 Task: Research Airbnb accommodation in Saku, Japan from 18th December, 2023 to 24th December, 2023 for 2 adults. Place can be private room with 1  bedroom having 1 bed and 1 bathroom. Property type can be flathotel.
Action: Mouse moved to (512, 97)
Screenshot: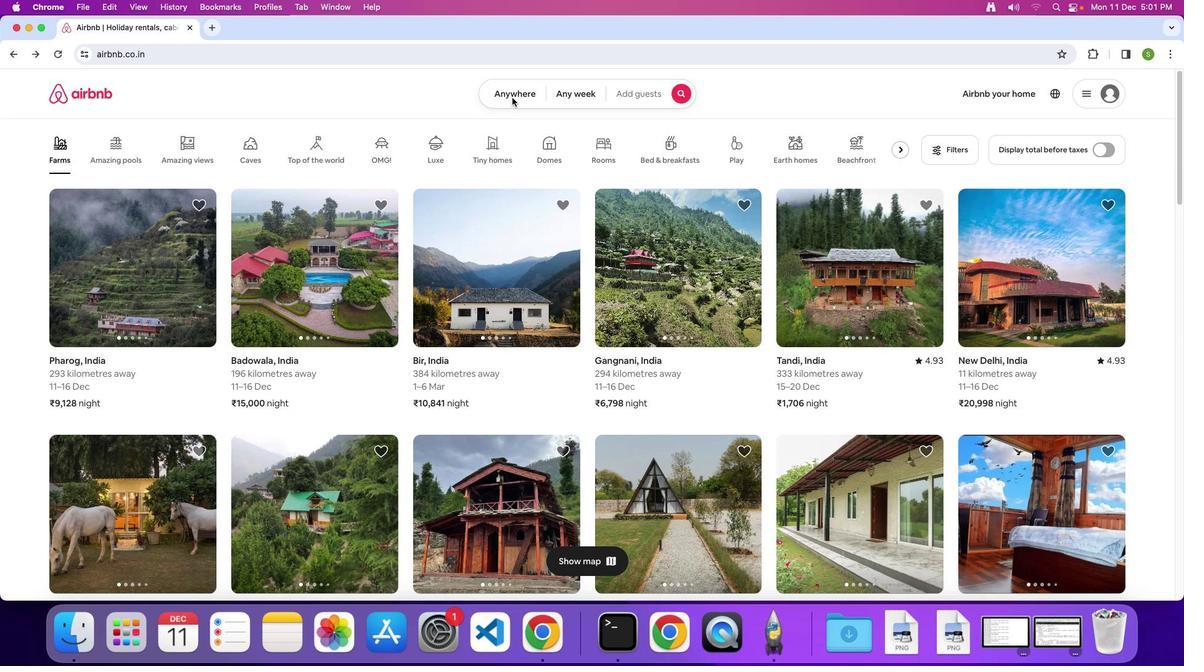 
Action: Mouse pressed left at (512, 97)
Screenshot: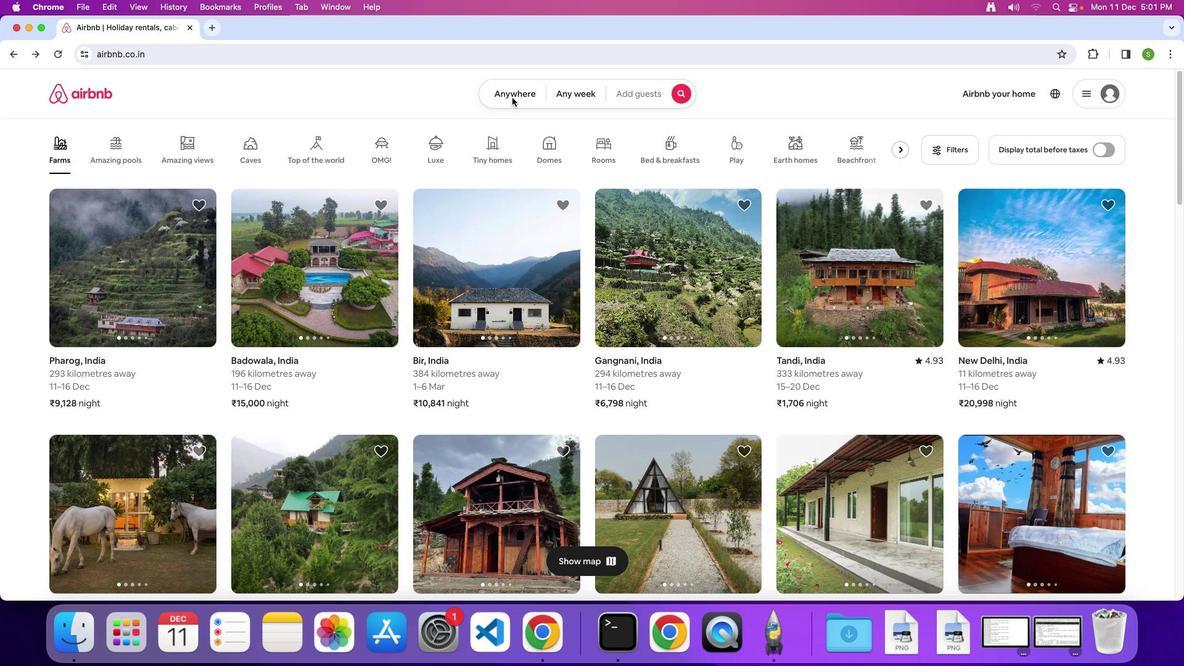 
Action: Mouse moved to (510, 94)
Screenshot: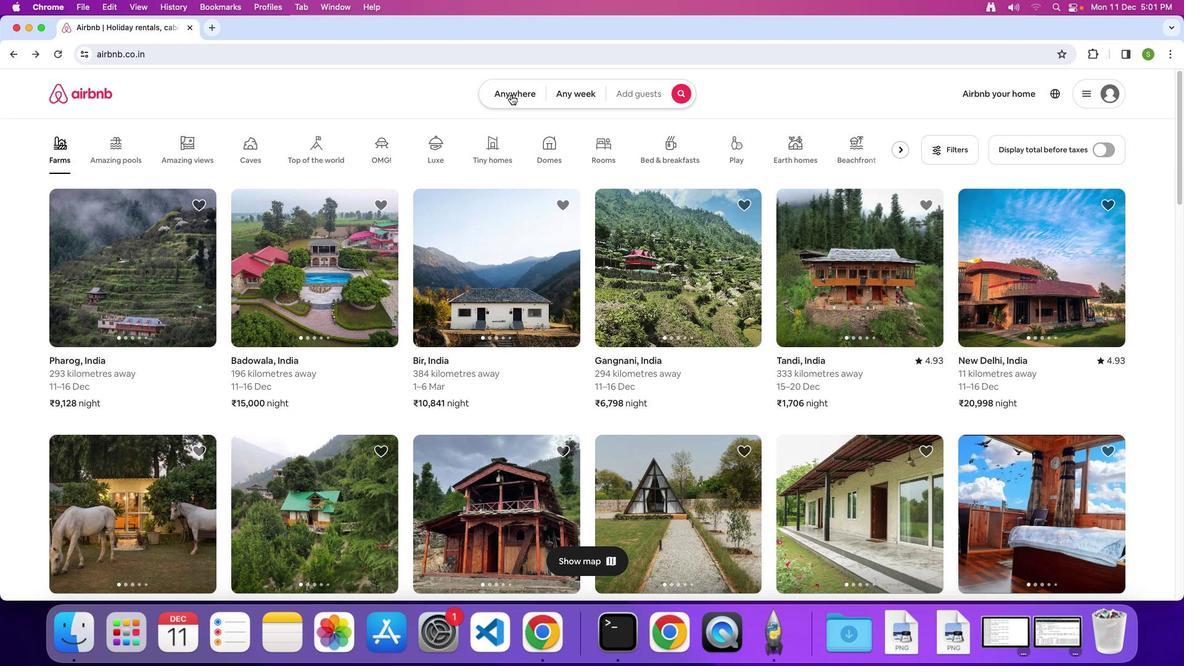 
Action: Mouse pressed left at (510, 94)
Screenshot: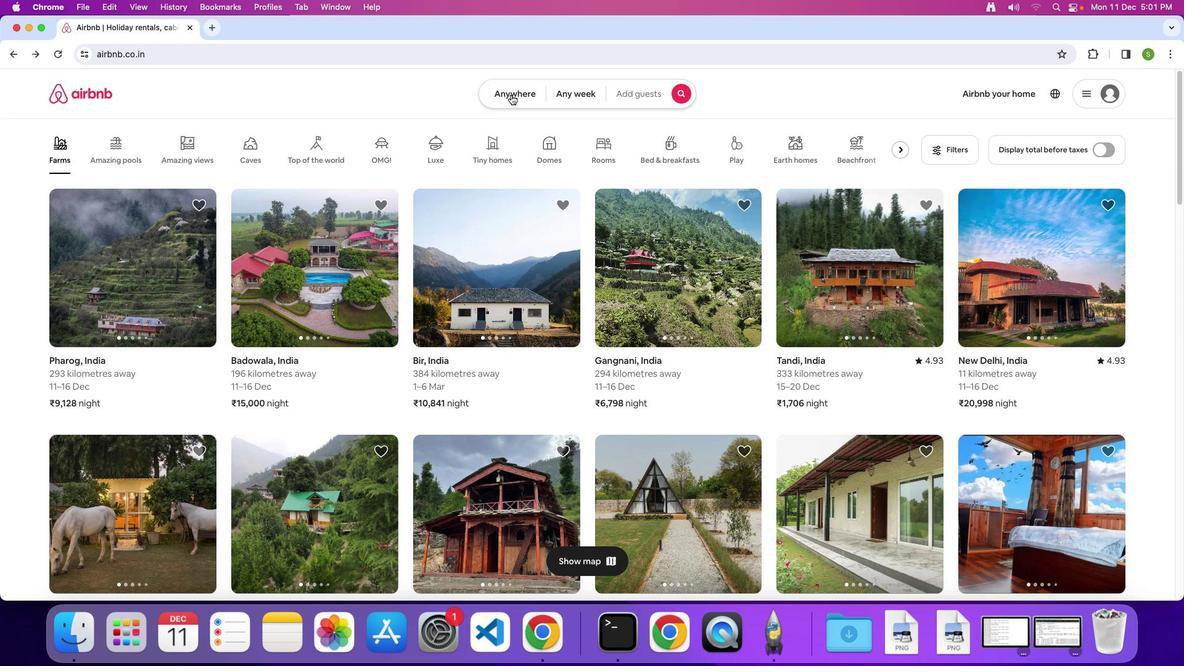 
Action: Mouse moved to (463, 143)
Screenshot: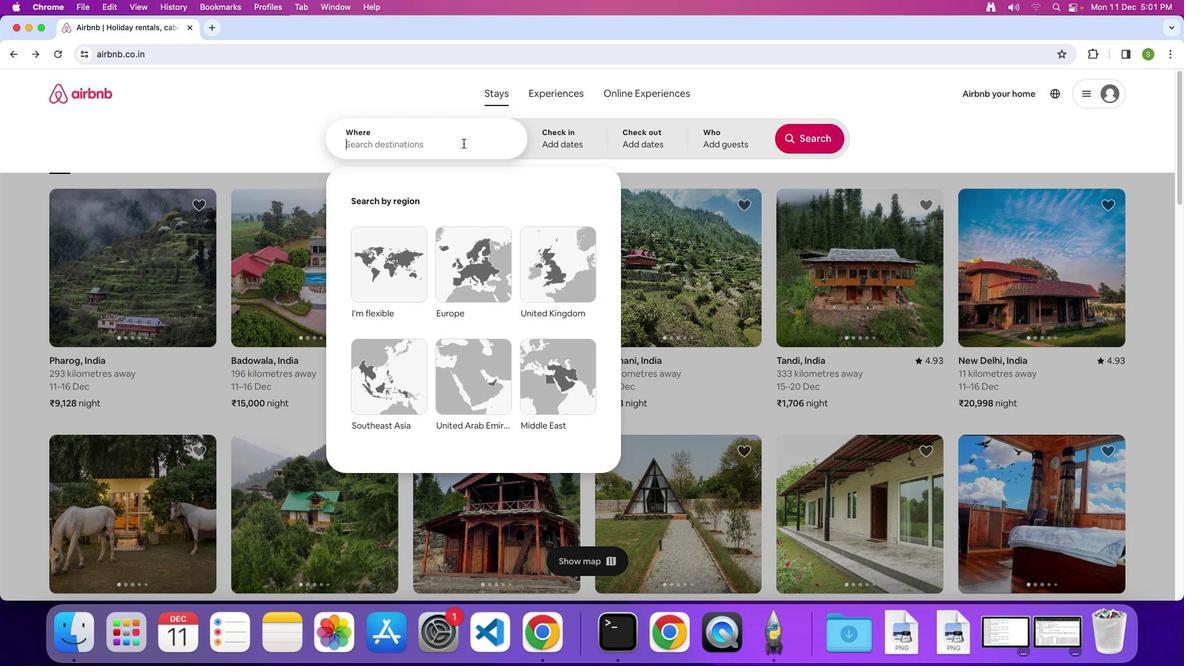 
Action: Key pressed 'S'Key.caps_lock'a''k''u'','Key.spaceKey.shift'J''a''p''a''n'Key.enter
Screenshot: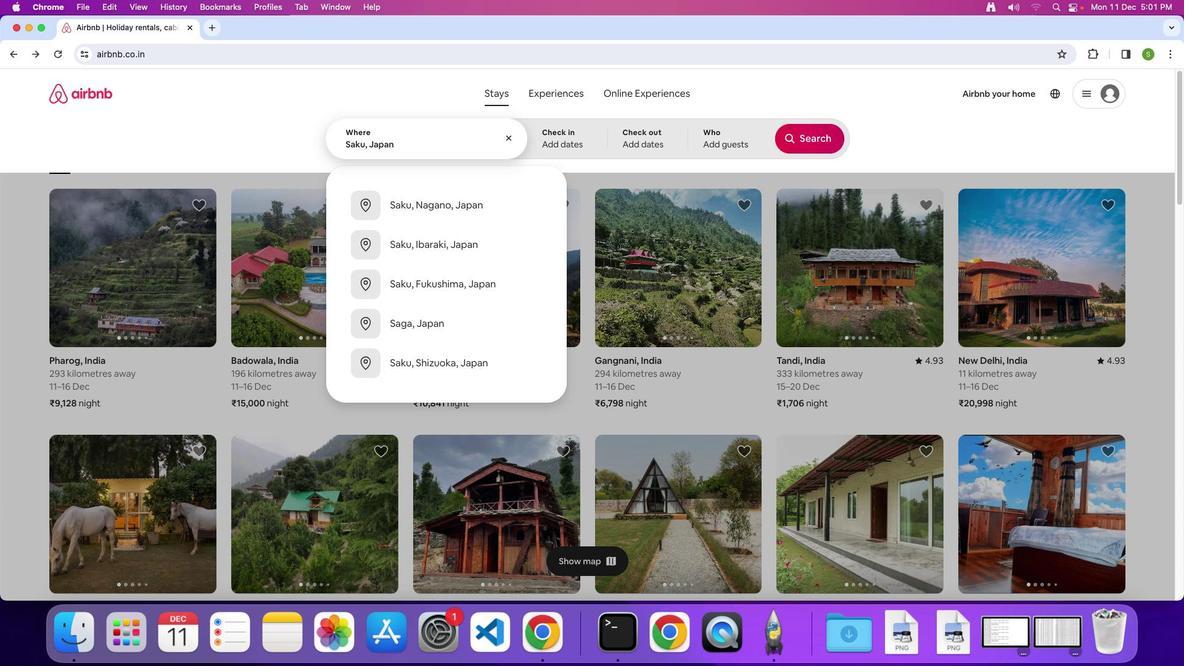 
Action: Mouse moved to (413, 381)
Screenshot: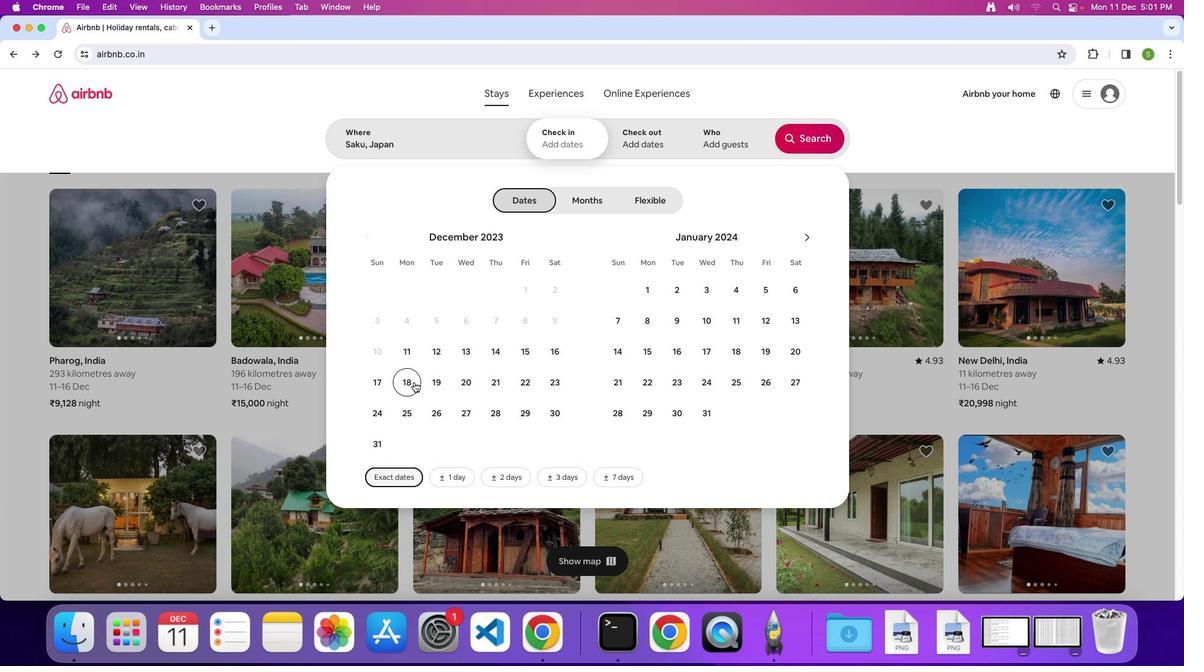 
Action: Mouse pressed left at (413, 381)
Screenshot: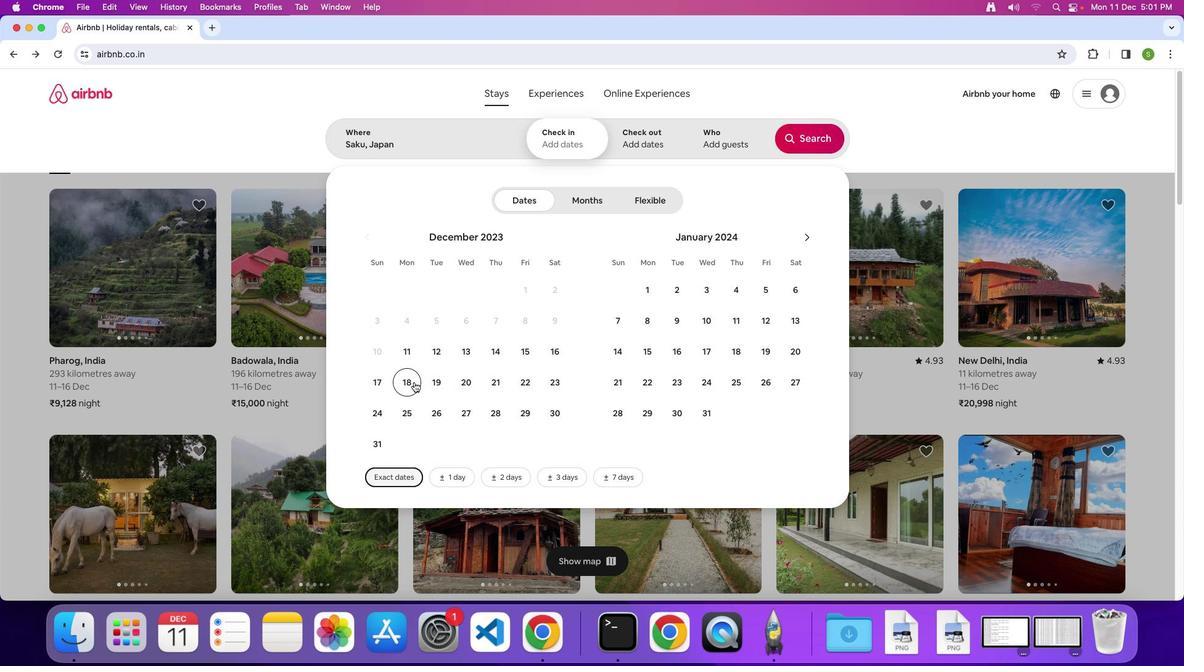 
Action: Mouse moved to (381, 411)
Screenshot: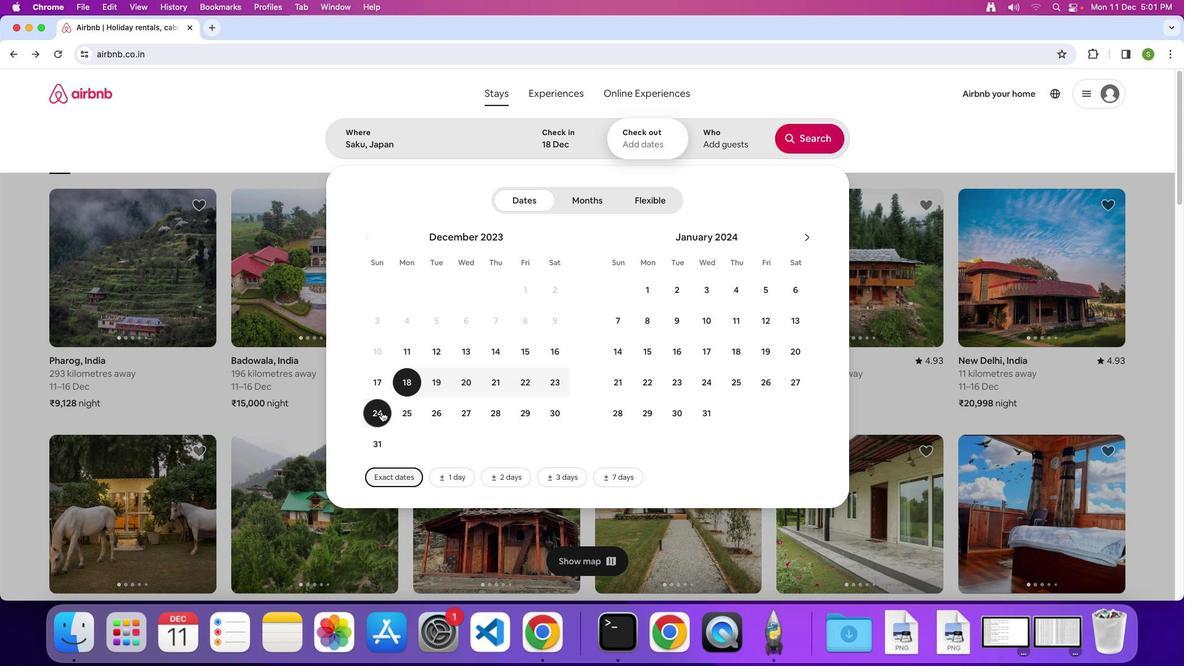 
Action: Mouse pressed left at (381, 411)
Screenshot: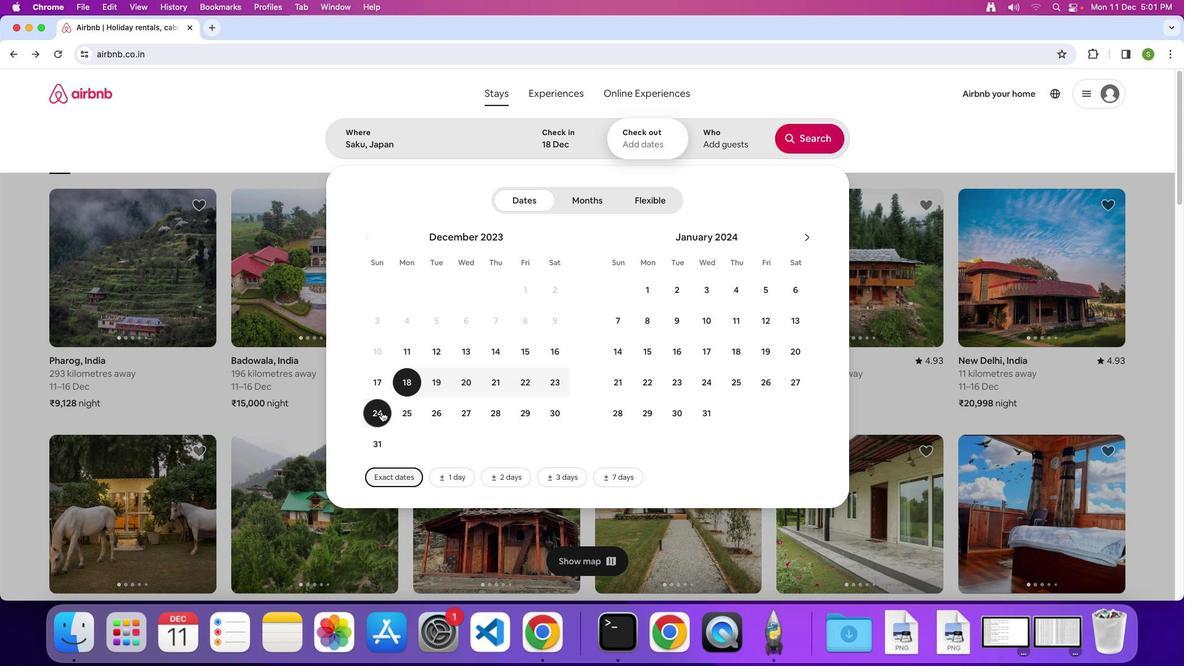
Action: Mouse moved to (713, 143)
Screenshot: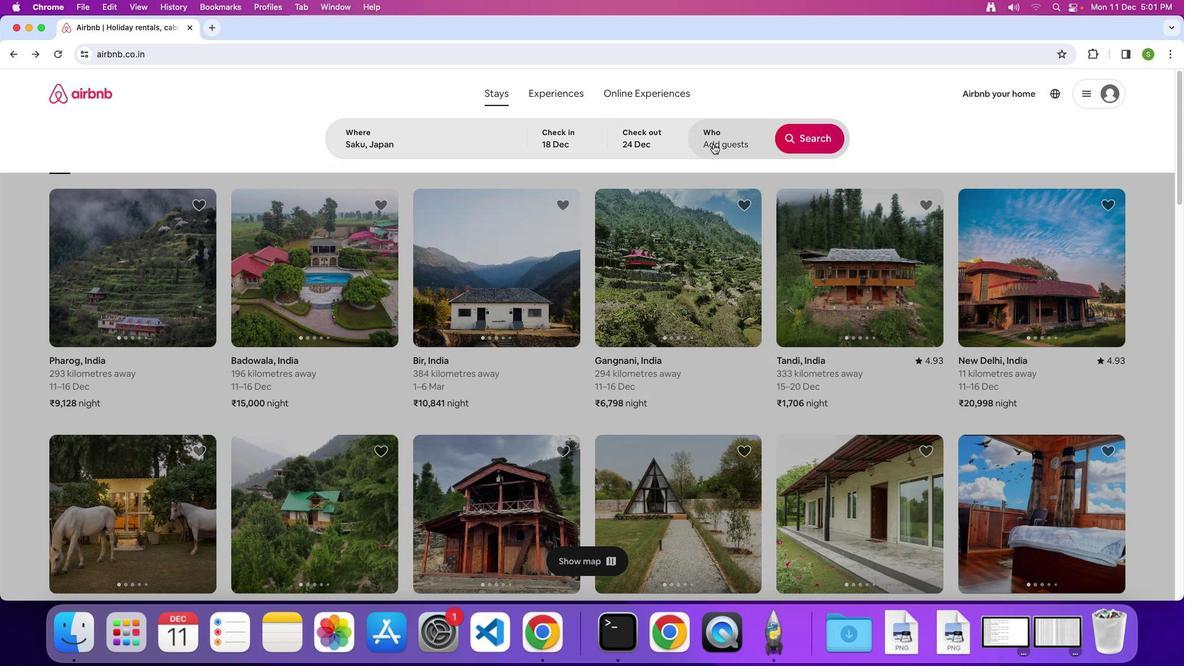 
Action: Mouse pressed left at (713, 143)
Screenshot: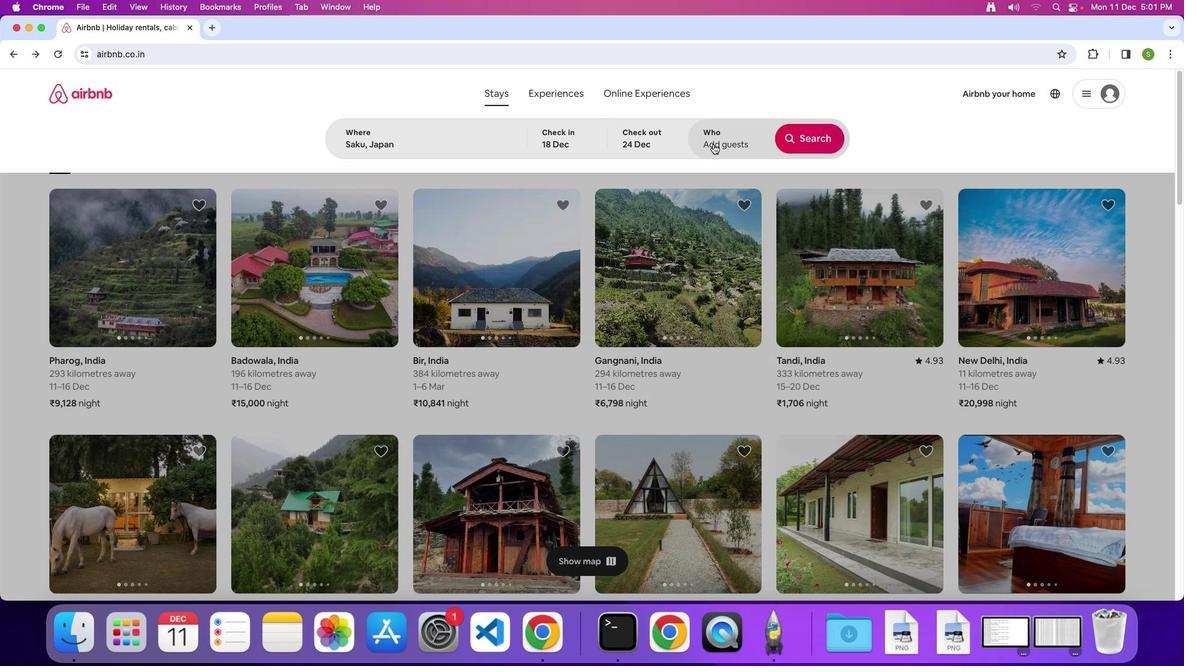
Action: Mouse moved to (820, 199)
Screenshot: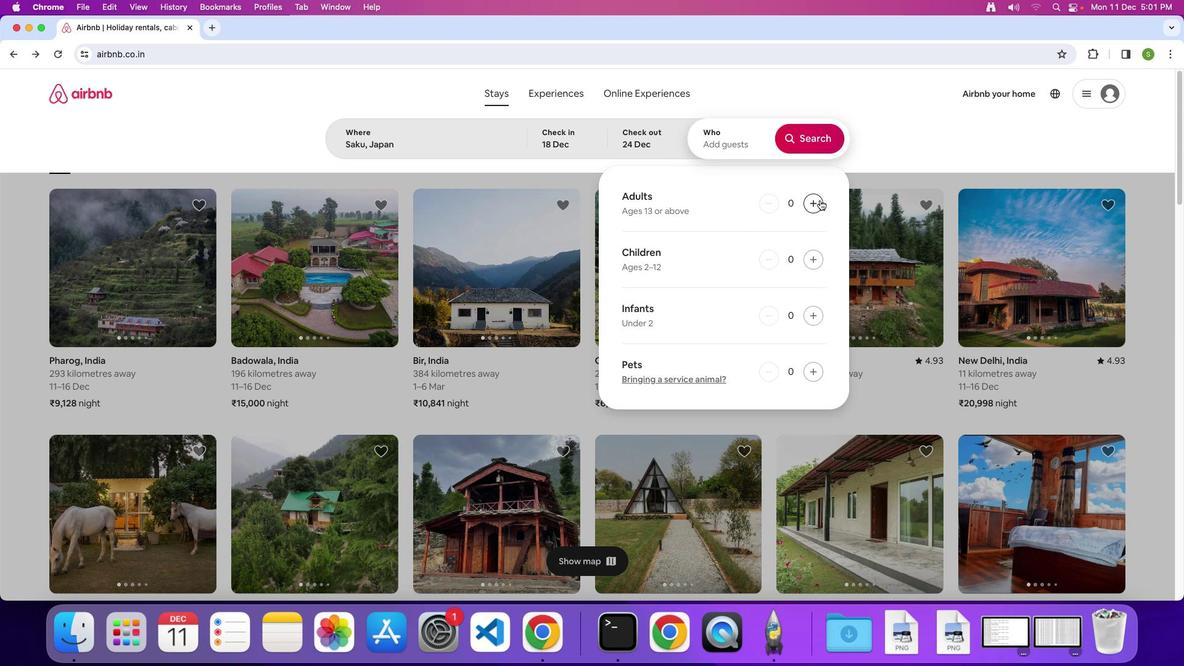 
Action: Mouse pressed left at (820, 199)
Screenshot: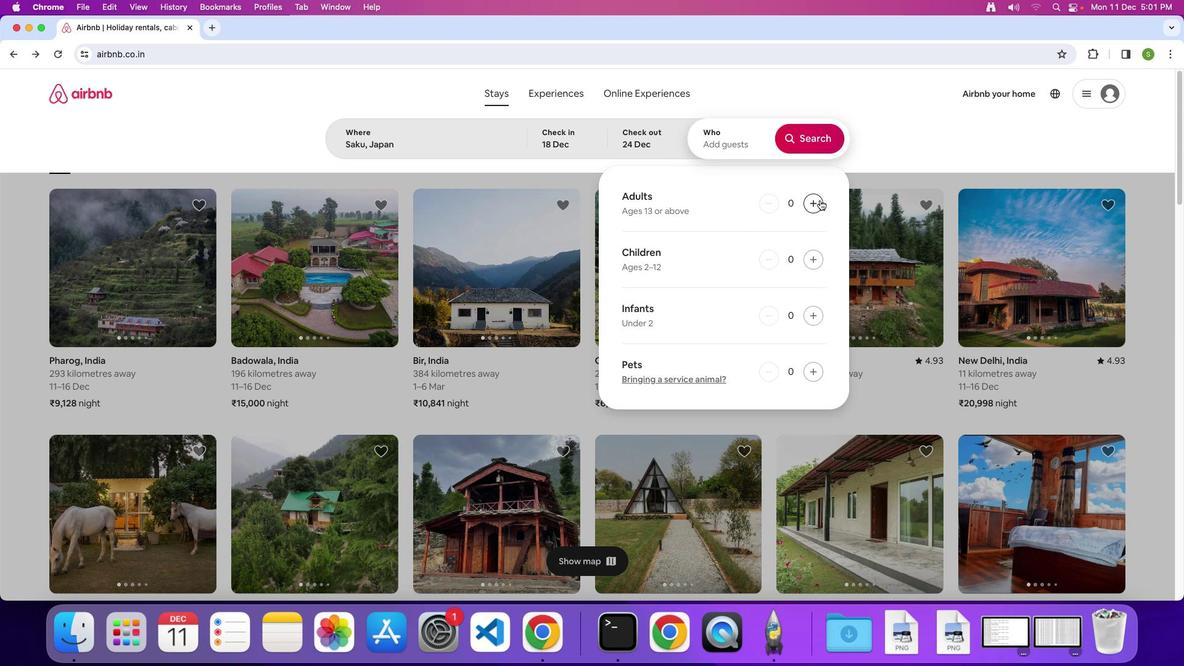 
Action: Mouse moved to (803, 201)
Screenshot: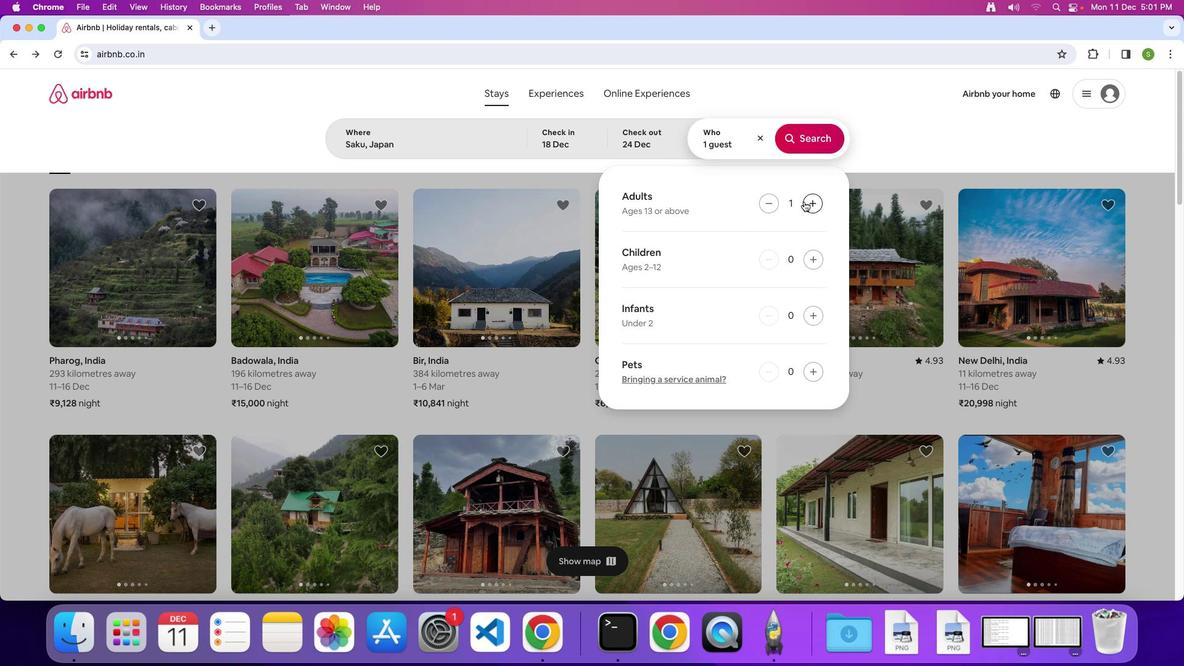
Action: Mouse pressed left at (803, 201)
Screenshot: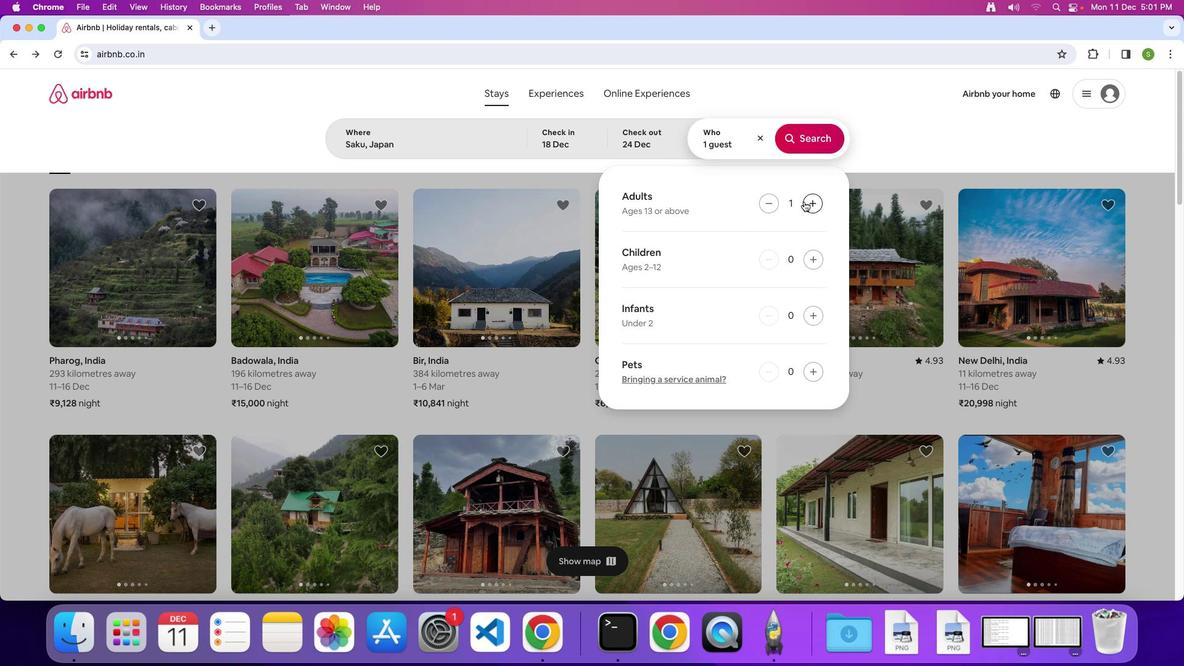 
Action: Mouse moved to (823, 135)
Screenshot: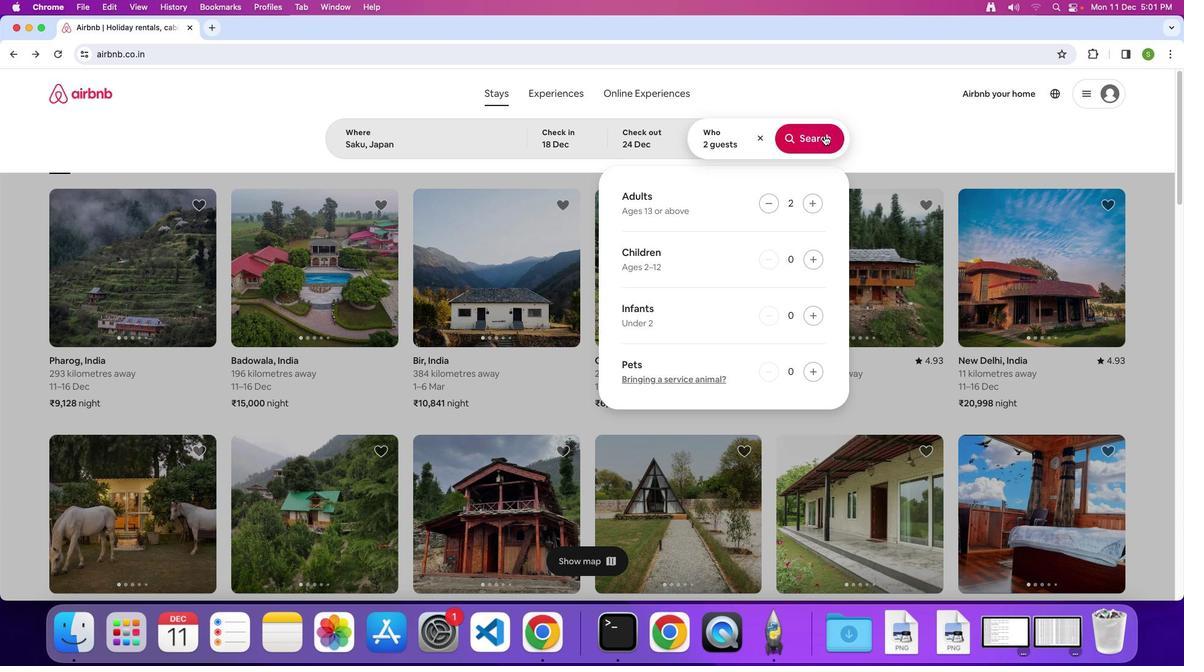 
Action: Mouse pressed left at (823, 135)
Screenshot: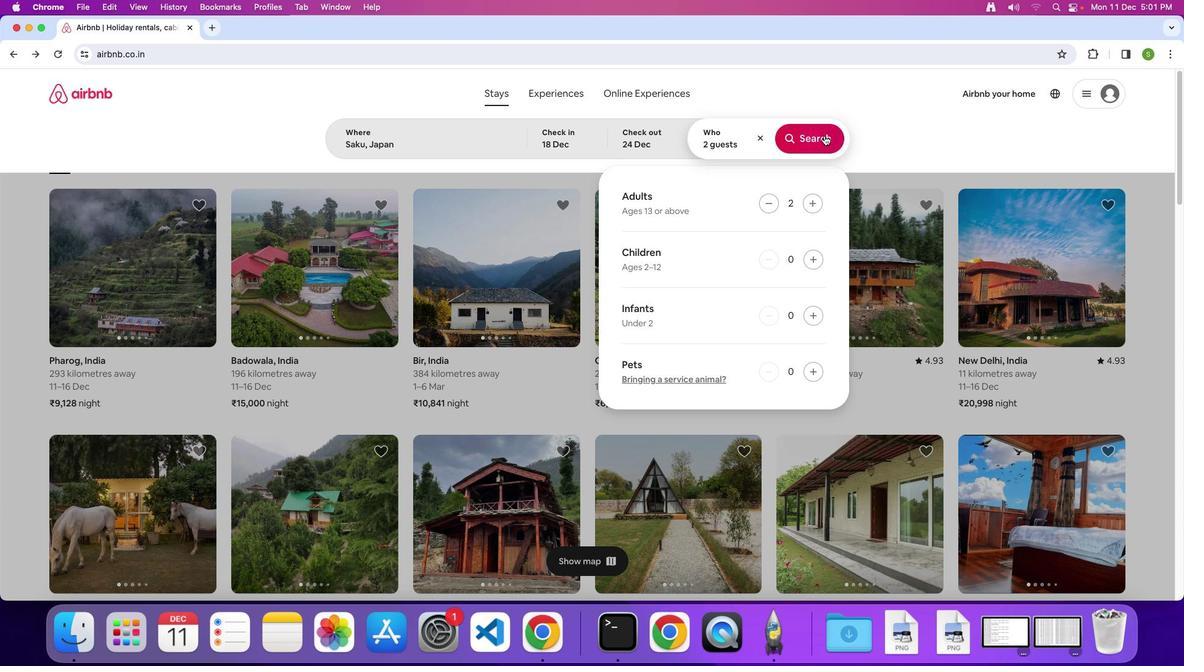 
Action: Mouse moved to (998, 144)
Screenshot: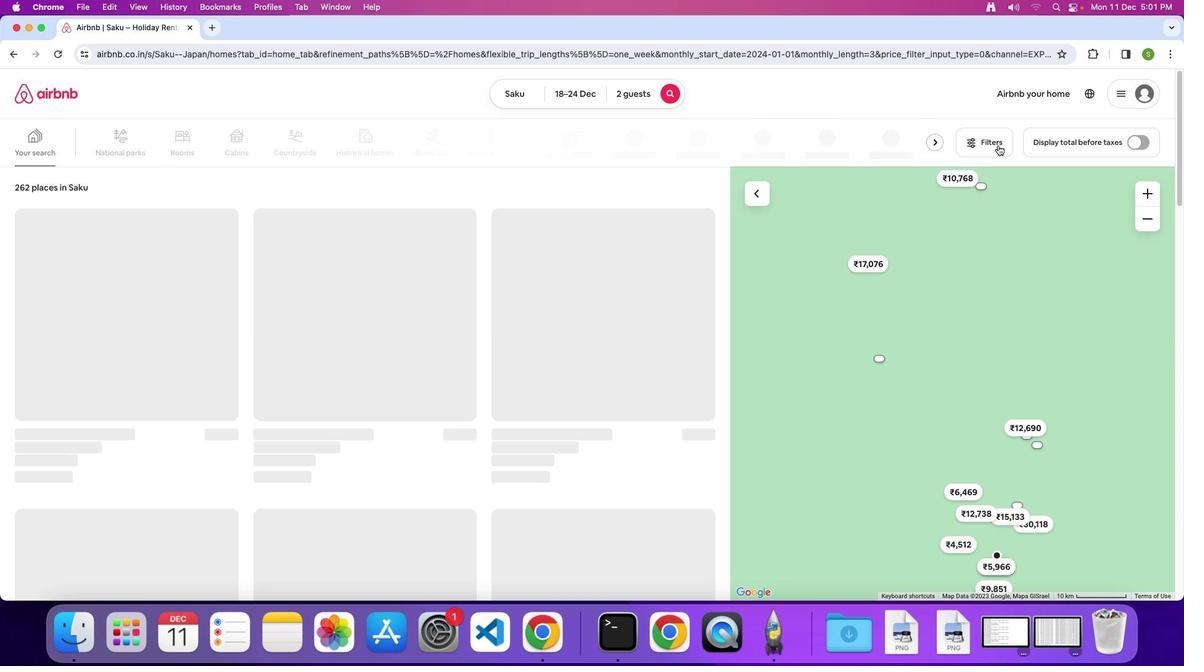 
Action: Mouse pressed left at (998, 144)
Screenshot: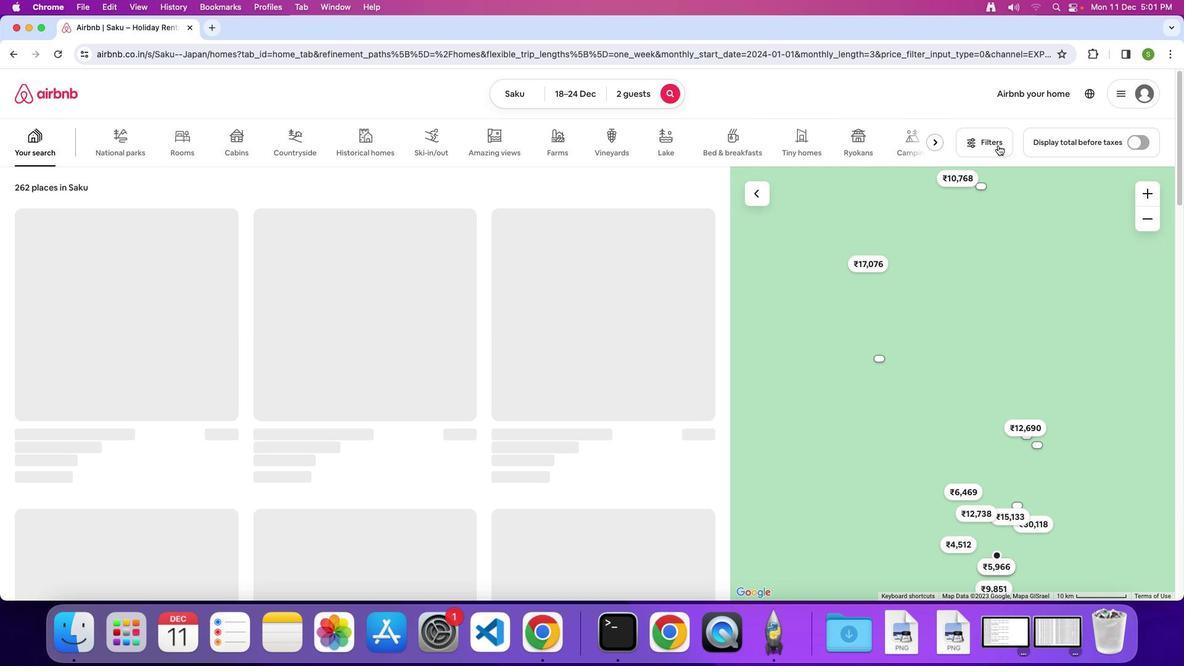 
Action: Mouse moved to (992, 145)
Screenshot: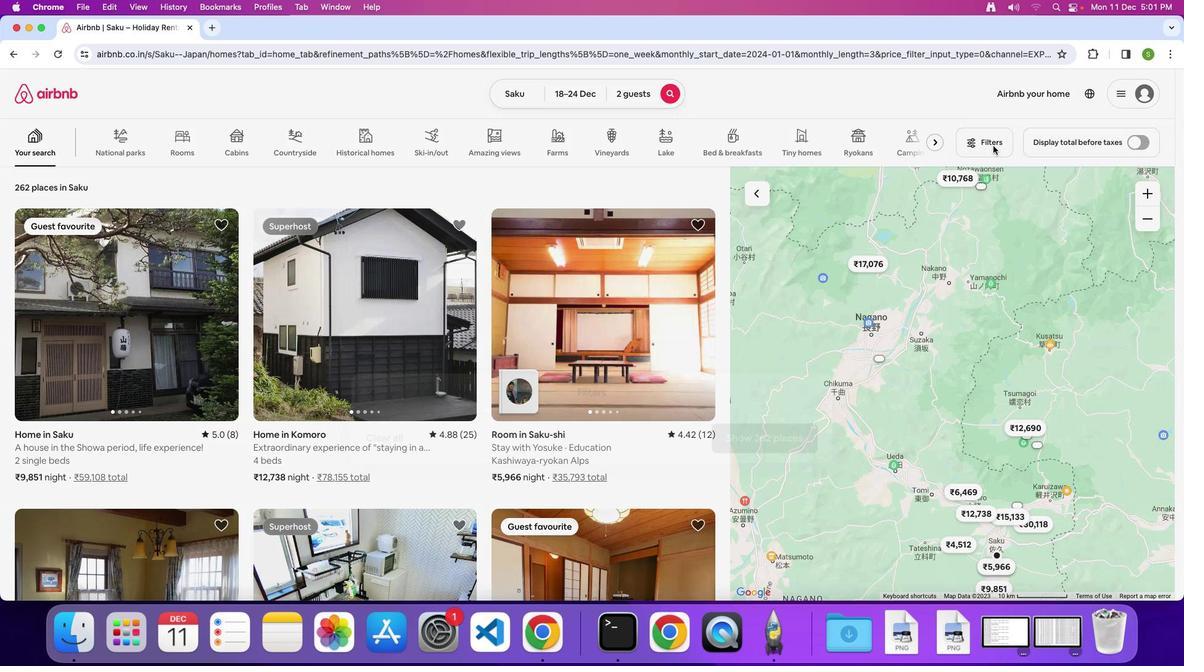 
Action: Mouse pressed left at (992, 145)
Screenshot: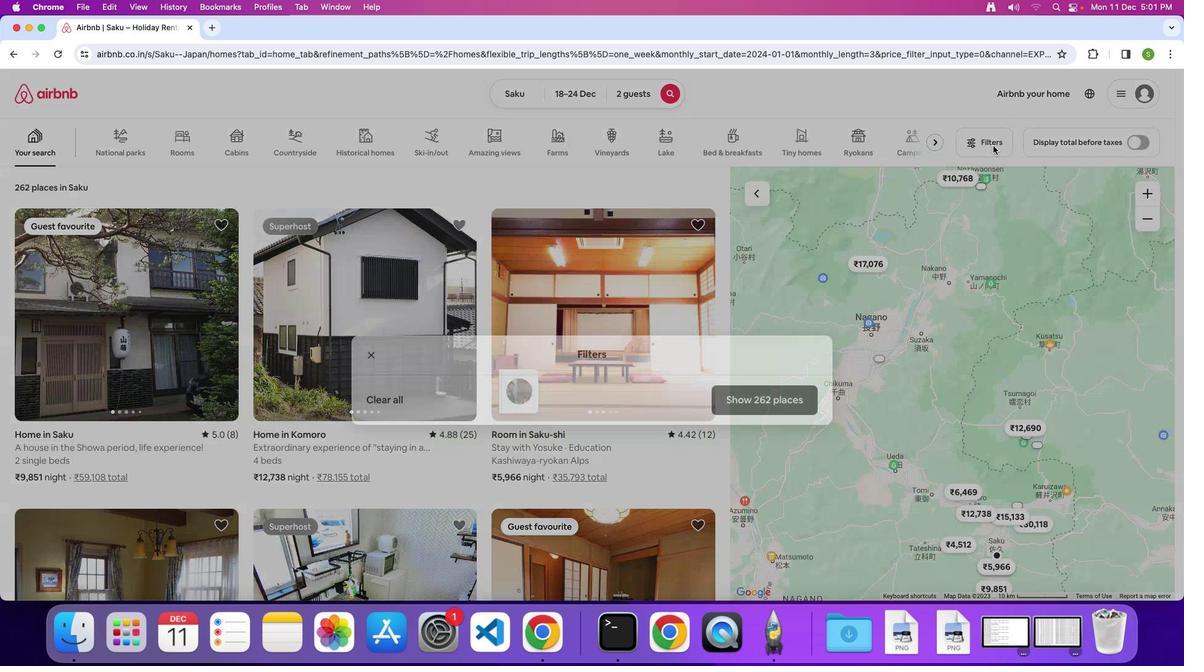 
Action: Mouse pressed left at (992, 145)
Screenshot: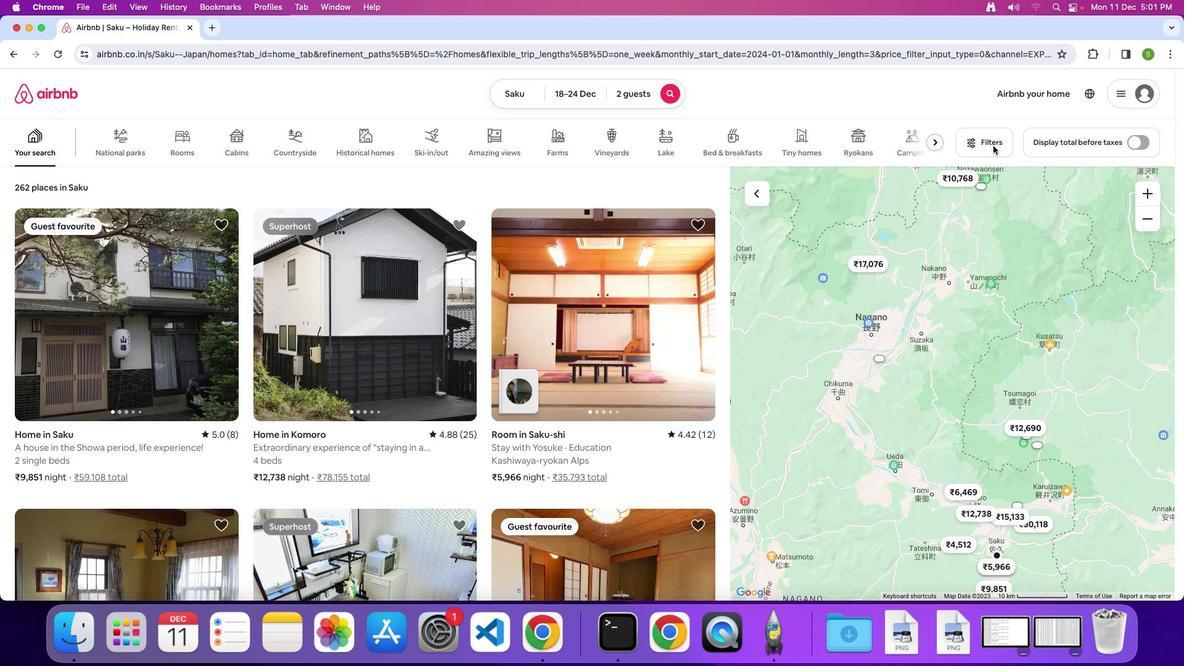 
Action: Mouse moved to (550, 343)
Screenshot: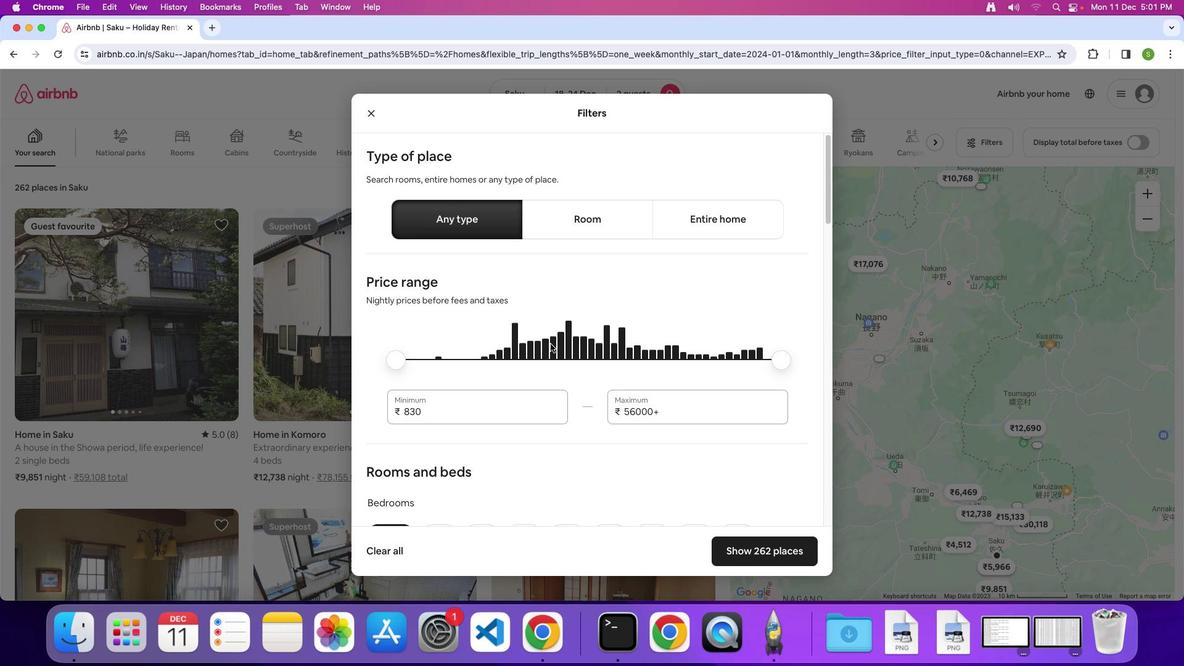
Action: Mouse scrolled (550, 343) with delta (0, 0)
Screenshot: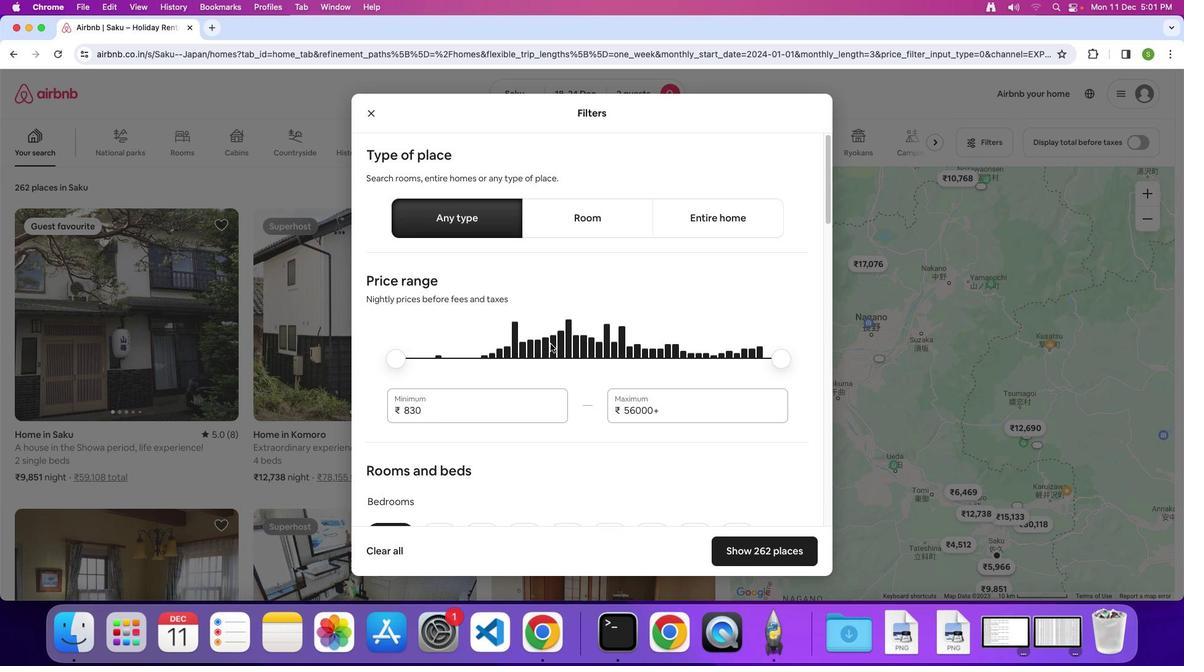 
Action: Mouse scrolled (550, 343) with delta (0, 0)
Screenshot: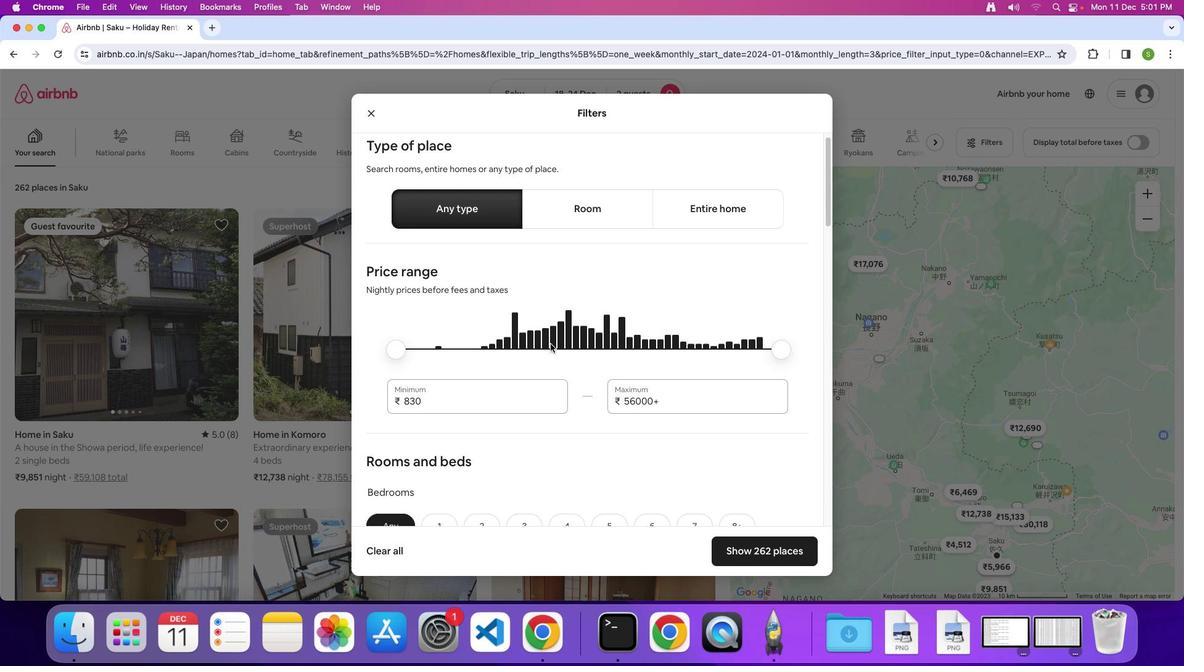 
Action: Mouse scrolled (550, 343) with delta (0, 0)
Screenshot: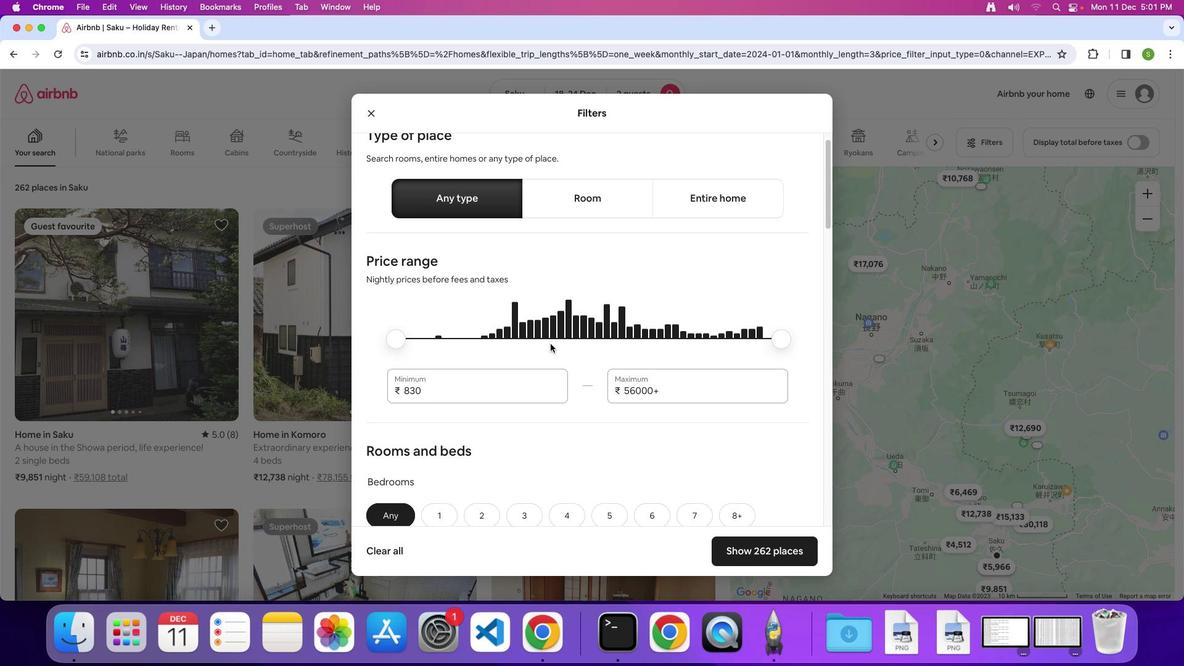 
Action: Mouse scrolled (550, 343) with delta (0, 0)
Screenshot: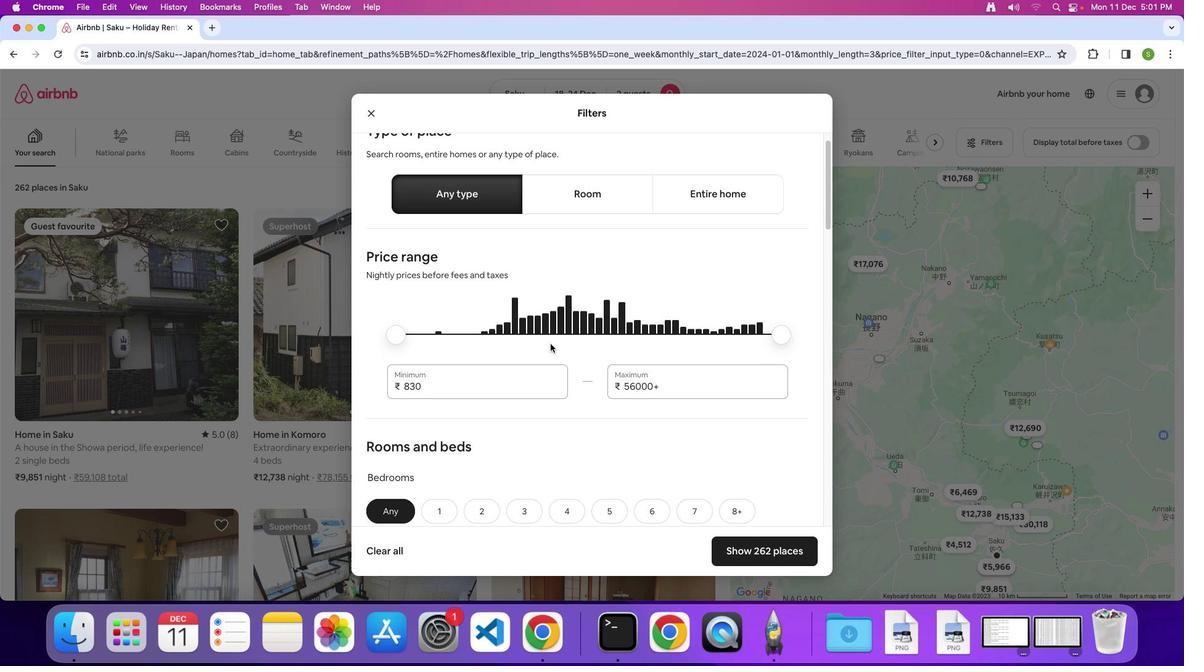 
Action: Mouse scrolled (550, 343) with delta (0, 0)
Screenshot: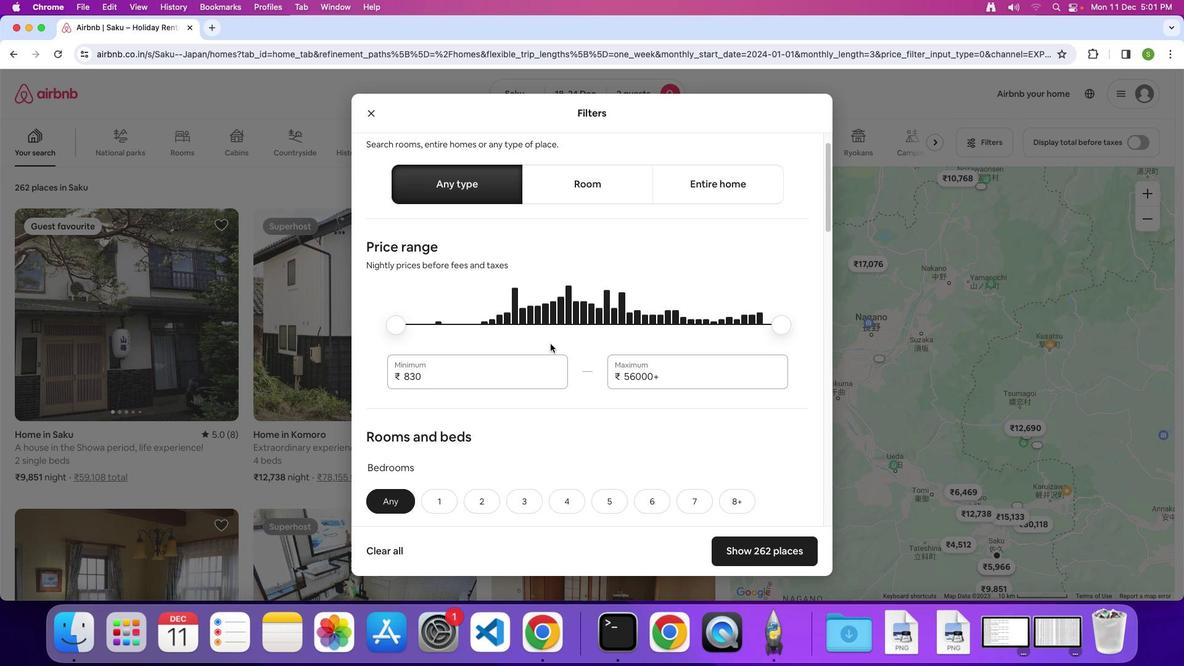 
Action: Mouse scrolled (550, 343) with delta (0, 0)
Screenshot: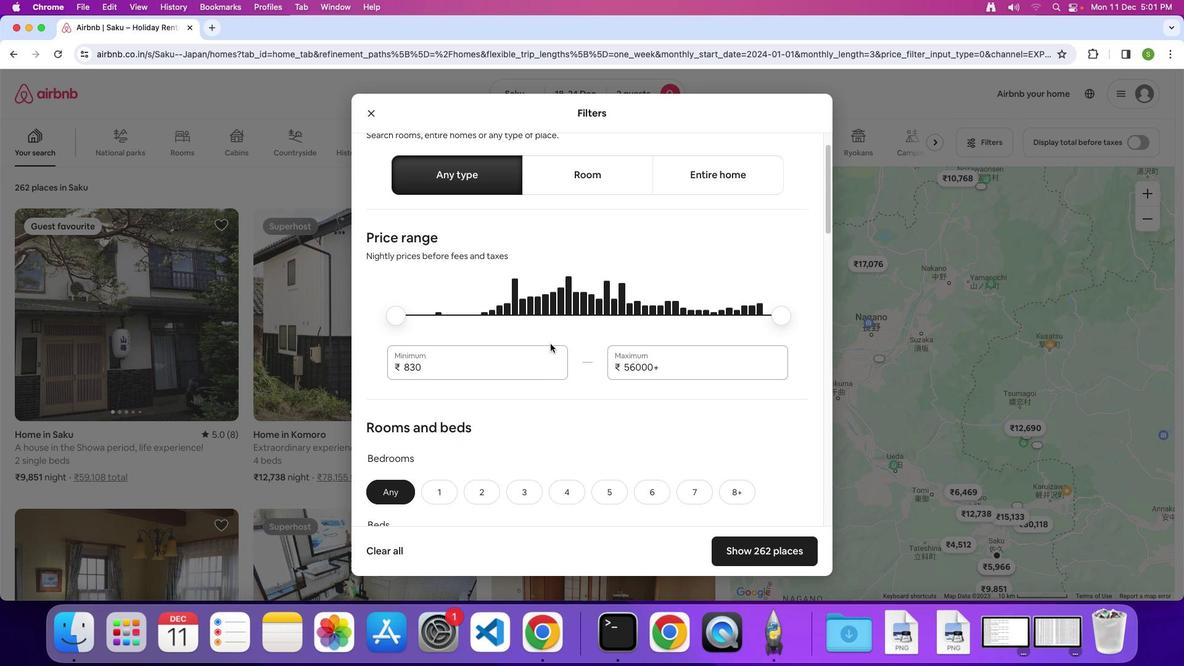 
Action: Mouse scrolled (550, 343) with delta (0, 0)
Screenshot: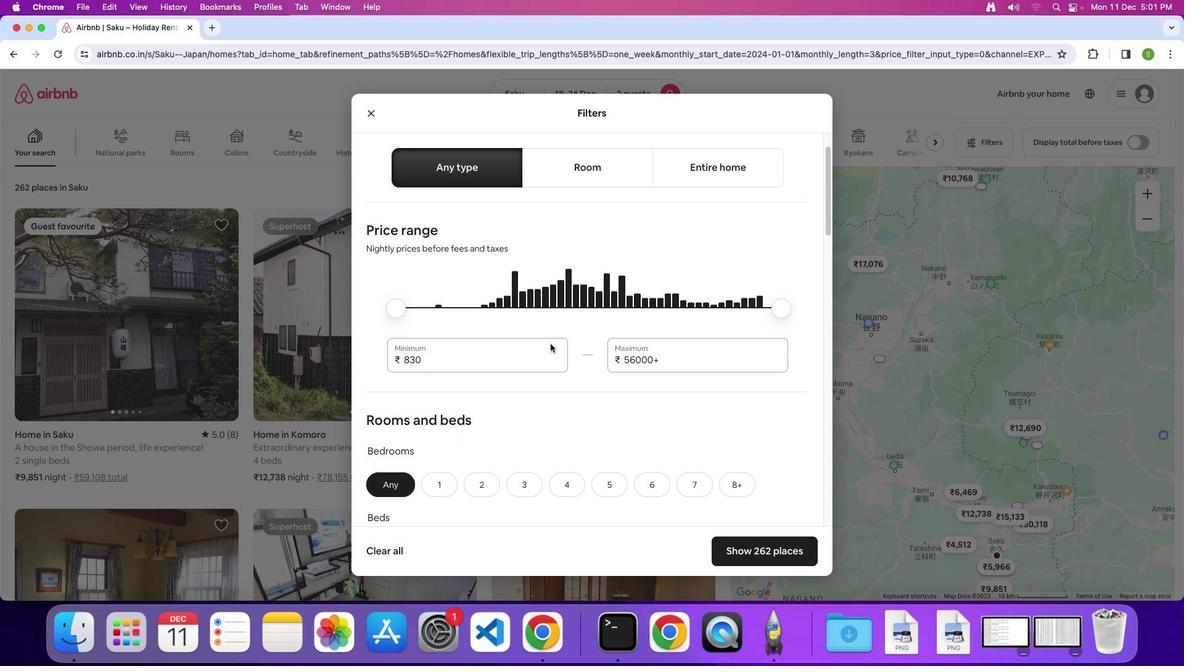 
Action: Mouse scrolled (550, 343) with delta (0, 0)
Screenshot: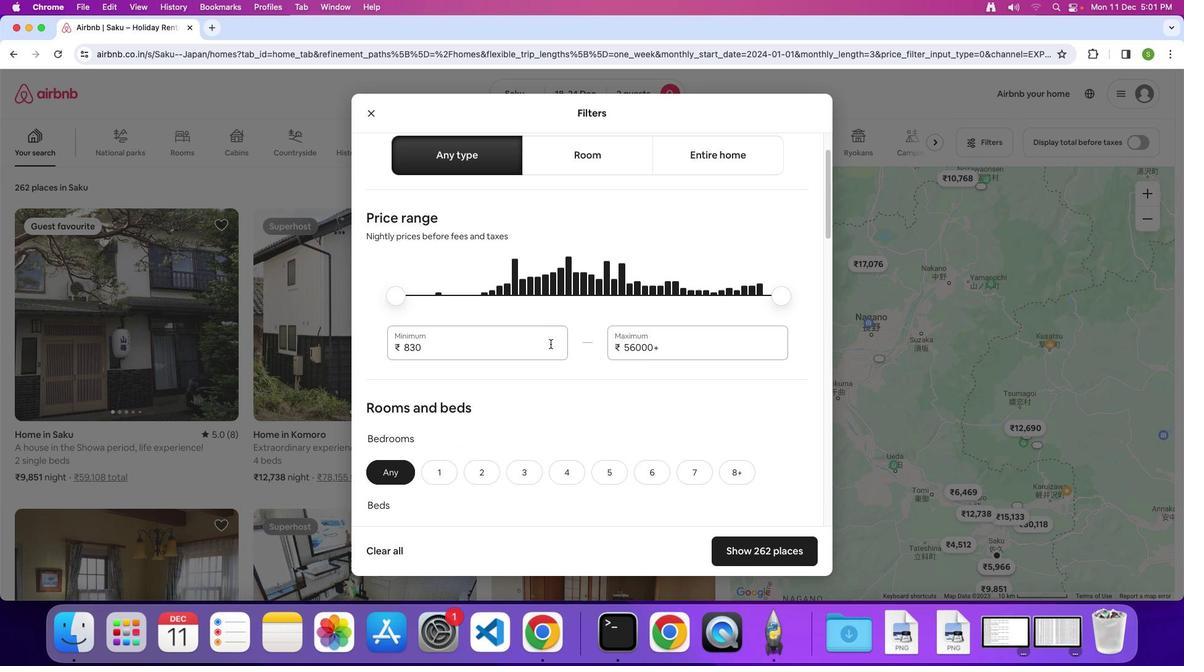 
Action: Mouse scrolled (550, 343) with delta (0, 0)
Screenshot: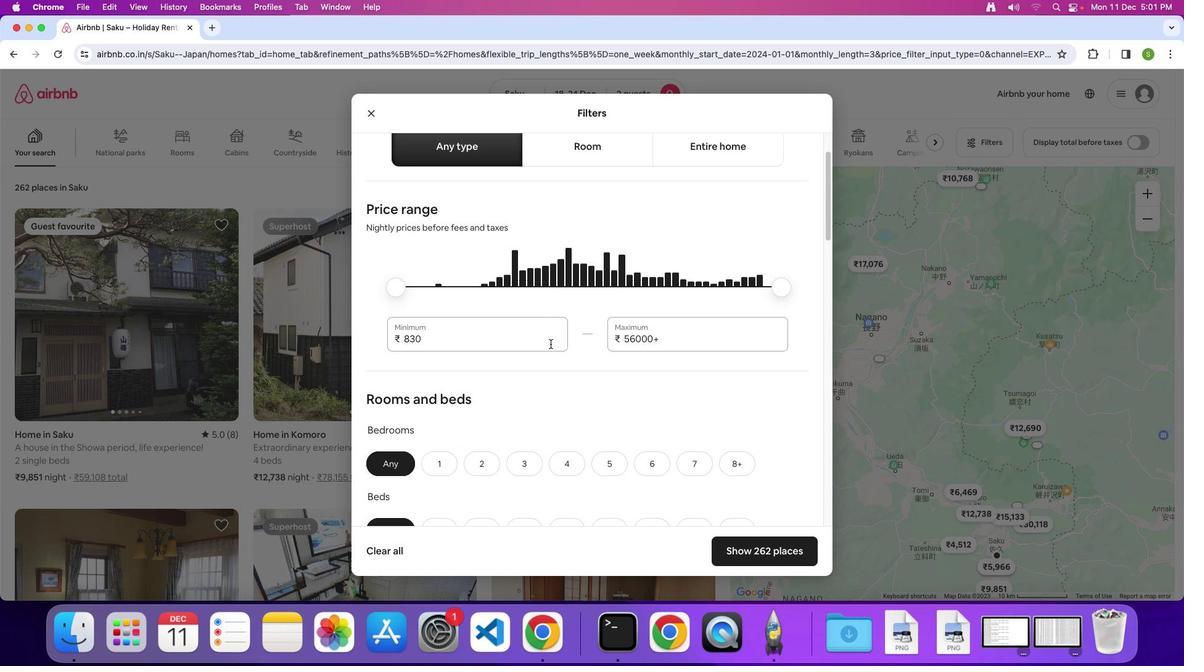 
Action: Mouse scrolled (550, 343) with delta (0, 0)
Screenshot: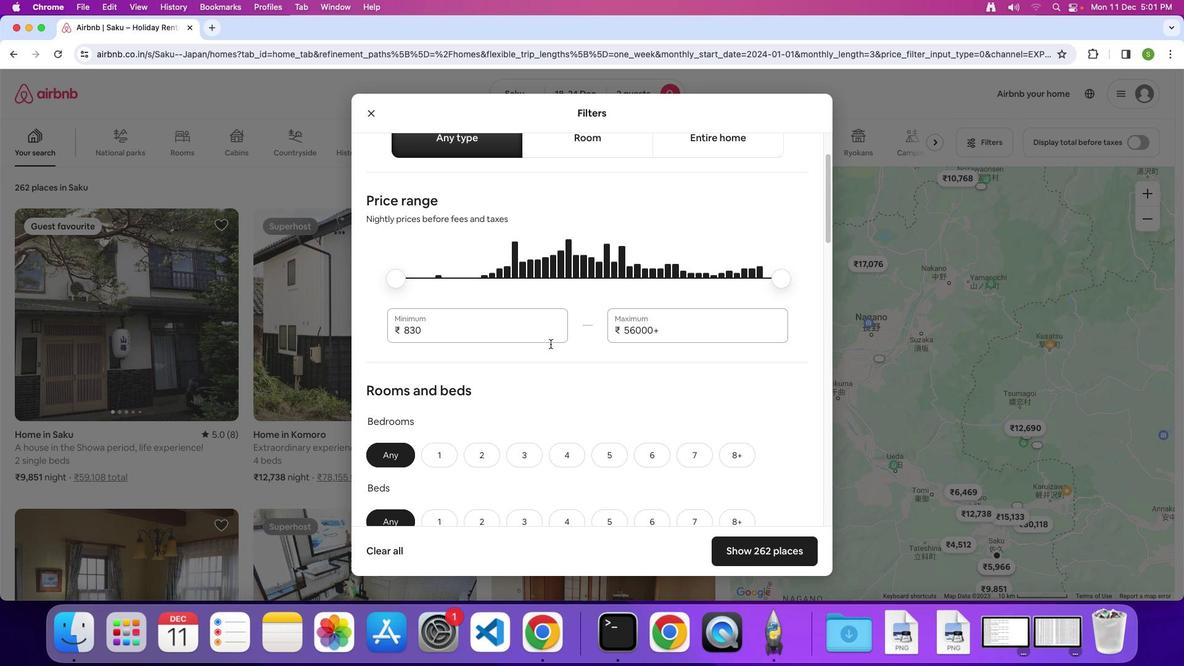 
Action: Mouse scrolled (550, 343) with delta (0, 0)
Screenshot: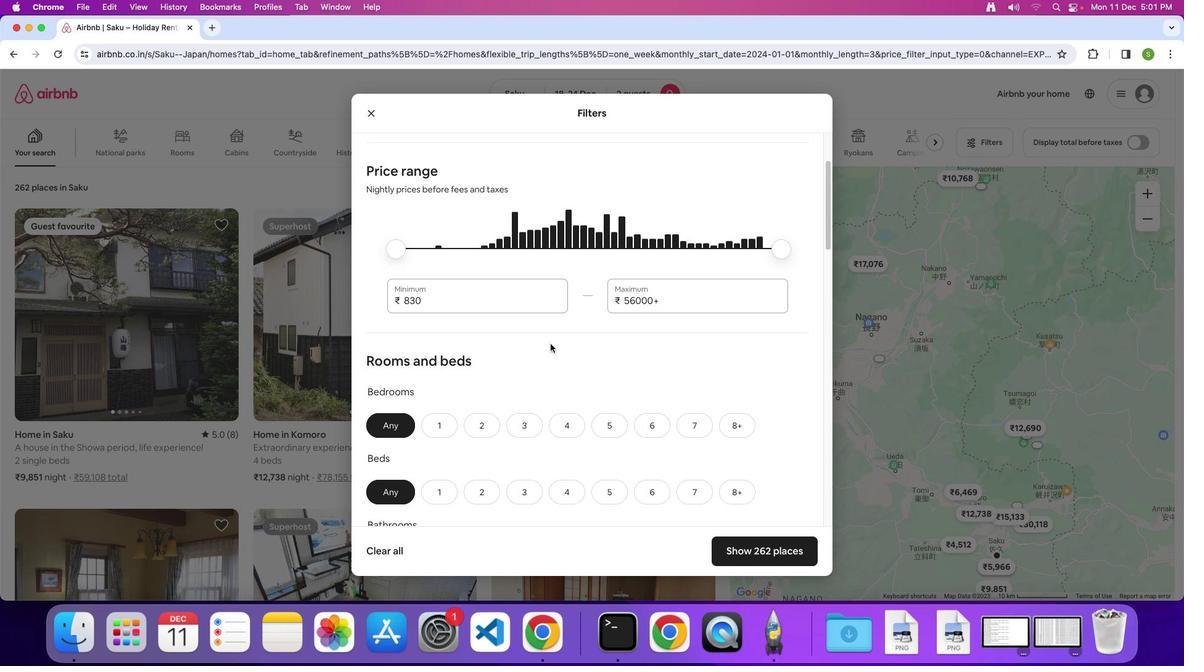 
Action: Mouse scrolled (550, 343) with delta (0, 0)
Screenshot: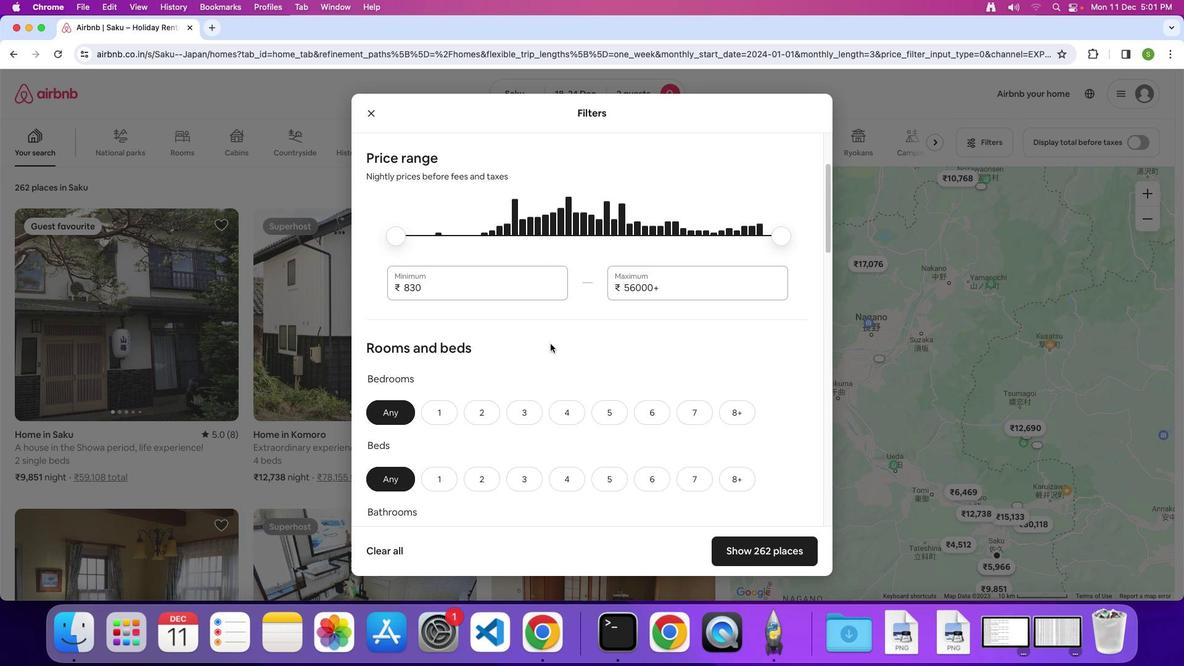 
Action: Mouse scrolled (550, 343) with delta (0, 0)
Screenshot: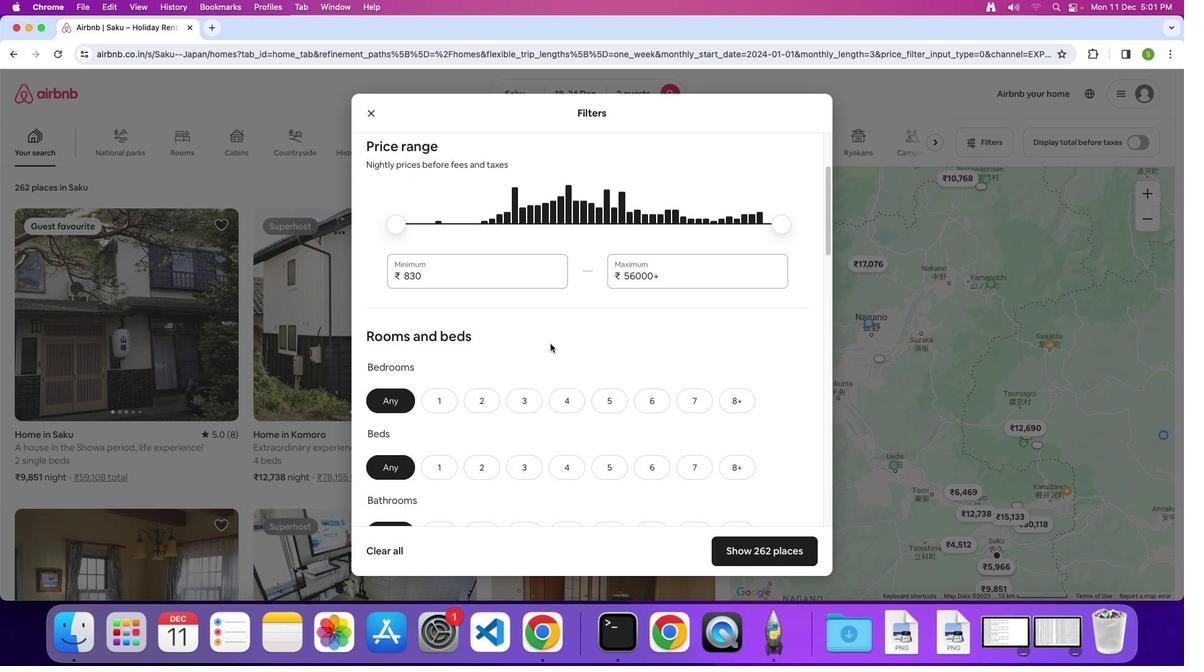 
Action: Mouse scrolled (550, 343) with delta (0, 0)
Screenshot: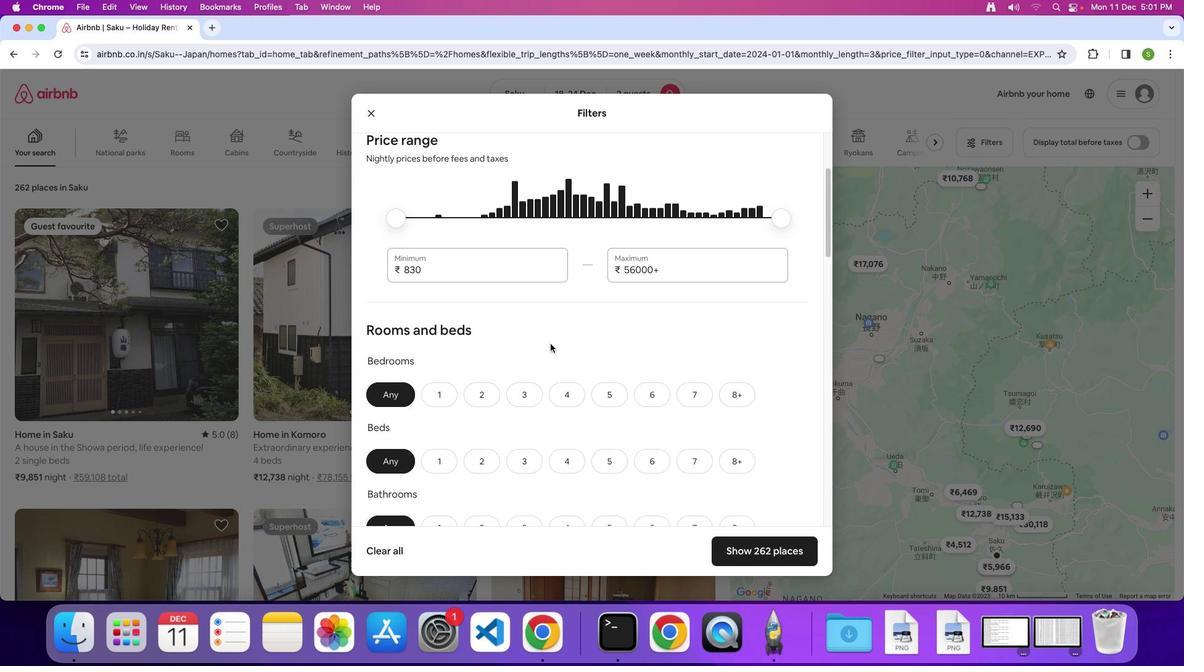 
Action: Mouse scrolled (550, 343) with delta (0, 0)
Screenshot: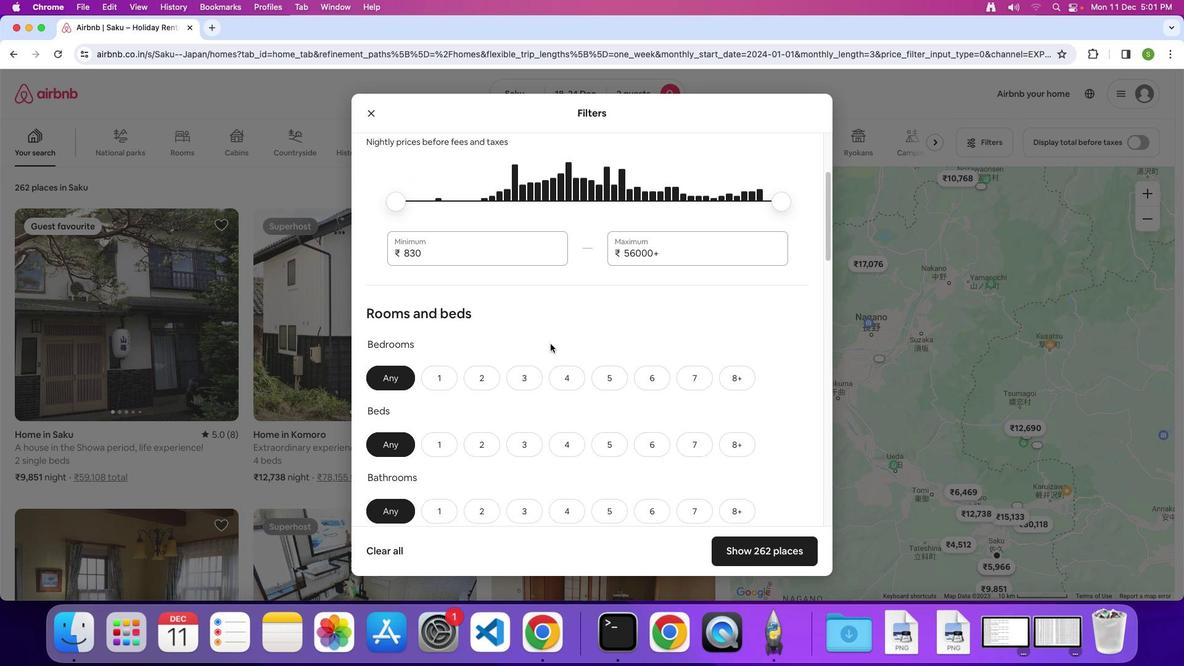 
Action: Mouse scrolled (550, 343) with delta (0, 0)
Screenshot: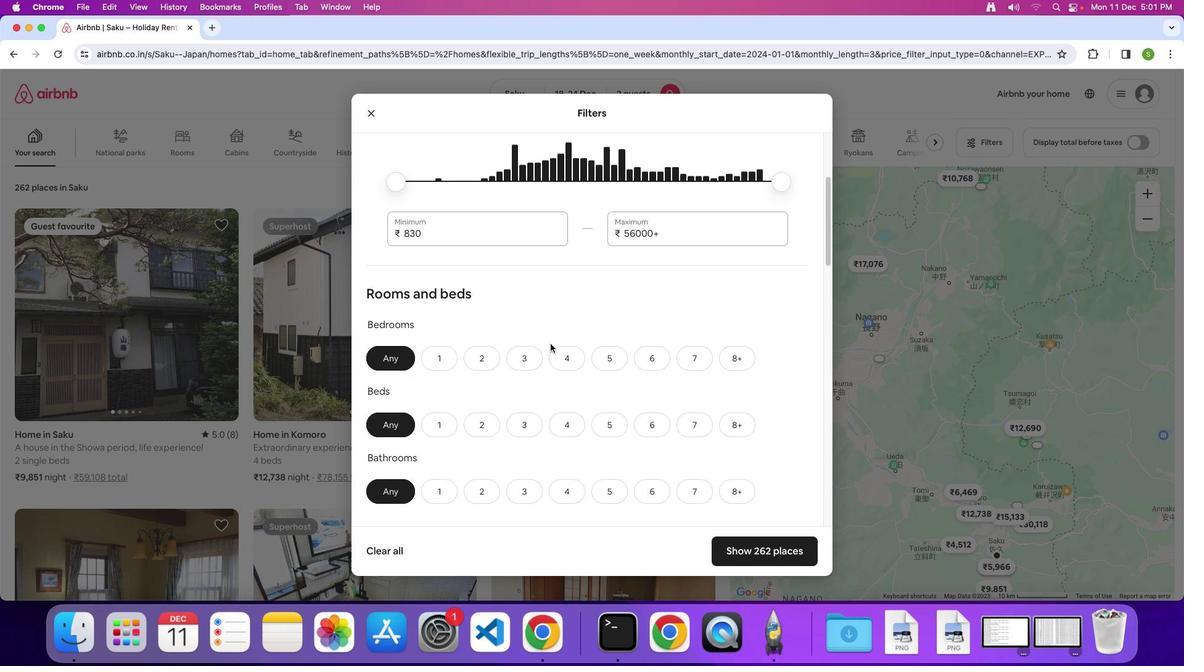 
Action: Mouse scrolled (550, 343) with delta (0, 0)
Screenshot: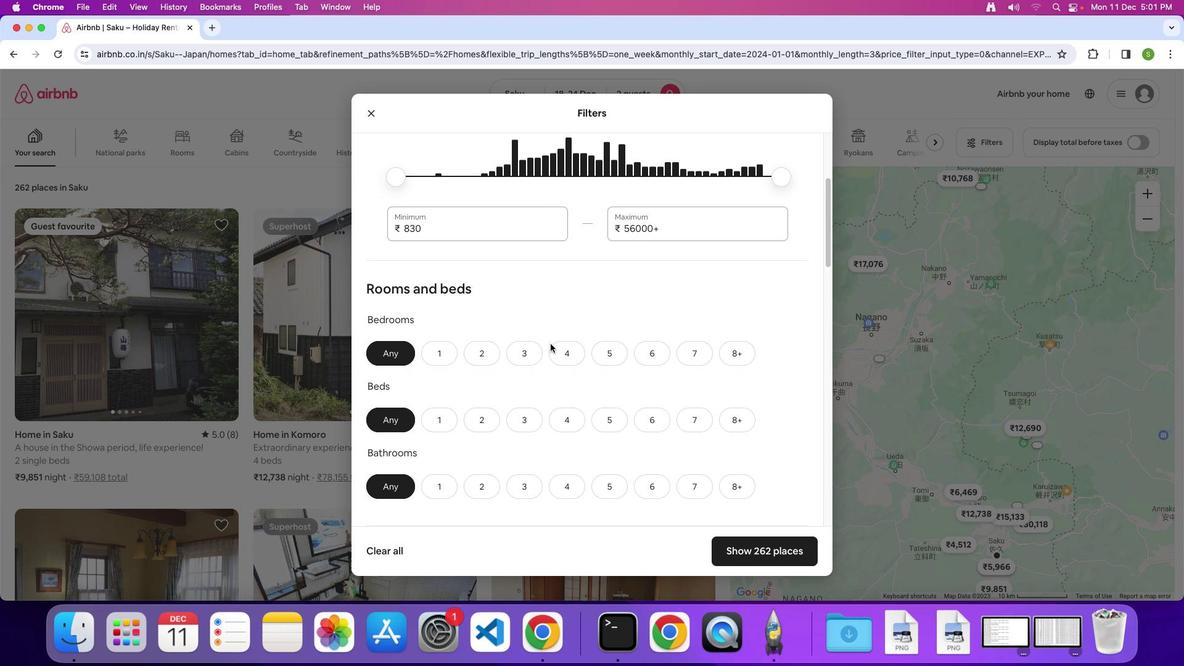 
Action: Mouse scrolled (550, 343) with delta (0, 0)
Screenshot: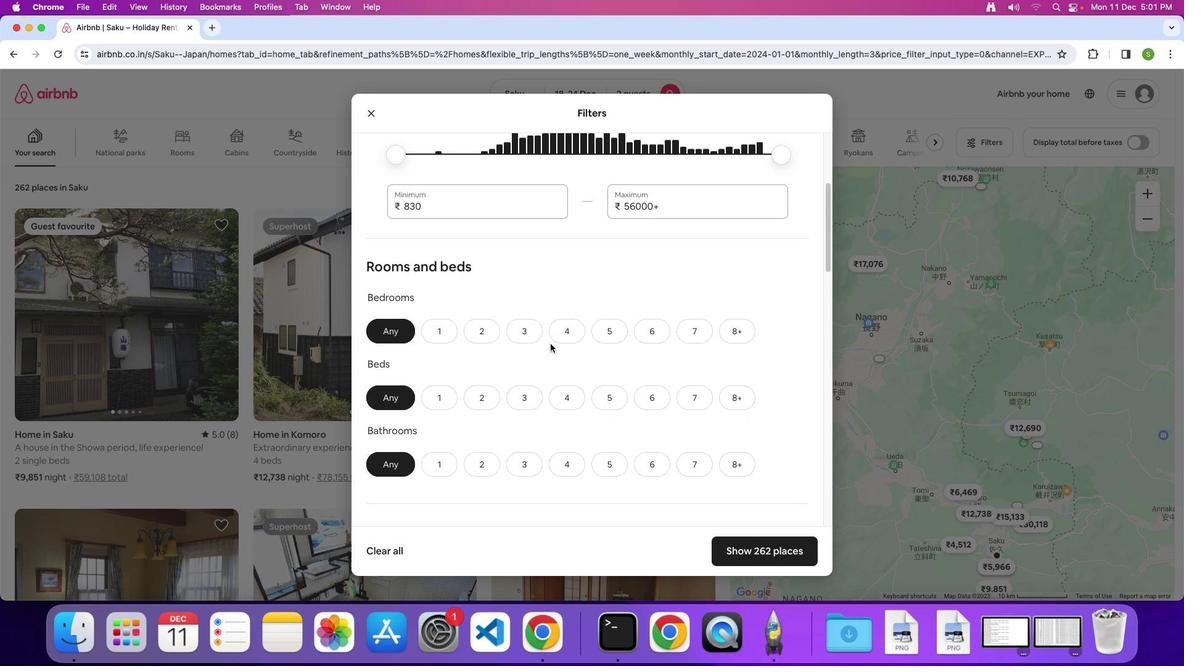 
Action: Mouse scrolled (550, 343) with delta (0, 0)
Screenshot: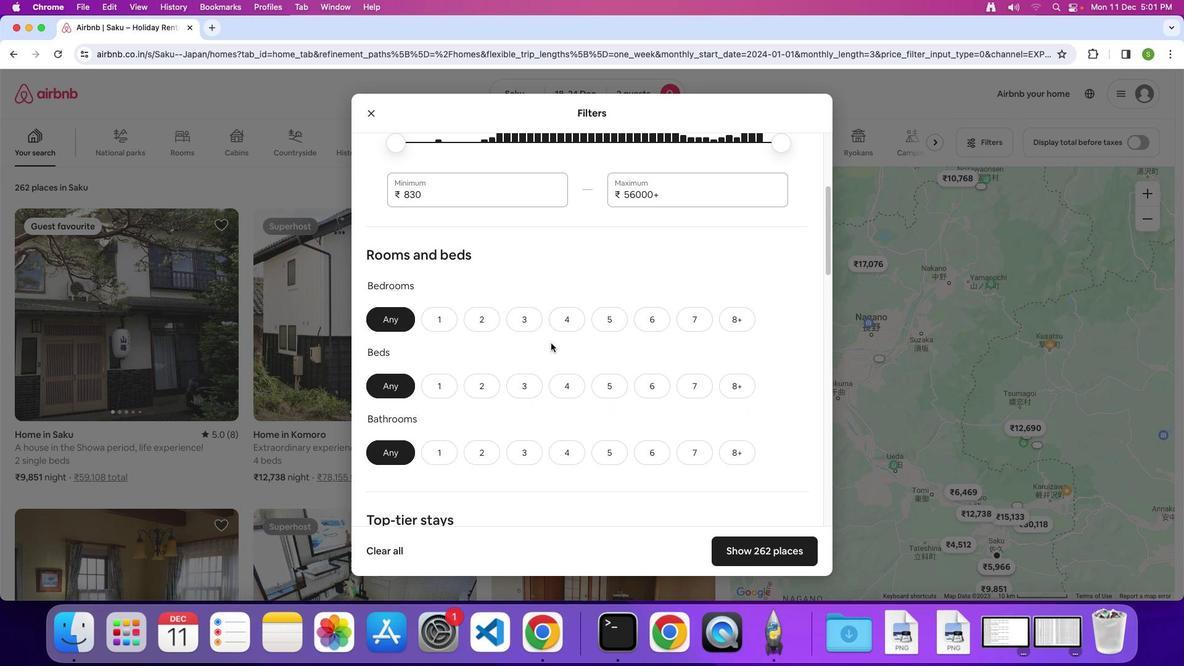 
Action: Mouse moved to (550, 342)
Screenshot: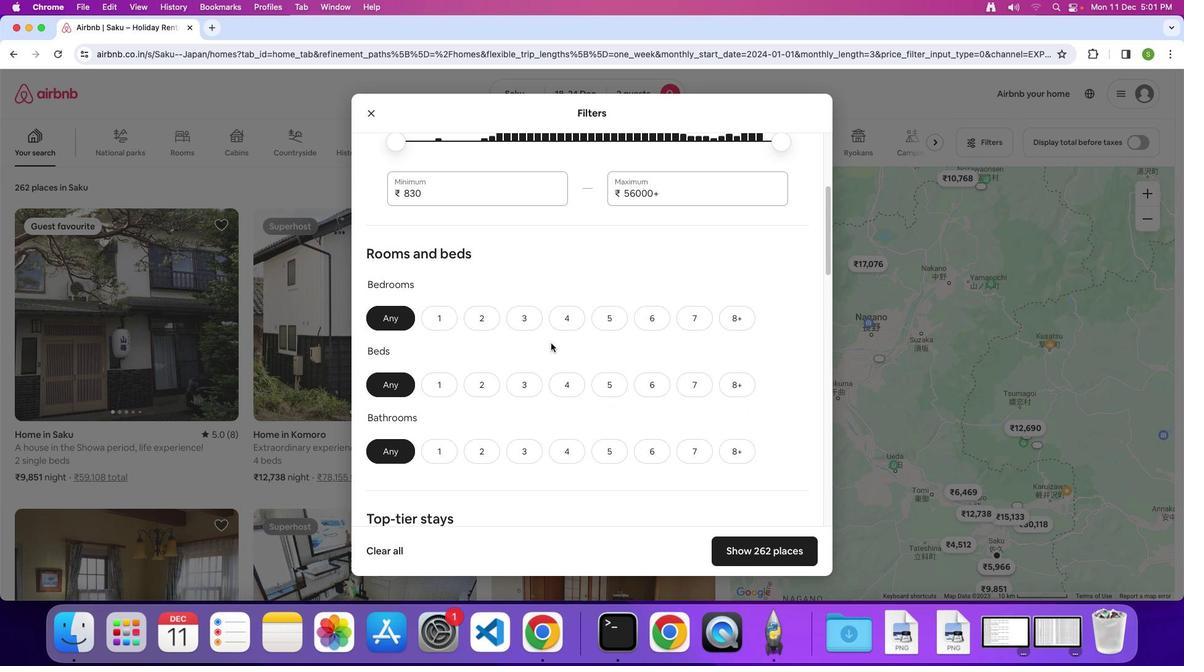 
Action: Mouse scrolled (550, 342) with delta (0, 0)
Screenshot: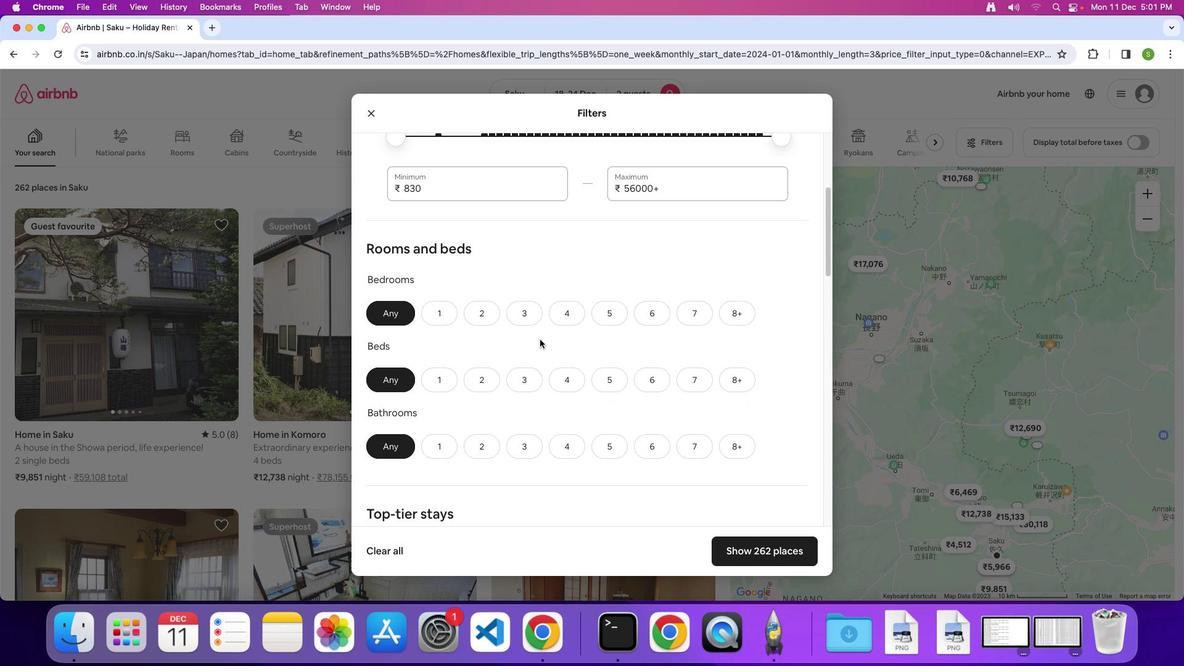 
Action: Mouse moved to (451, 316)
Screenshot: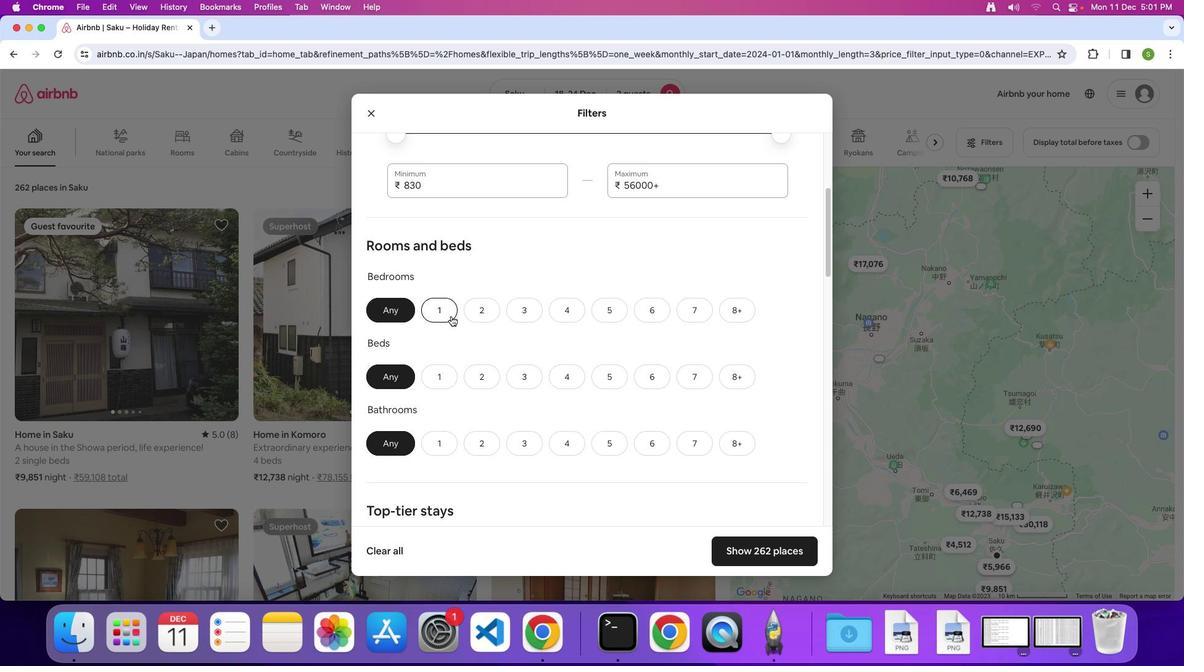 
Action: Mouse pressed left at (451, 316)
Screenshot: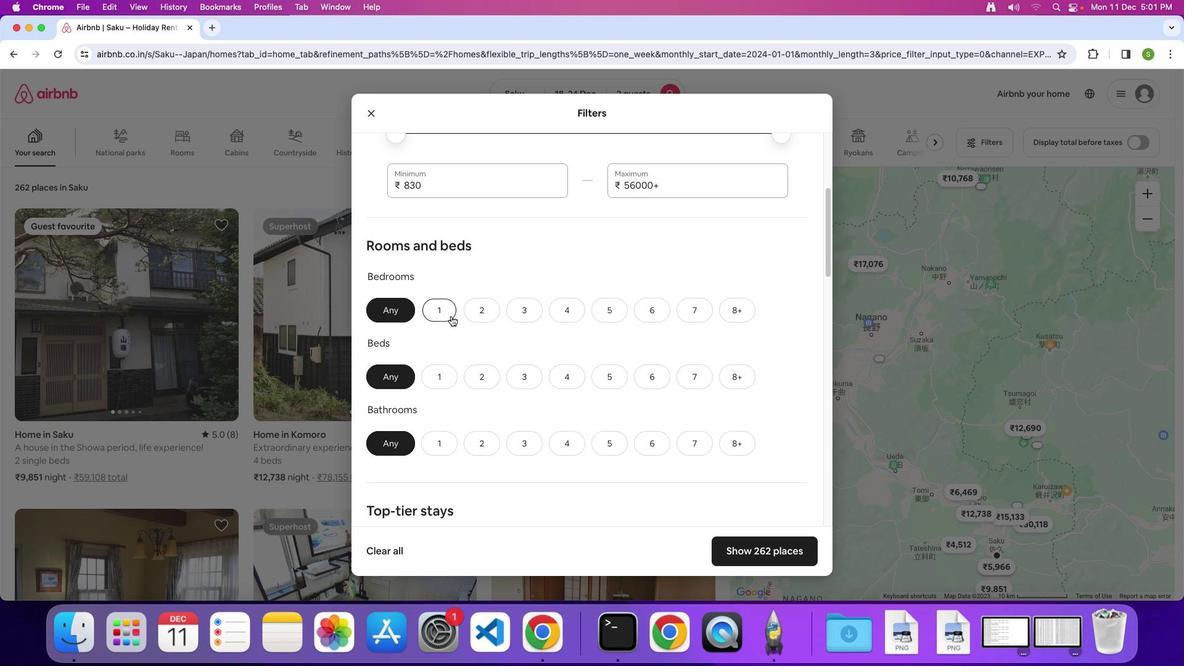
Action: Mouse moved to (445, 379)
Screenshot: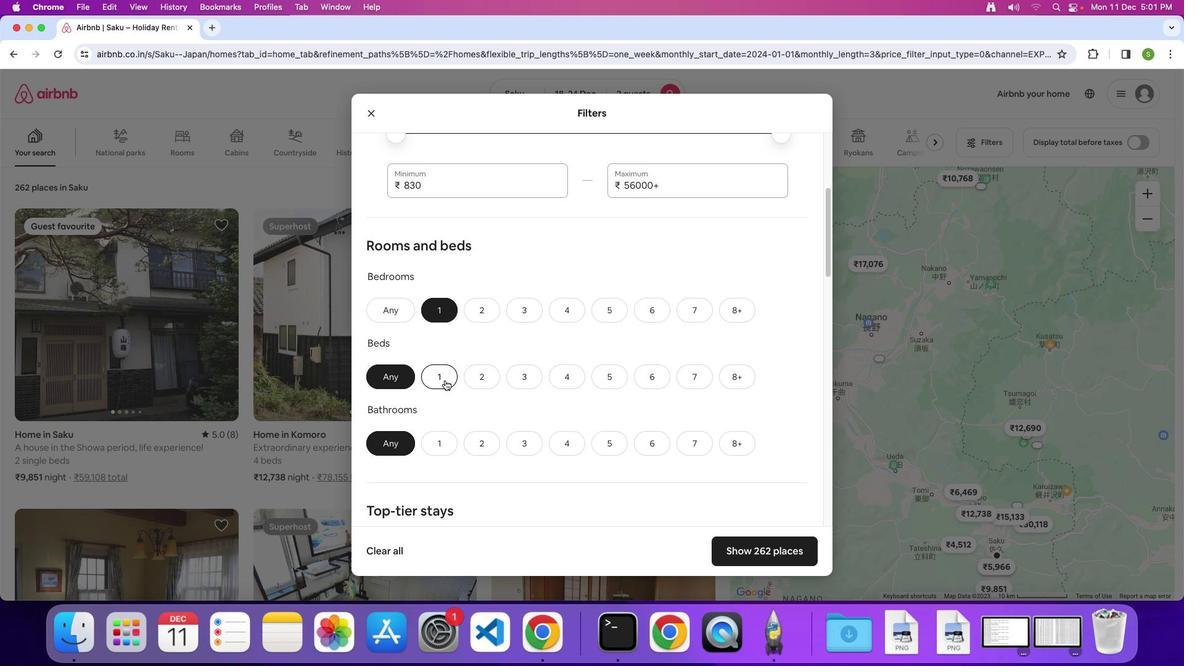 
Action: Mouse pressed left at (445, 379)
Screenshot: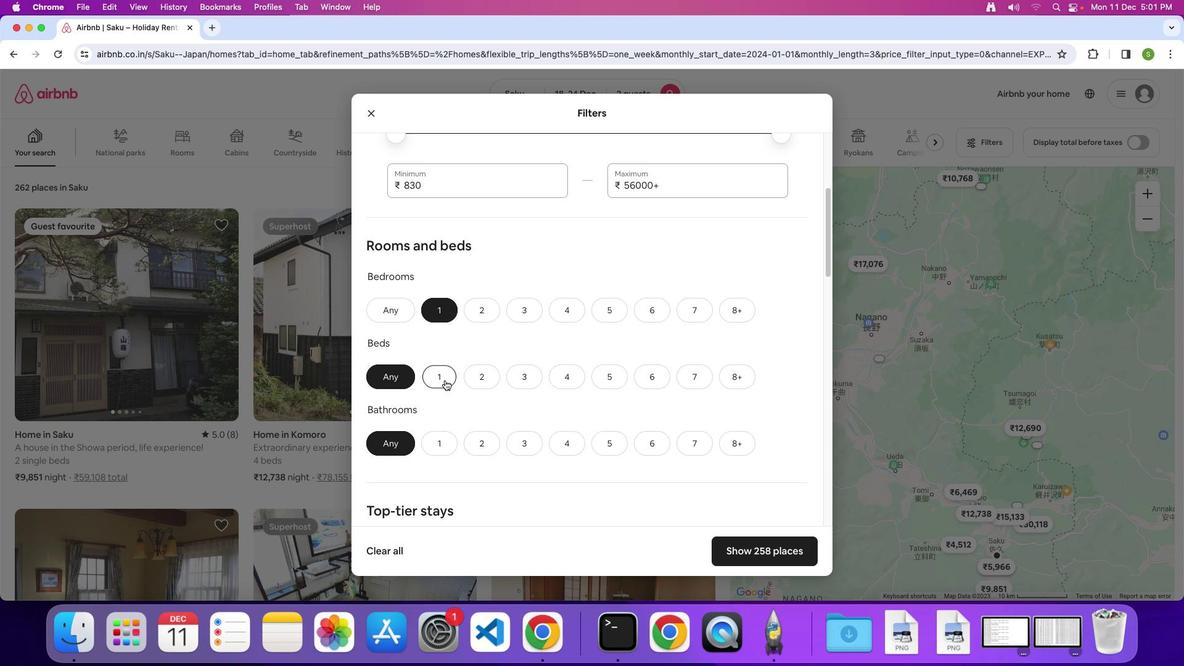 
Action: Mouse moved to (444, 450)
Screenshot: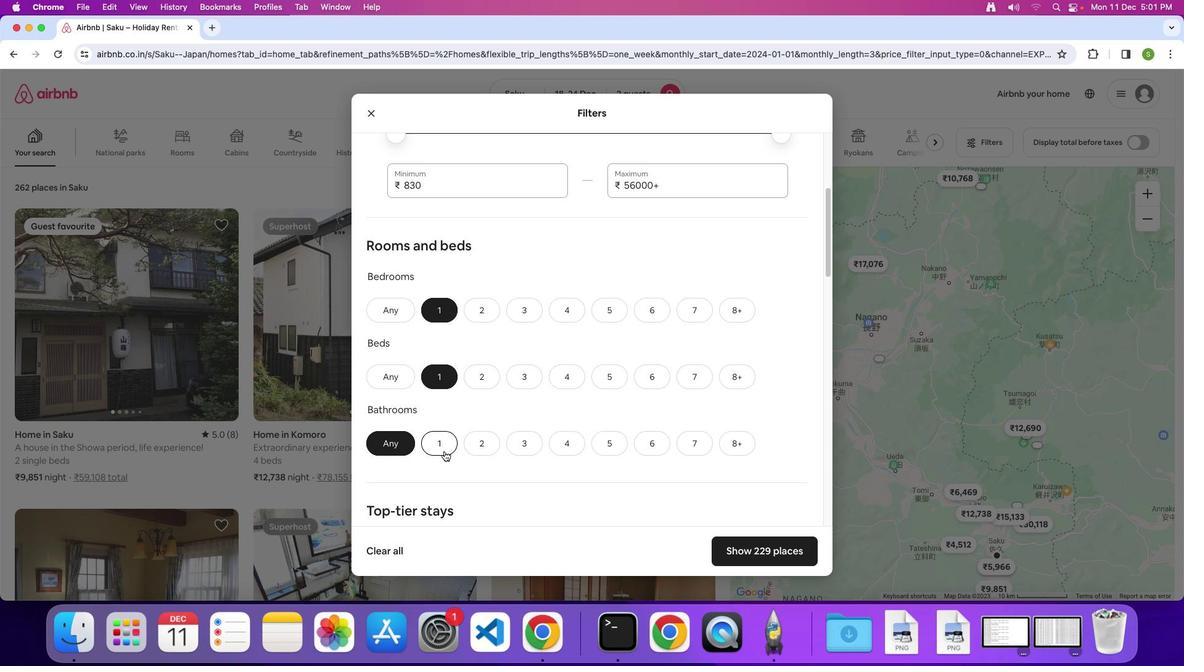 
Action: Mouse pressed left at (444, 450)
Screenshot: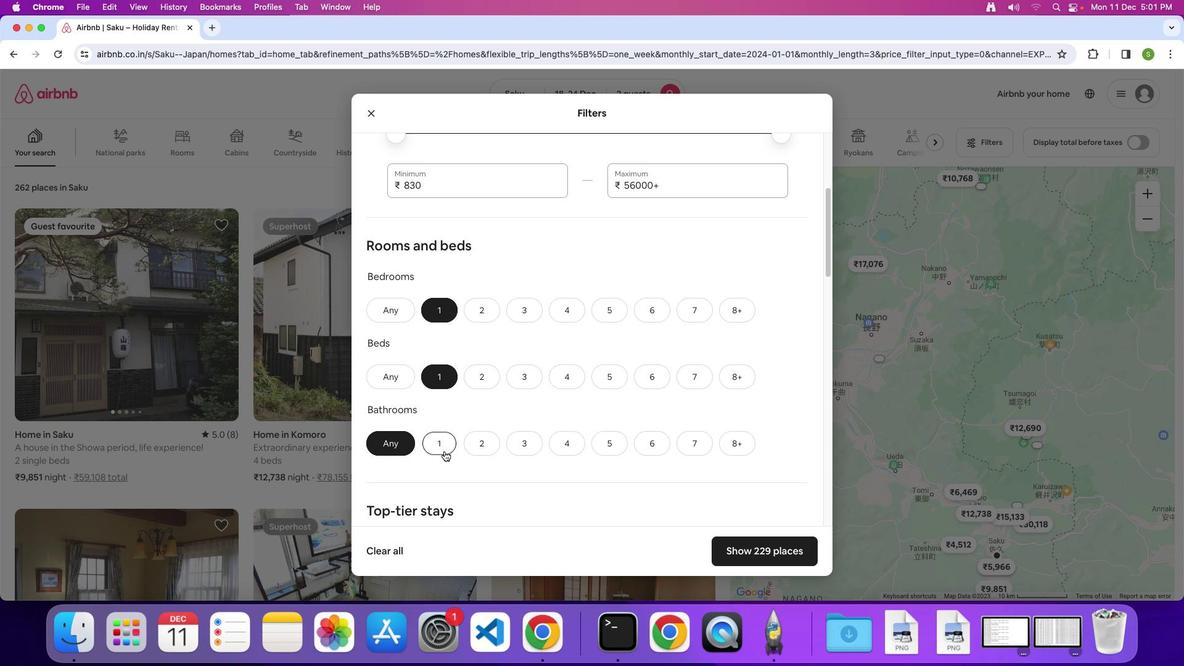 
Action: Mouse moved to (583, 384)
Screenshot: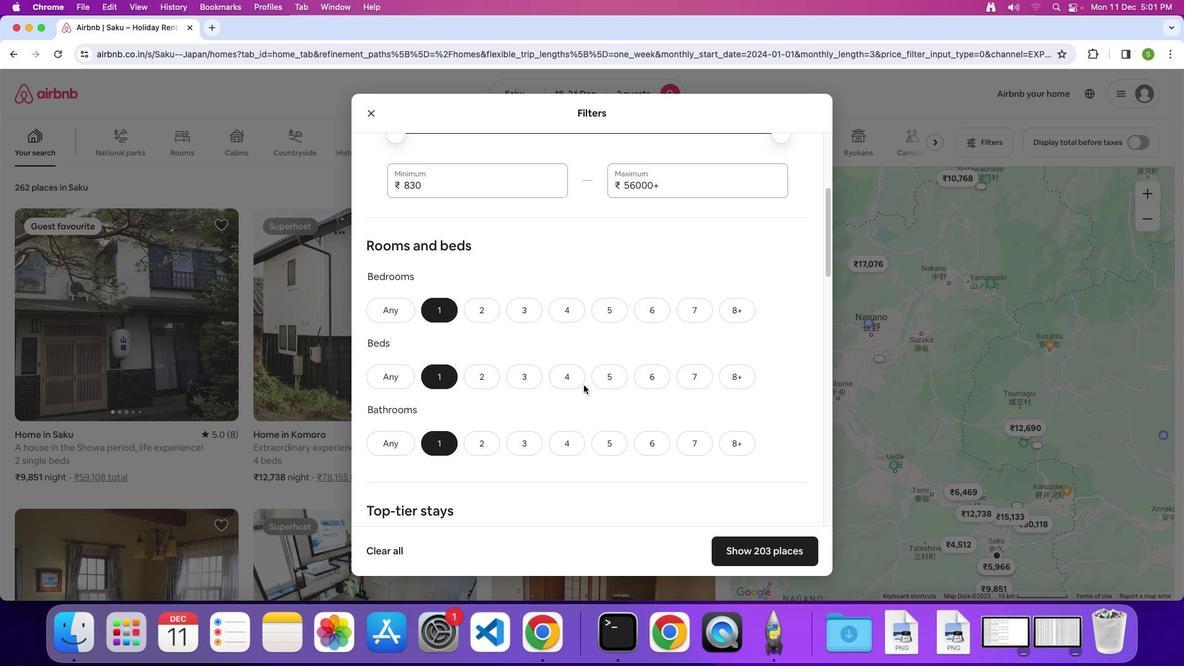 
Action: Mouse scrolled (583, 384) with delta (0, 0)
Screenshot: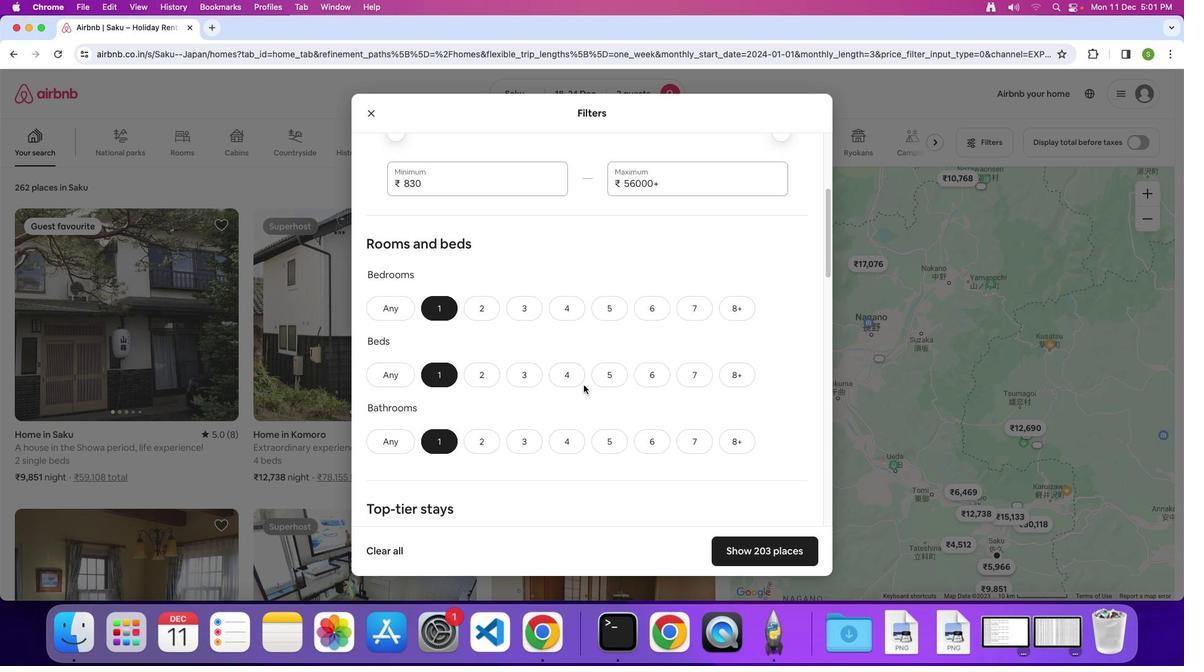 
Action: Mouse scrolled (583, 384) with delta (0, 0)
Screenshot: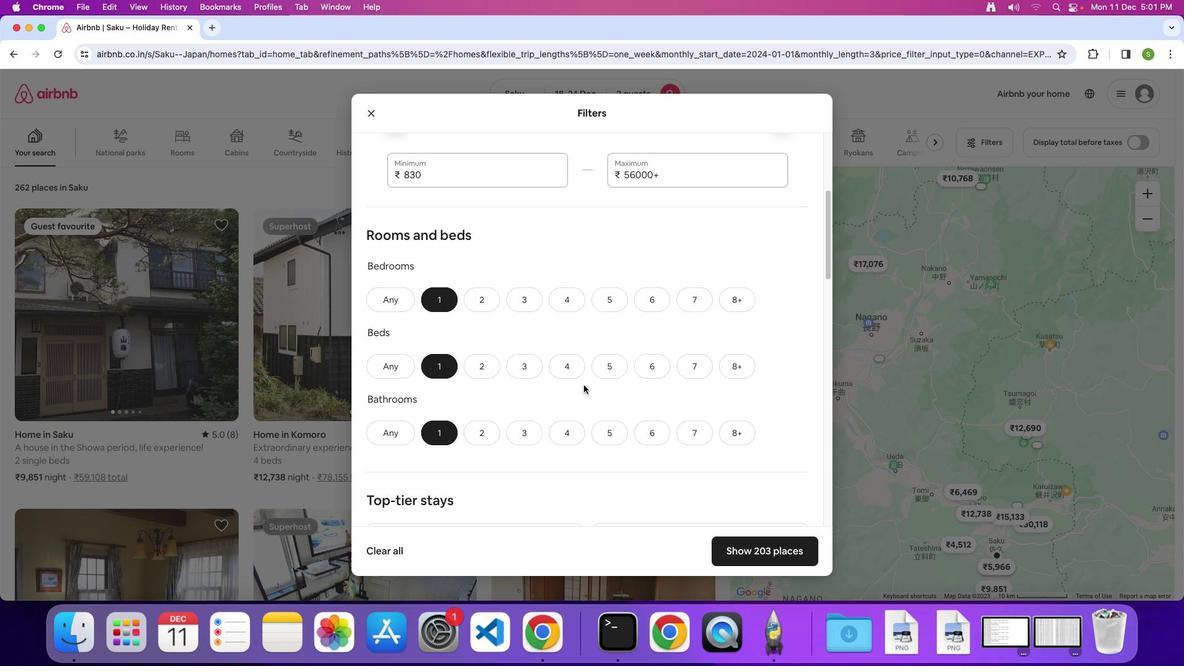 
Action: Mouse scrolled (583, 384) with delta (0, 0)
Screenshot: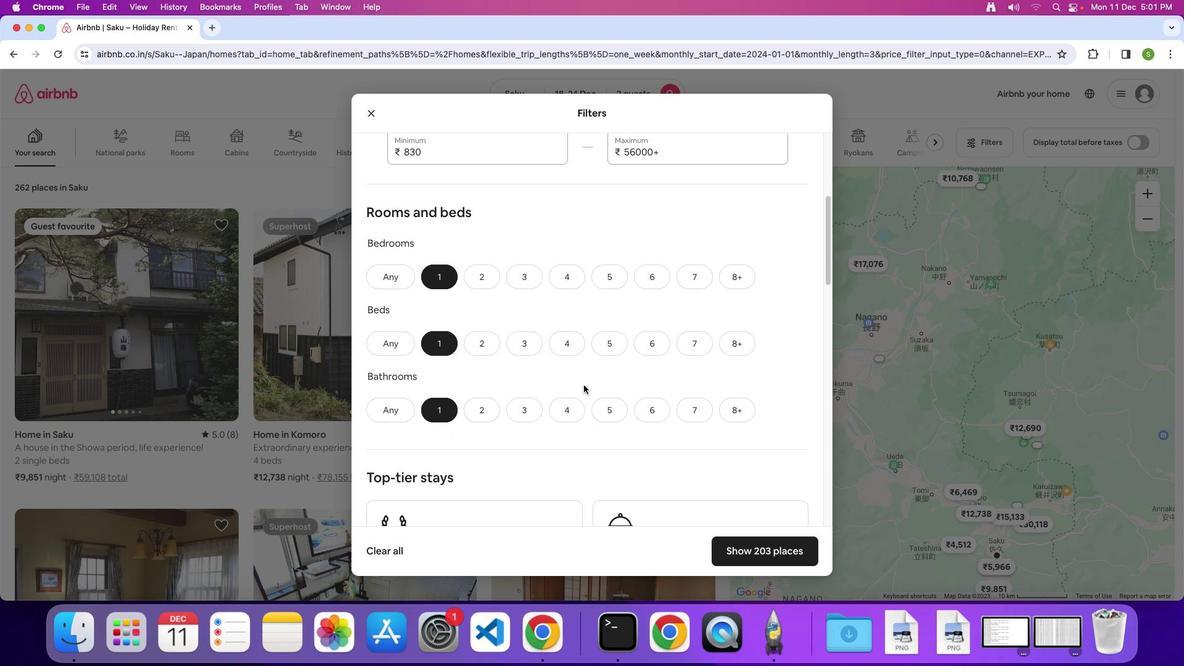 
Action: Mouse scrolled (583, 384) with delta (0, 0)
Screenshot: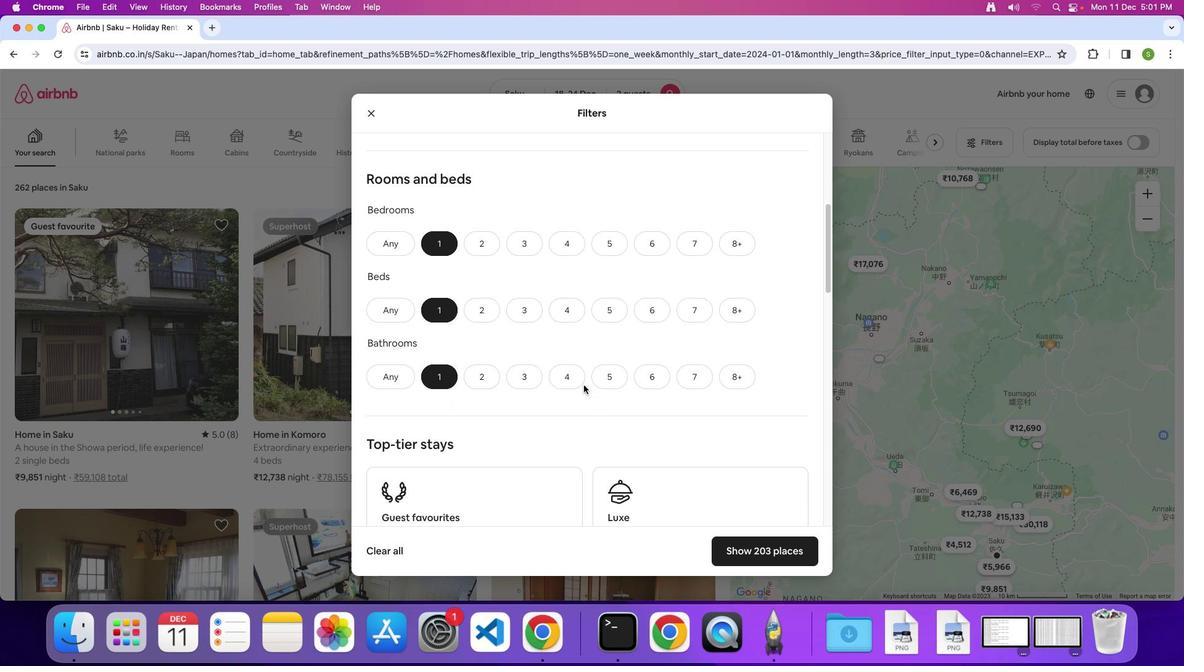 
Action: Mouse scrolled (583, 384) with delta (0, 0)
Screenshot: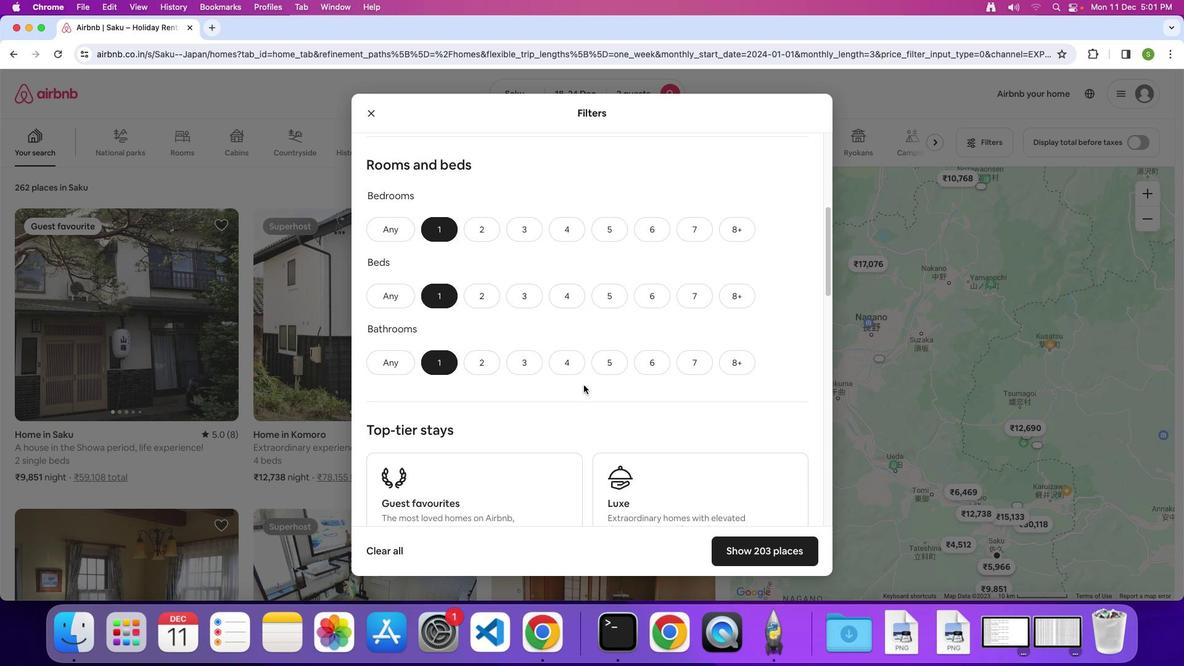 
Action: Mouse moved to (585, 384)
Screenshot: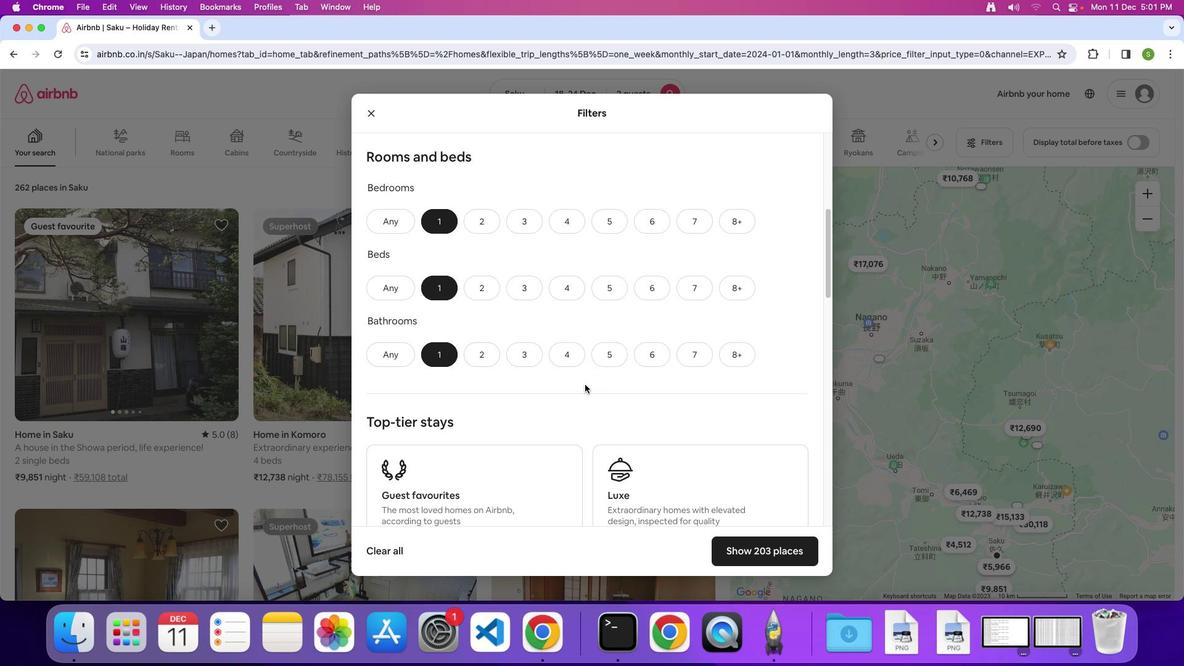 
Action: Mouse scrolled (585, 384) with delta (0, 0)
Screenshot: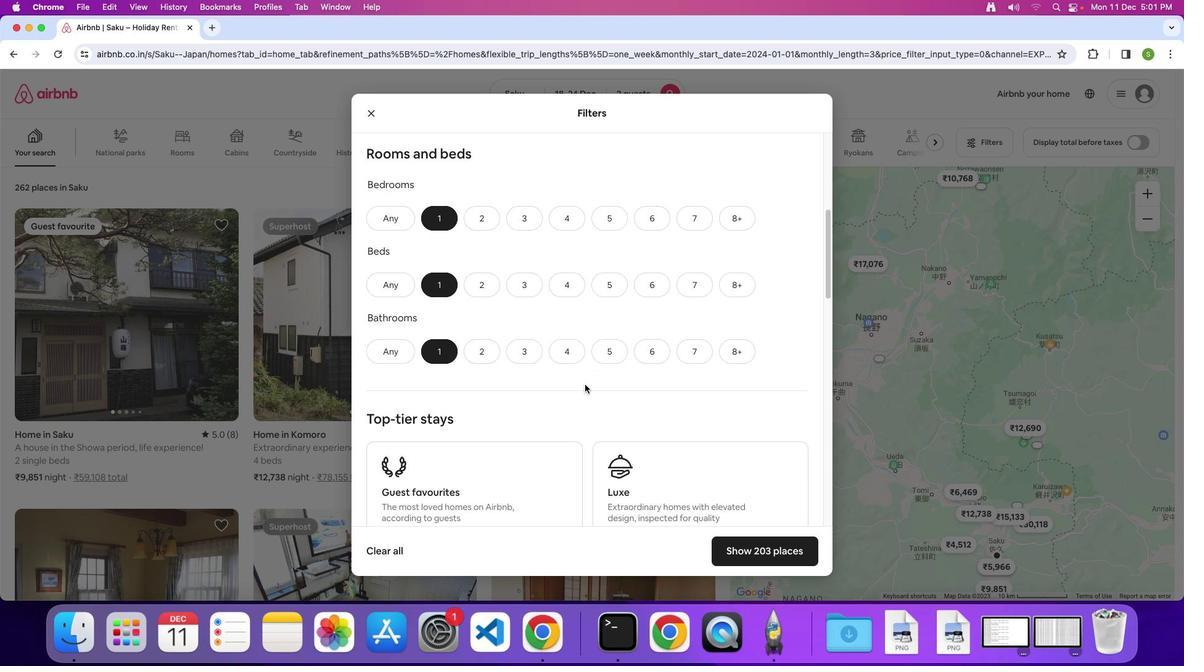 
Action: Mouse scrolled (585, 384) with delta (0, 0)
Screenshot: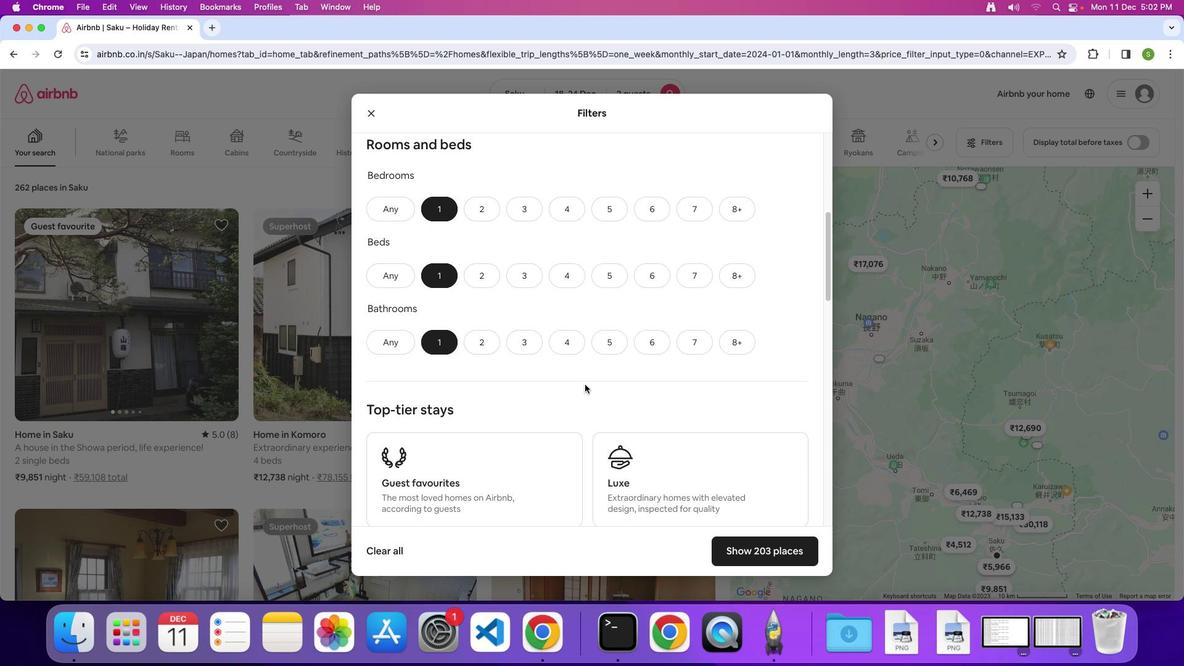 
Action: Mouse scrolled (585, 384) with delta (0, -1)
Screenshot: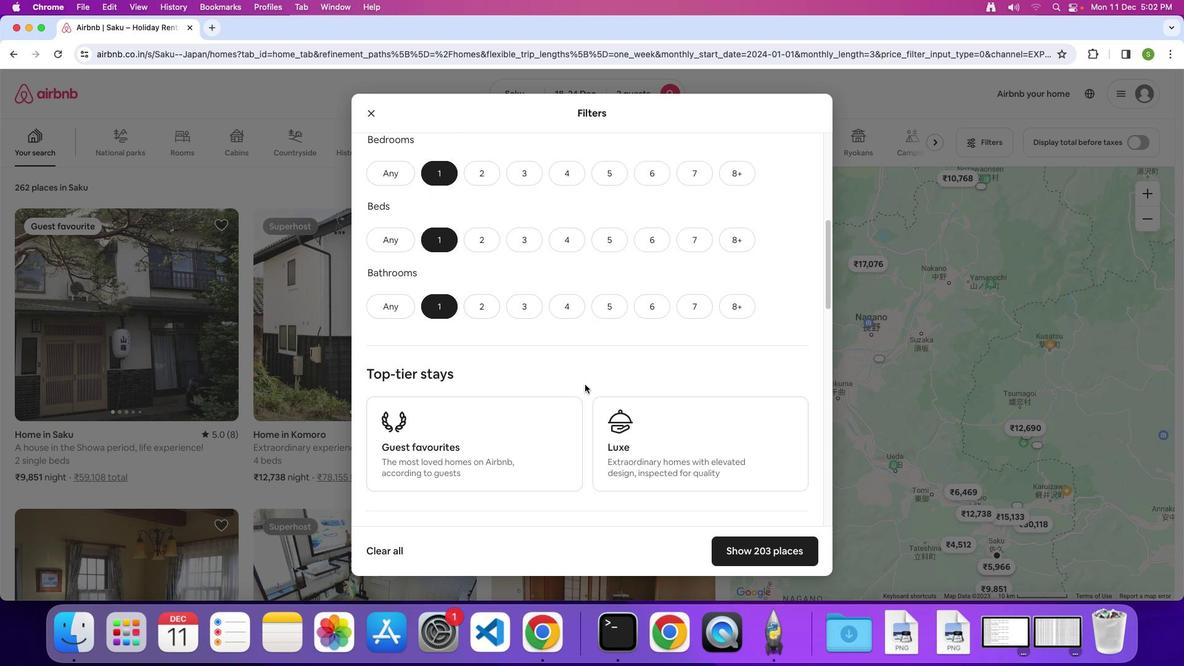 
Action: Mouse scrolled (585, 384) with delta (0, 0)
Screenshot: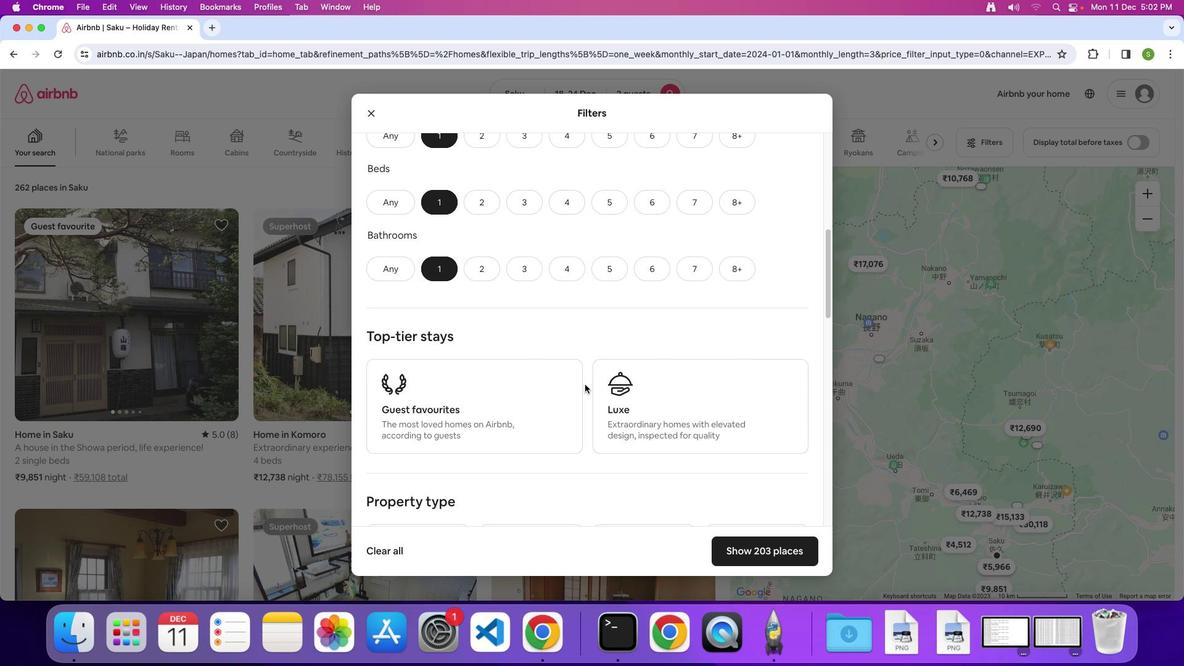 
Action: Mouse scrolled (585, 384) with delta (0, 0)
Screenshot: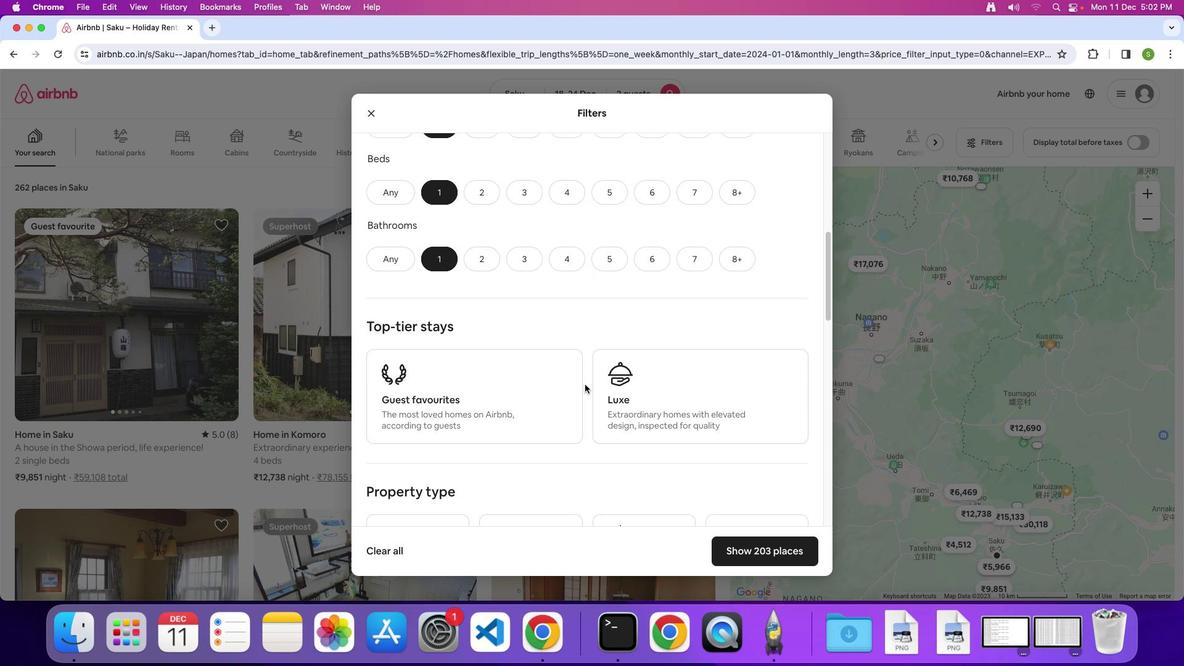 
Action: Mouse scrolled (585, 384) with delta (0, 0)
Screenshot: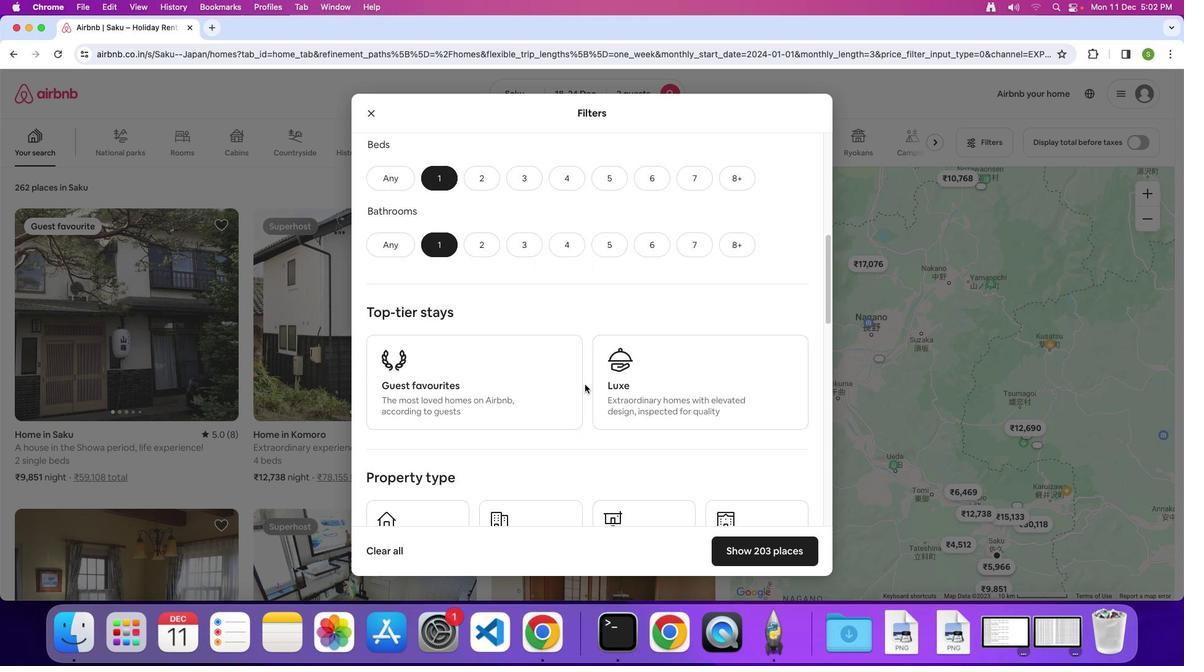 
Action: Mouse scrolled (585, 384) with delta (0, 0)
Screenshot: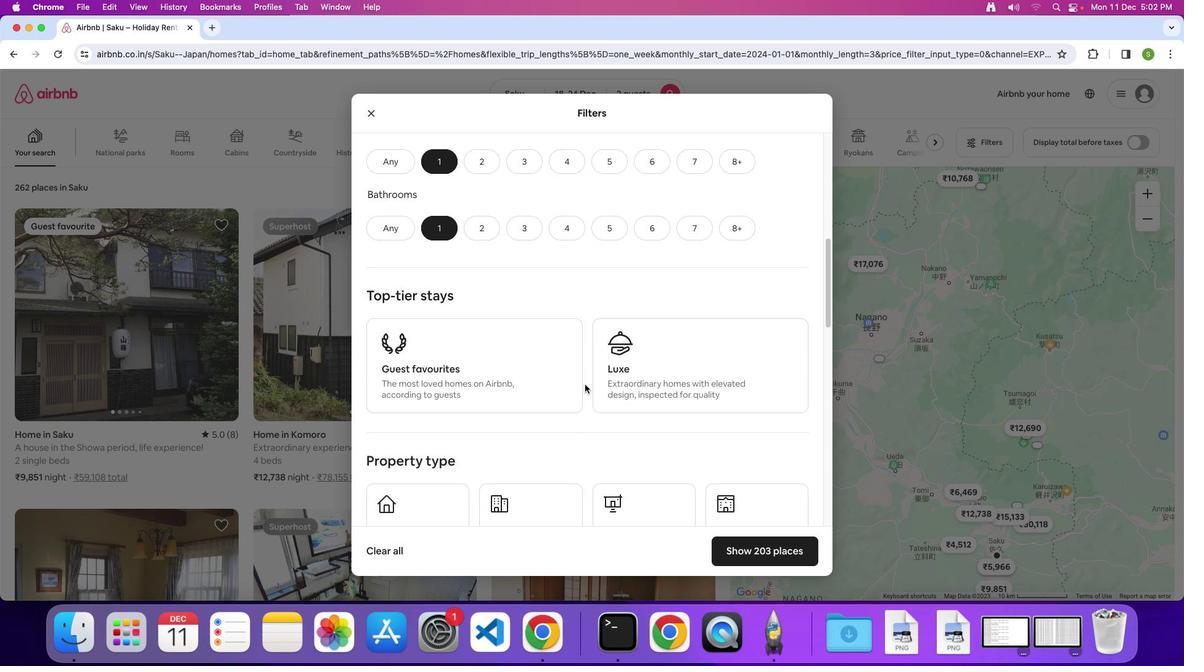 
Action: Mouse scrolled (585, 384) with delta (0, -1)
Screenshot: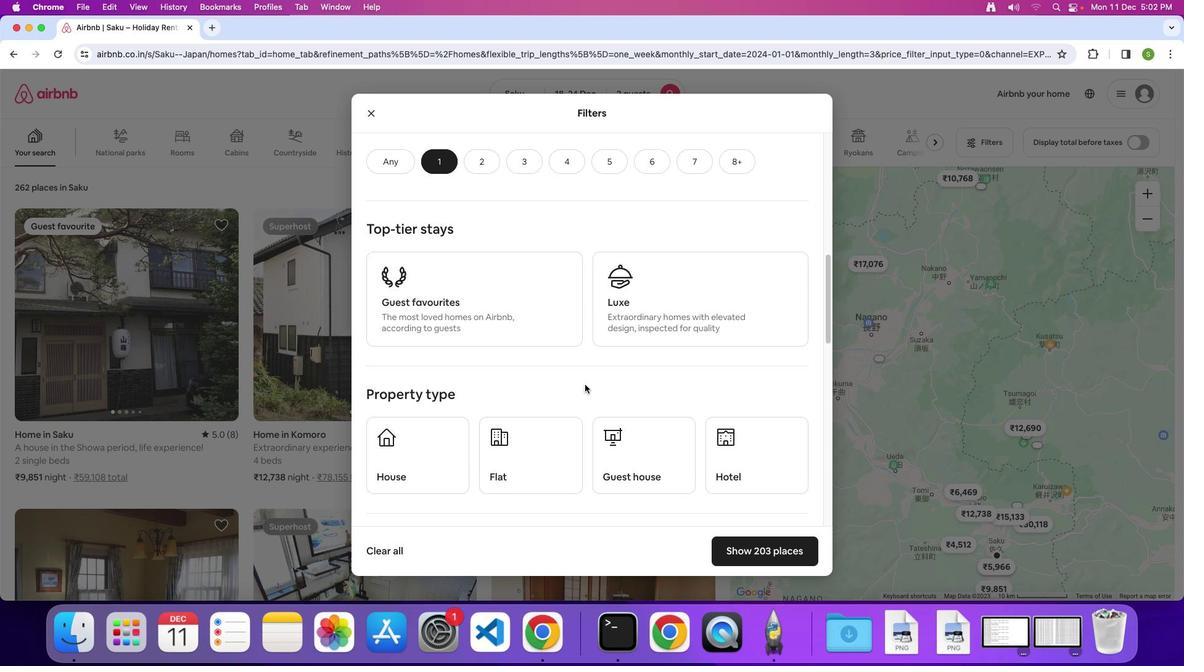 
Action: Mouse scrolled (585, 384) with delta (0, 0)
Screenshot: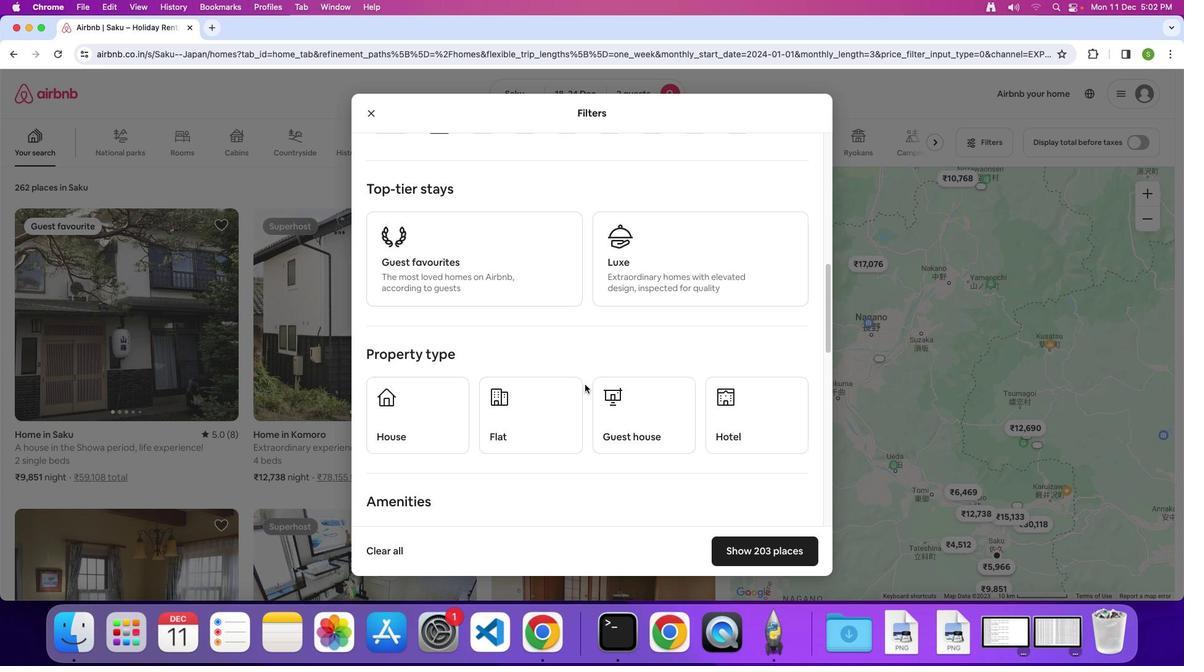 
Action: Mouse scrolled (585, 384) with delta (0, 0)
Screenshot: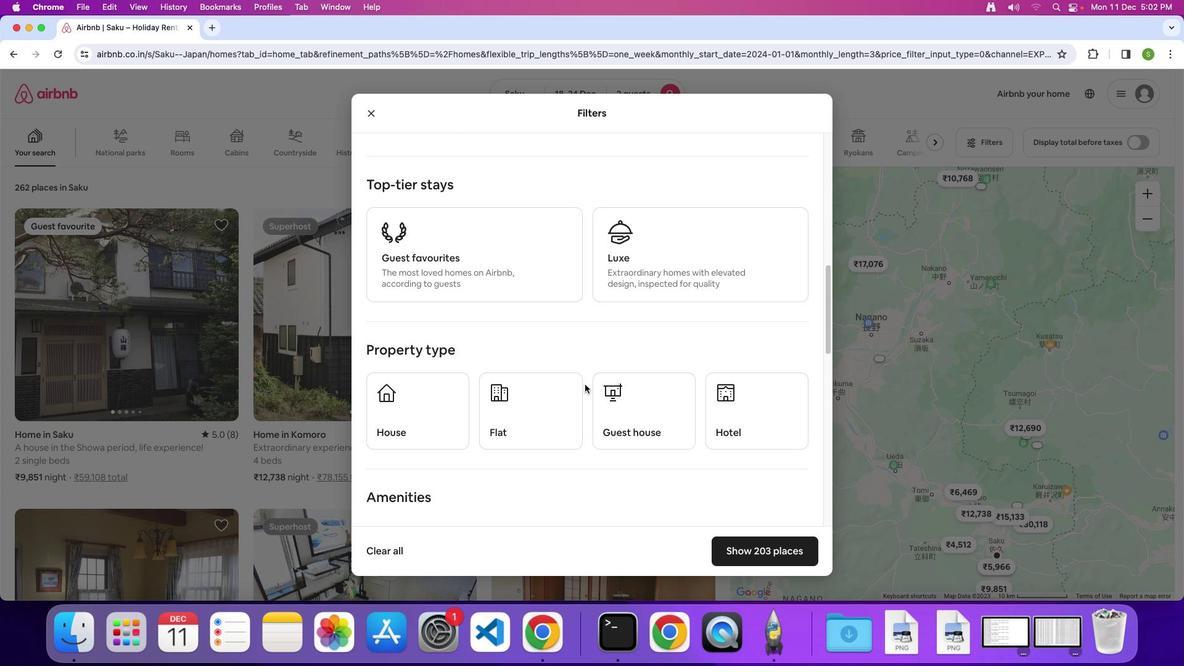 
Action: Mouse scrolled (585, 384) with delta (0, 0)
Screenshot: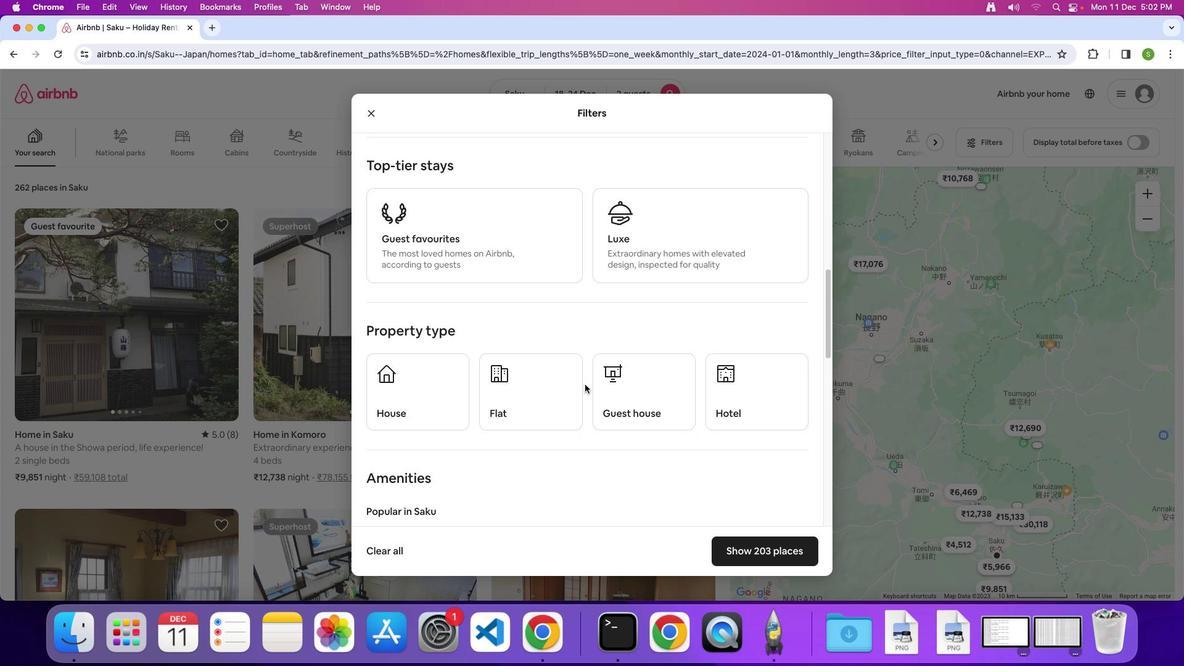 
Action: Mouse scrolled (585, 384) with delta (0, 0)
Screenshot: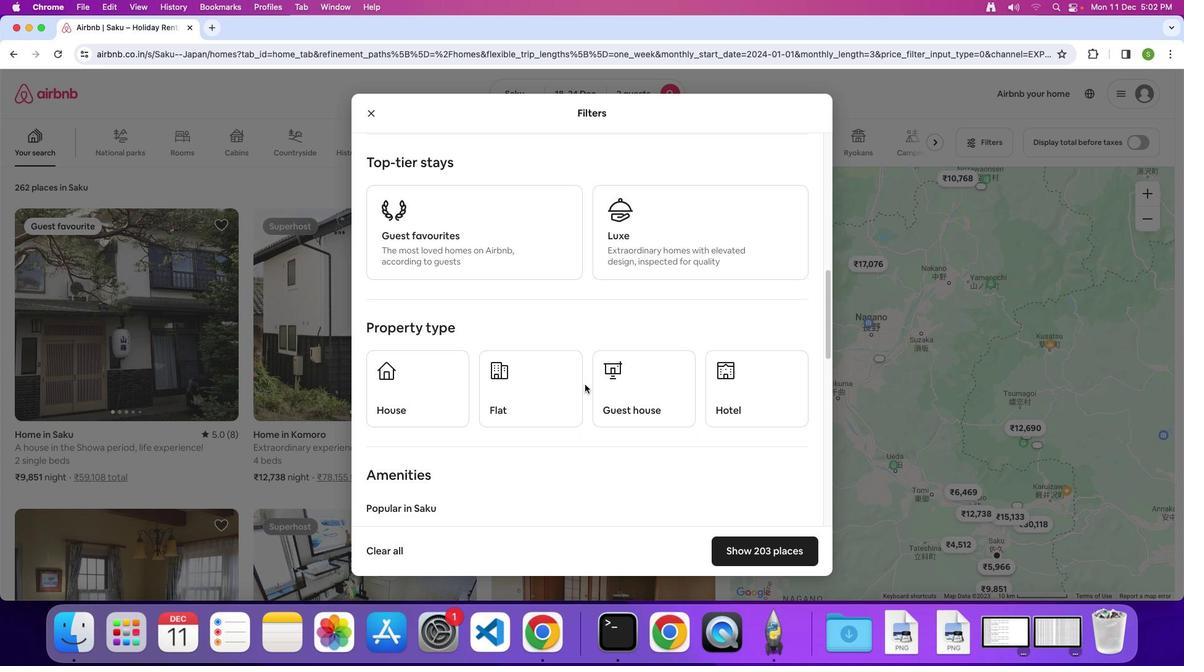 
Action: Mouse scrolled (585, 384) with delta (0, -1)
Screenshot: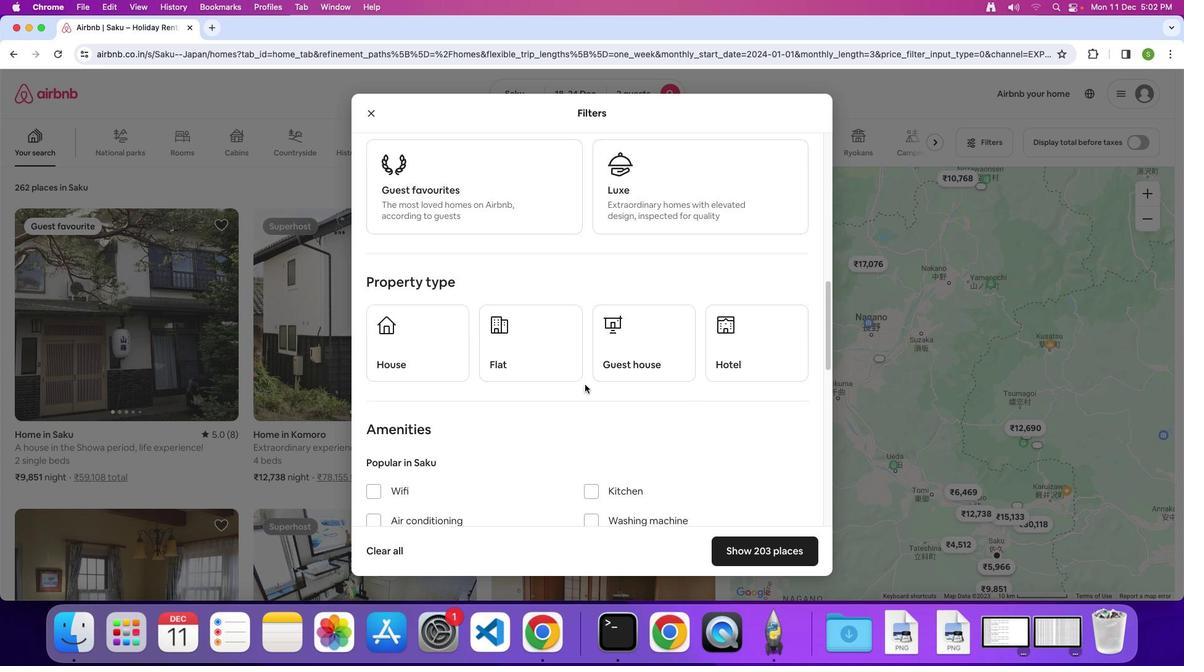 
Action: Mouse moved to (515, 319)
Screenshot: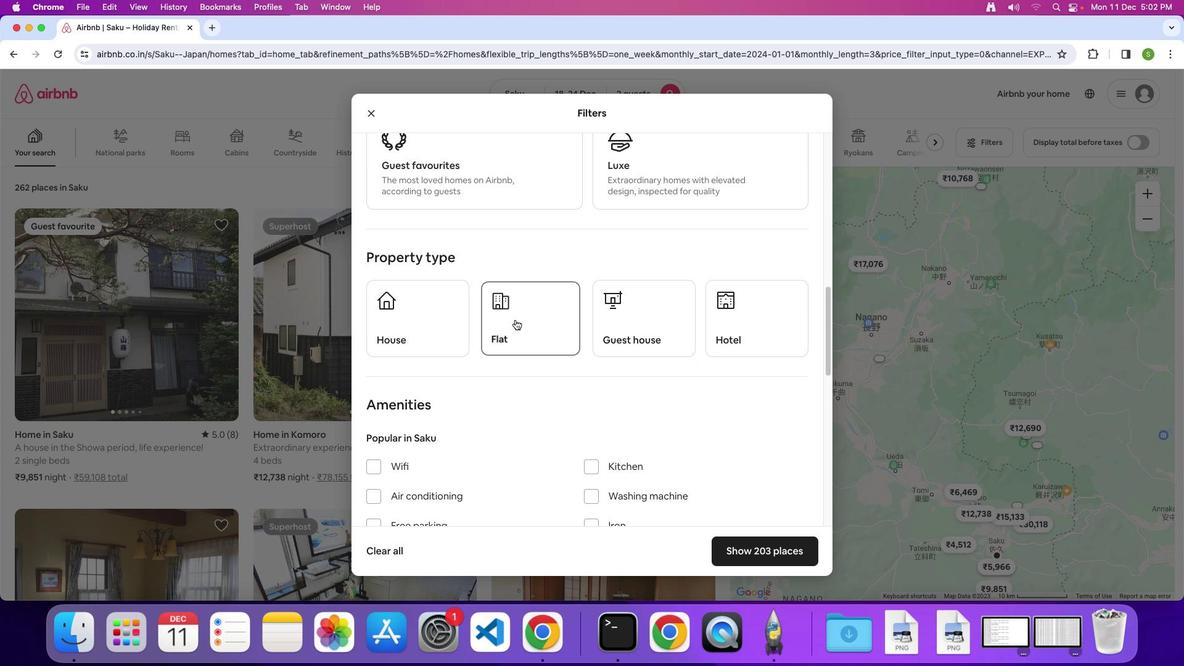 
Action: Mouse pressed left at (515, 319)
Screenshot: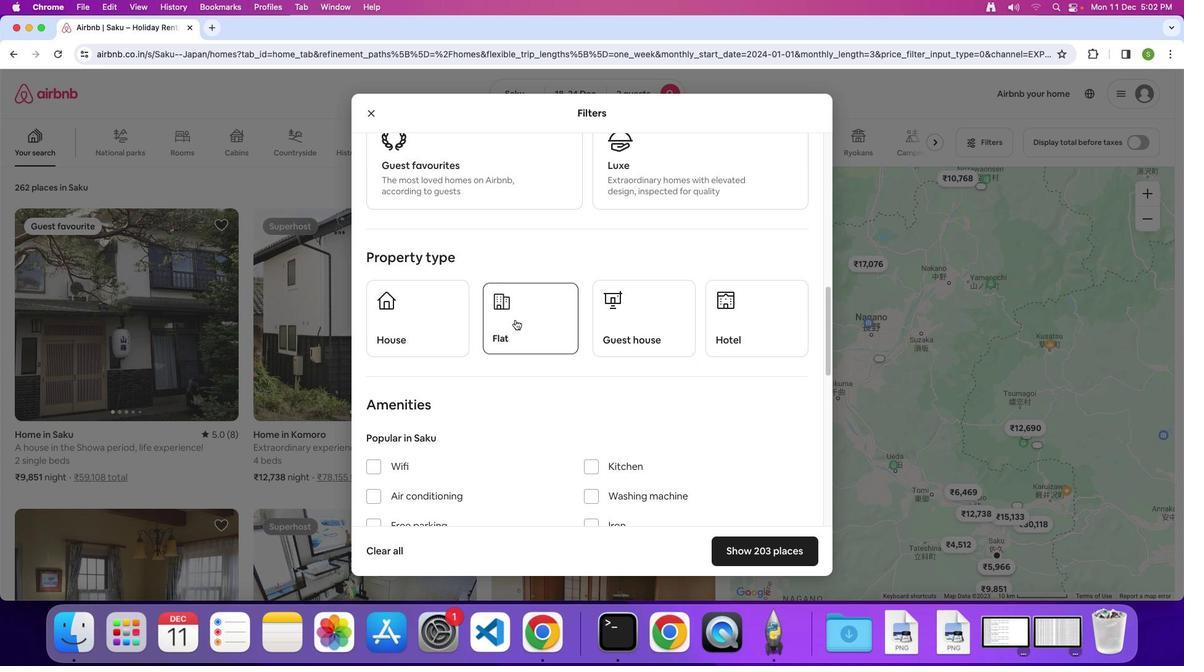 
Action: Mouse moved to (732, 320)
Screenshot: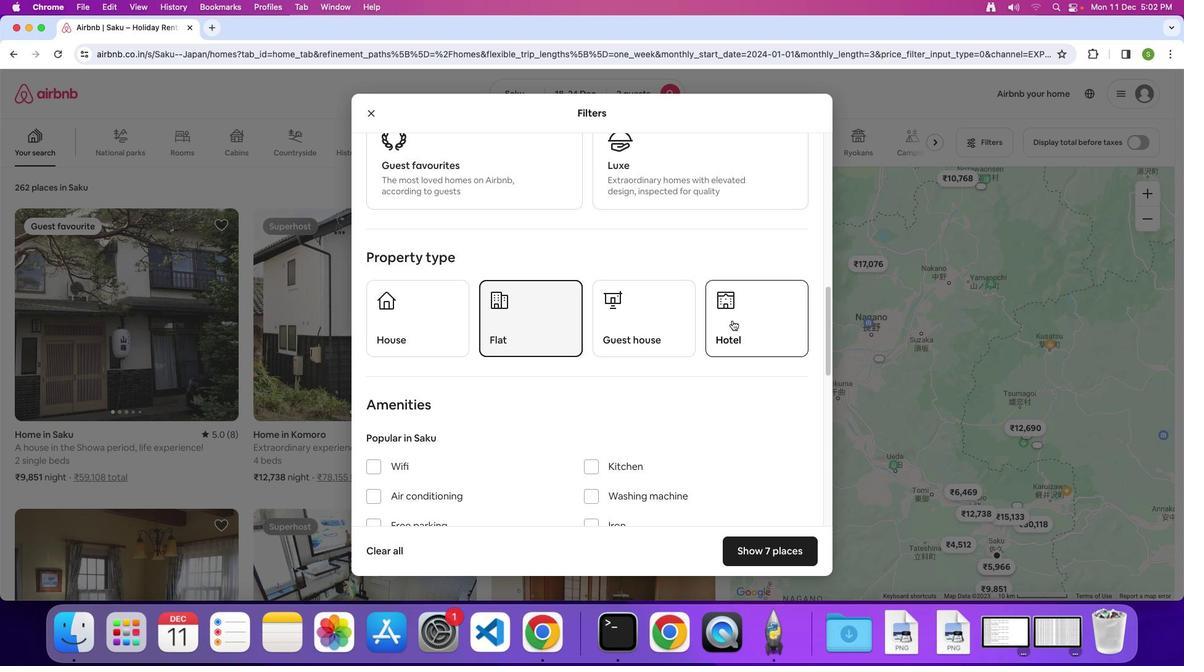 
Action: Mouse pressed left at (732, 320)
Screenshot: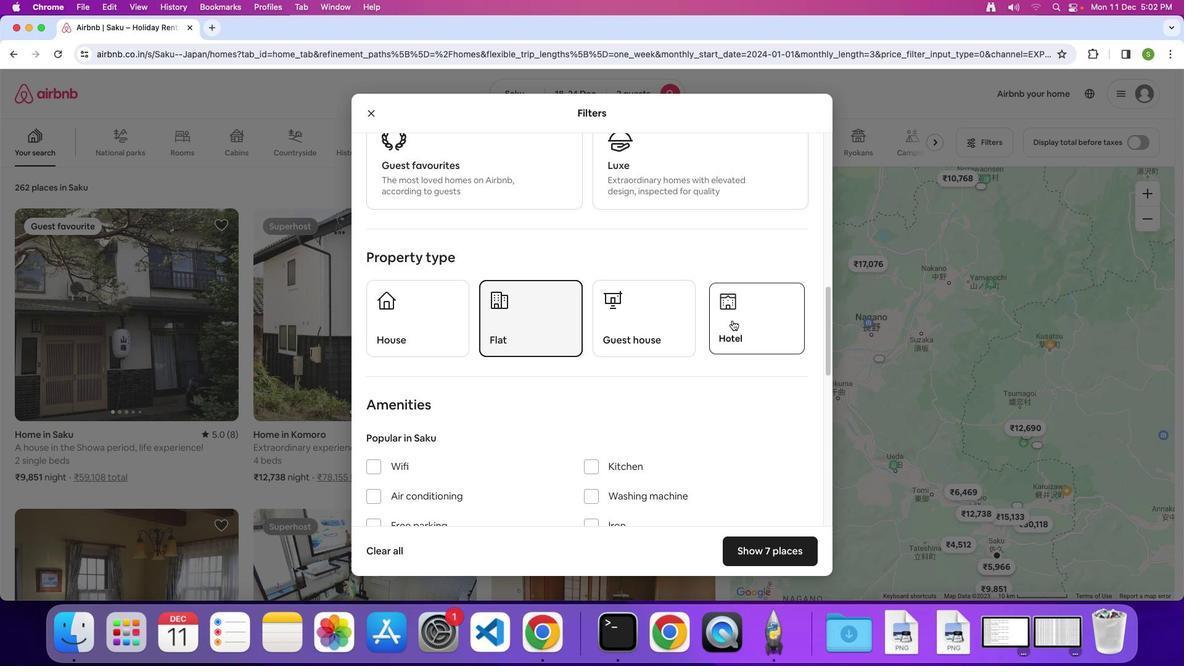 
Action: Mouse moved to (556, 368)
Screenshot: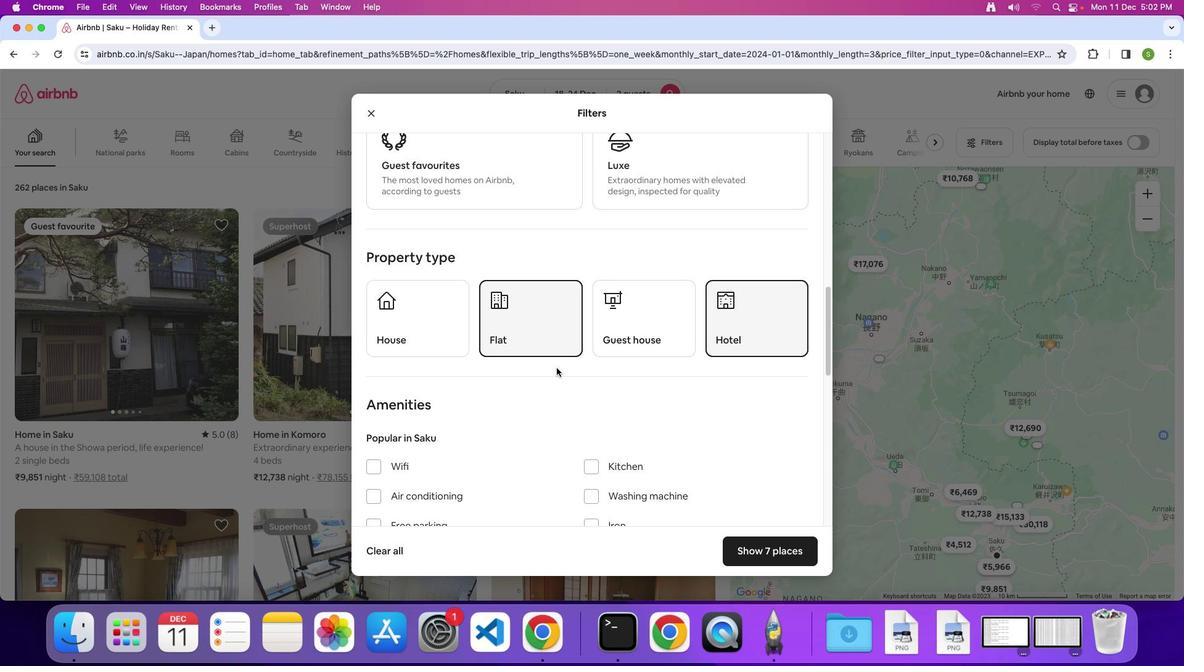 
Action: Mouse scrolled (556, 368) with delta (0, 0)
Screenshot: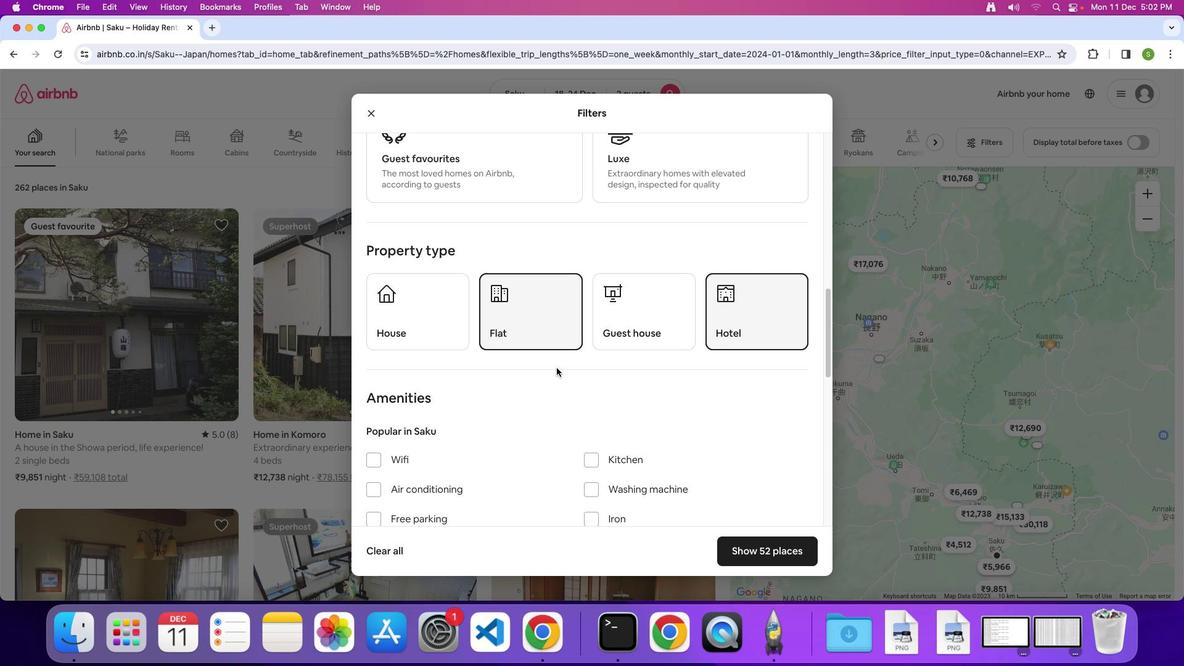 
Action: Mouse scrolled (556, 368) with delta (0, 0)
Screenshot: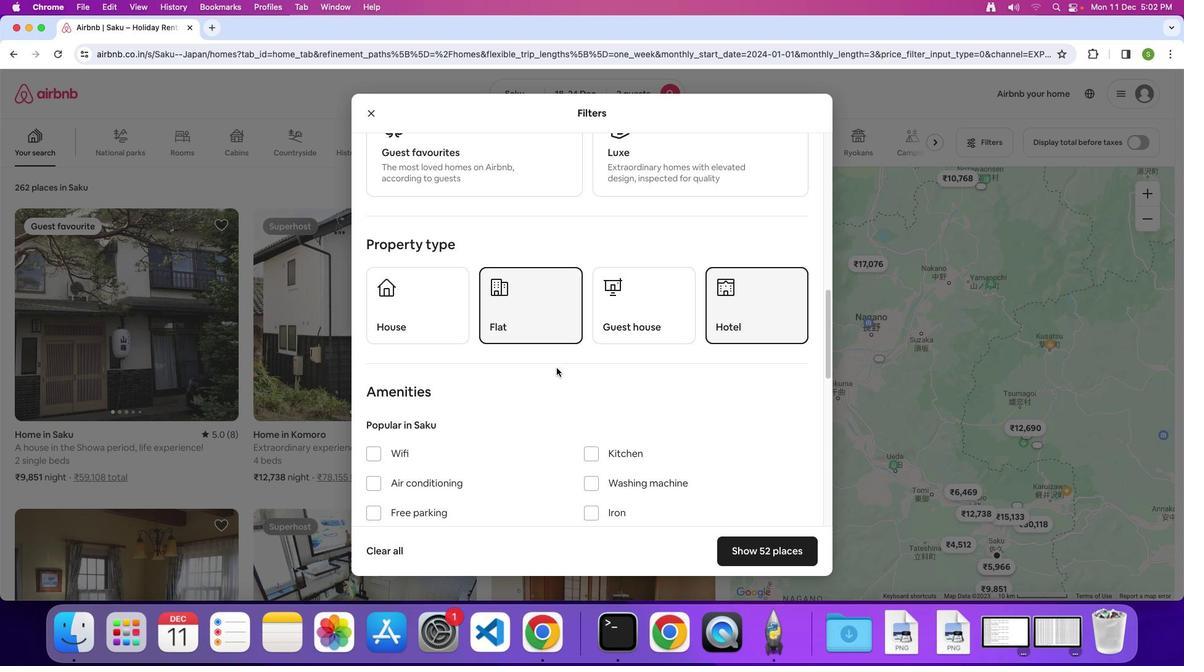 
Action: Mouse scrolled (556, 368) with delta (0, 0)
Screenshot: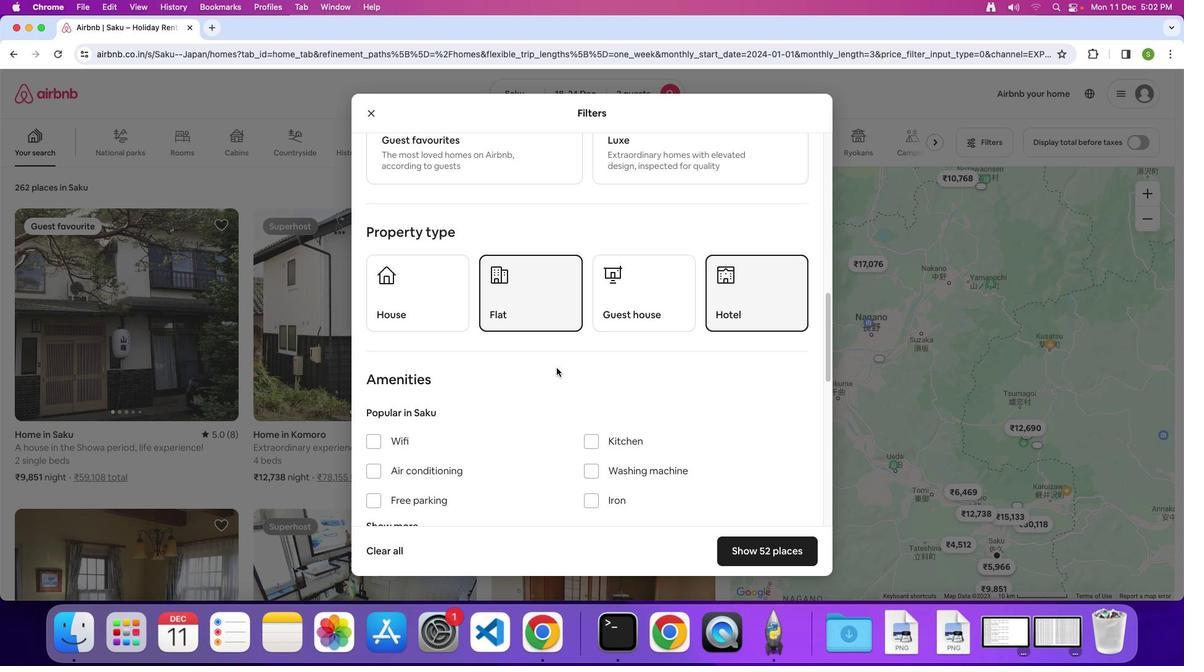 
Action: Mouse scrolled (556, 368) with delta (0, 0)
Screenshot: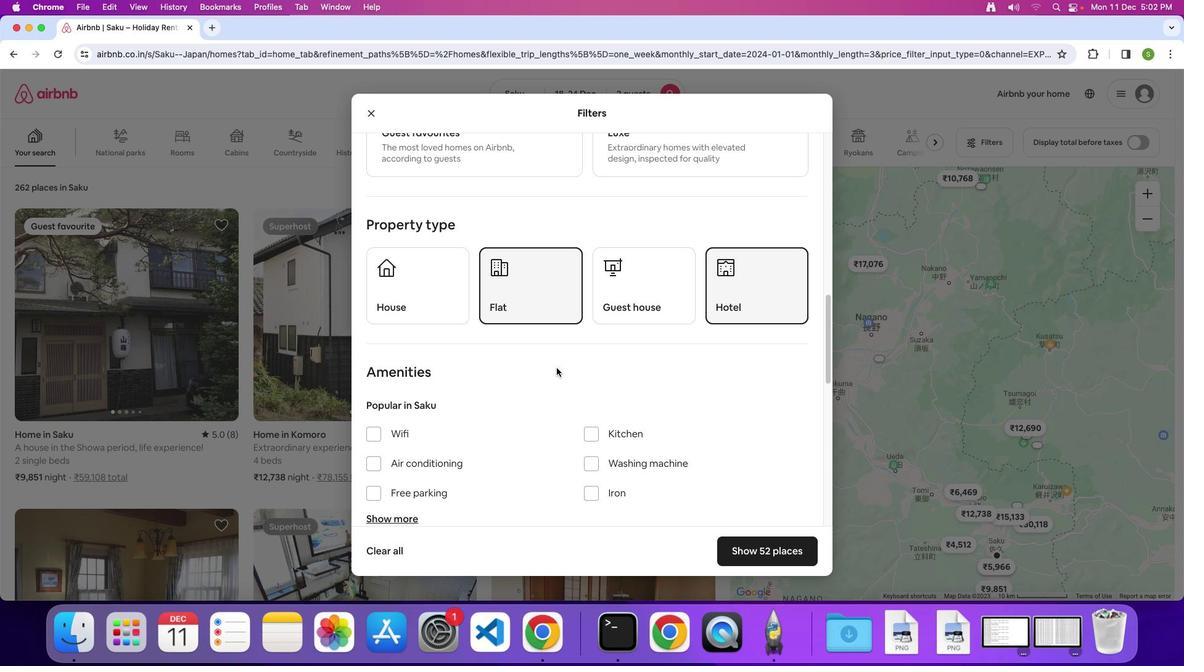 
Action: Mouse scrolled (556, 368) with delta (0, 0)
Screenshot: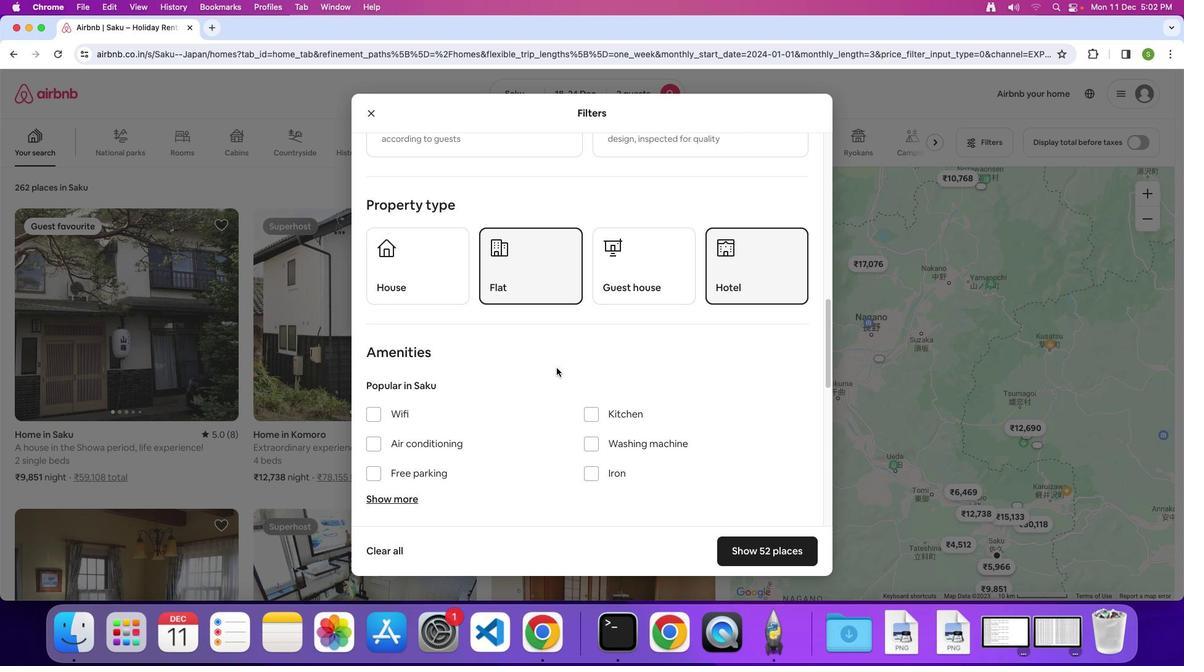 
Action: Mouse scrolled (556, 368) with delta (0, 0)
Screenshot: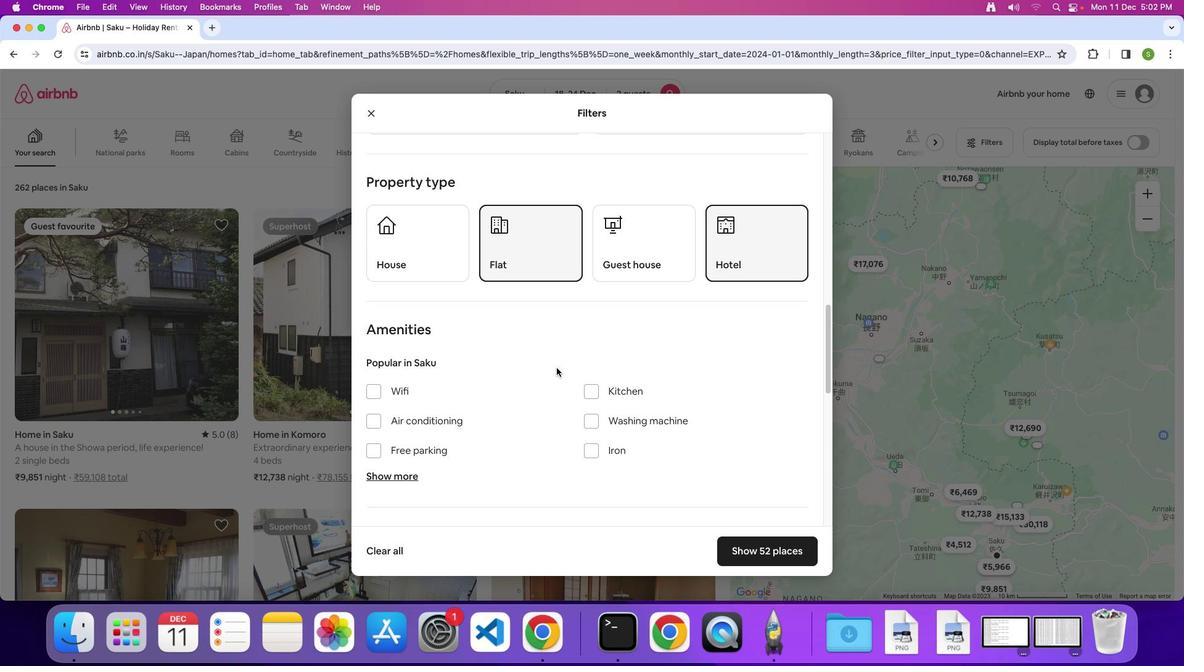 
Action: Mouse scrolled (556, 368) with delta (0, 0)
Screenshot: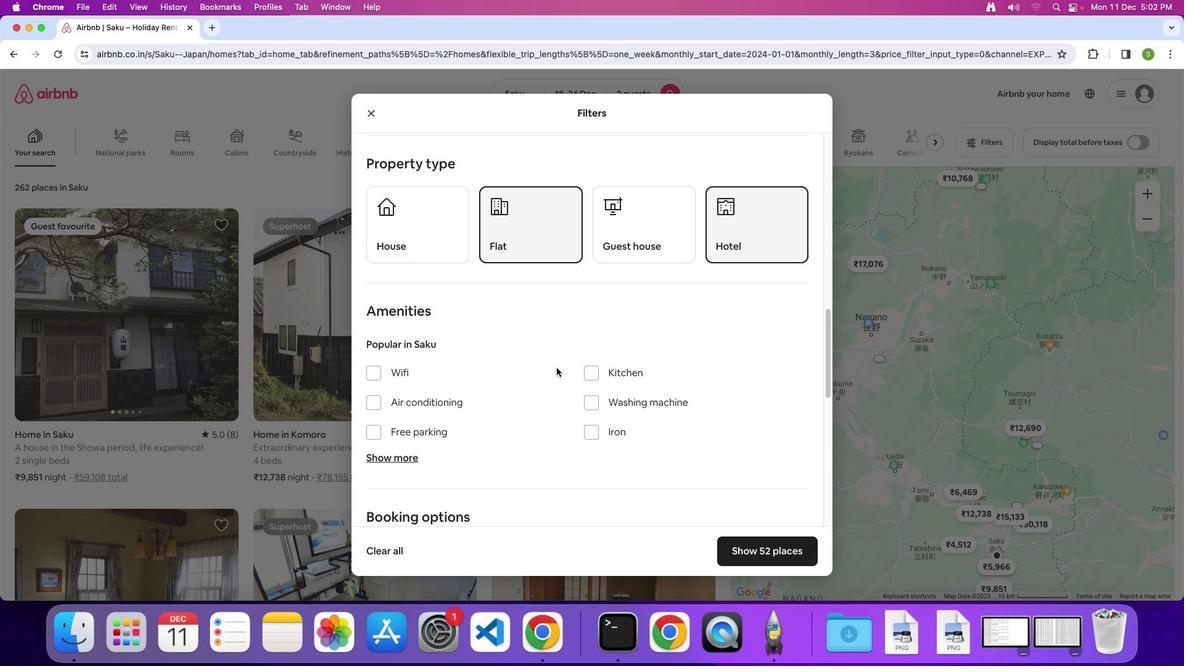 
Action: Mouse scrolled (556, 368) with delta (0, -1)
Screenshot: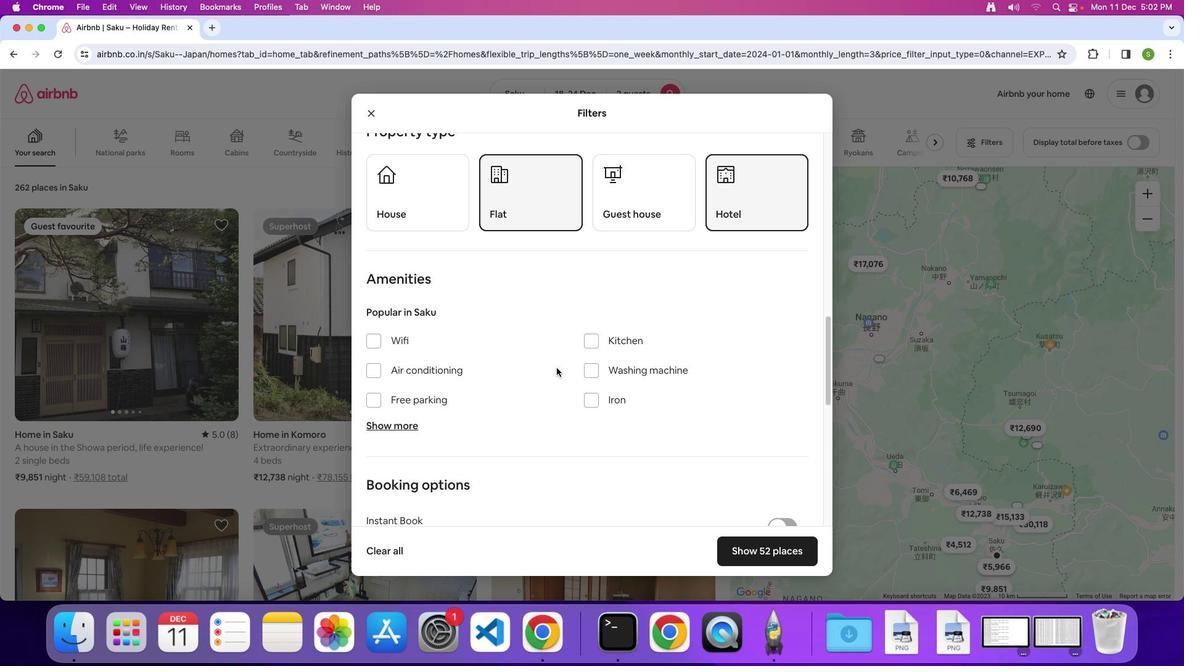 
Action: Mouse scrolled (556, 368) with delta (0, 0)
Screenshot: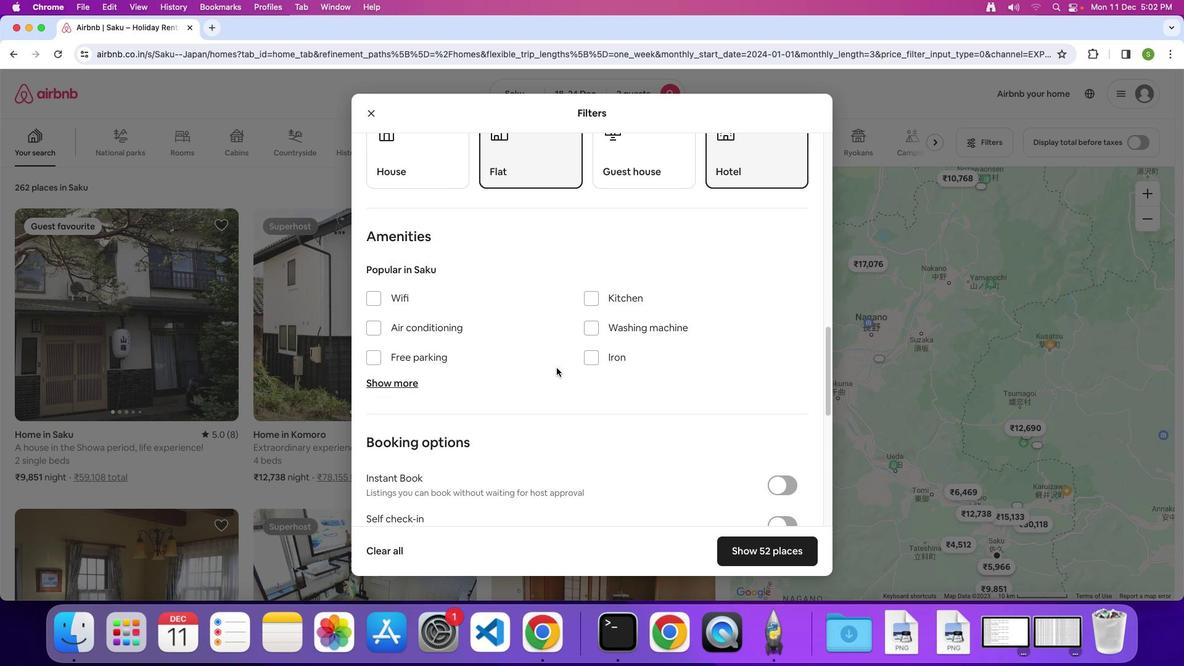 
Action: Mouse scrolled (556, 368) with delta (0, 0)
Screenshot: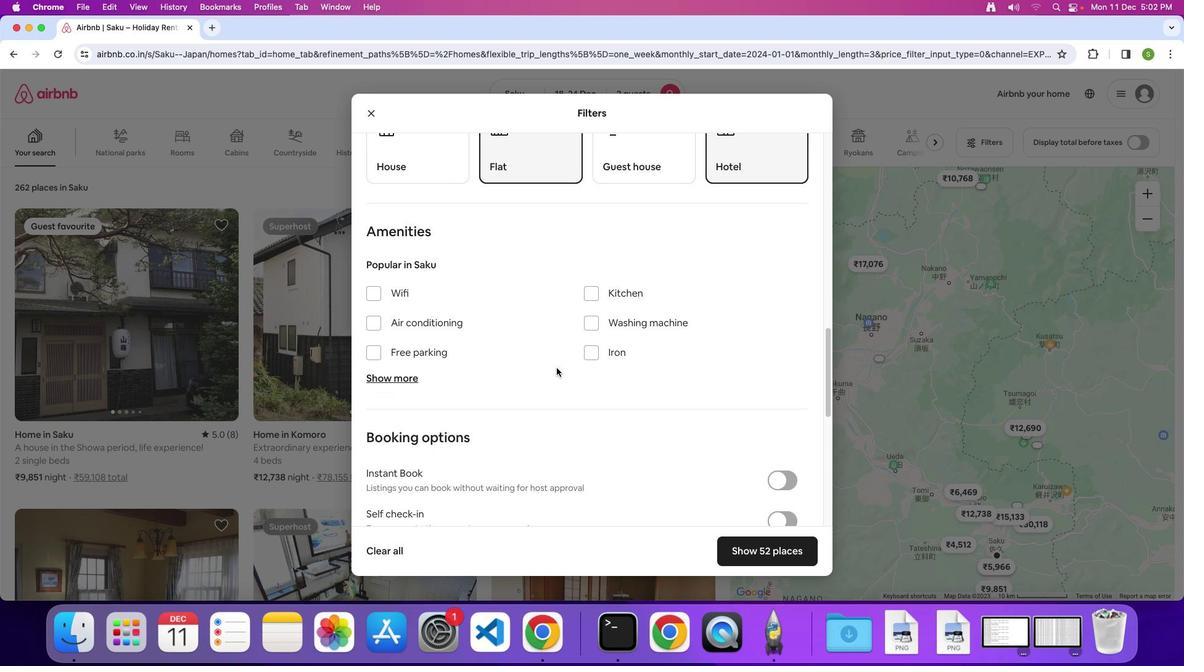 
Action: Mouse scrolled (556, 368) with delta (0, 0)
Screenshot: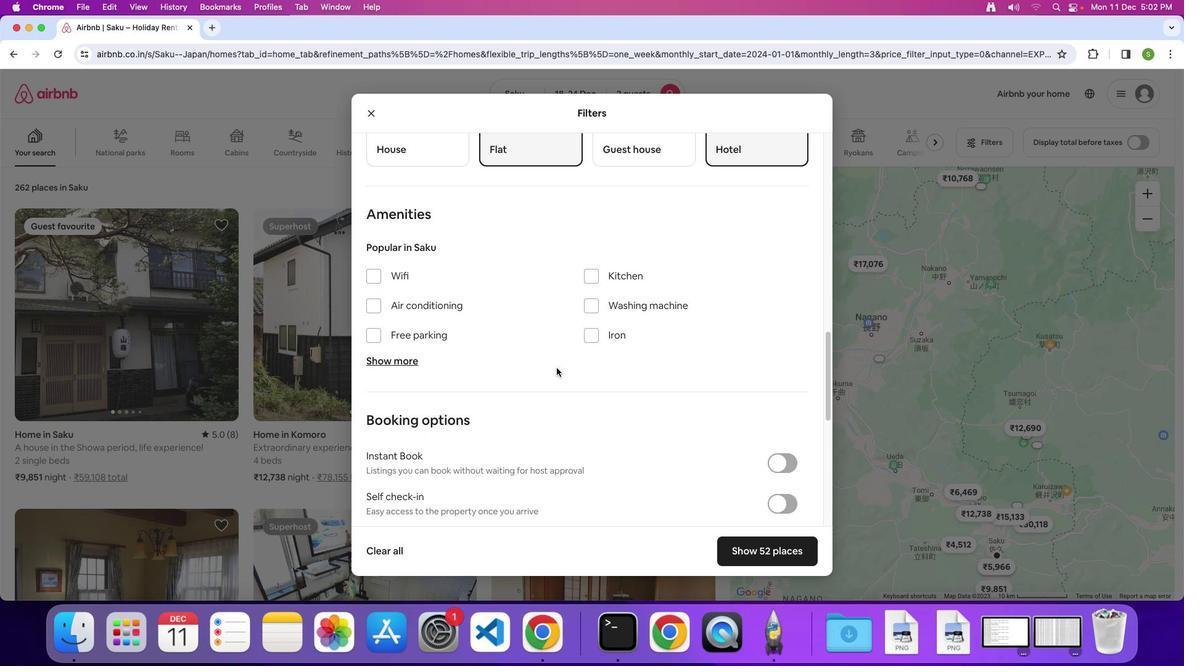 
Action: Mouse scrolled (556, 368) with delta (0, 0)
Screenshot: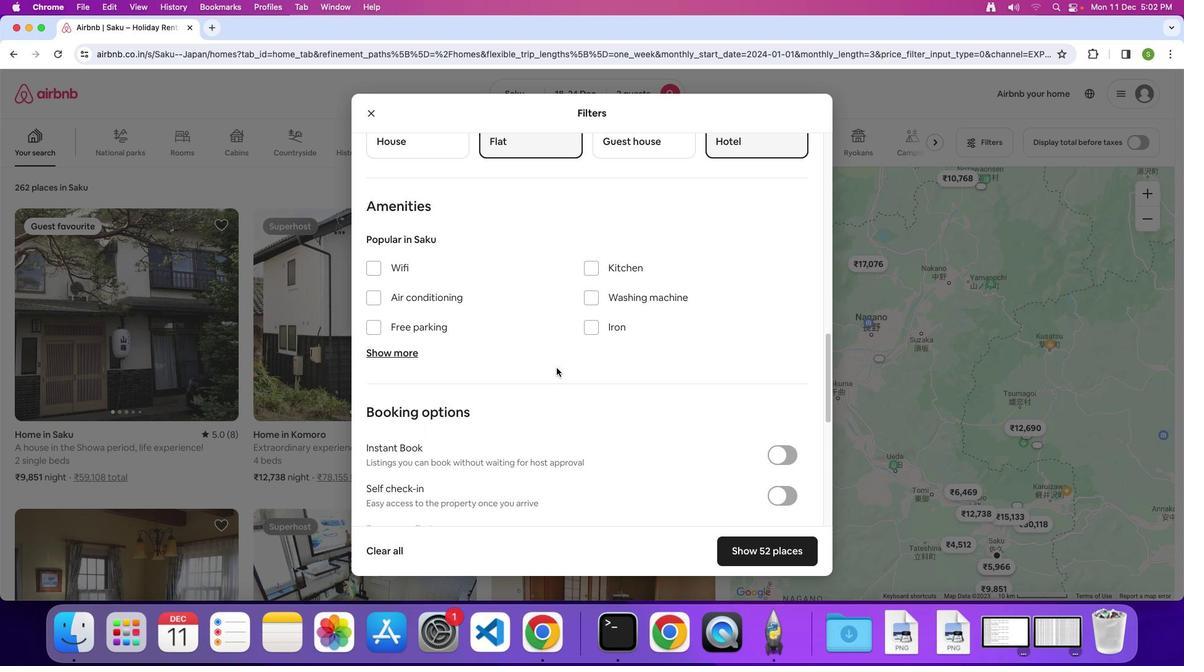 
Action: Mouse scrolled (556, 368) with delta (0, 0)
Screenshot: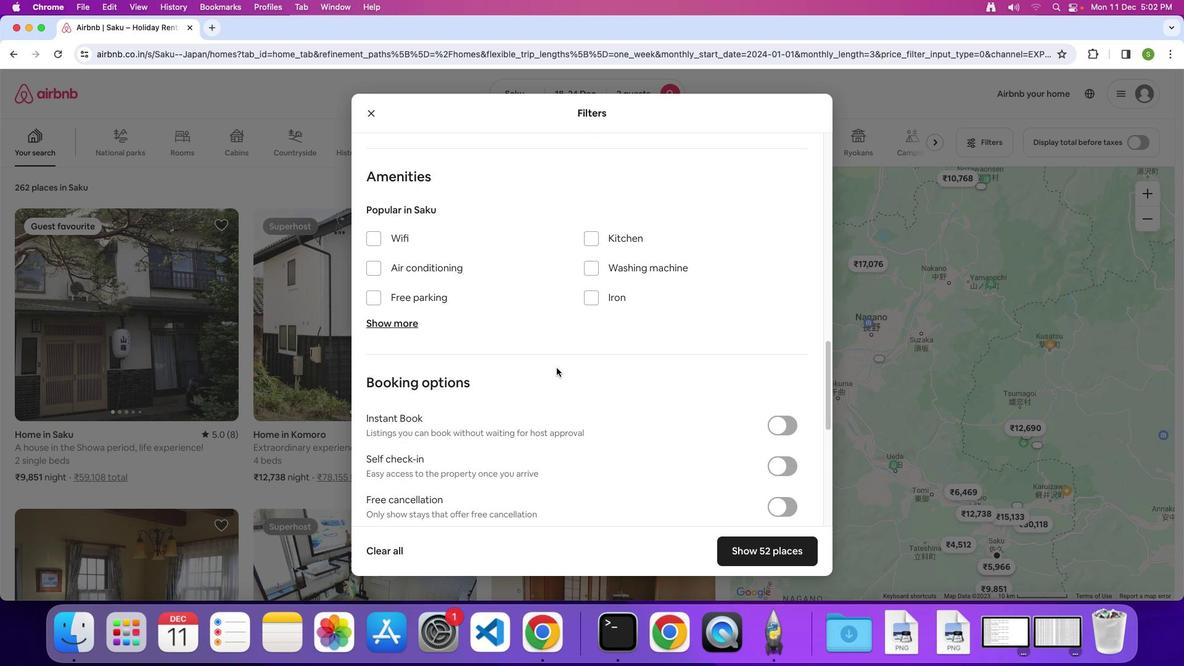
Action: Mouse scrolled (556, 368) with delta (0, 0)
Screenshot: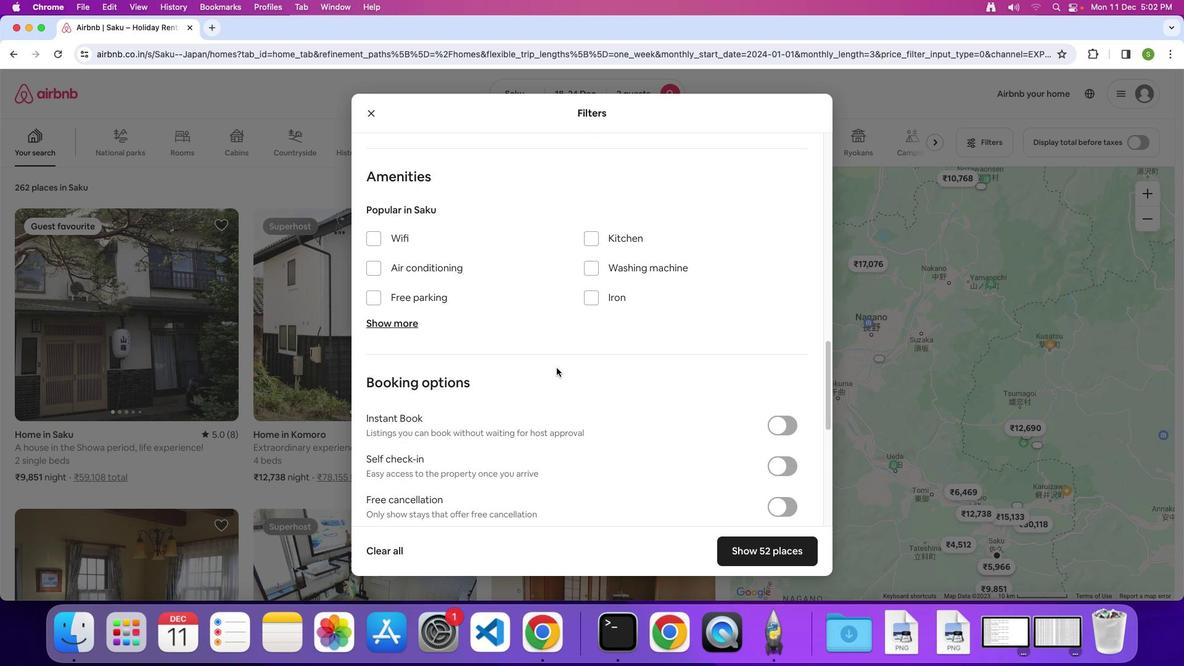 
Action: Mouse scrolled (556, 368) with delta (0, -2)
Screenshot: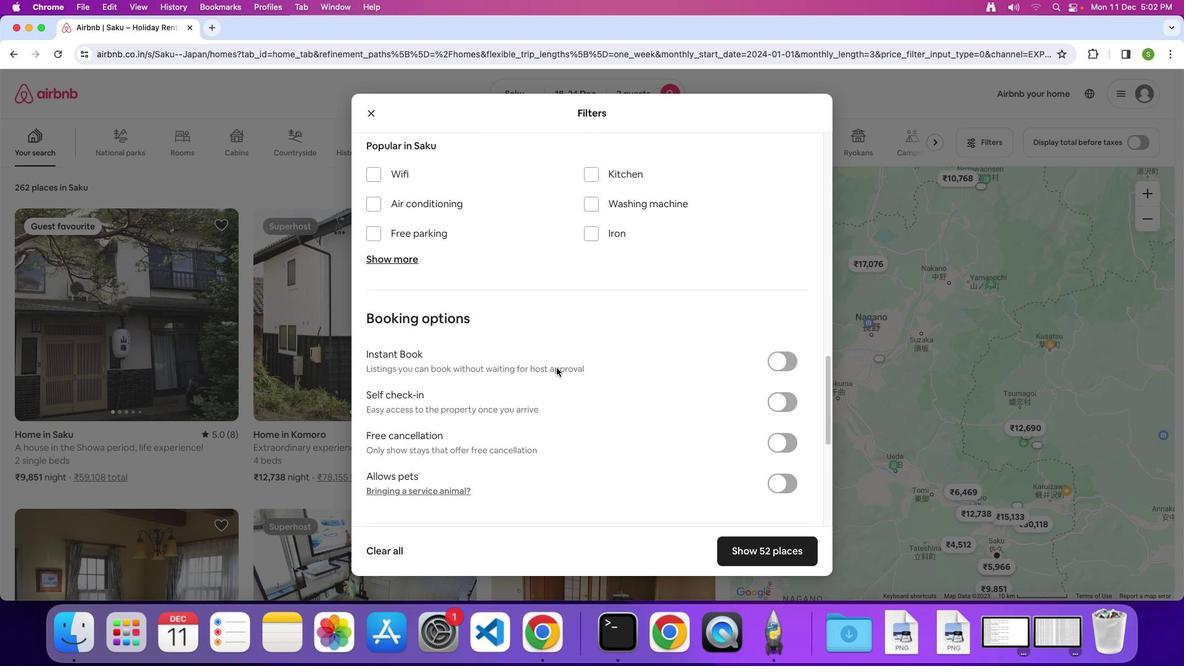 
Action: Mouse scrolled (556, 368) with delta (0, 0)
Screenshot: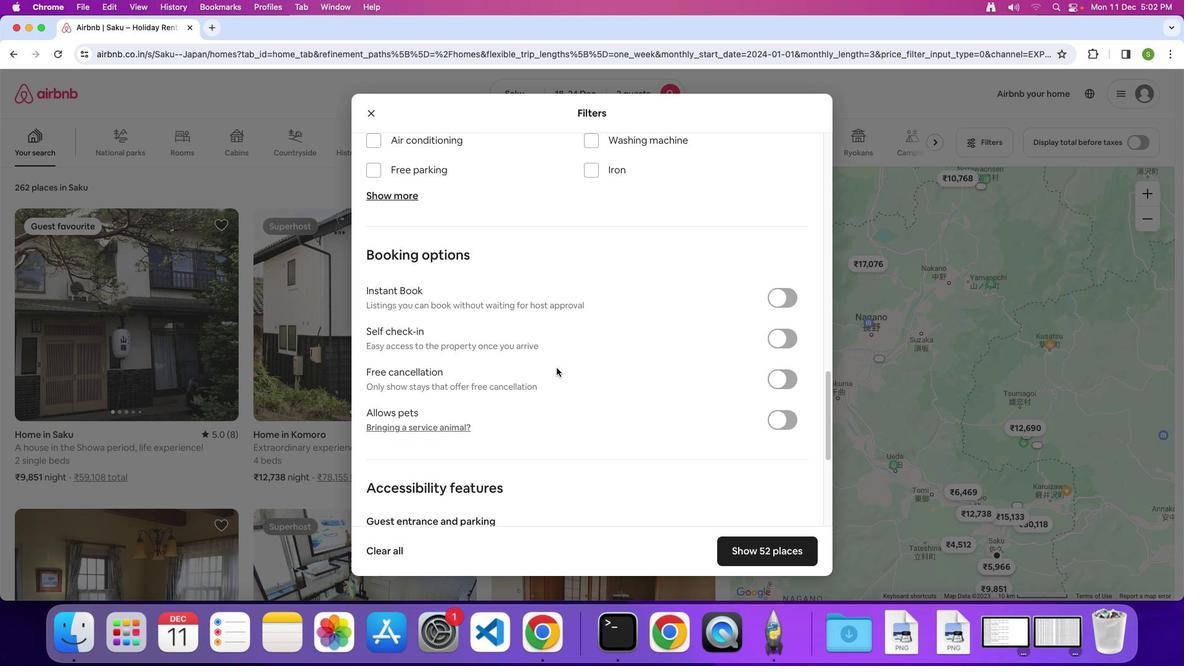 
Action: Mouse scrolled (556, 368) with delta (0, 0)
Screenshot: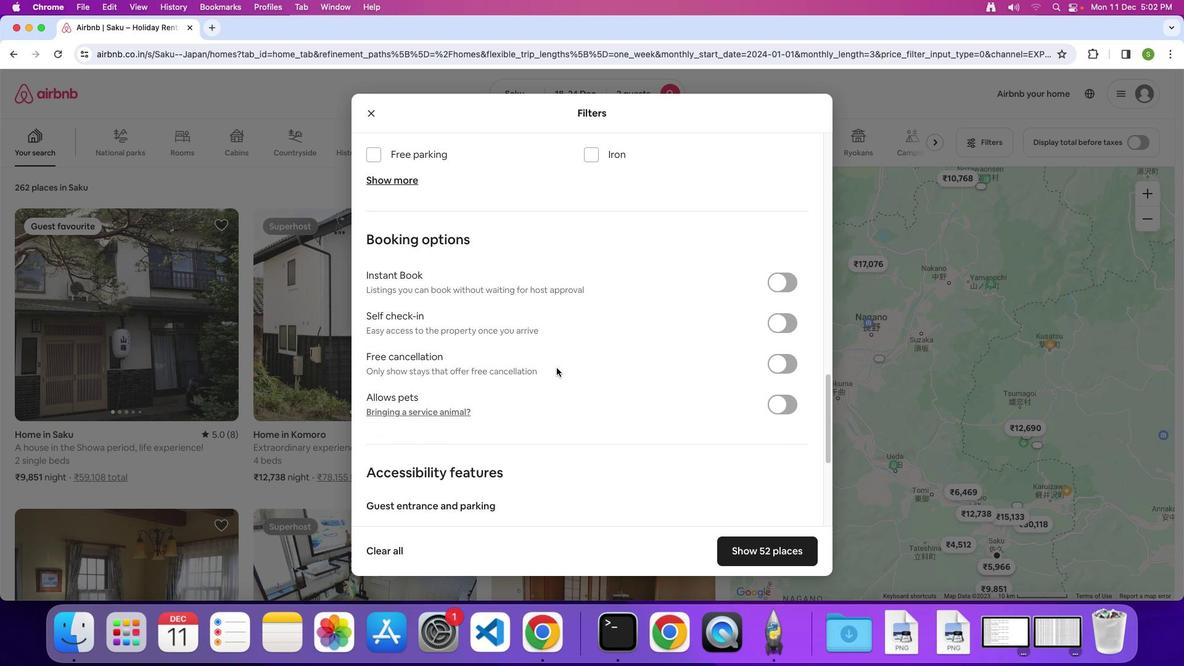 
Action: Mouse scrolled (556, 368) with delta (0, -1)
Screenshot: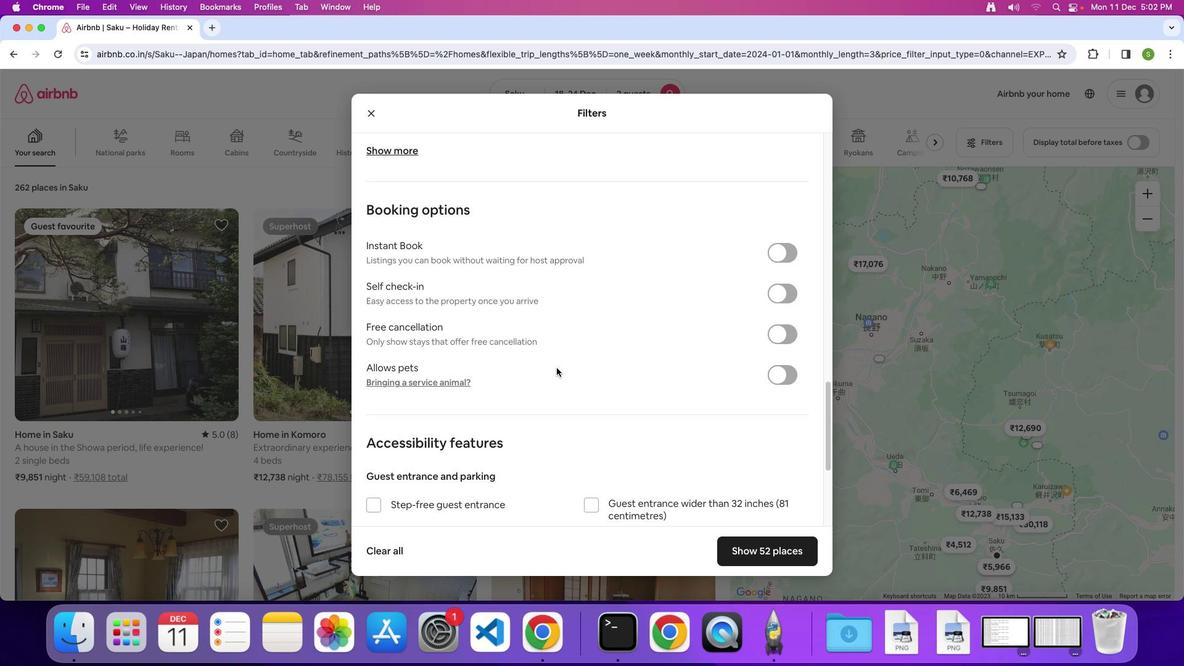 
Action: Mouse scrolled (556, 368) with delta (0, 0)
Screenshot: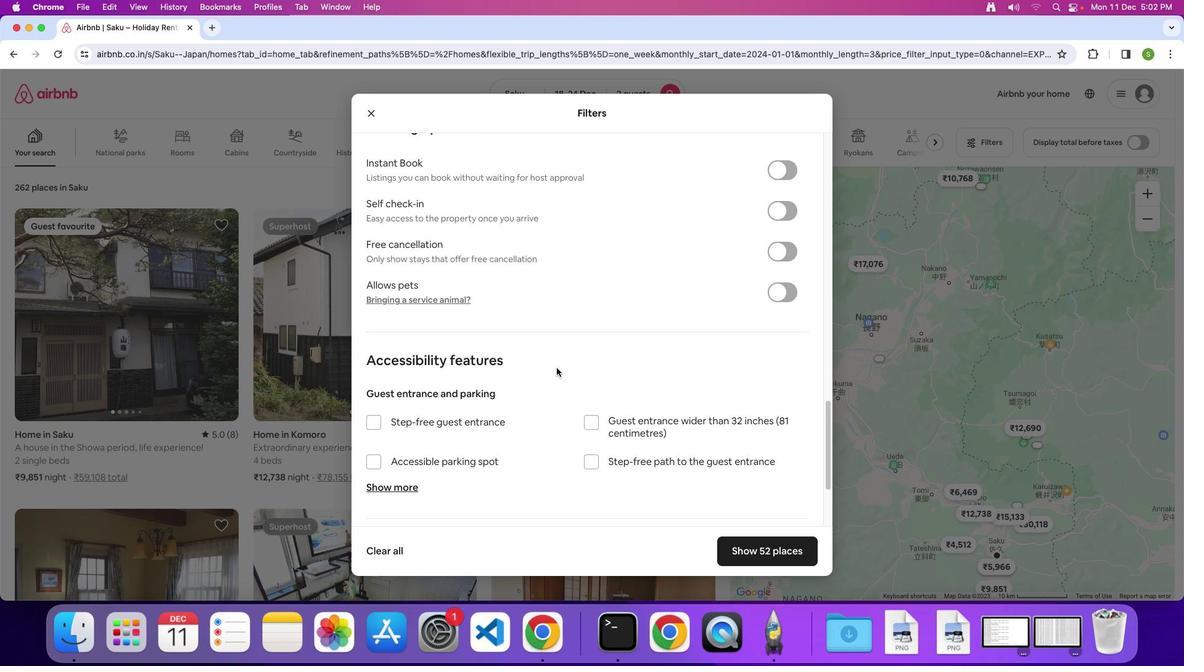 
Action: Mouse scrolled (556, 368) with delta (0, 0)
Screenshot: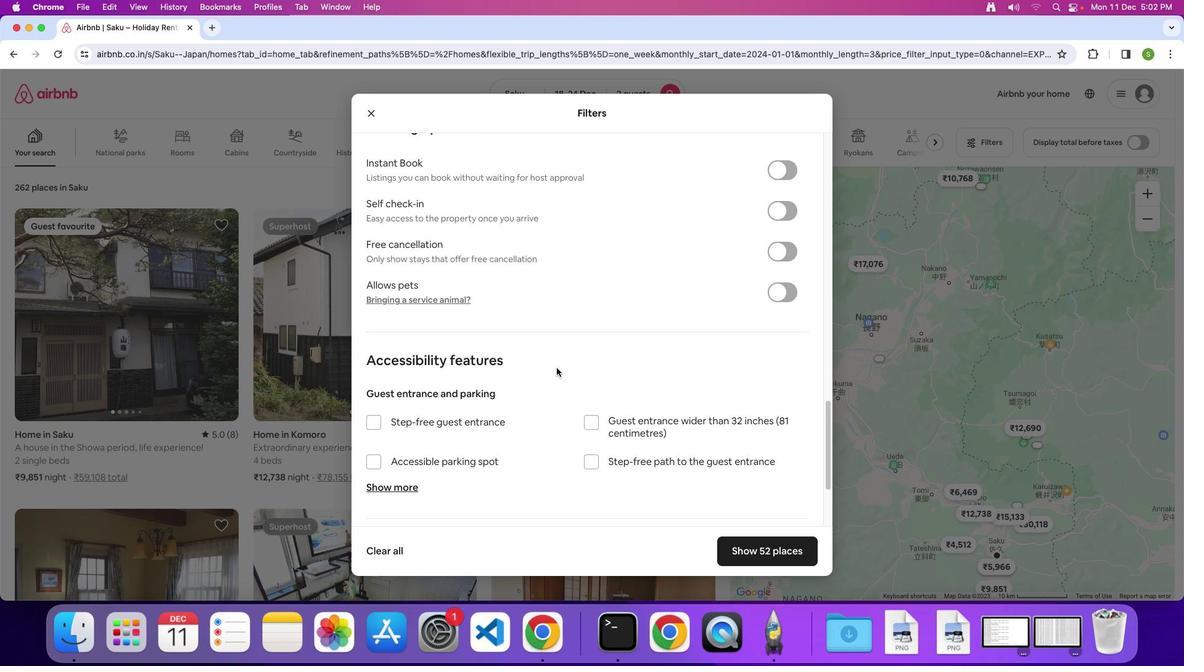 
Action: Mouse scrolled (556, 368) with delta (0, 0)
Screenshot: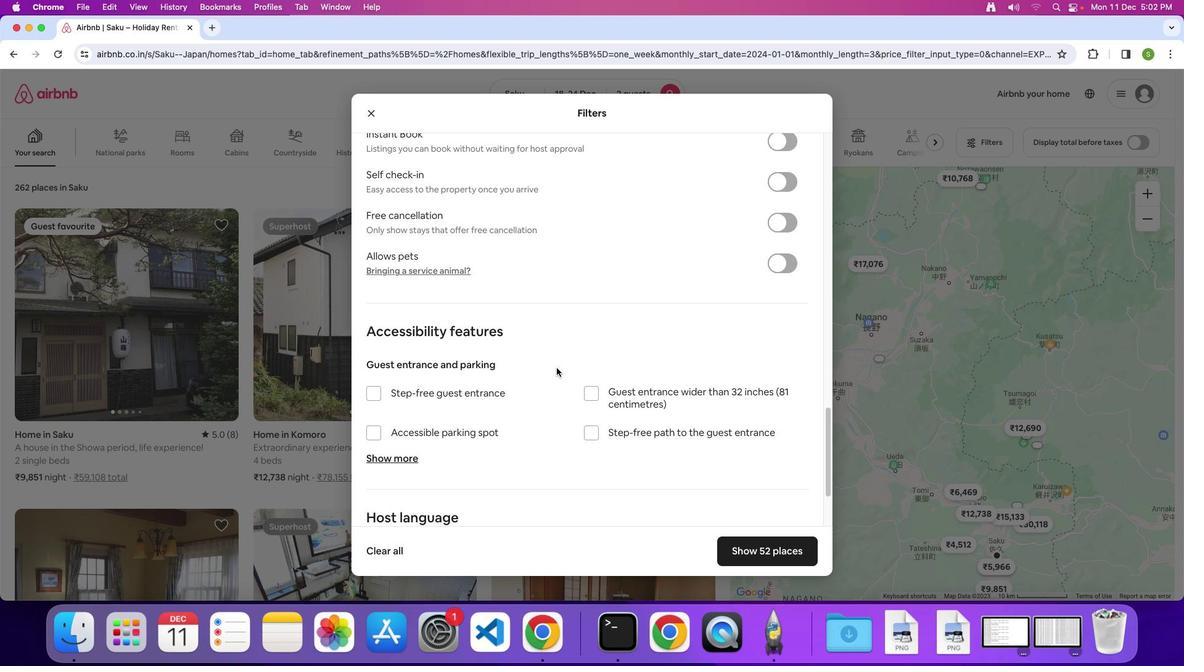 
Action: Mouse scrolled (556, 368) with delta (0, 0)
Screenshot: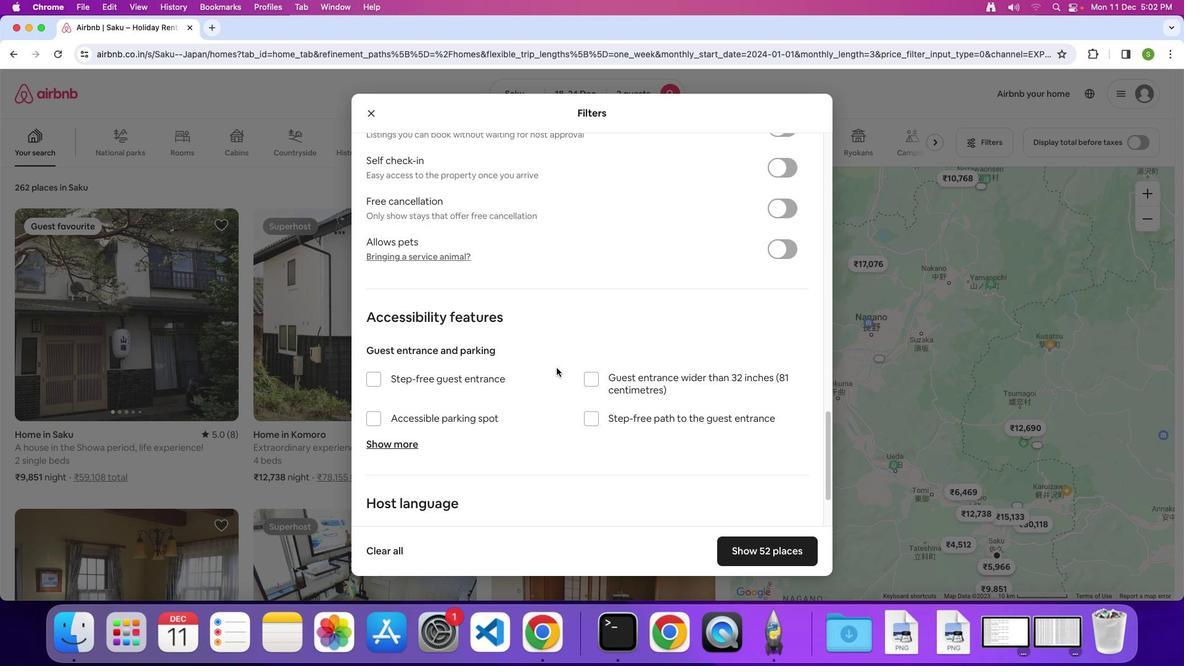 
Action: Mouse scrolled (556, 368) with delta (0, -1)
Screenshot: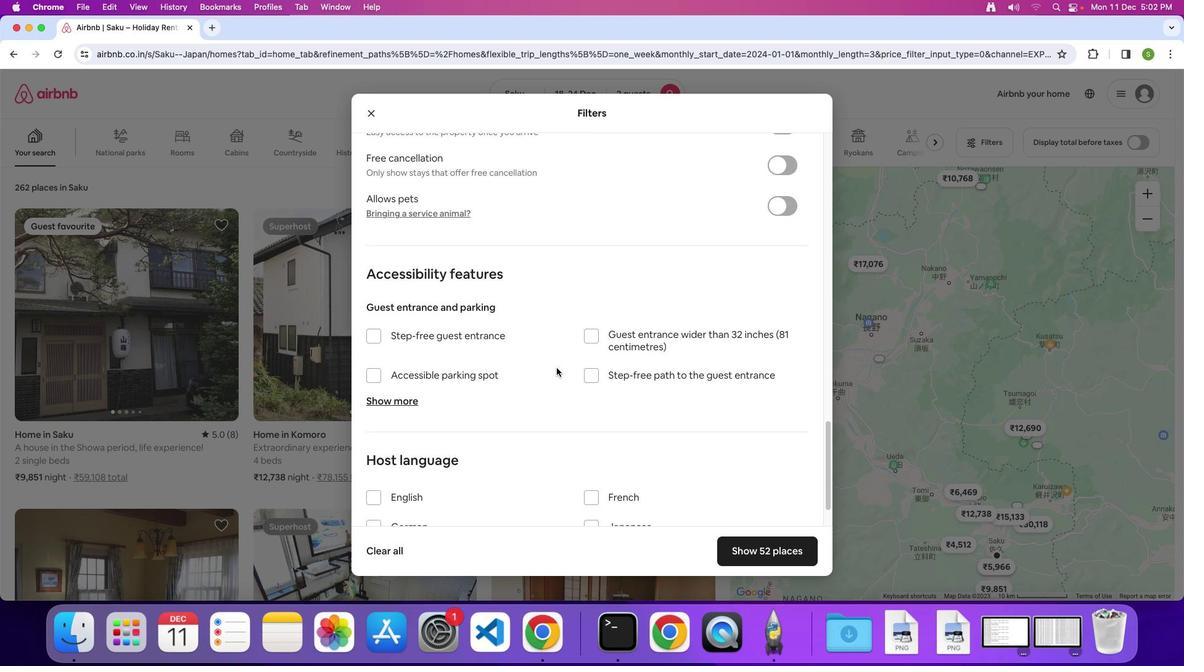 
Action: Mouse scrolled (556, 368) with delta (0, 0)
Screenshot: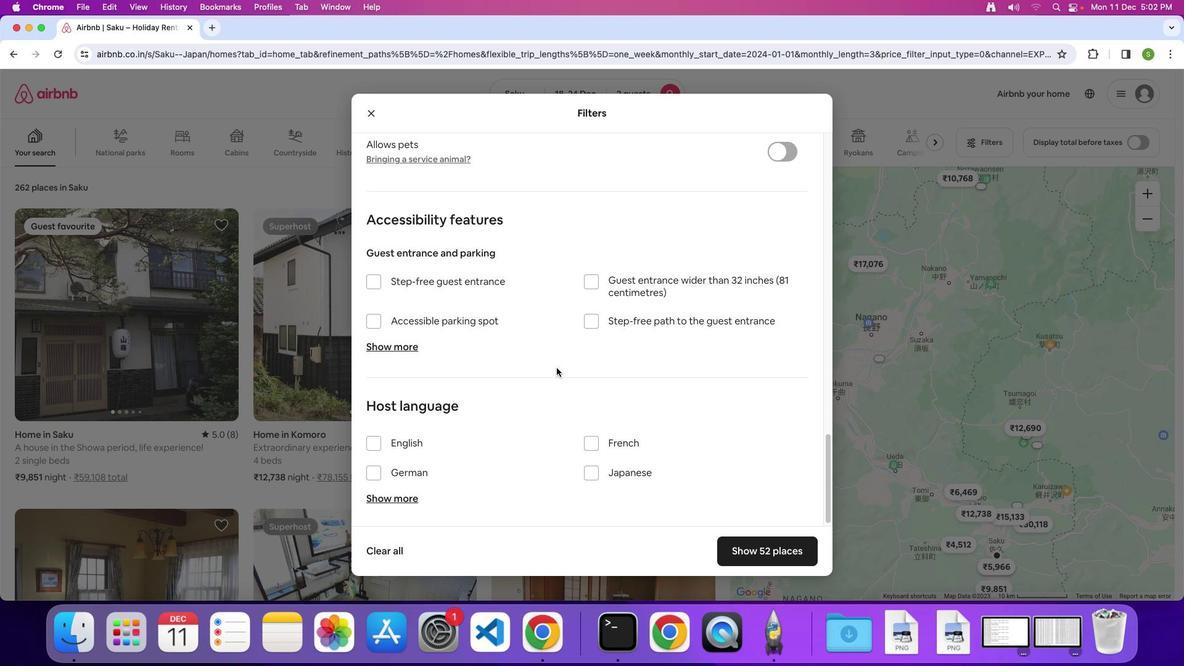 
Action: Mouse scrolled (556, 368) with delta (0, 0)
Screenshot: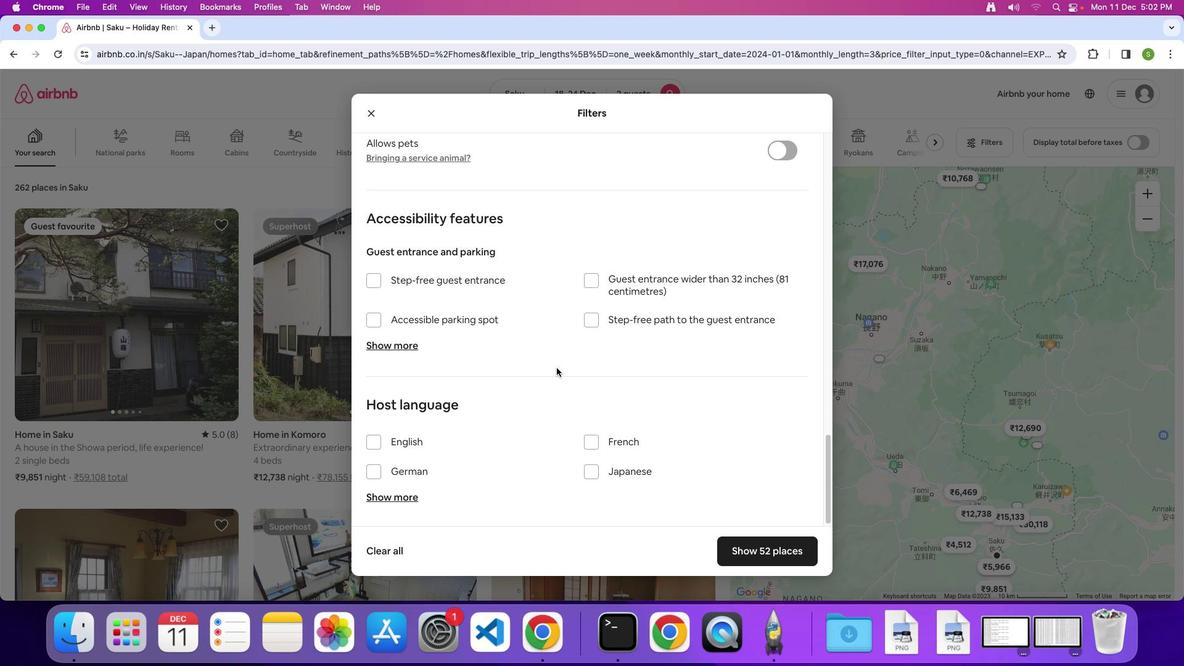 
Action: Mouse scrolled (556, 368) with delta (0, -1)
Screenshot: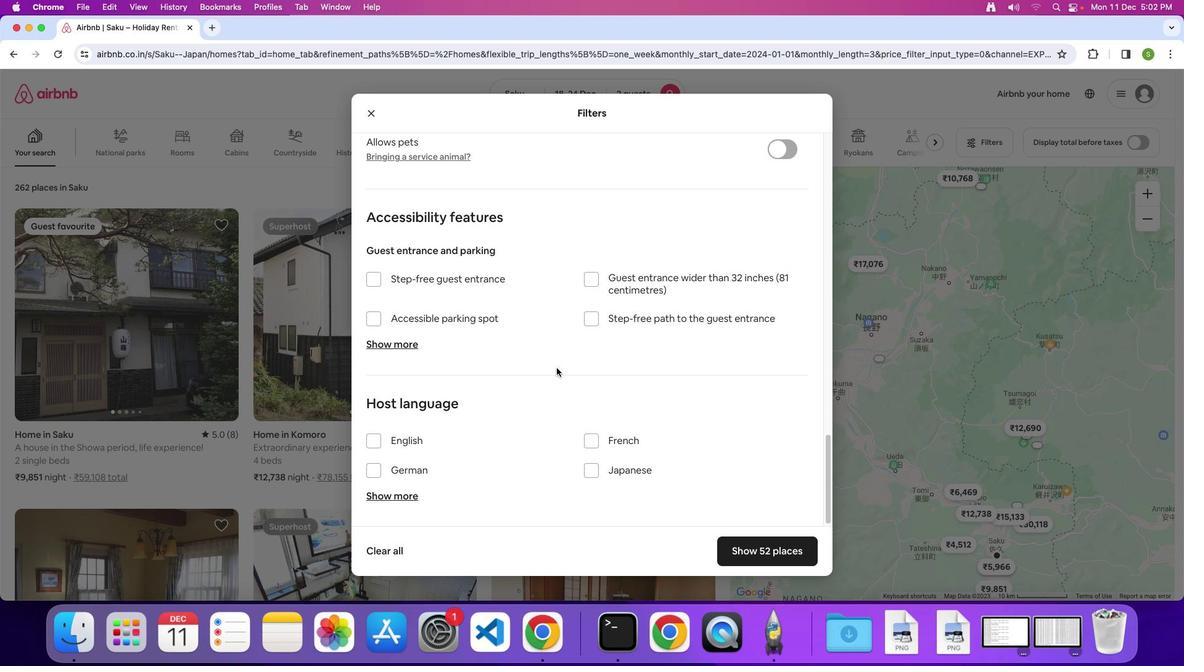 
Action: Mouse scrolled (556, 368) with delta (0, 0)
Screenshot: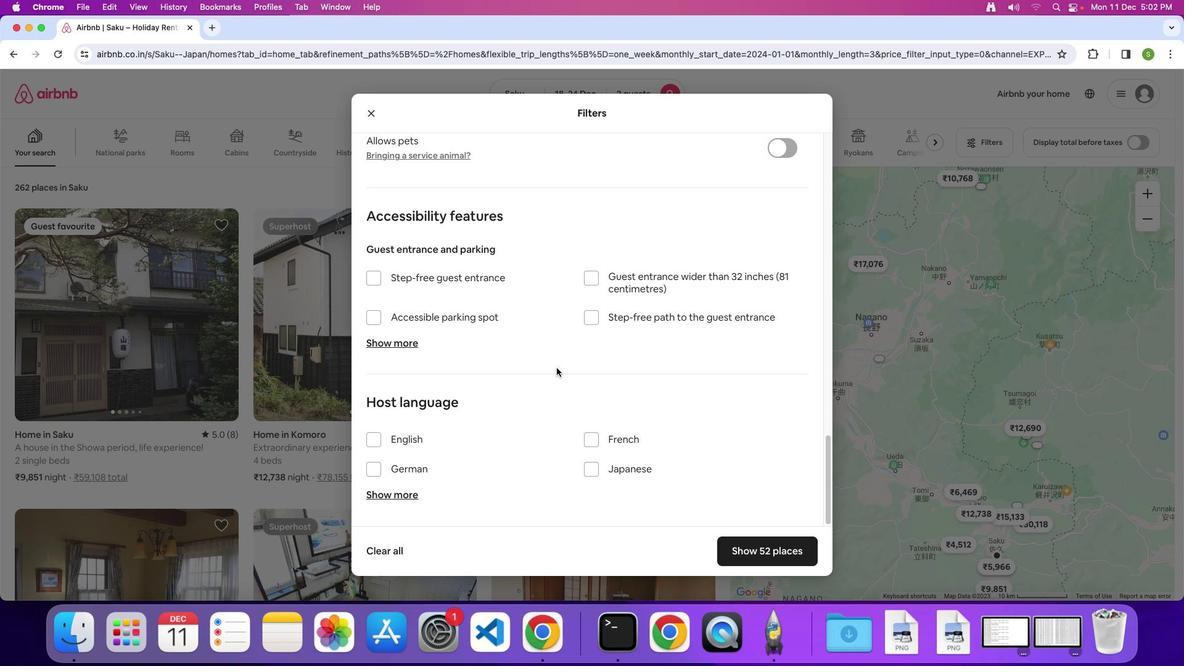 
Action: Mouse scrolled (556, 368) with delta (0, 0)
Screenshot: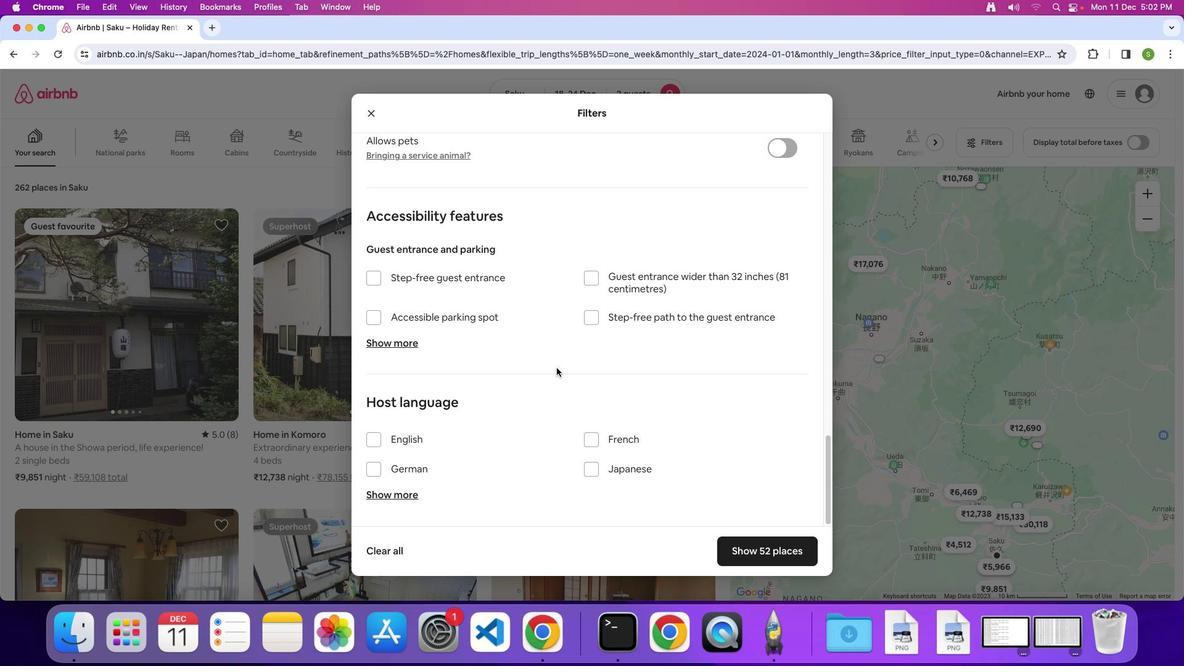 
Action: Mouse scrolled (556, 368) with delta (0, -1)
Screenshot: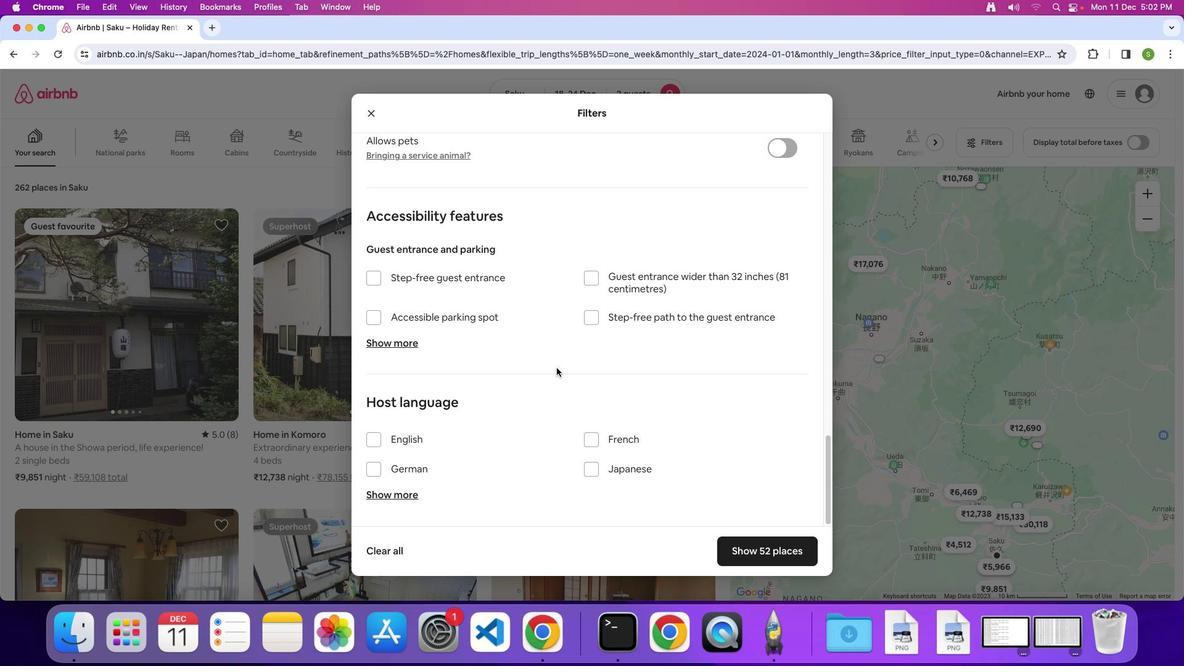 
Action: Mouse moved to (760, 546)
Screenshot: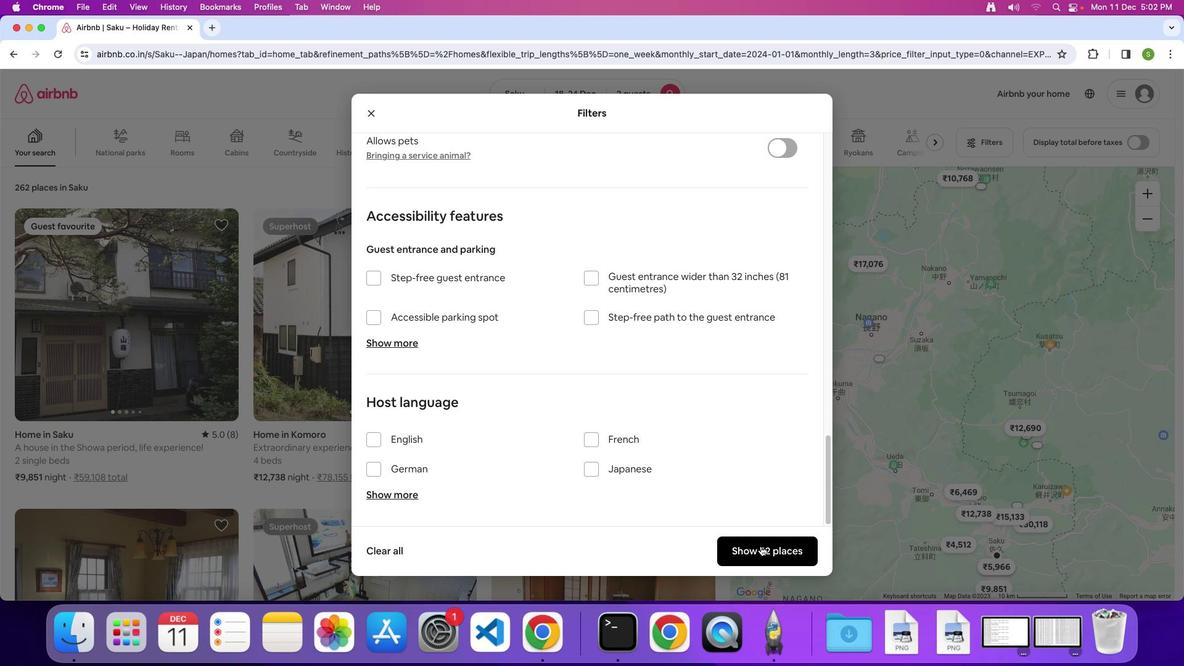 
Action: Mouse pressed left at (760, 546)
Screenshot: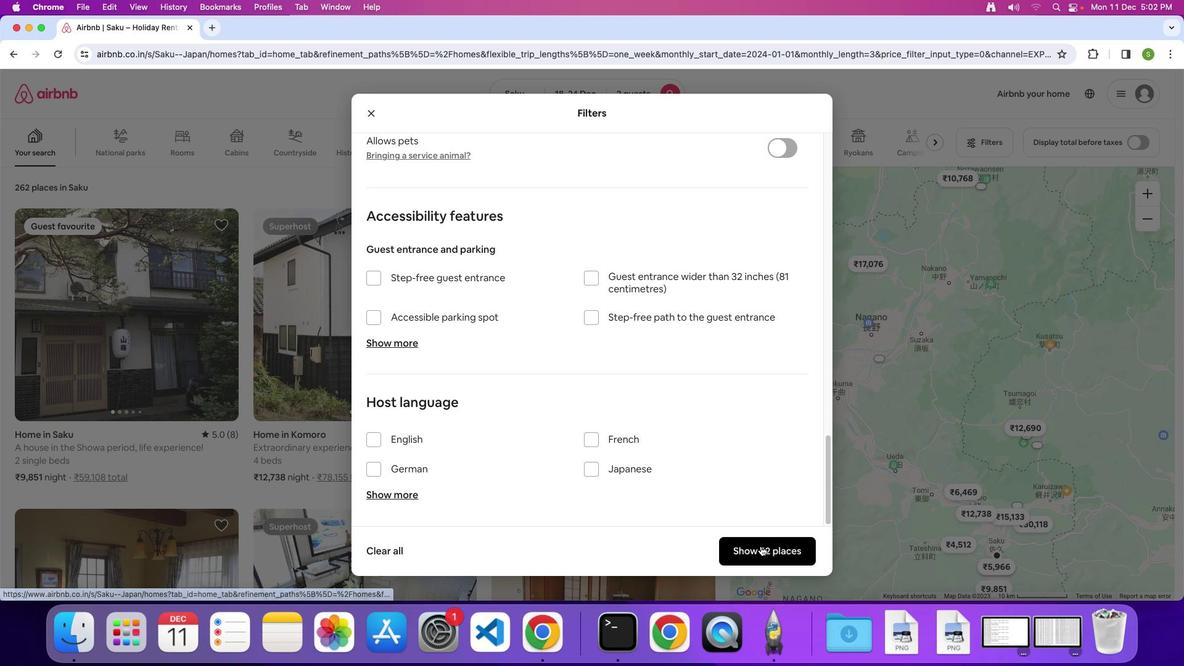 
Action: Mouse moved to (146, 313)
Screenshot: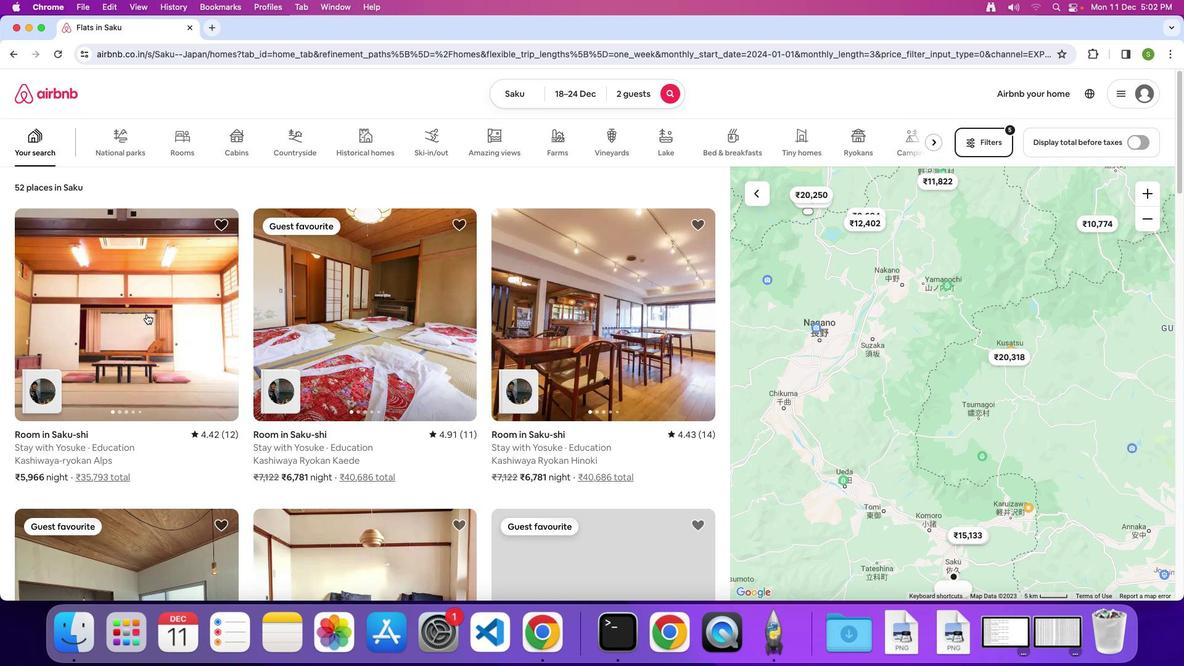 
Action: Mouse pressed left at (146, 313)
Screenshot: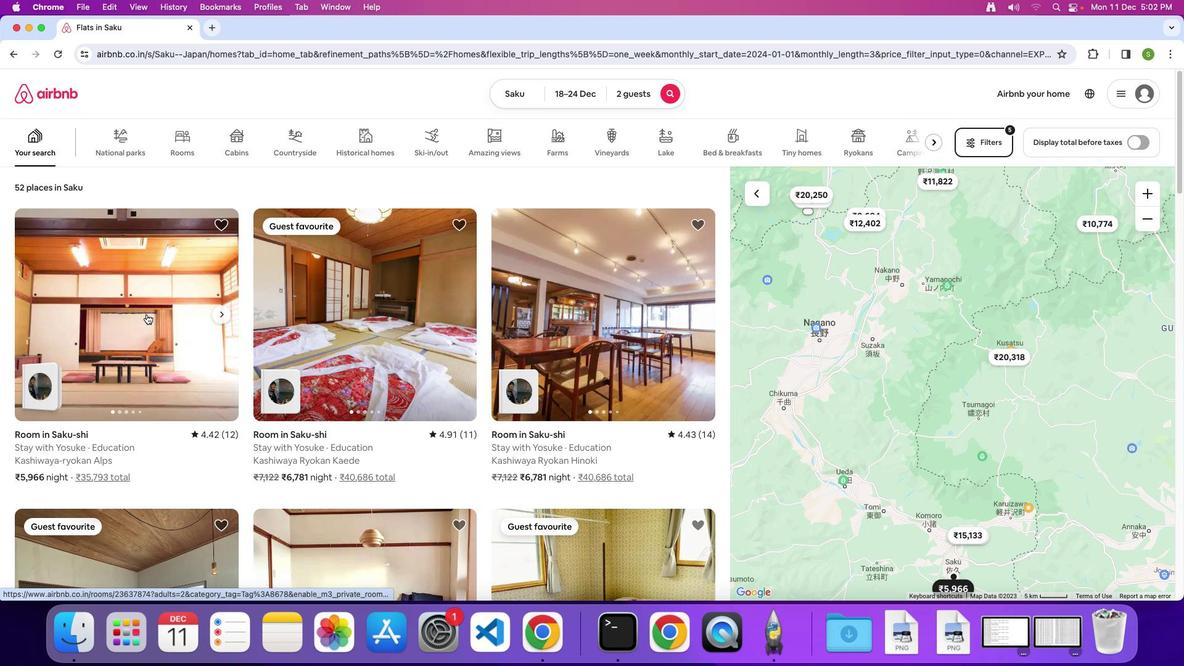
Action: Mouse moved to (457, 324)
Screenshot: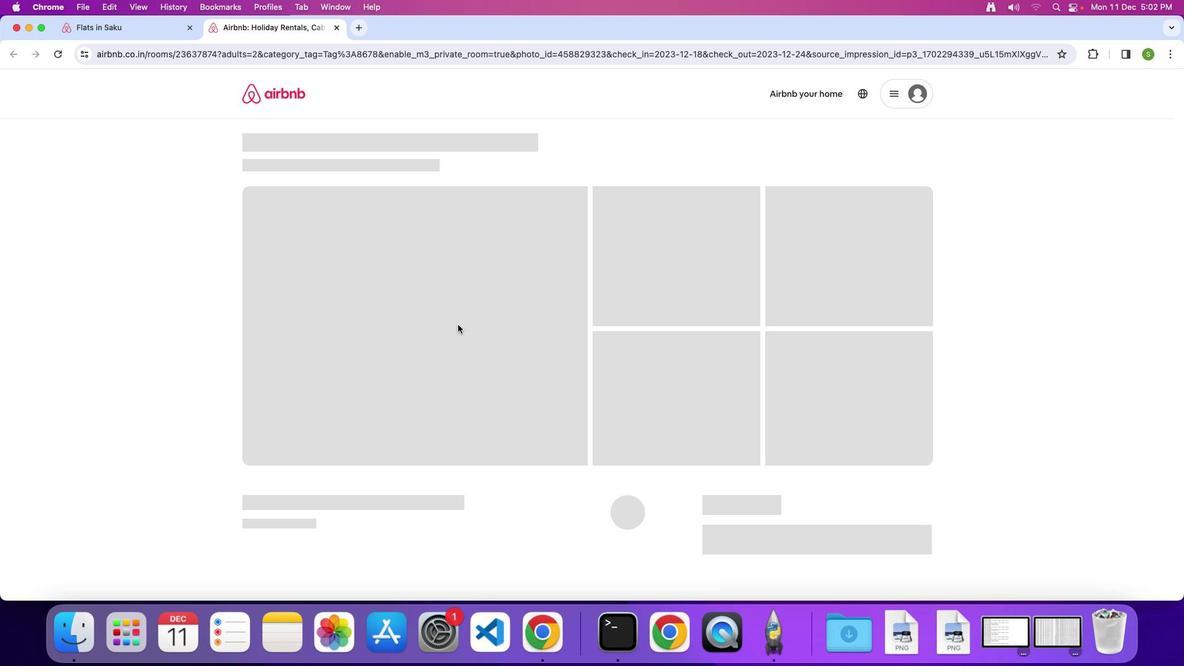 
Action: Mouse pressed left at (457, 324)
Screenshot: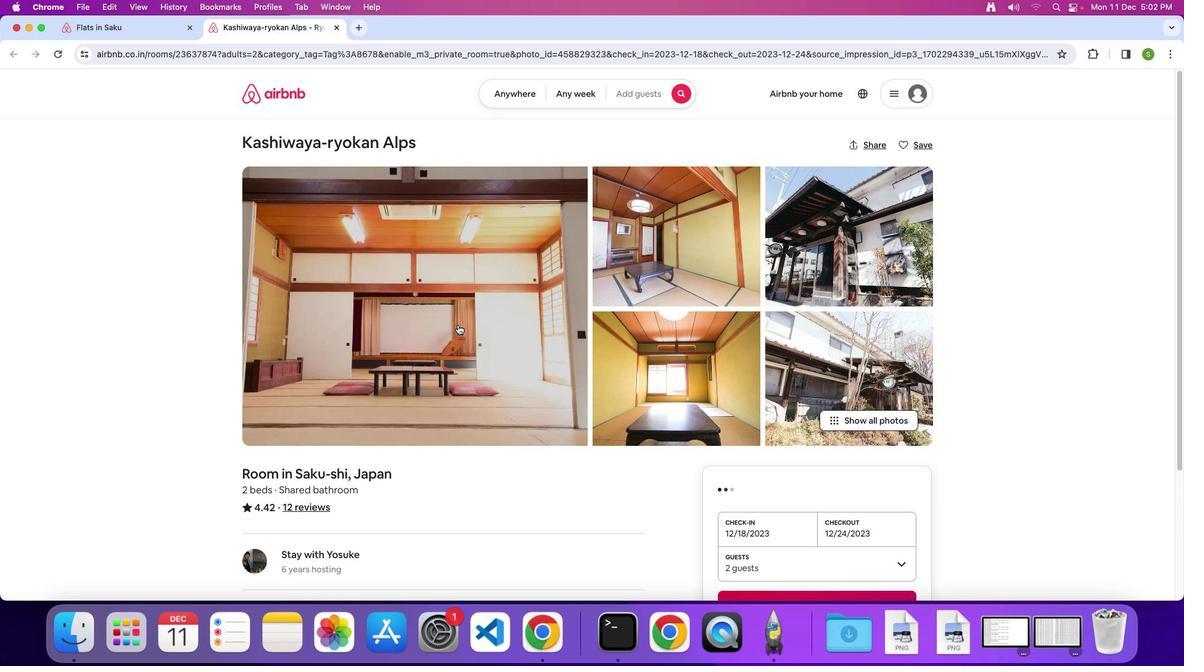 
Action: Mouse moved to (688, 368)
Screenshot: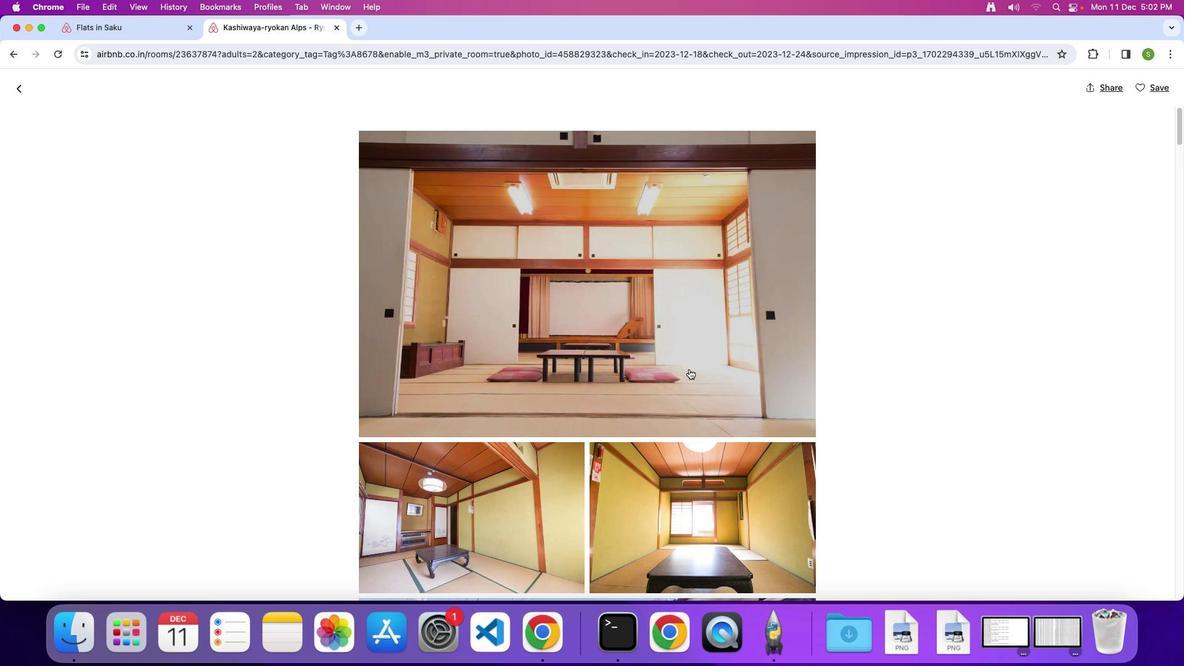 
Action: Mouse scrolled (688, 368) with delta (0, 0)
Screenshot: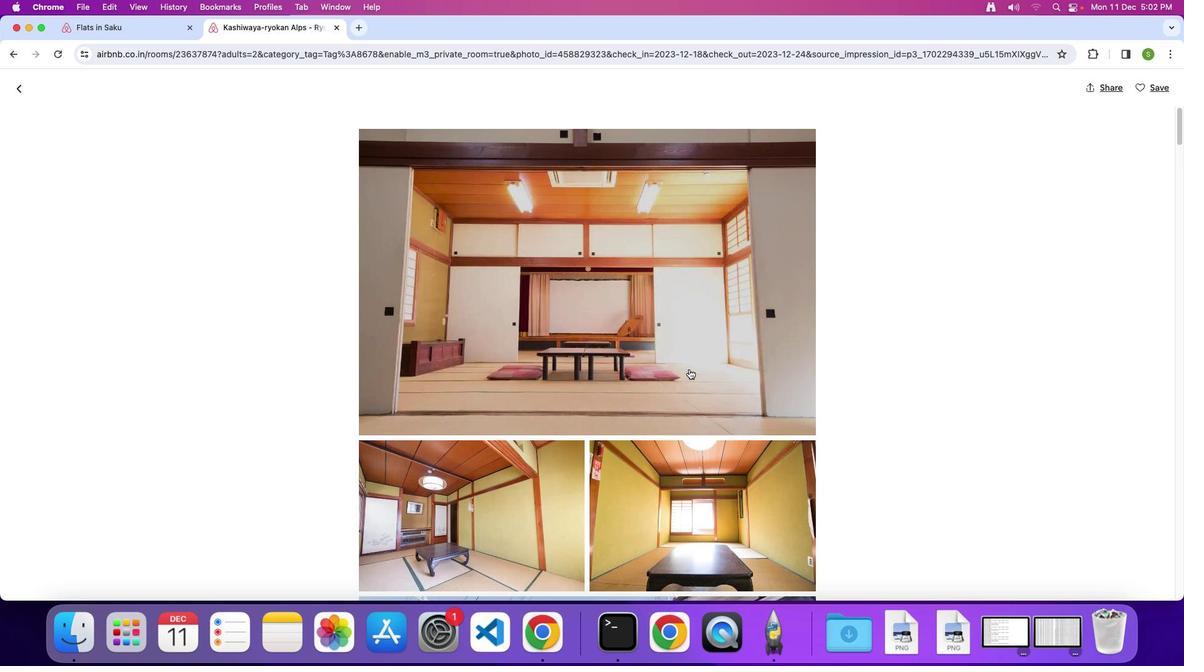 
Action: Mouse scrolled (688, 368) with delta (0, 0)
Screenshot: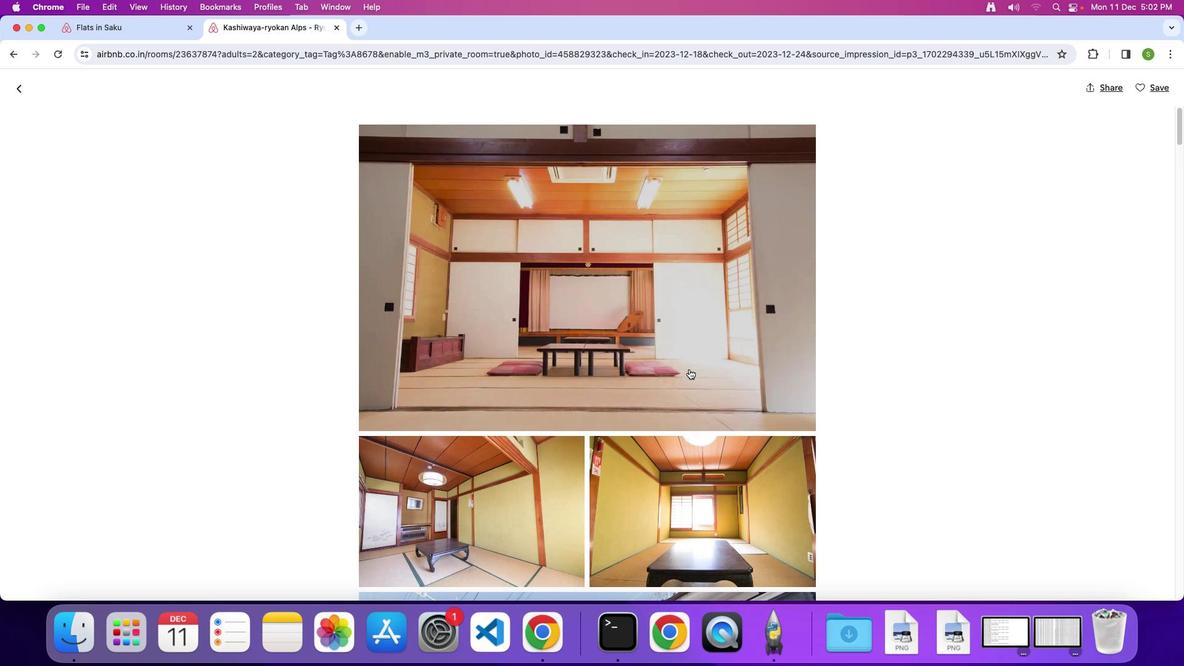 
Action: Mouse scrolled (688, 368) with delta (0, -1)
Screenshot: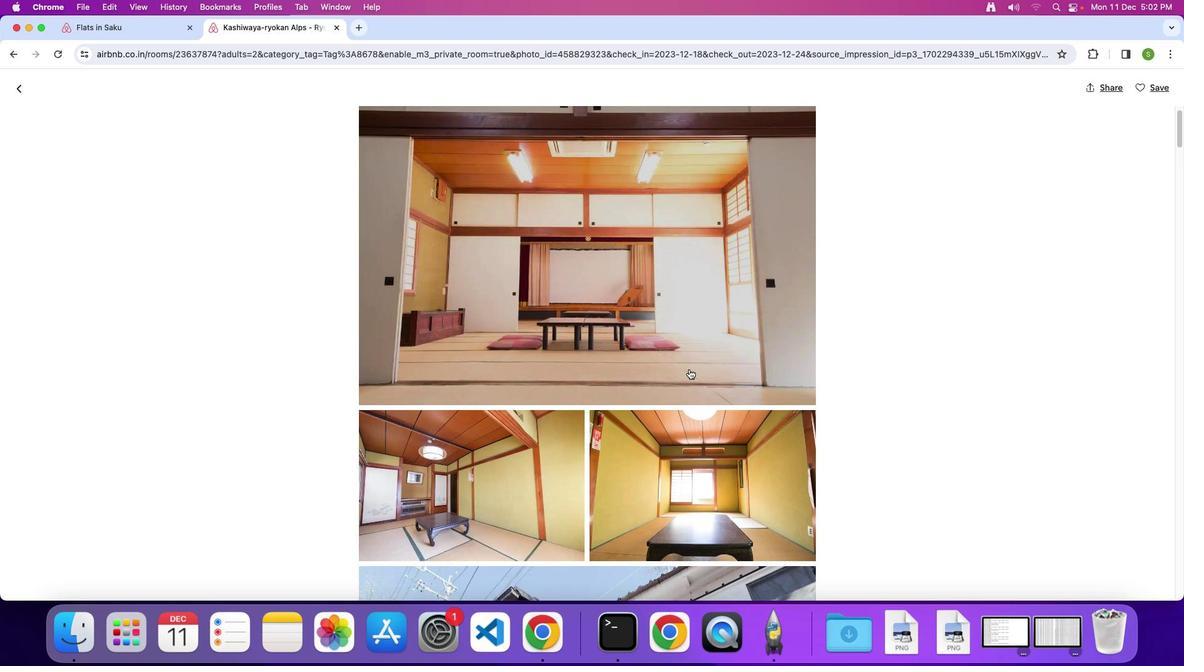 
Action: Mouse scrolled (688, 368) with delta (0, 0)
Screenshot: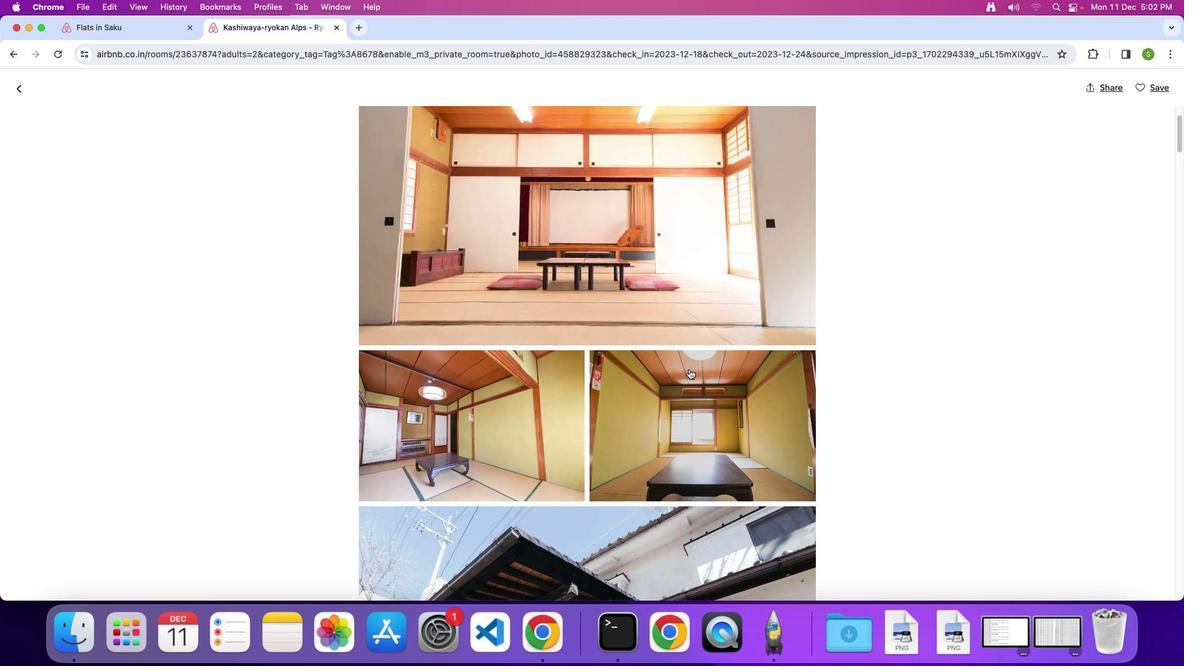 
Action: Mouse scrolled (688, 368) with delta (0, 0)
Screenshot: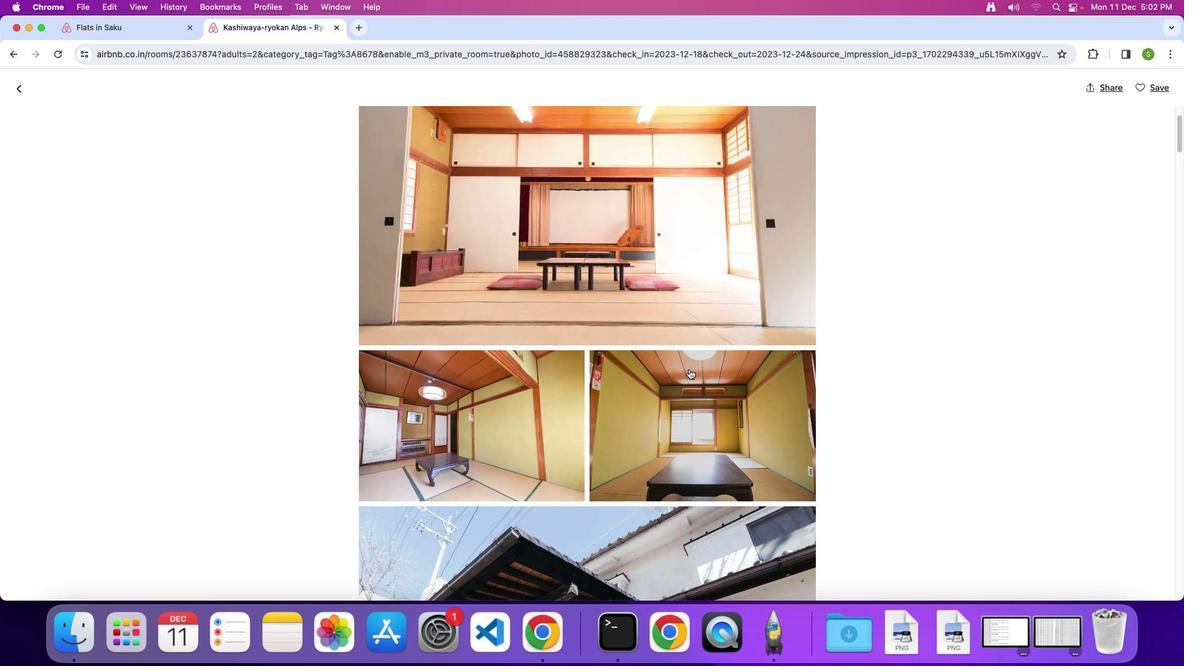 
Action: Mouse scrolled (688, 368) with delta (0, 0)
Screenshot: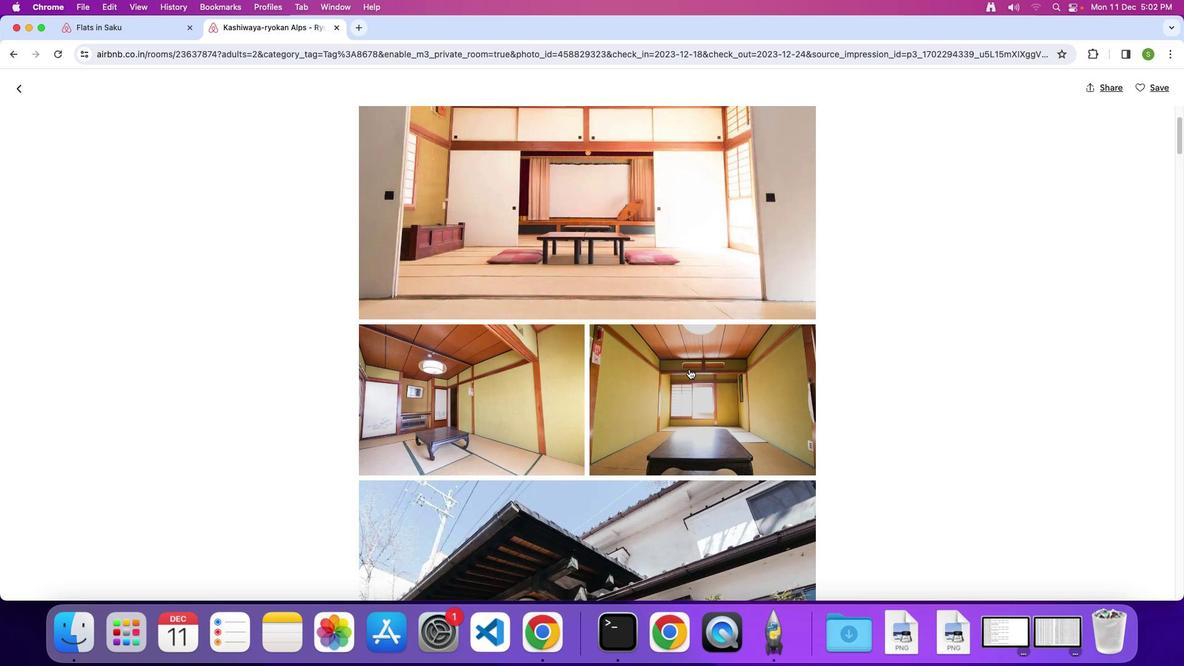 
Action: Mouse scrolled (688, 368) with delta (0, 0)
Screenshot: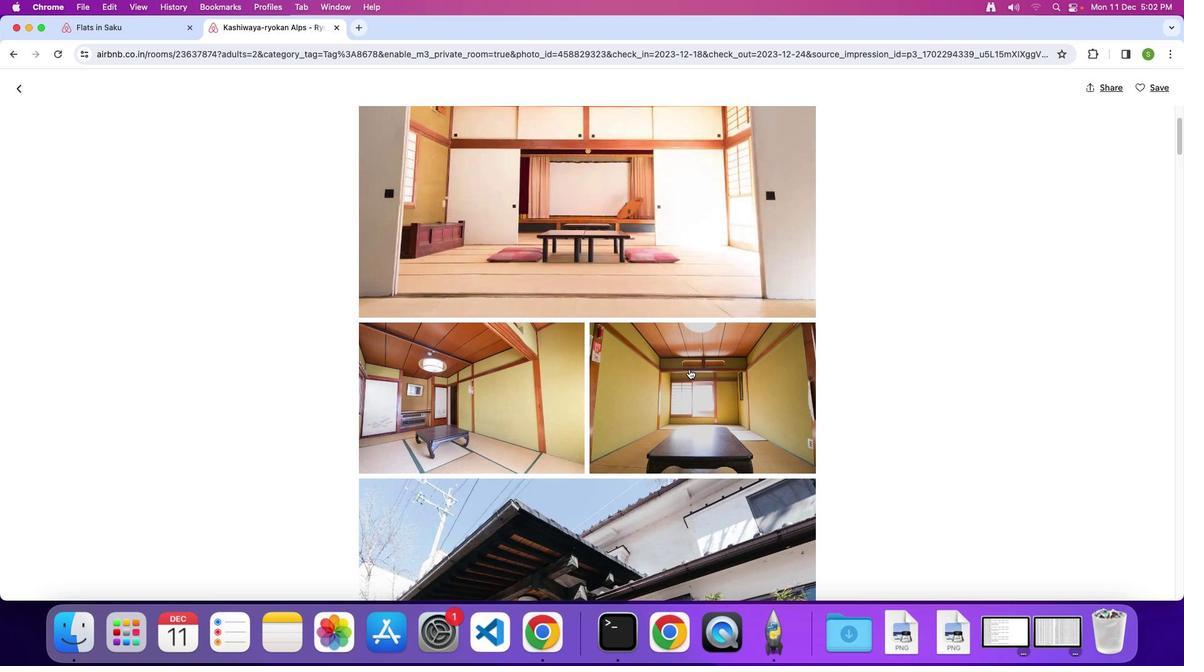 
Action: Mouse scrolled (688, 368) with delta (0, 0)
Screenshot: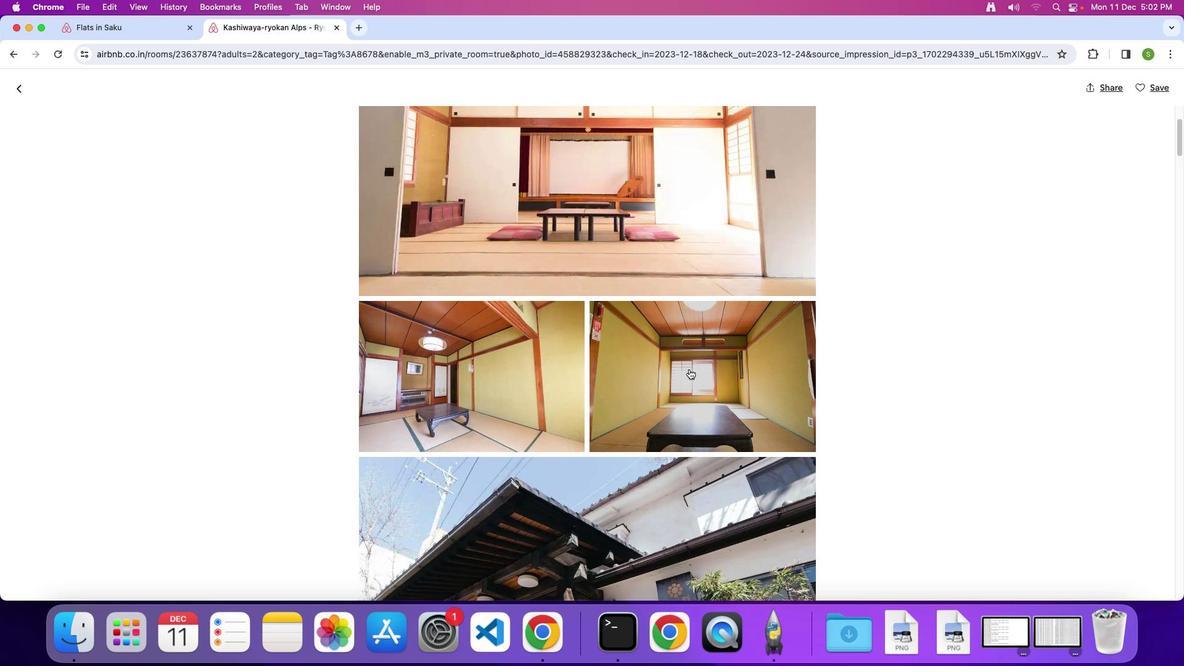 
Action: Mouse scrolled (688, 368) with delta (0, 0)
Screenshot: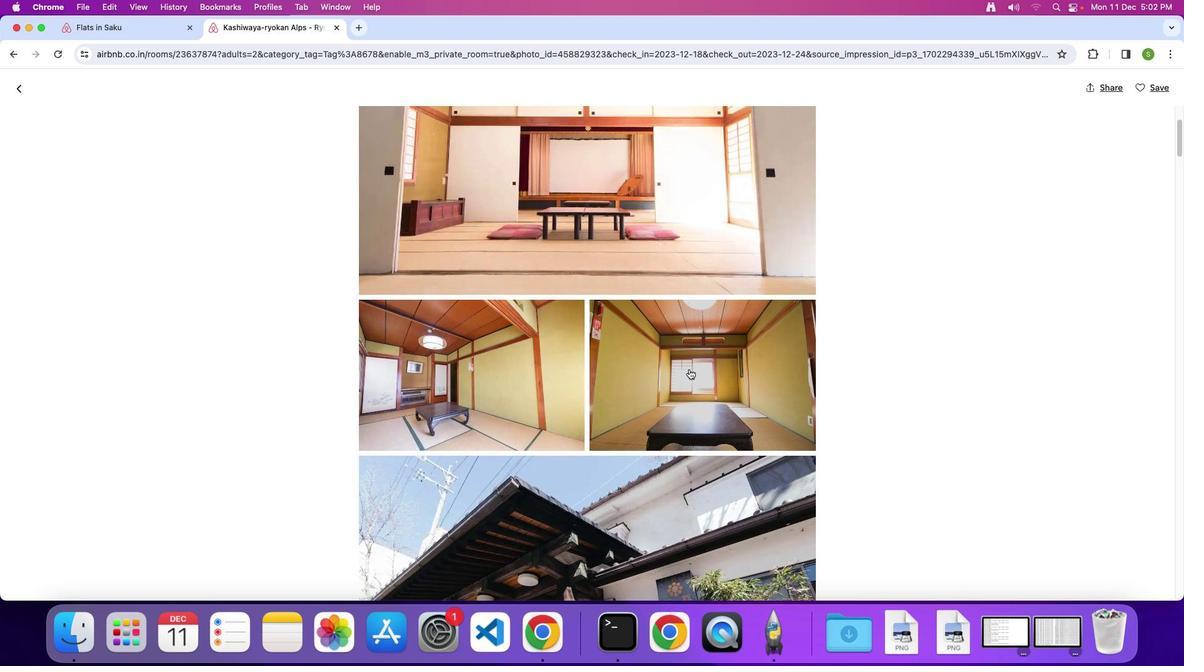 
Action: Mouse scrolled (688, 368) with delta (0, 0)
Screenshot: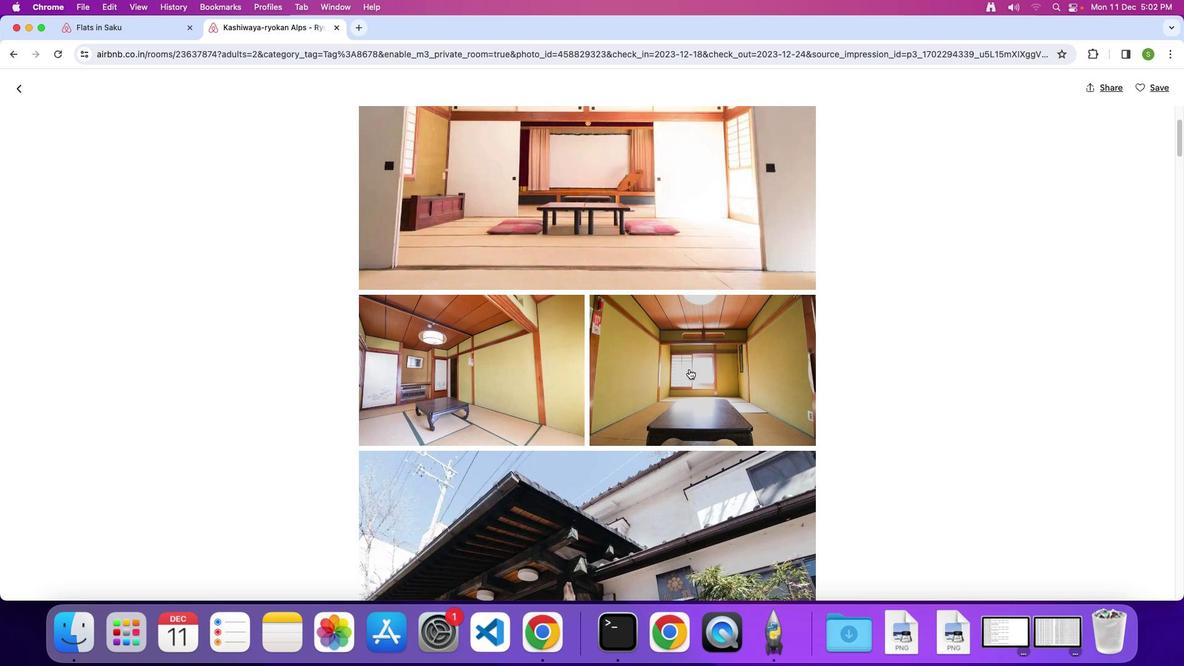 
Action: Mouse scrolled (688, 368) with delta (0, 0)
Screenshot: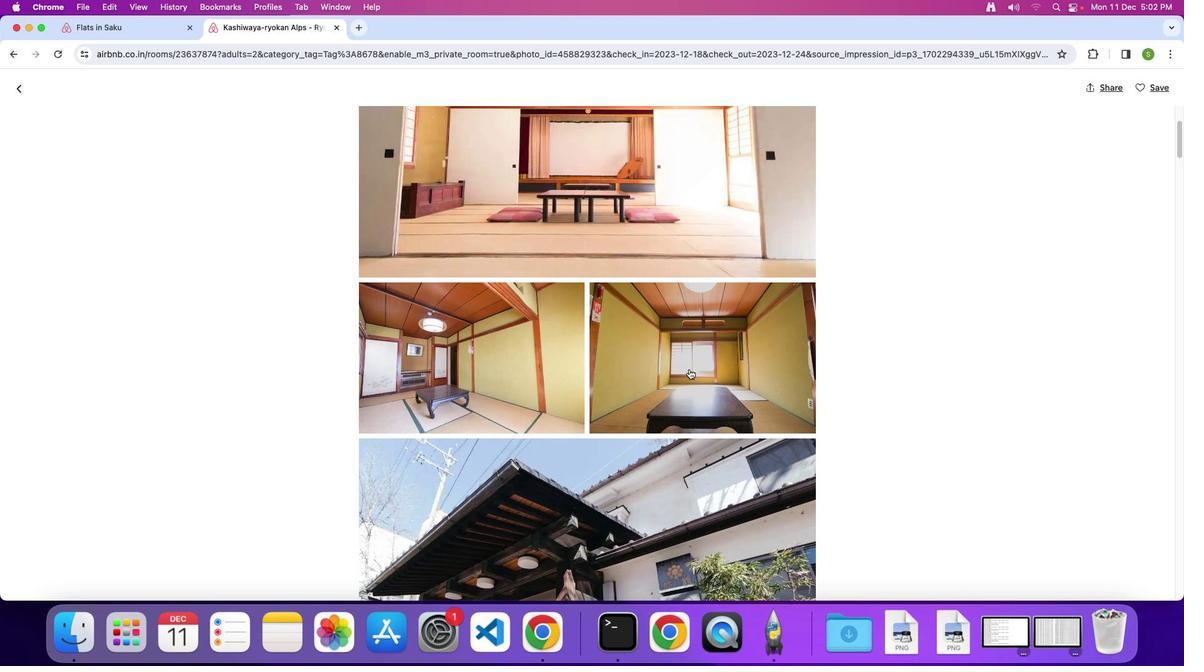 
Action: Mouse scrolled (688, 368) with delta (0, 0)
Screenshot: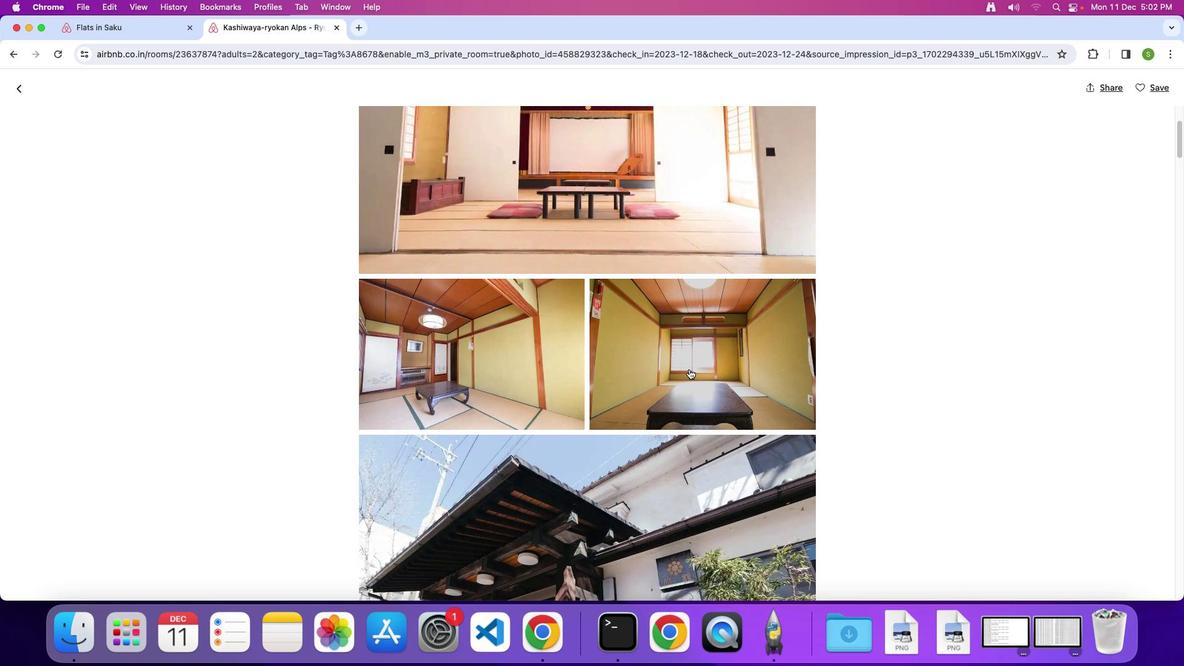 
Action: Mouse scrolled (688, 368) with delta (0, 0)
Screenshot: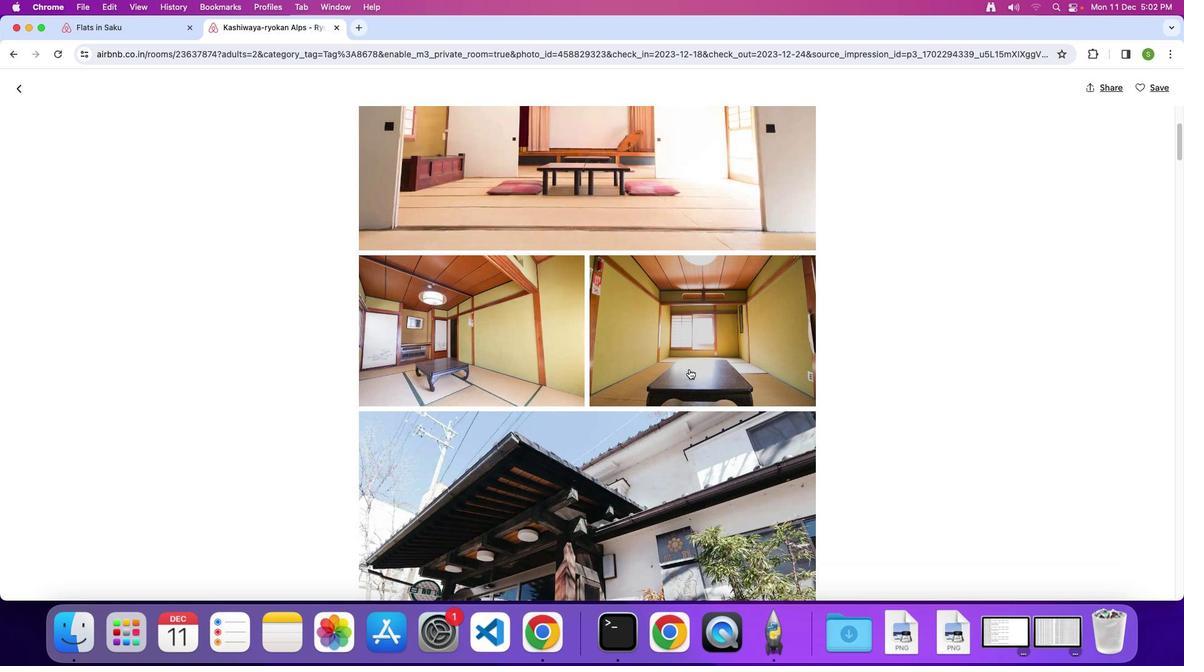 
Action: Mouse scrolled (688, 368) with delta (0, 0)
Screenshot: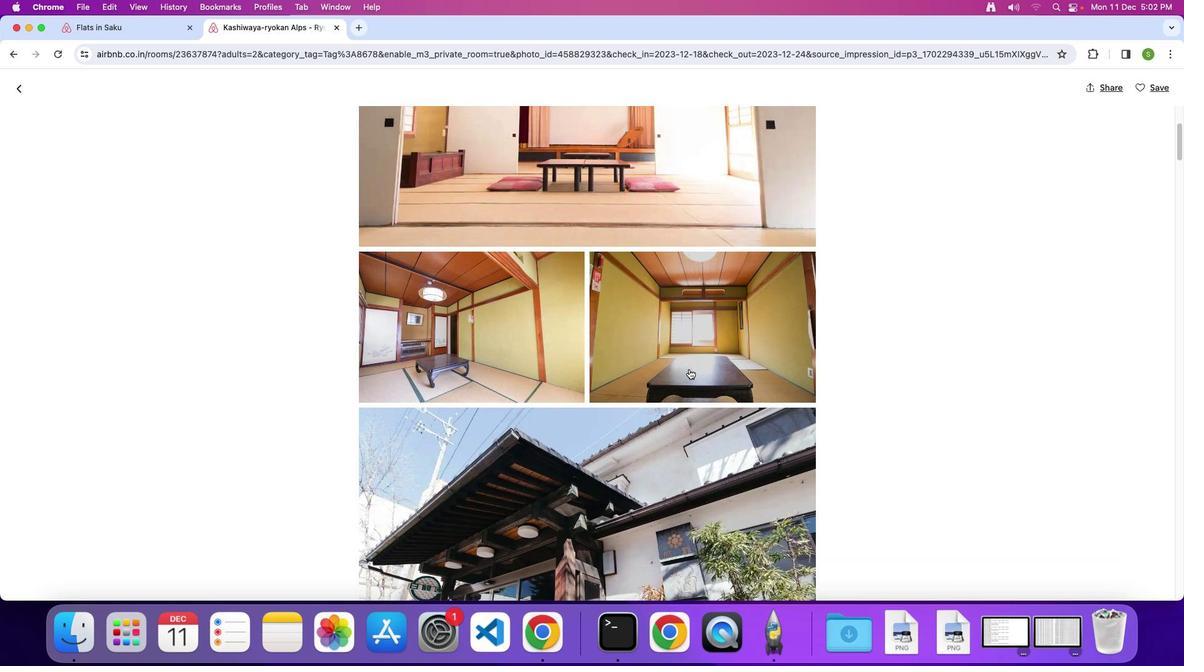 
Action: Mouse scrolled (688, 368) with delta (0, 0)
Screenshot: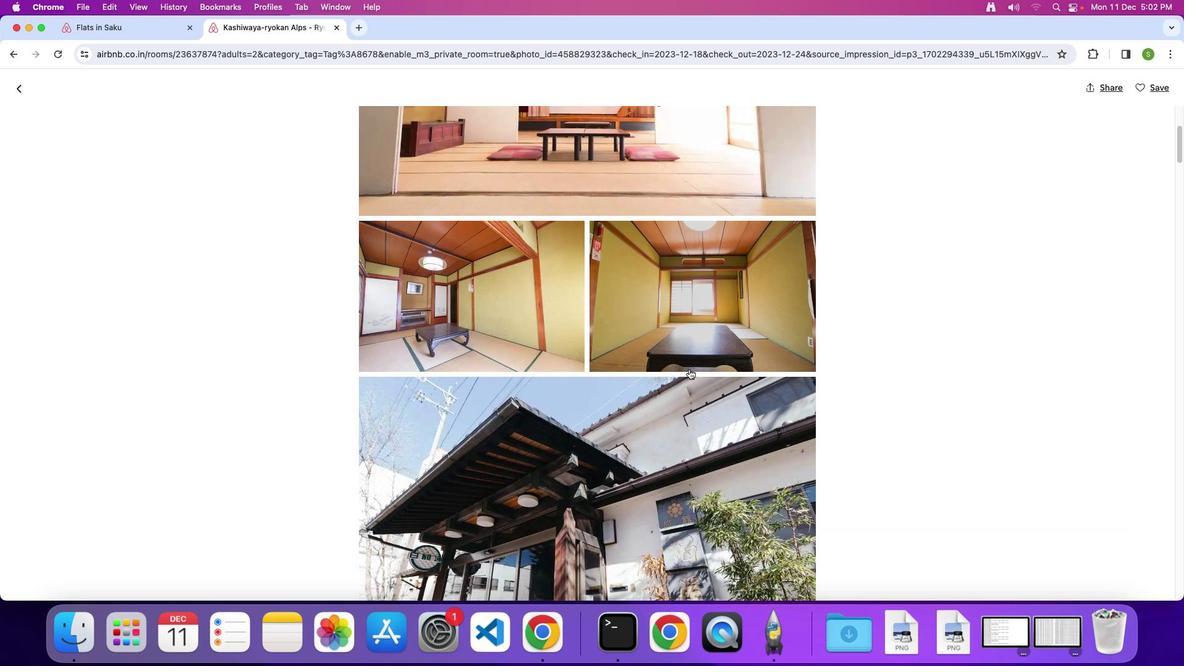 
Action: Mouse scrolled (688, 368) with delta (0, 0)
Screenshot: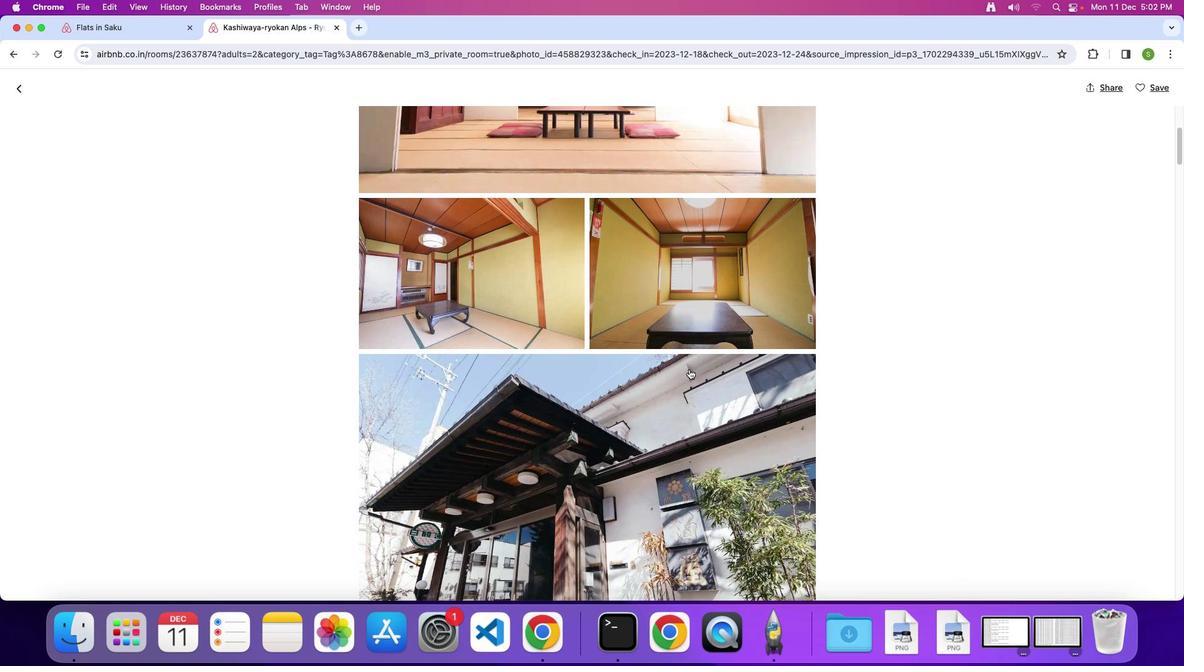 
Action: Mouse scrolled (688, 368) with delta (0, 0)
Screenshot: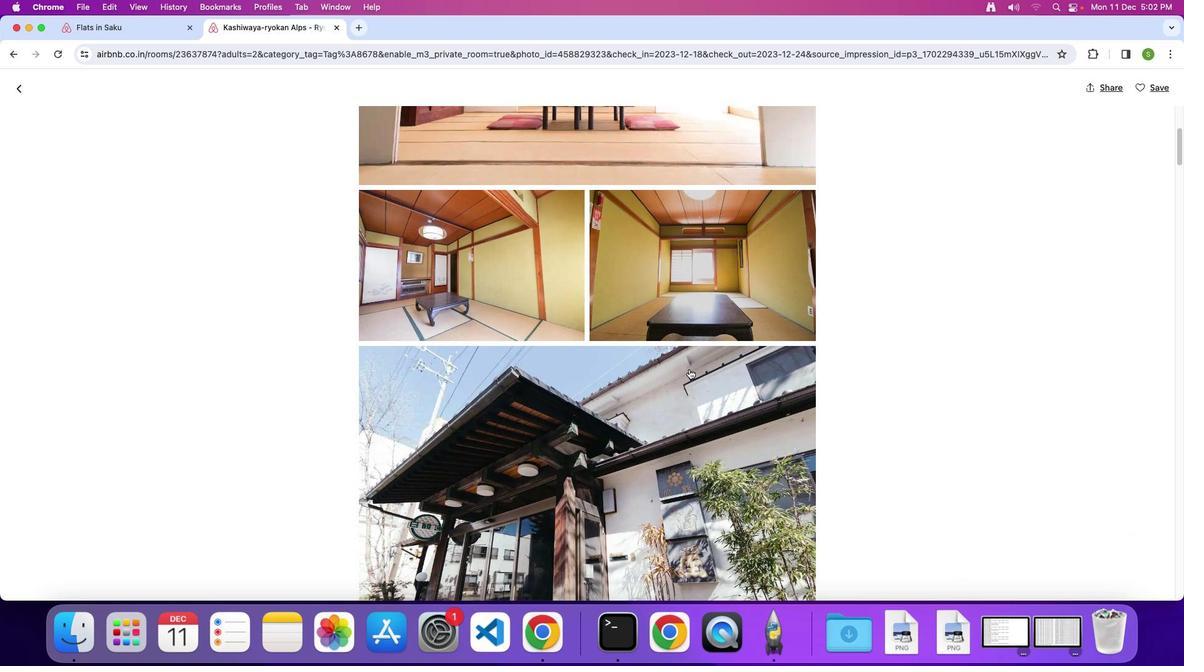 
Action: Mouse scrolled (688, 368) with delta (0, 0)
Screenshot: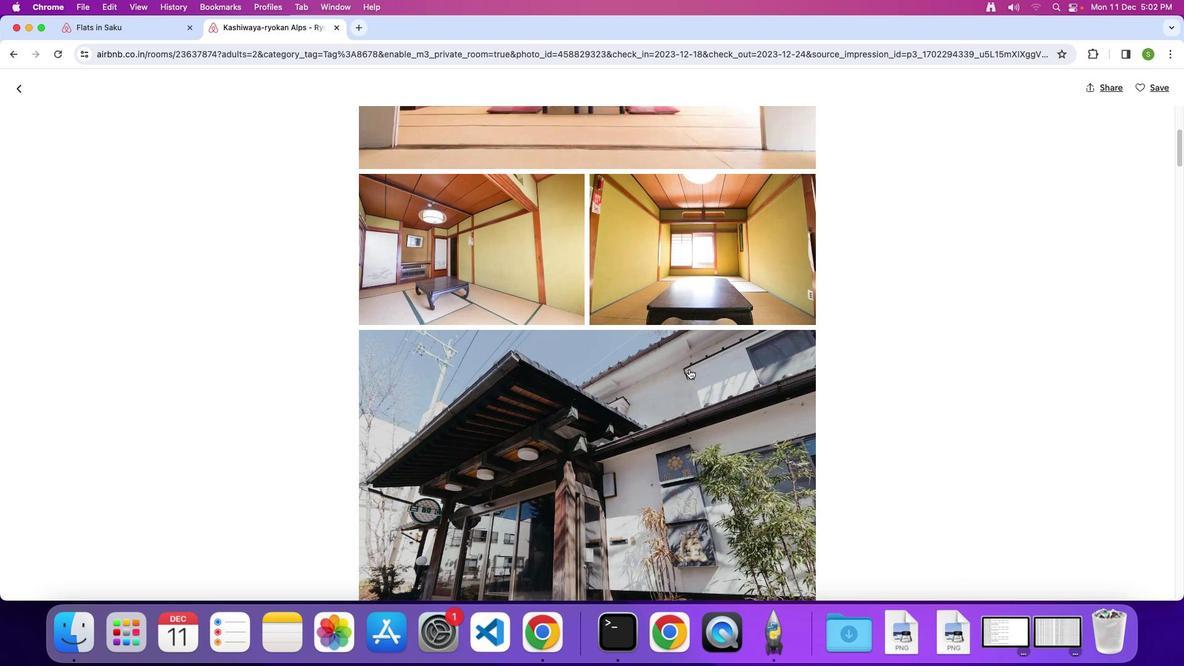 
Action: Mouse scrolled (688, 368) with delta (0, 0)
Screenshot: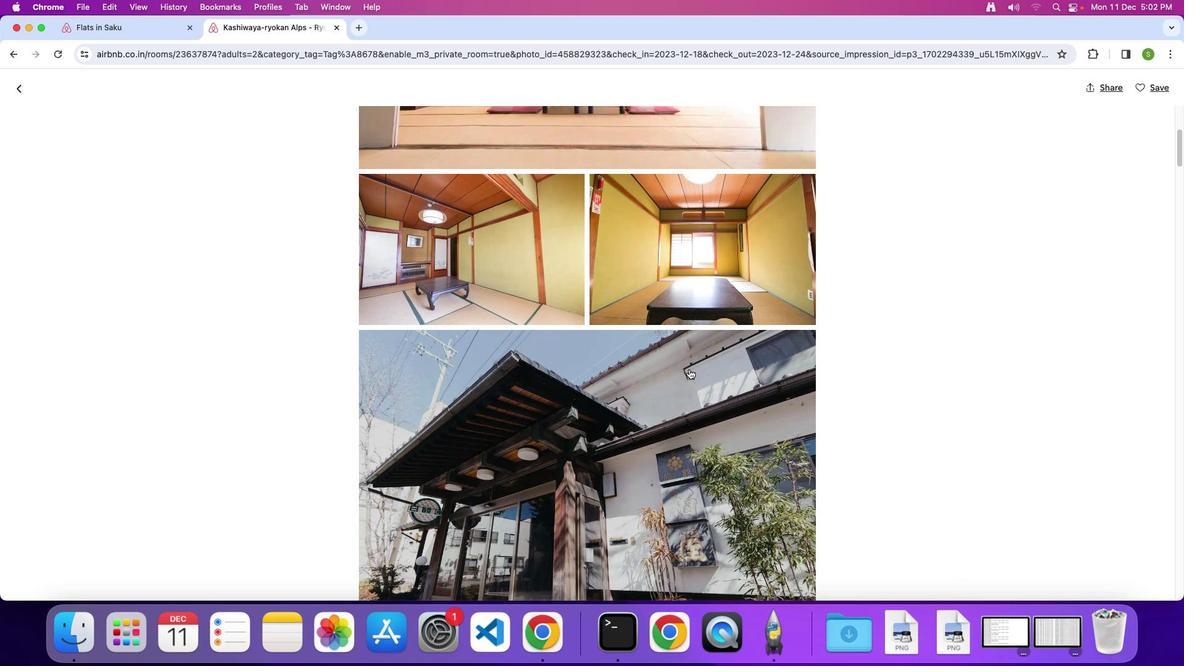 
Action: Mouse scrolled (688, 368) with delta (0, 0)
Screenshot: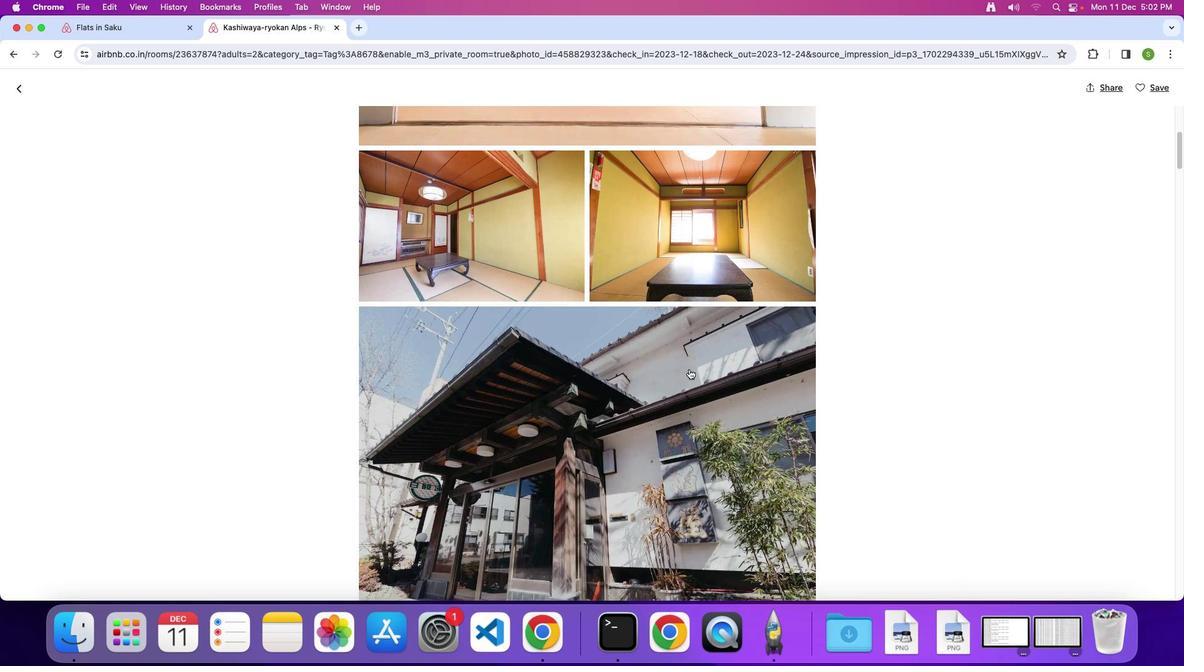 
Action: Mouse scrolled (688, 368) with delta (0, 0)
Screenshot: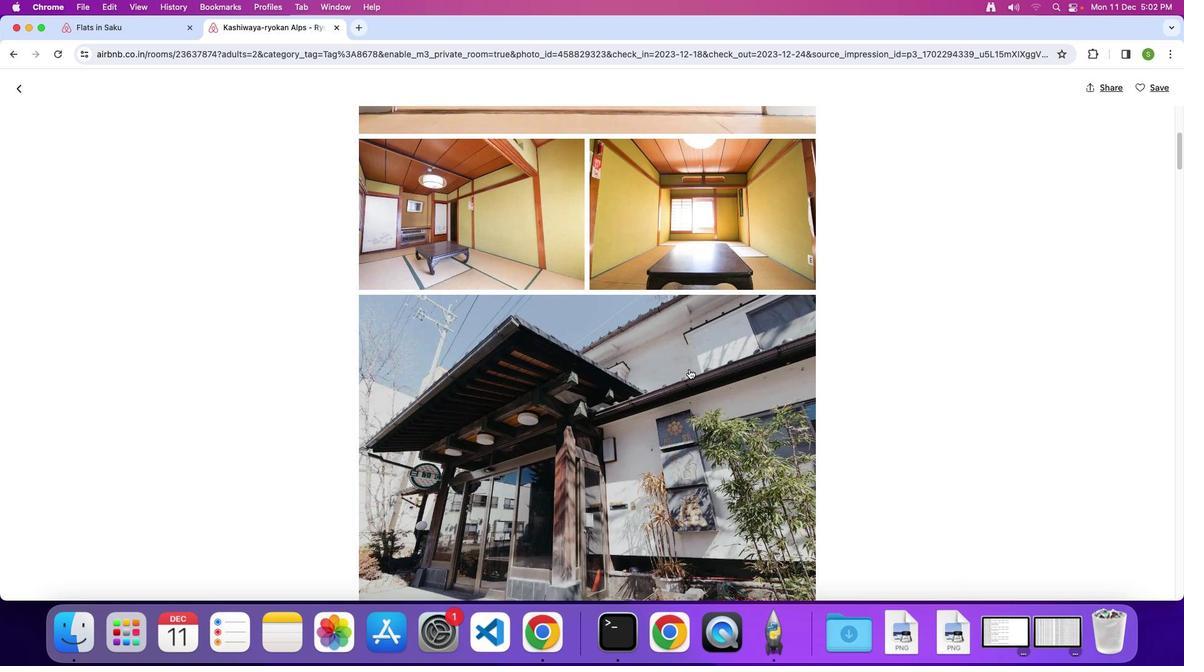 
Action: Mouse scrolled (688, 368) with delta (0, 0)
Screenshot: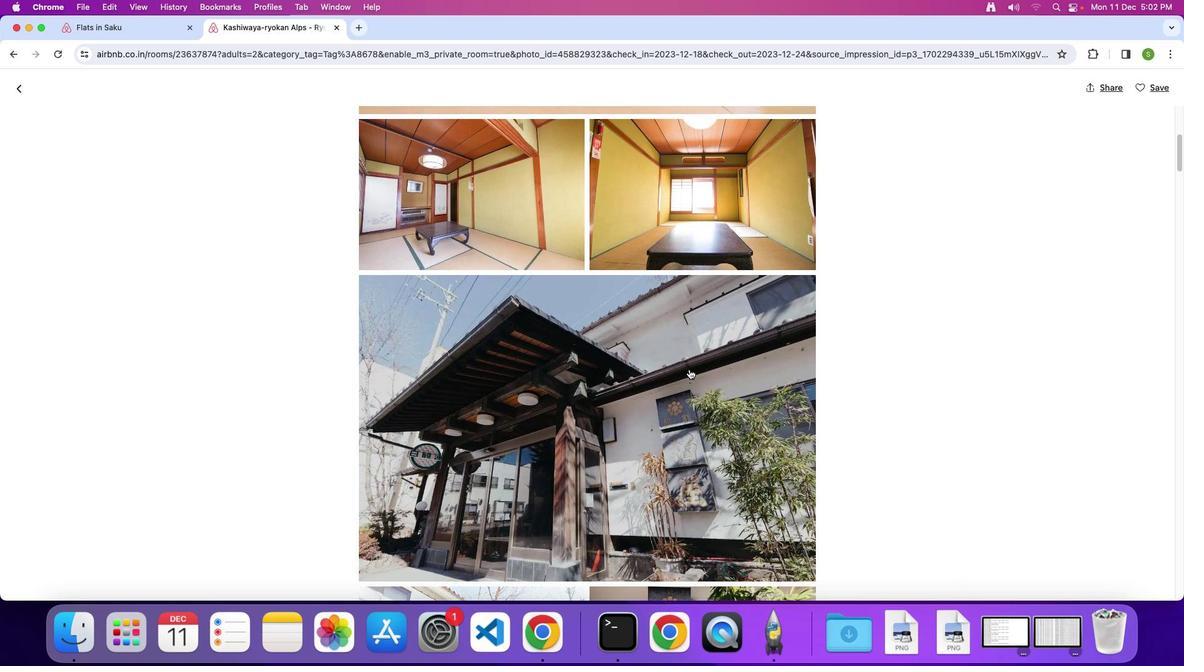 
Action: Mouse scrolled (688, 368) with delta (0, 0)
Screenshot: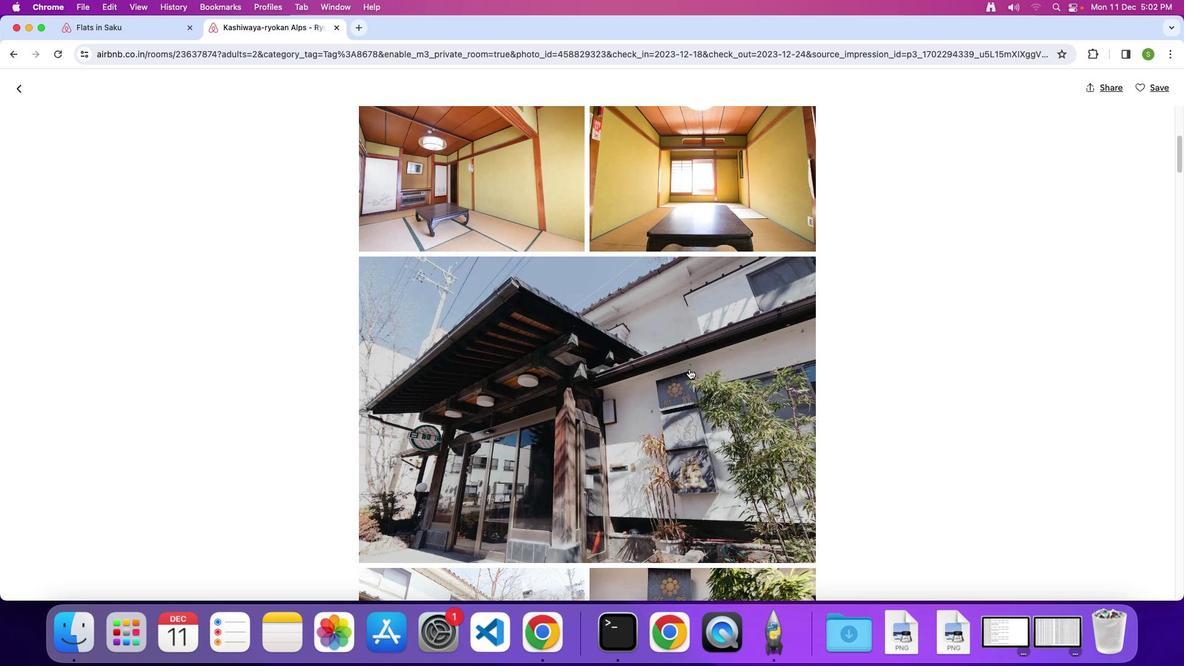 
Action: Mouse scrolled (688, 368) with delta (0, 0)
Screenshot: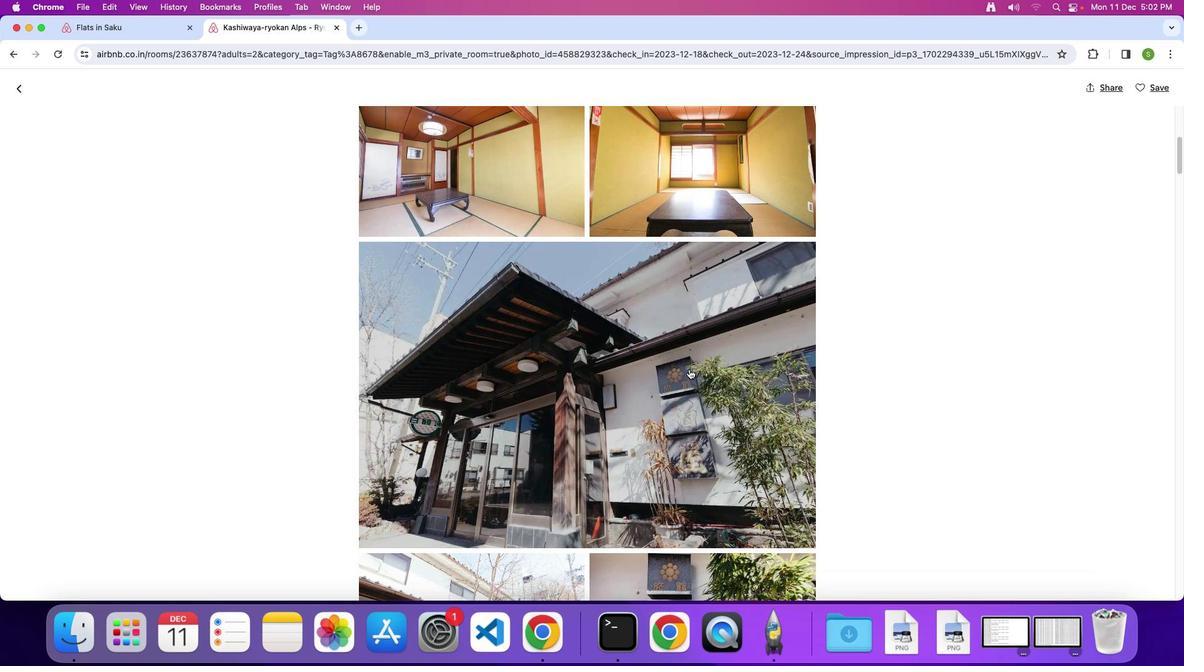 
Action: Mouse scrolled (688, 368) with delta (0, 0)
Screenshot: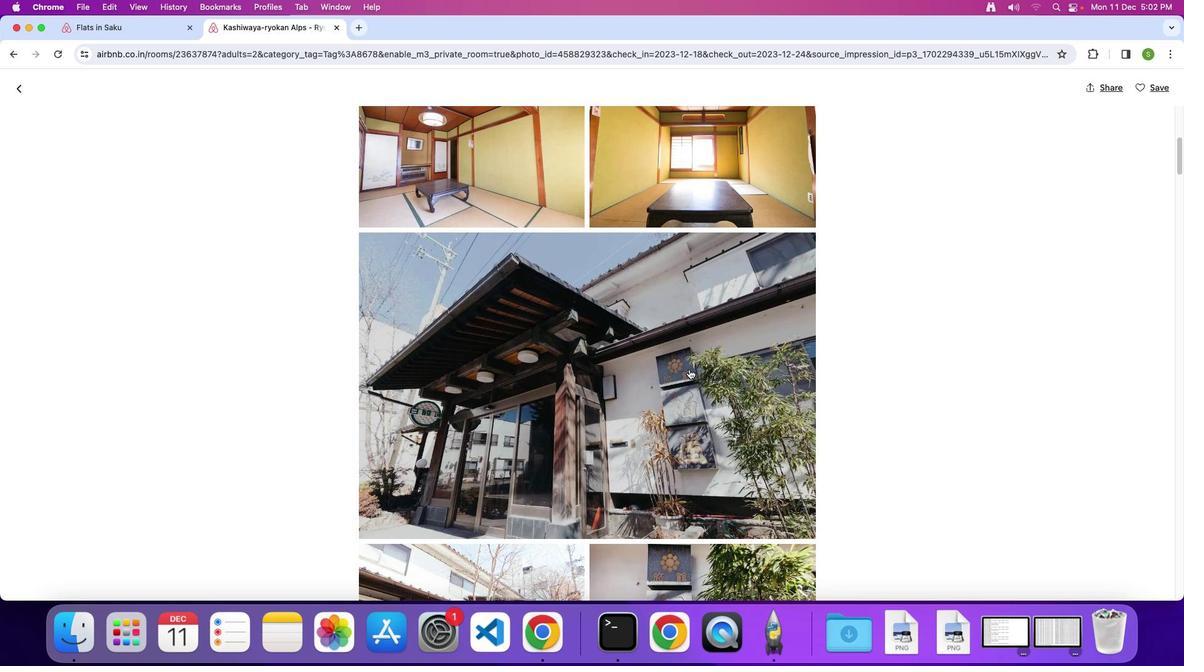
Action: Mouse scrolled (688, 368) with delta (0, 0)
Screenshot: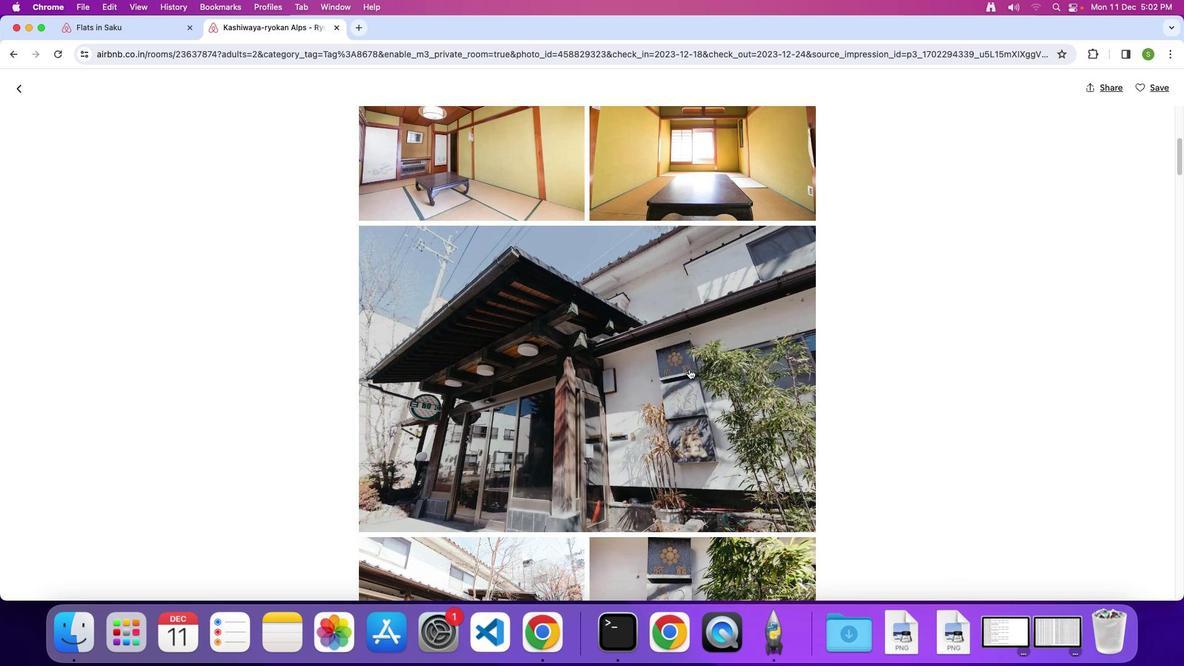 
Action: Mouse scrolled (688, 368) with delta (0, 0)
Screenshot: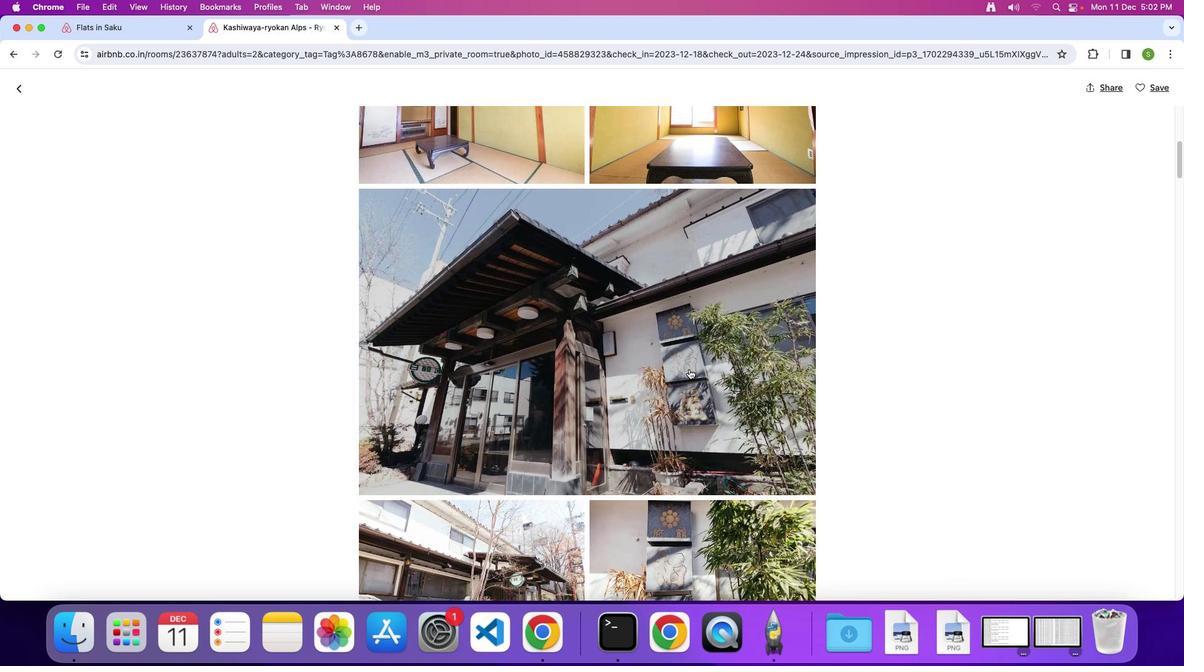 
Action: Mouse scrolled (688, 368) with delta (0, 0)
Screenshot: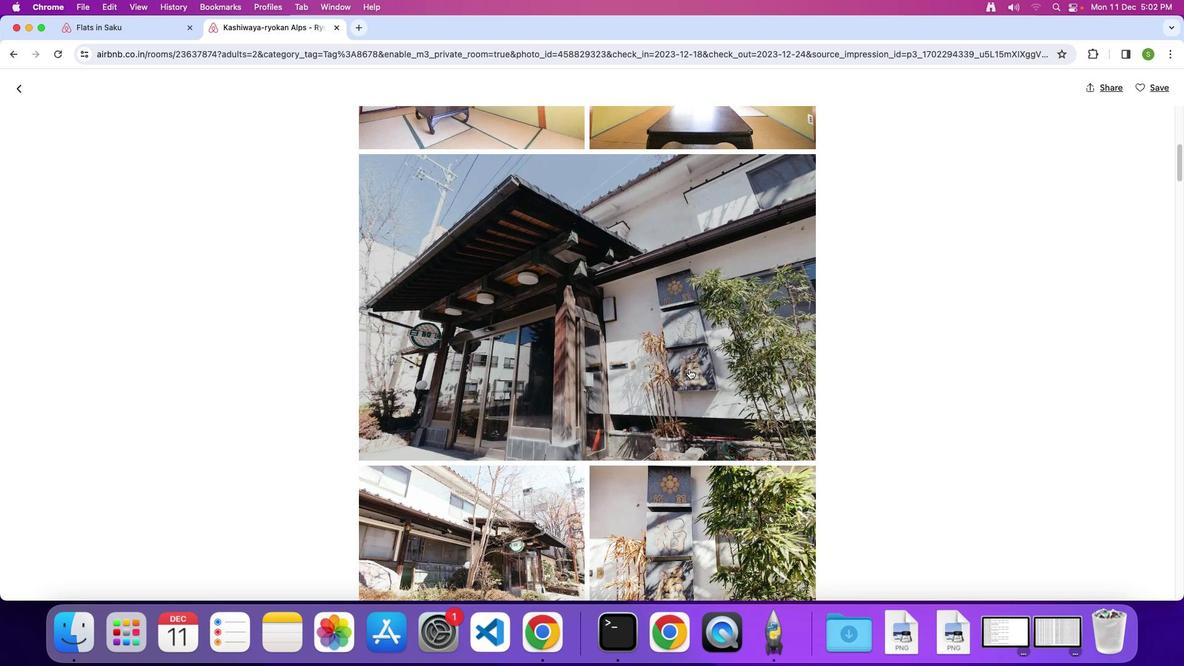 
Action: Mouse scrolled (688, 368) with delta (0, 0)
Screenshot: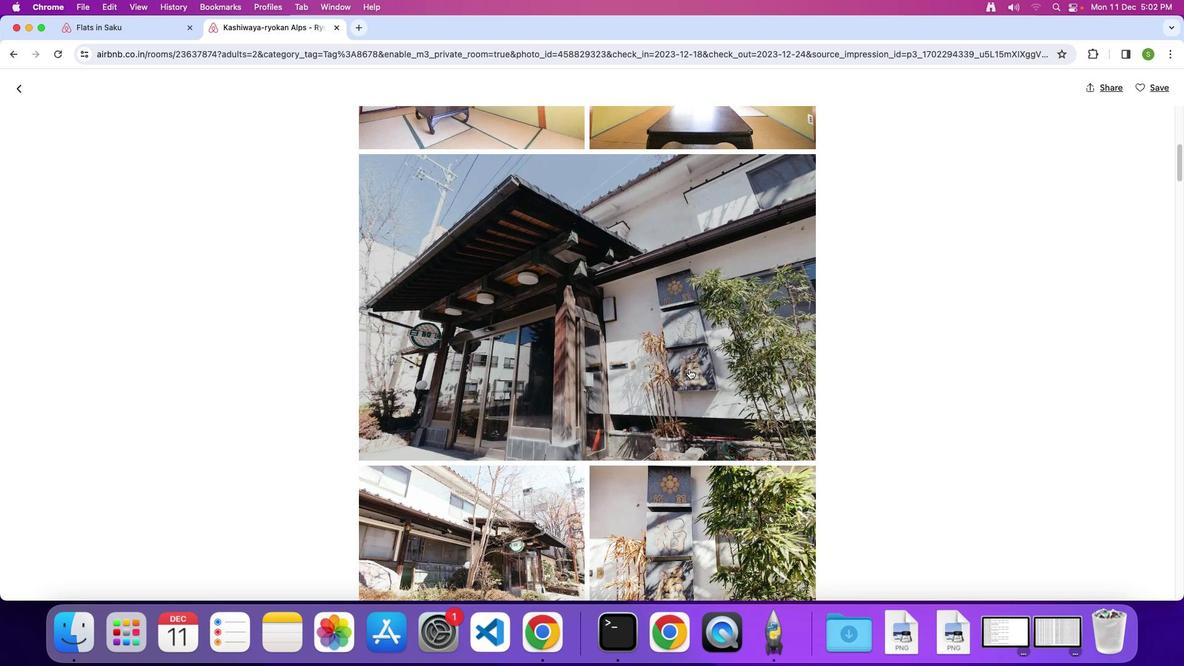 
Action: Mouse scrolled (688, 368) with delta (0, 0)
Screenshot: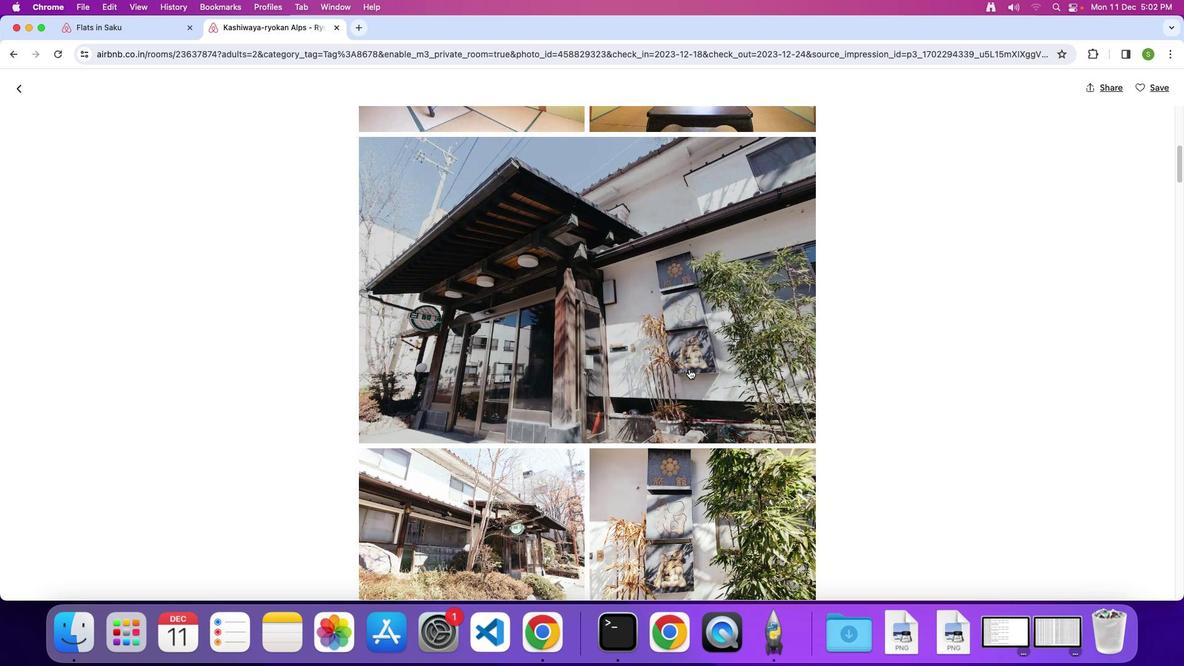 
Action: Mouse scrolled (688, 368) with delta (0, 0)
Screenshot: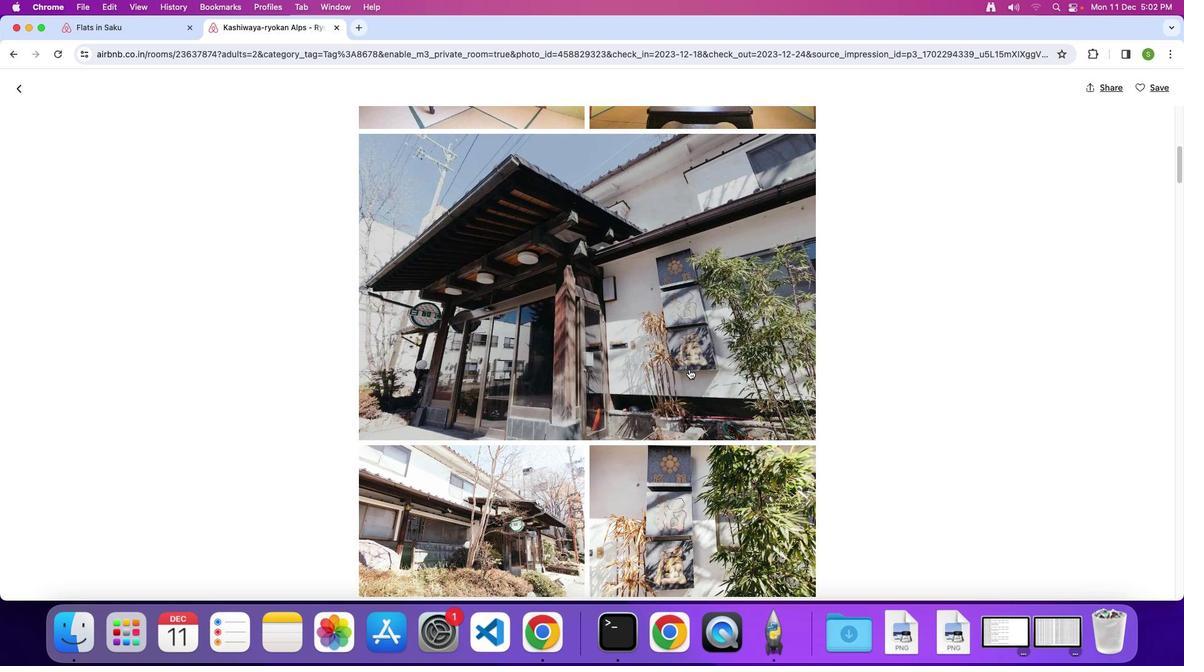 
Action: Mouse scrolled (688, 368) with delta (0, 0)
Screenshot: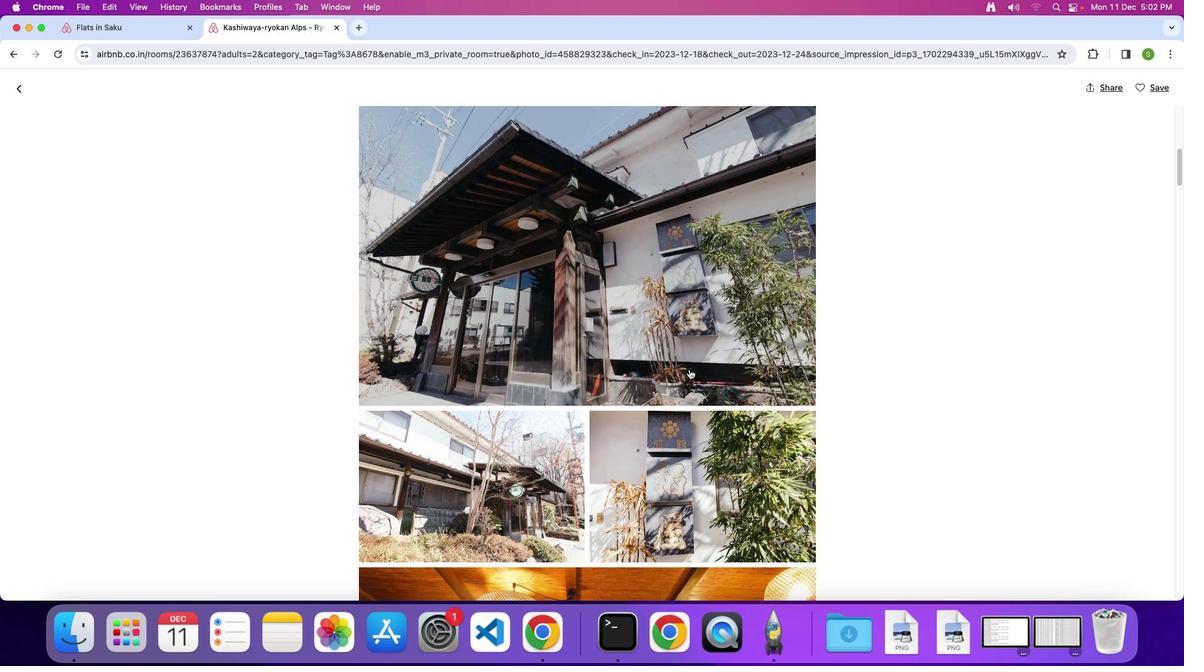 
Action: Mouse scrolled (688, 368) with delta (0, 0)
Screenshot: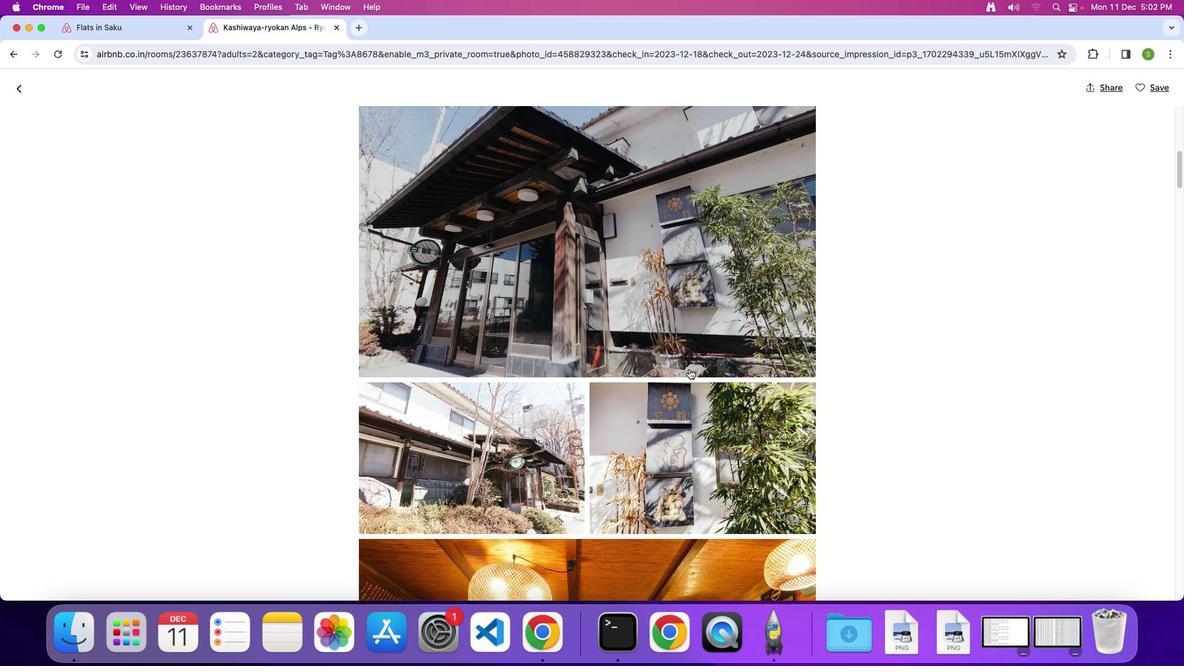 
Action: Mouse scrolled (688, 368) with delta (0, 0)
Screenshot: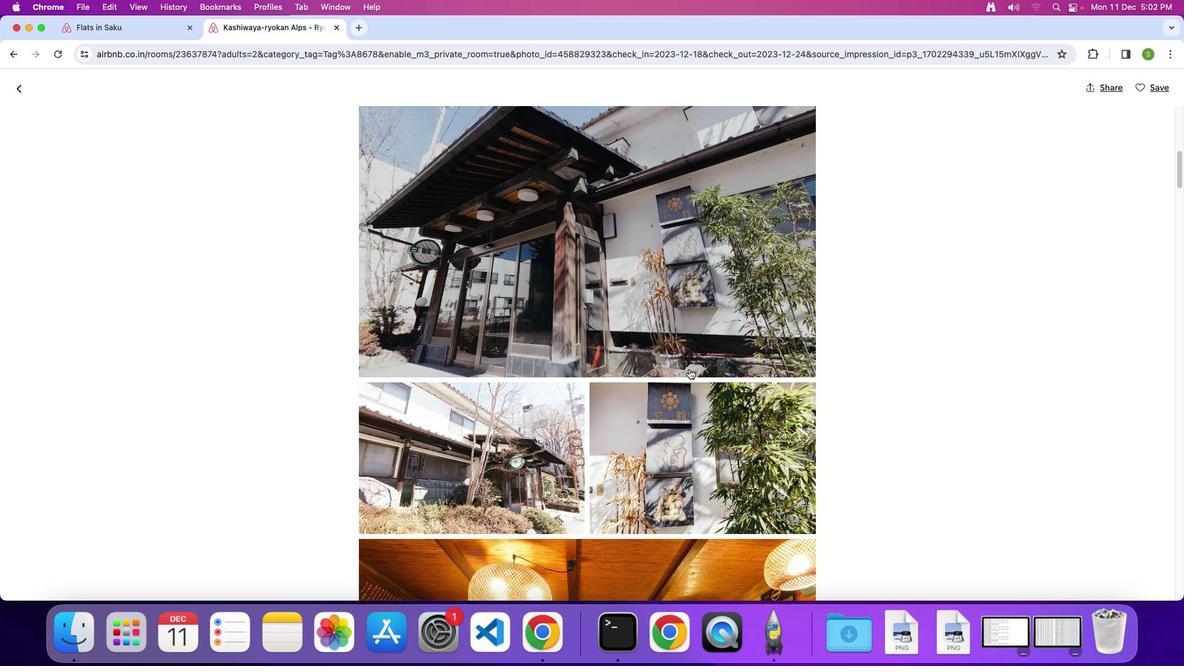 
Action: Mouse scrolled (688, 368) with delta (0, 0)
Screenshot: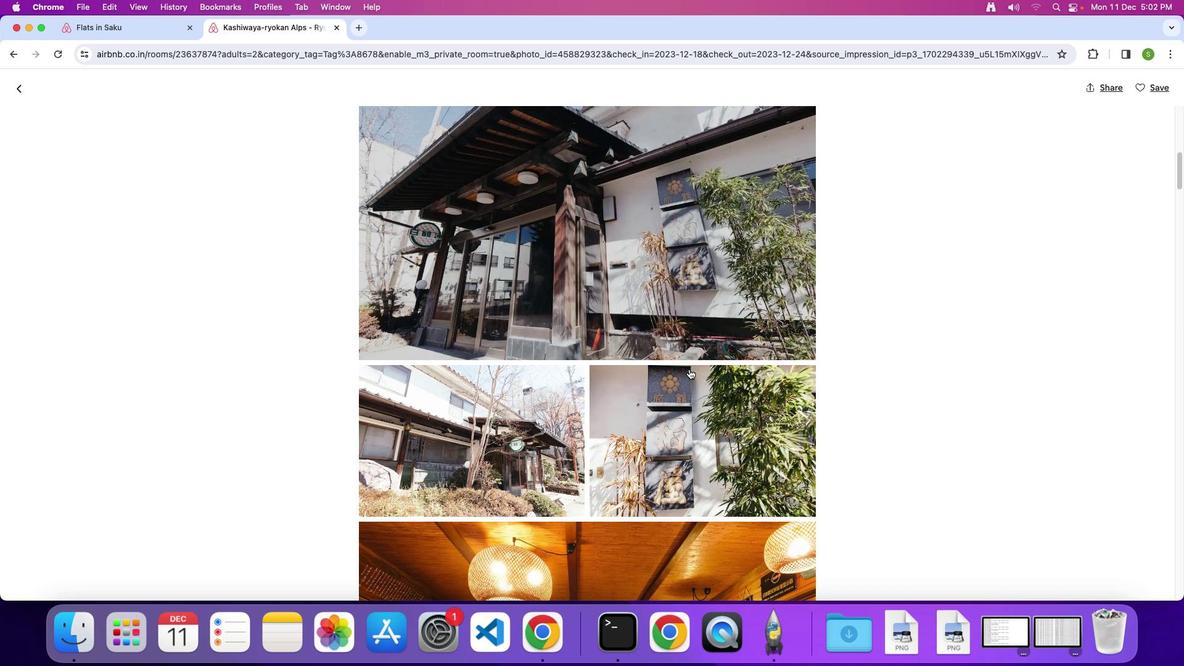 
Action: Mouse scrolled (688, 368) with delta (0, 0)
Screenshot: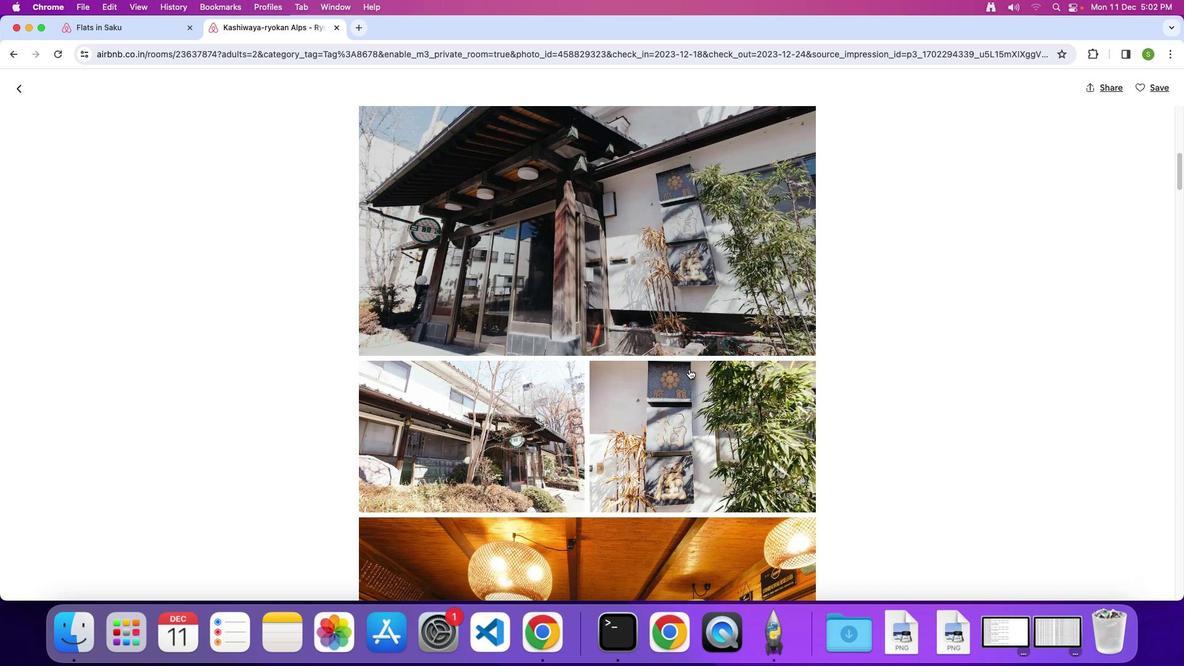 
Action: Mouse scrolled (688, 368) with delta (0, 0)
Screenshot: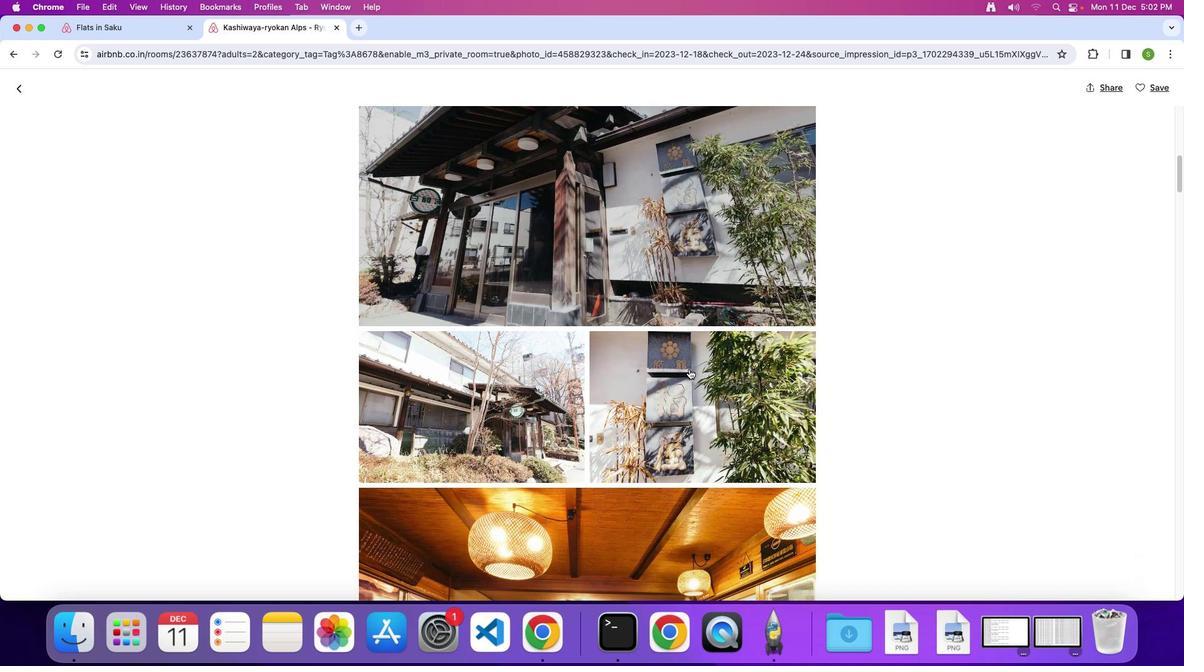 
Action: Mouse scrolled (688, 368) with delta (0, 0)
Screenshot: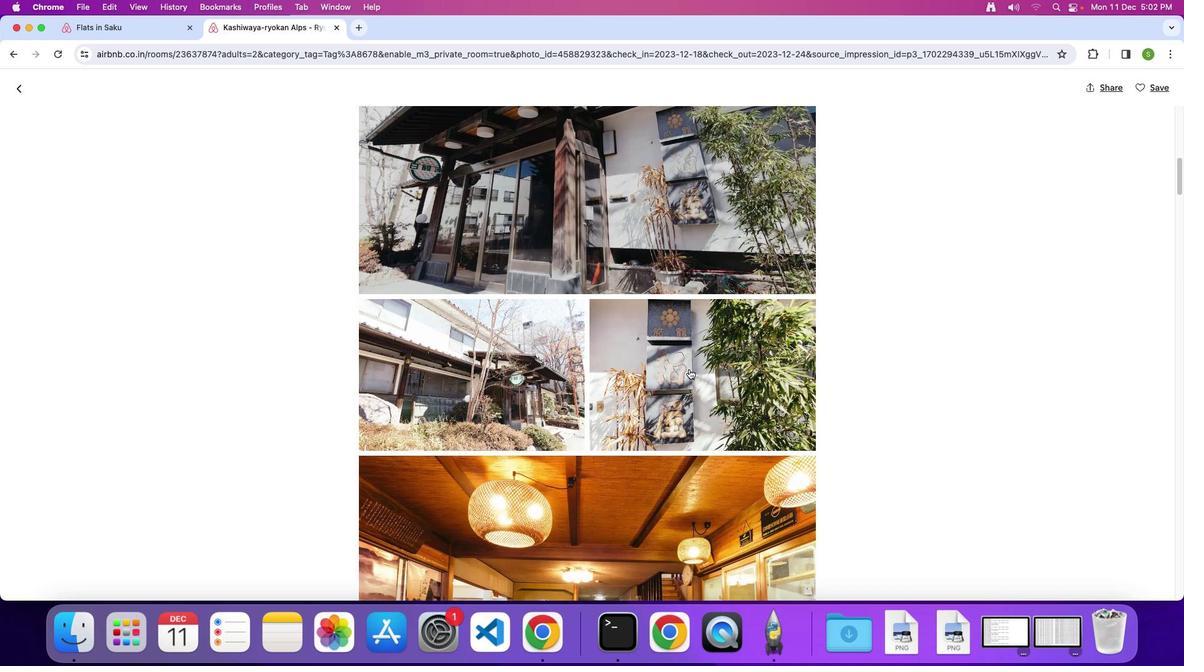 
Action: Mouse scrolled (688, 368) with delta (0, 0)
Screenshot: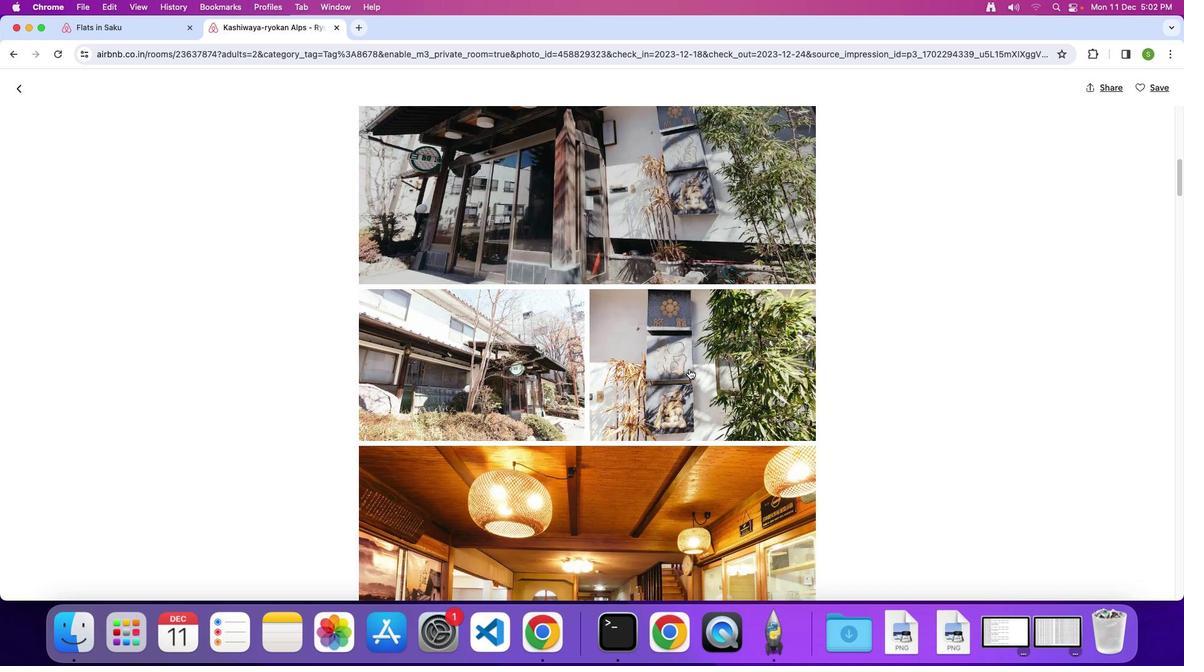 
Action: Mouse scrolled (688, 368) with delta (0, 0)
Screenshot: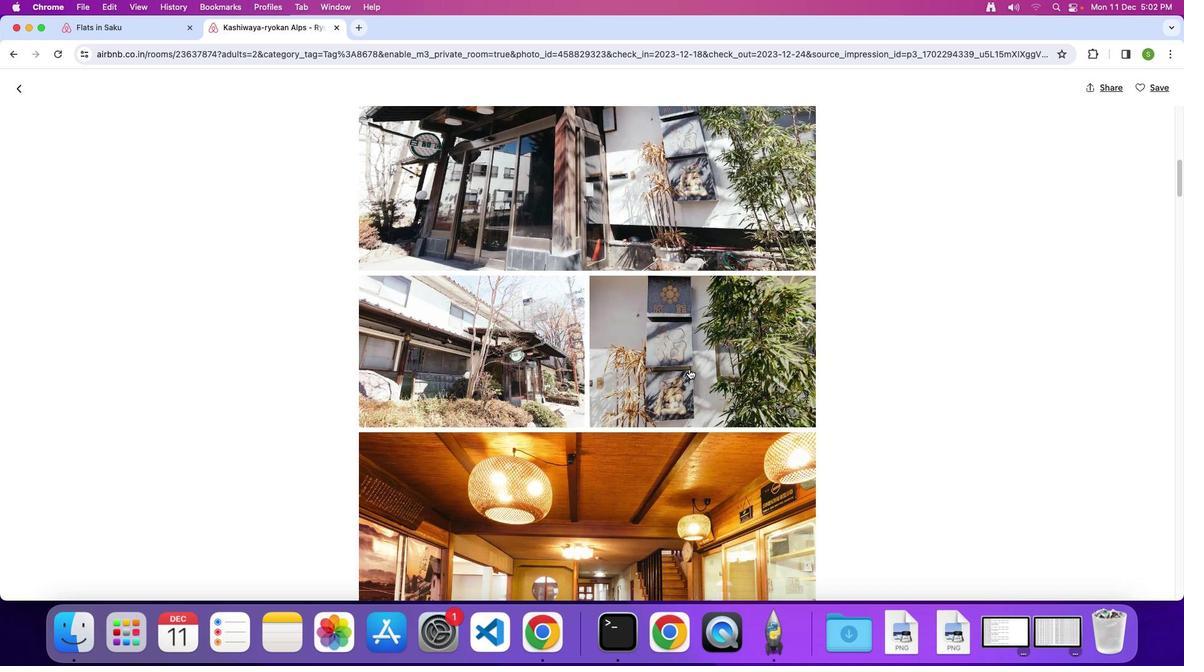 
Action: Mouse scrolled (688, 368) with delta (0, 0)
Screenshot: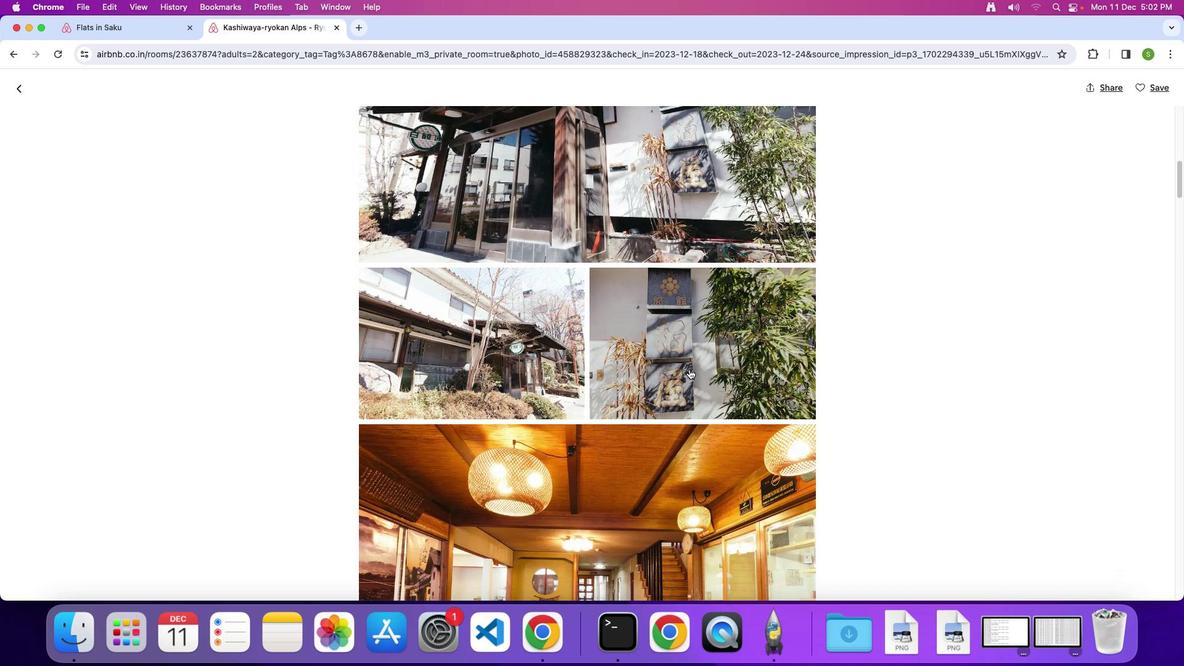 
Action: Mouse scrolled (688, 368) with delta (0, 0)
Screenshot: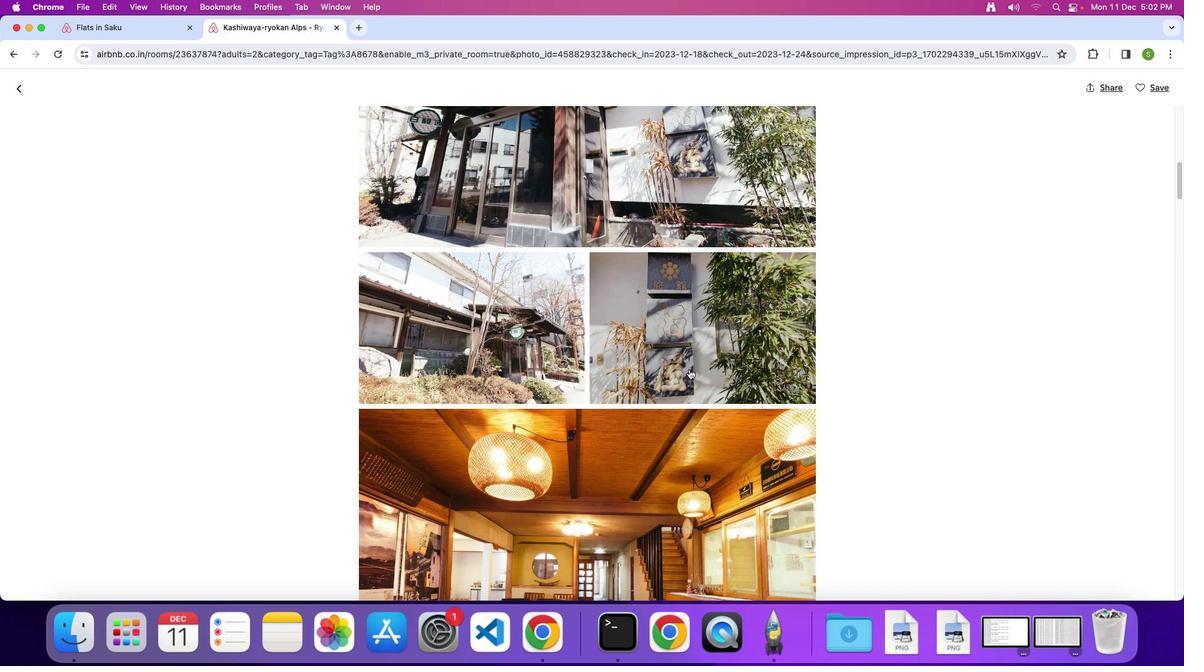 
Action: Mouse scrolled (688, 368) with delta (0, 0)
Screenshot: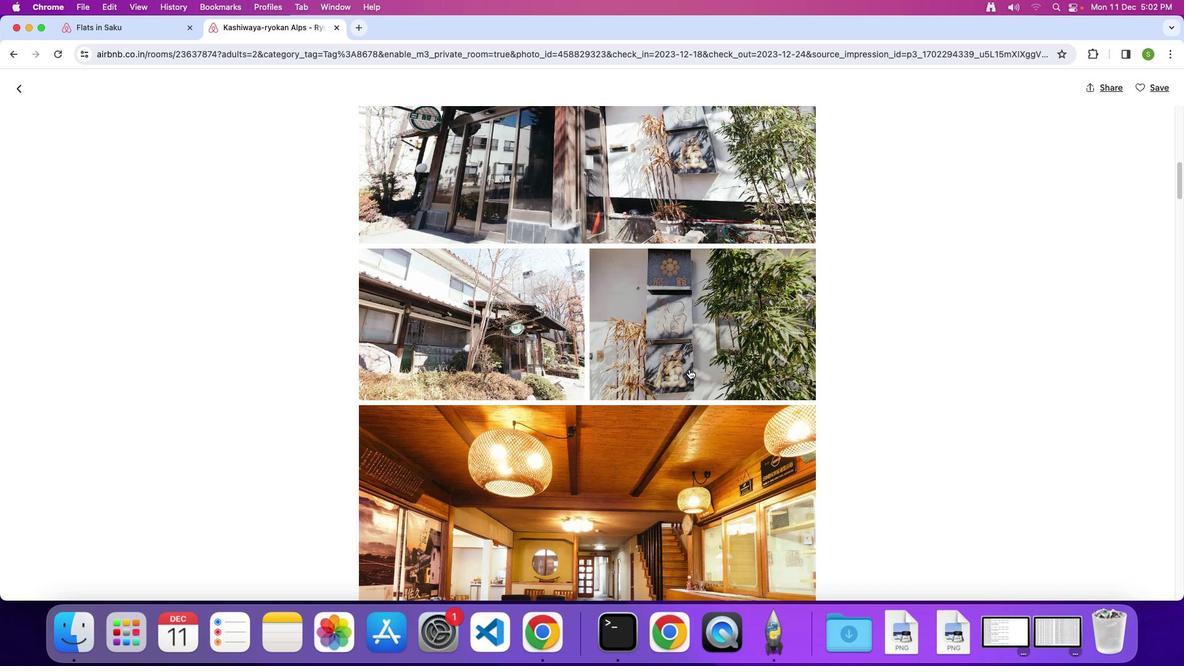 
Action: Mouse scrolled (688, 368) with delta (0, 0)
Screenshot: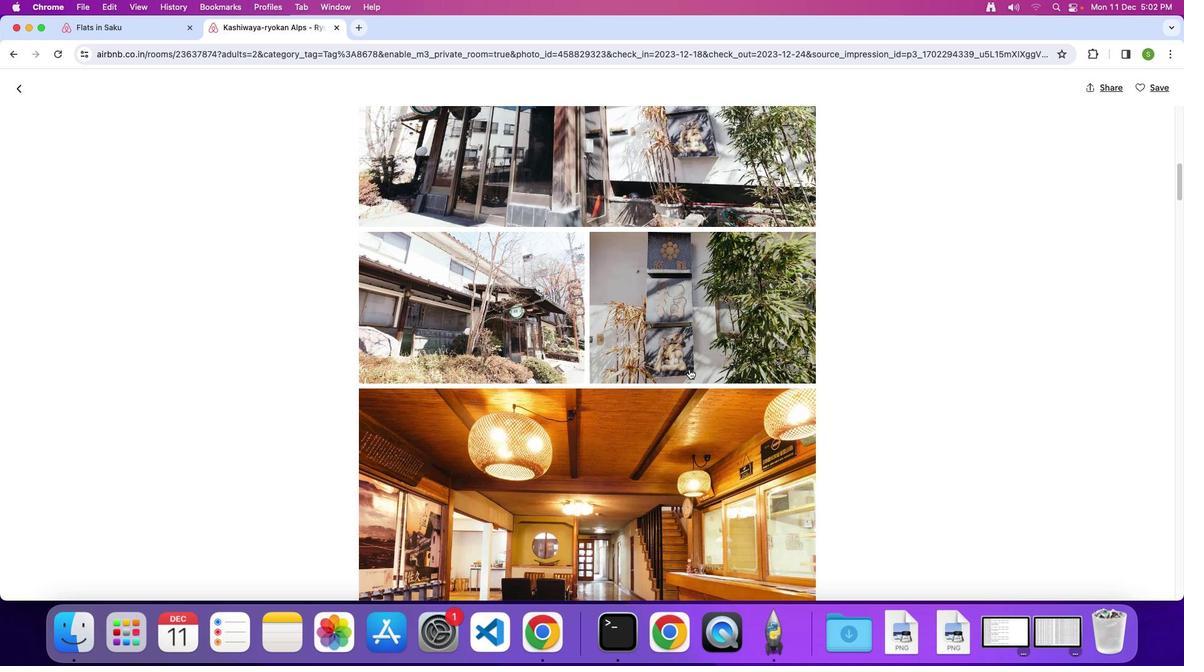 
Action: Mouse scrolled (688, 368) with delta (0, 0)
Screenshot: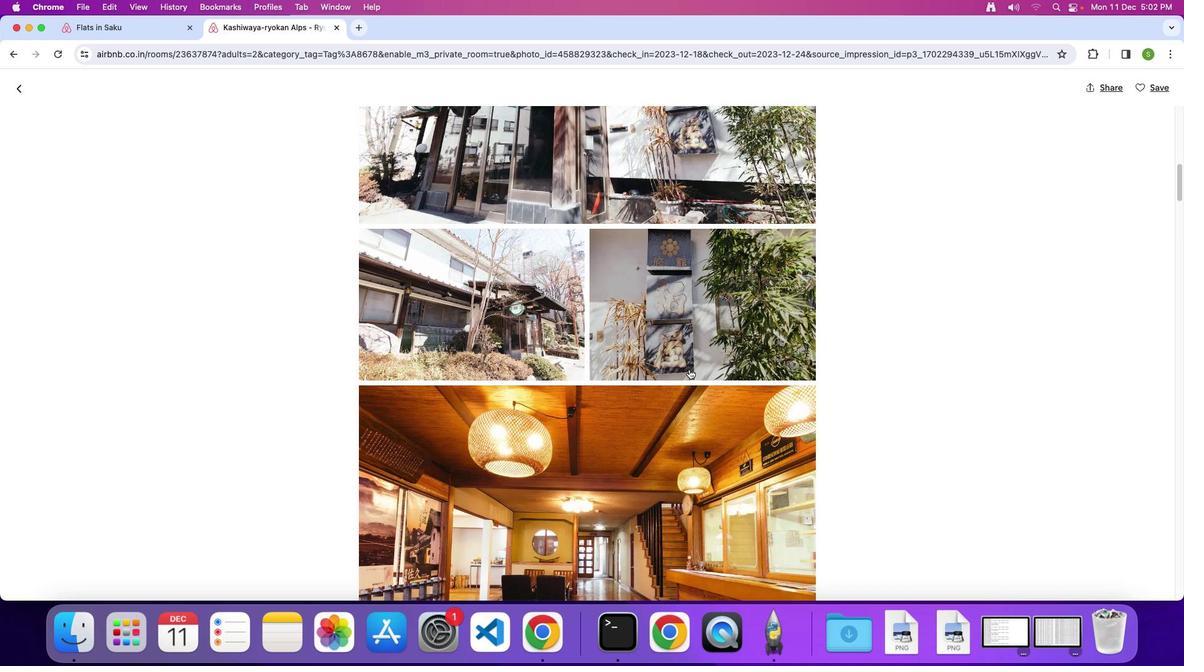 
Action: Mouse scrolled (688, 368) with delta (0, 0)
Screenshot: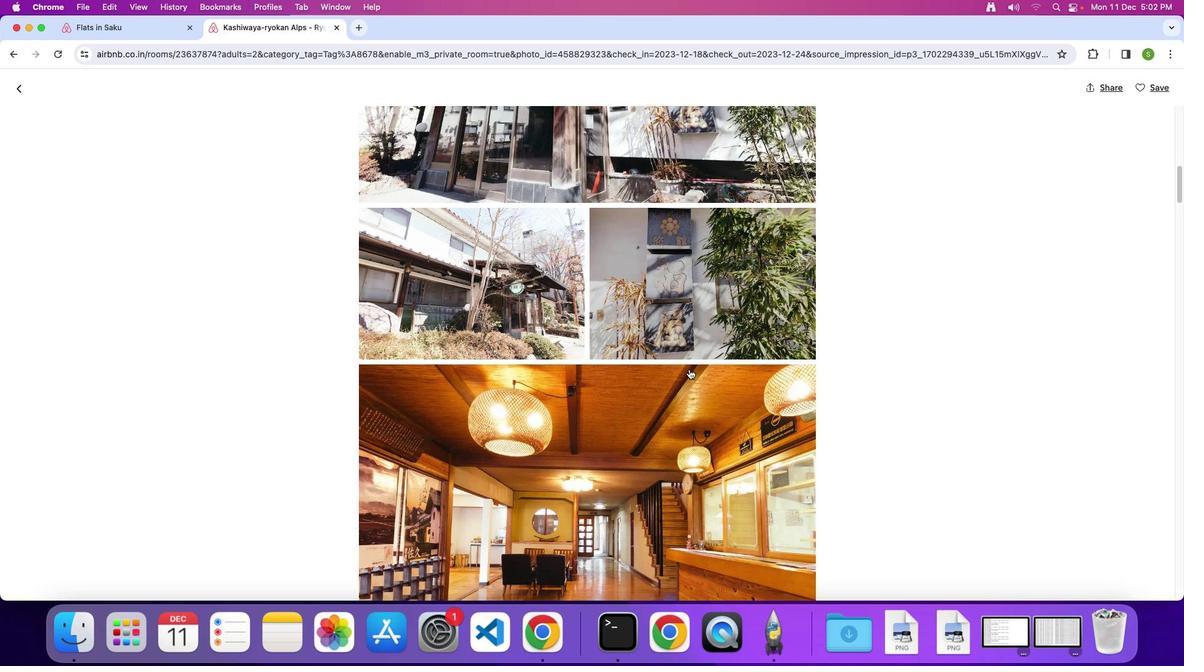 
Action: Mouse scrolled (688, 368) with delta (0, 0)
Screenshot: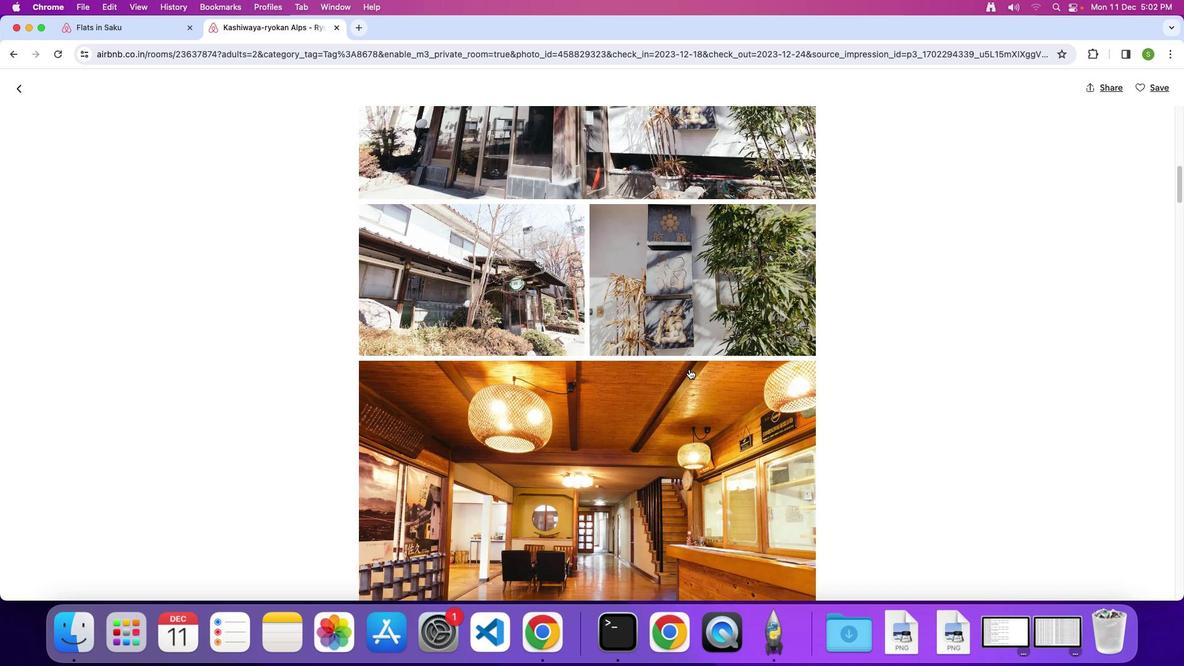 
Action: Mouse scrolled (688, 368) with delta (0, 0)
Screenshot: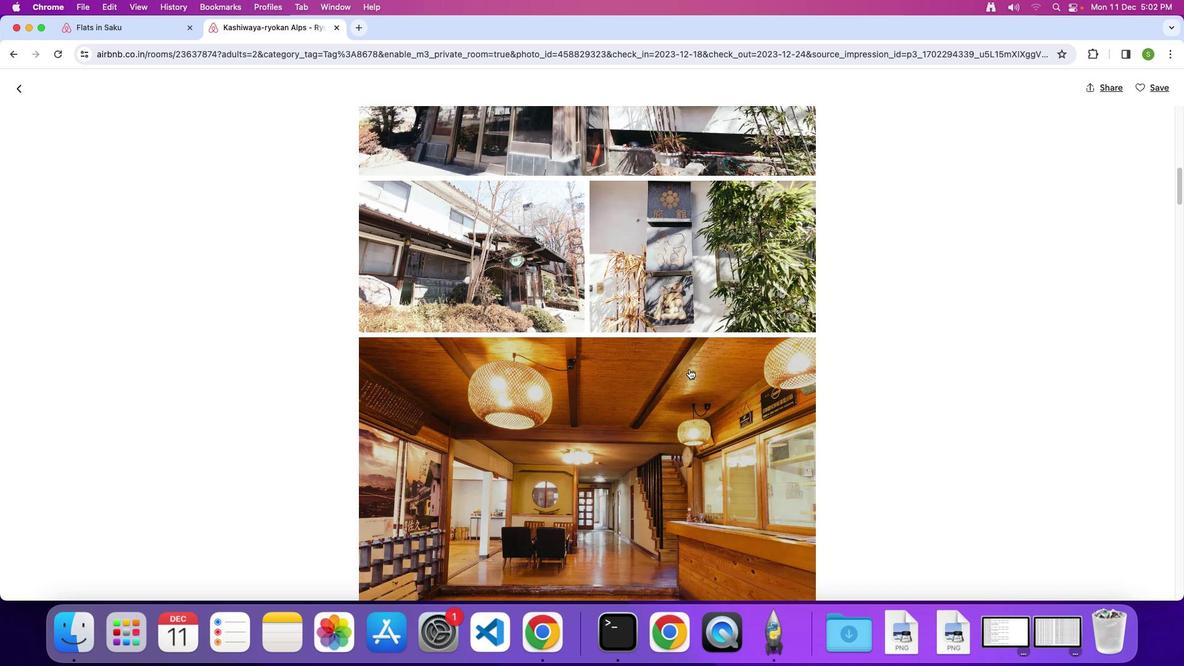 
Action: Mouse scrolled (688, 368) with delta (0, 0)
Screenshot: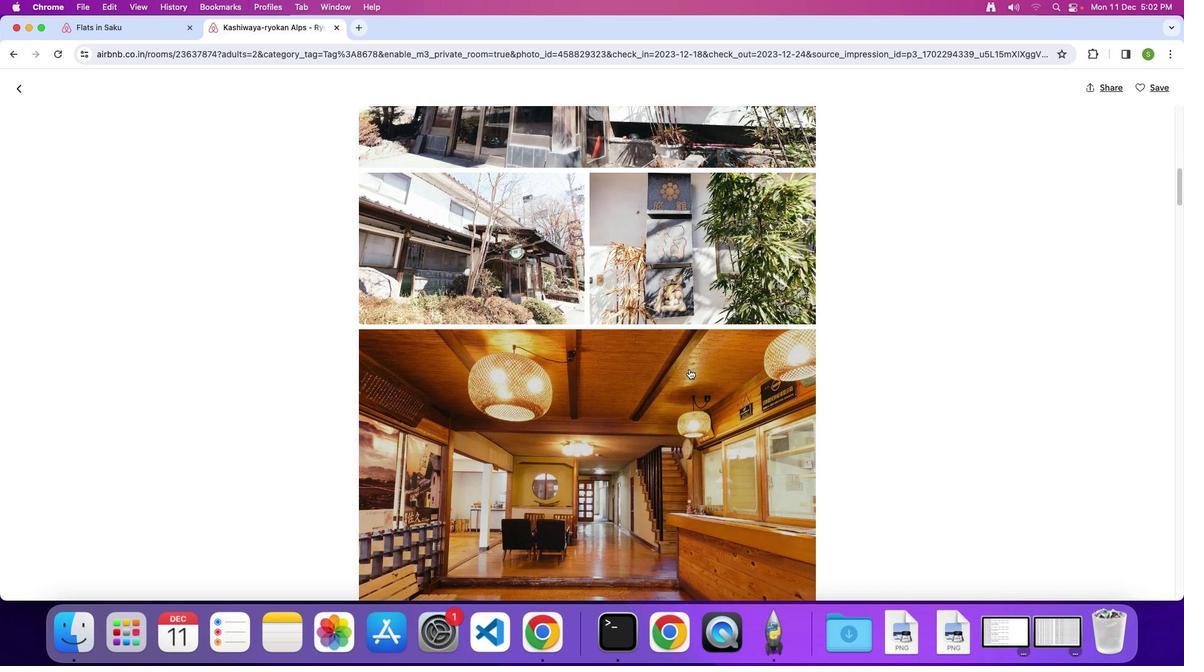 
Action: Mouse scrolled (688, 368) with delta (0, 0)
Screenshot: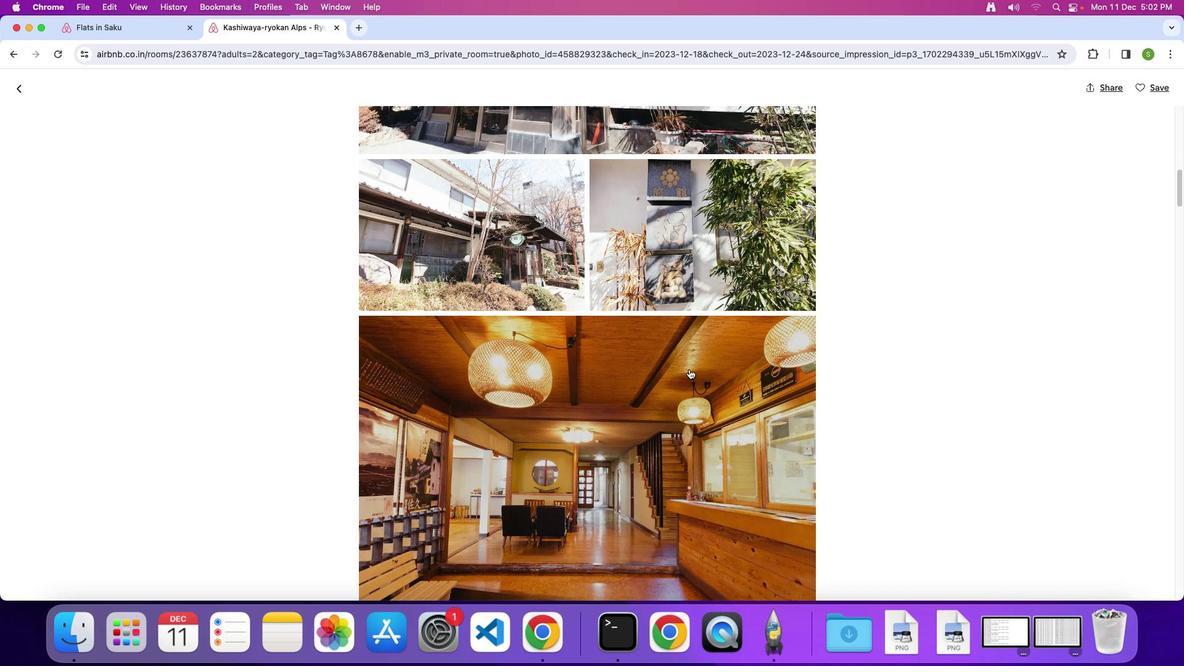 
Action: Mouse scrolled (688, 368) with delta (0, 0)
Screenshot: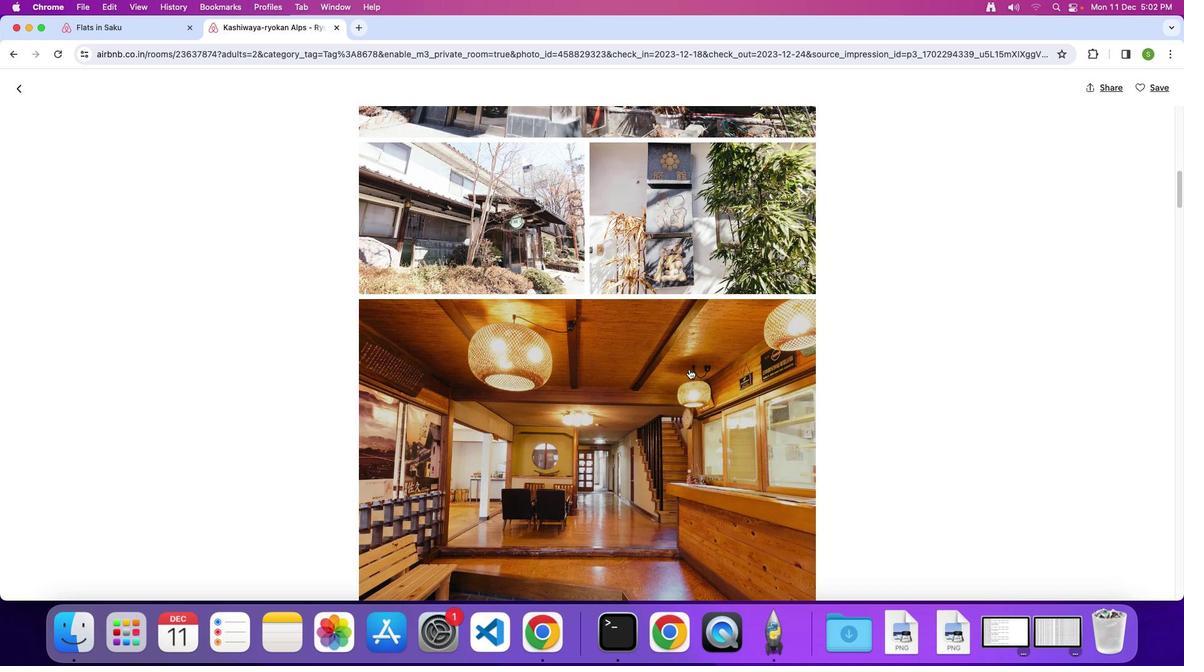 
Action: Mouse scrolled (688, 368) with delta (0, 0)
Screenshot: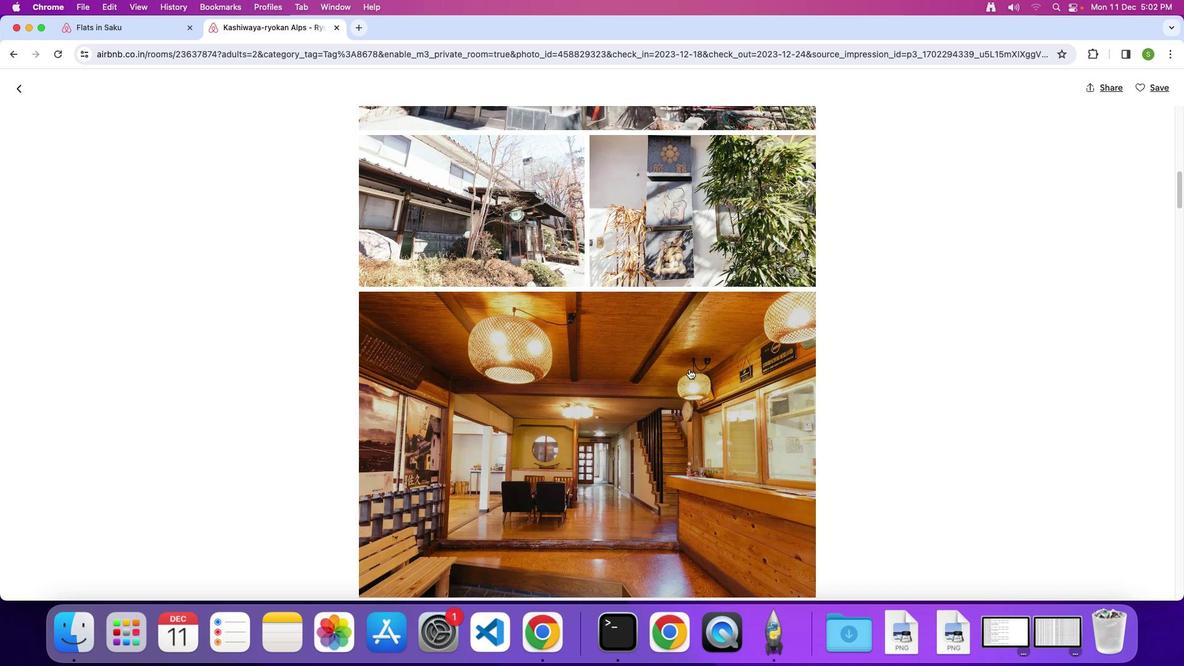 
Action: Mouse scrolled (688, 368) with delta (0, 0)
Screenshot: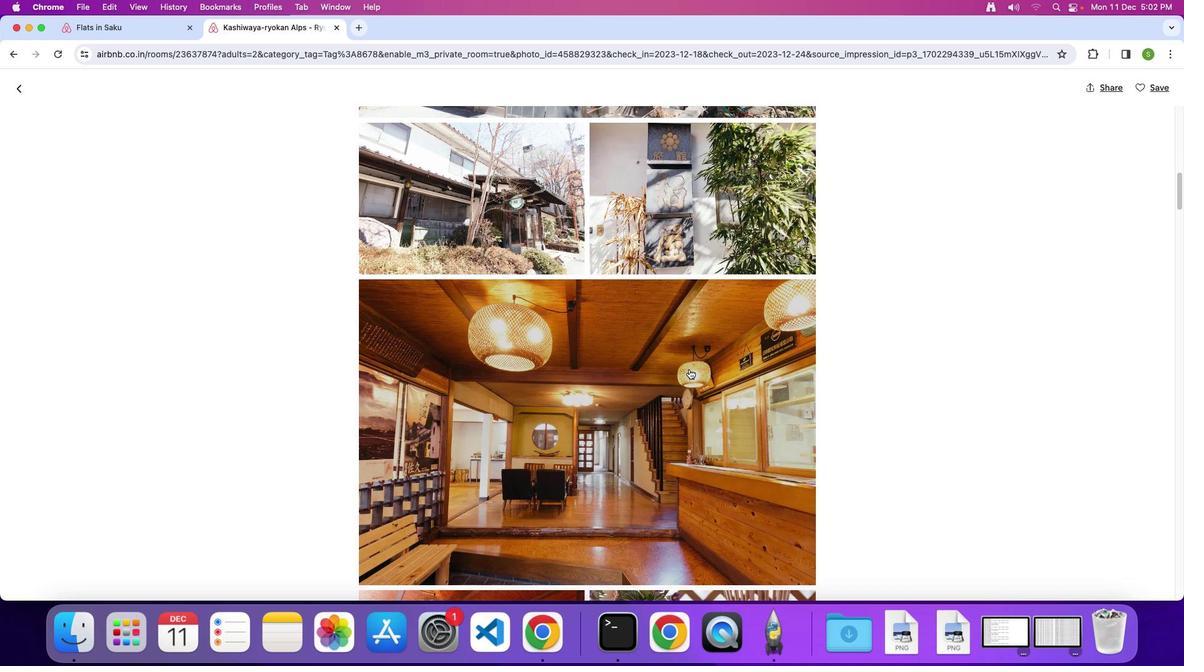 
Action: Mouse scrolled (688, 368) with delta (0, 0)
Screenshot: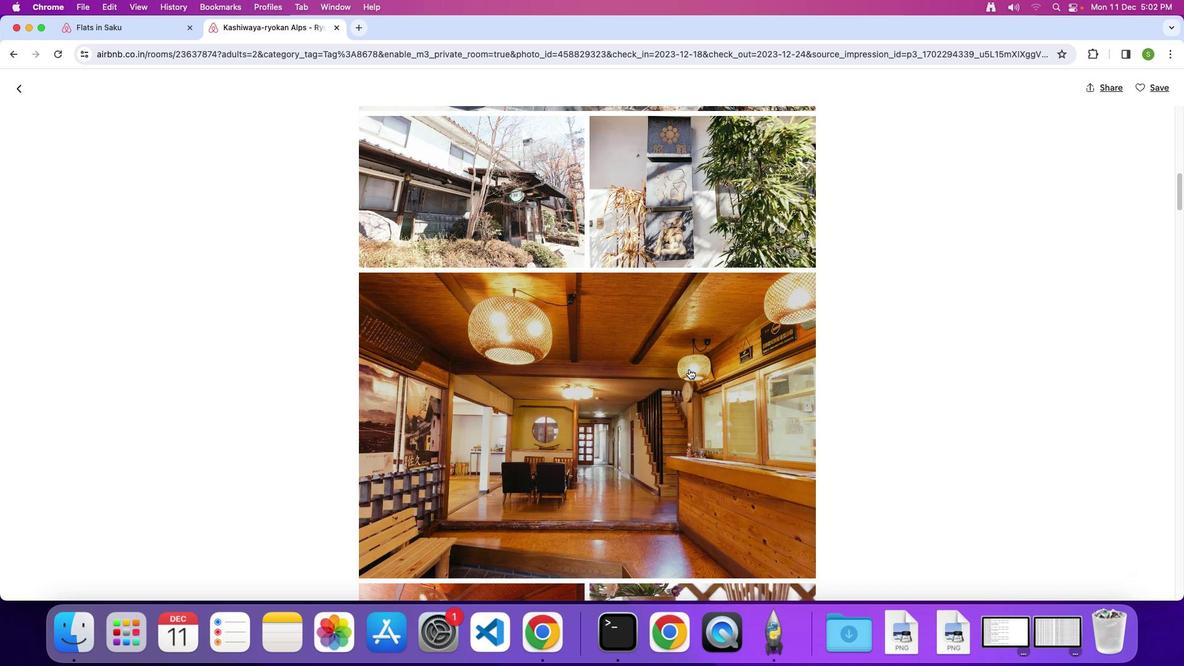 
Action: Mouse scrolled (688, 368) with delta (0, 0)
Screenshot: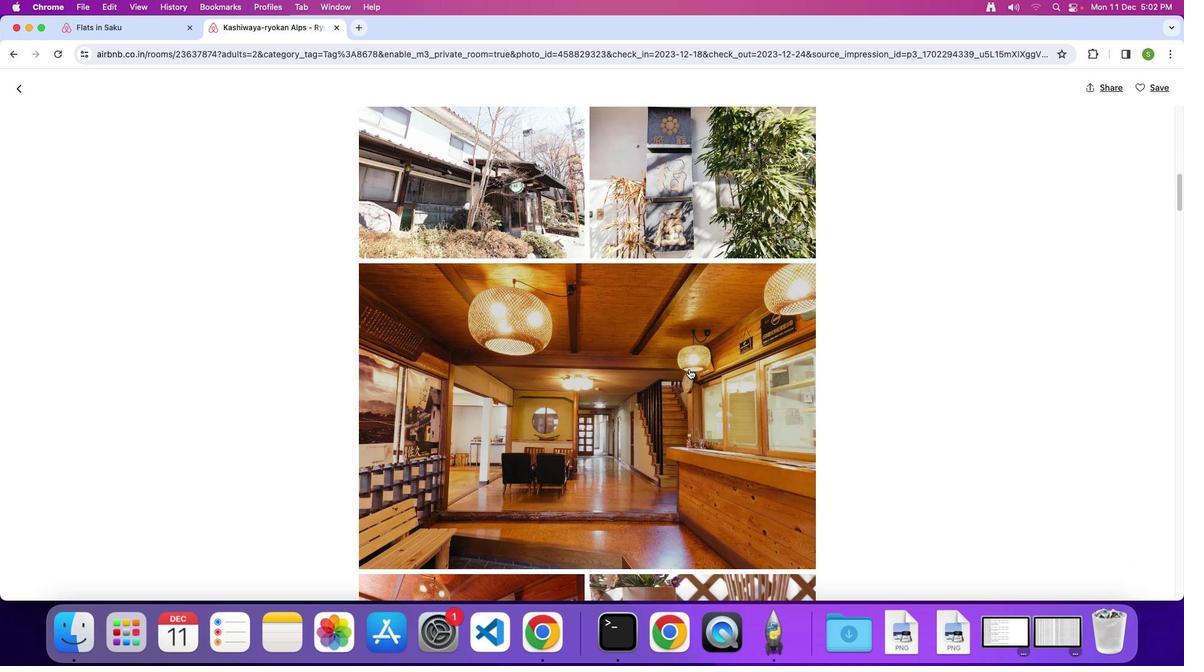 
Action: Mouse scrolled (688, 368) with delta (0, 0)
Screenshot: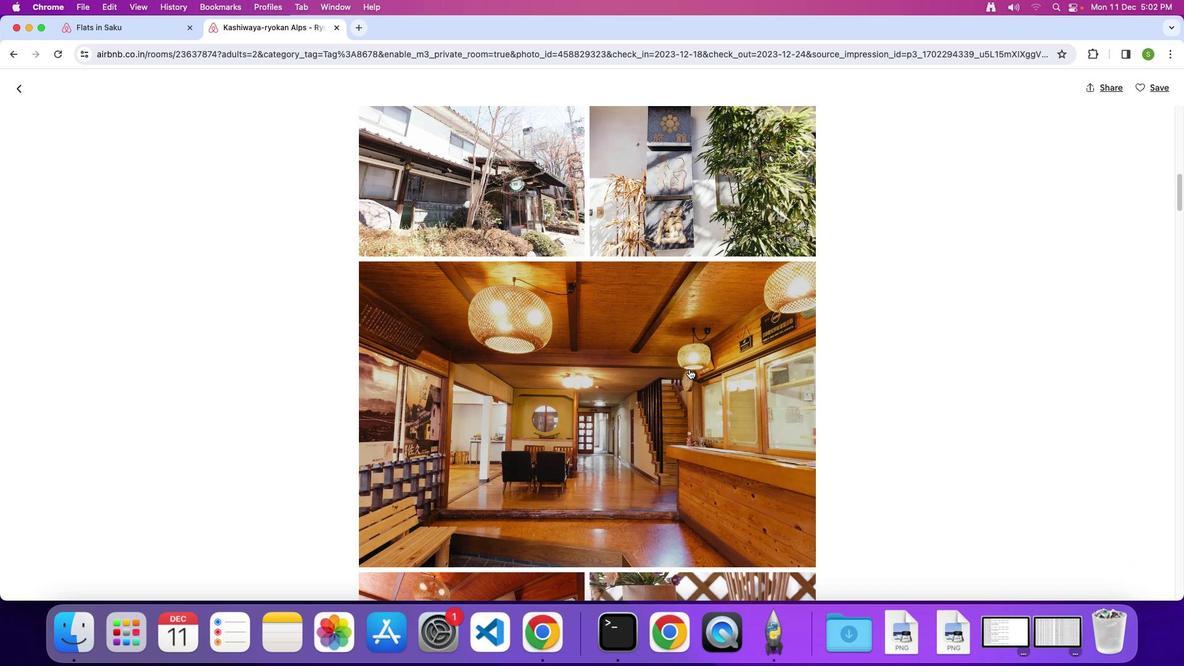 
Action: Mouse scrolled (688, 368) with delta (0, 0)
Screenshot: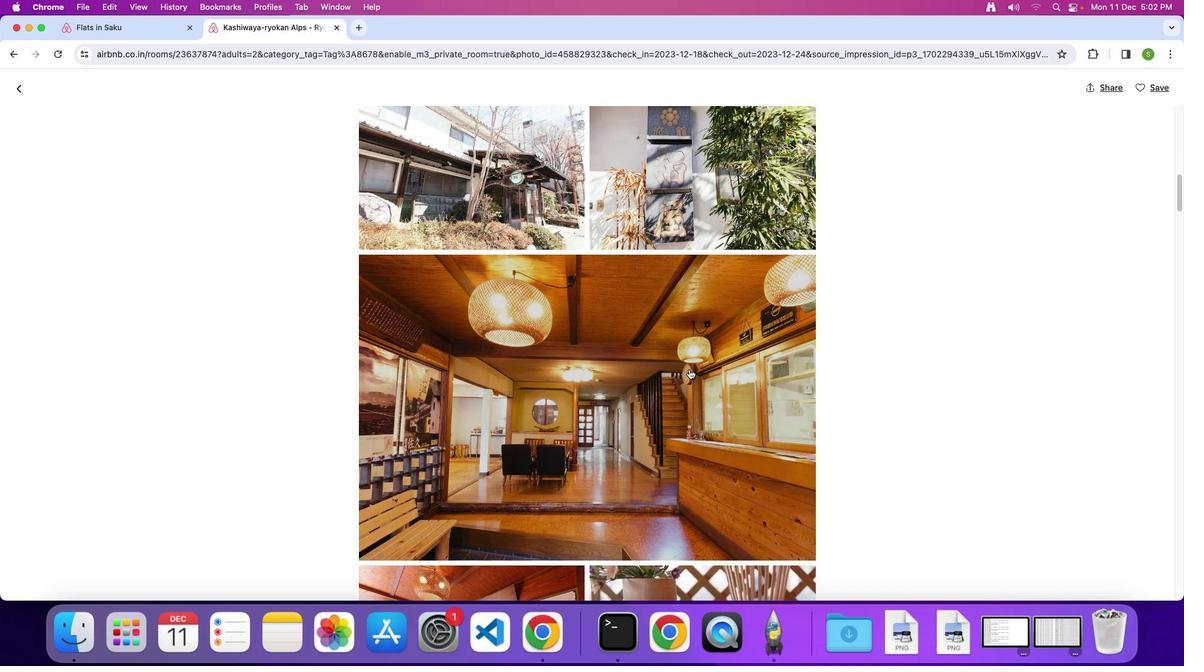 
Action: Mouse scrolled (688, 368) with delta (0, 0)
Screenshot: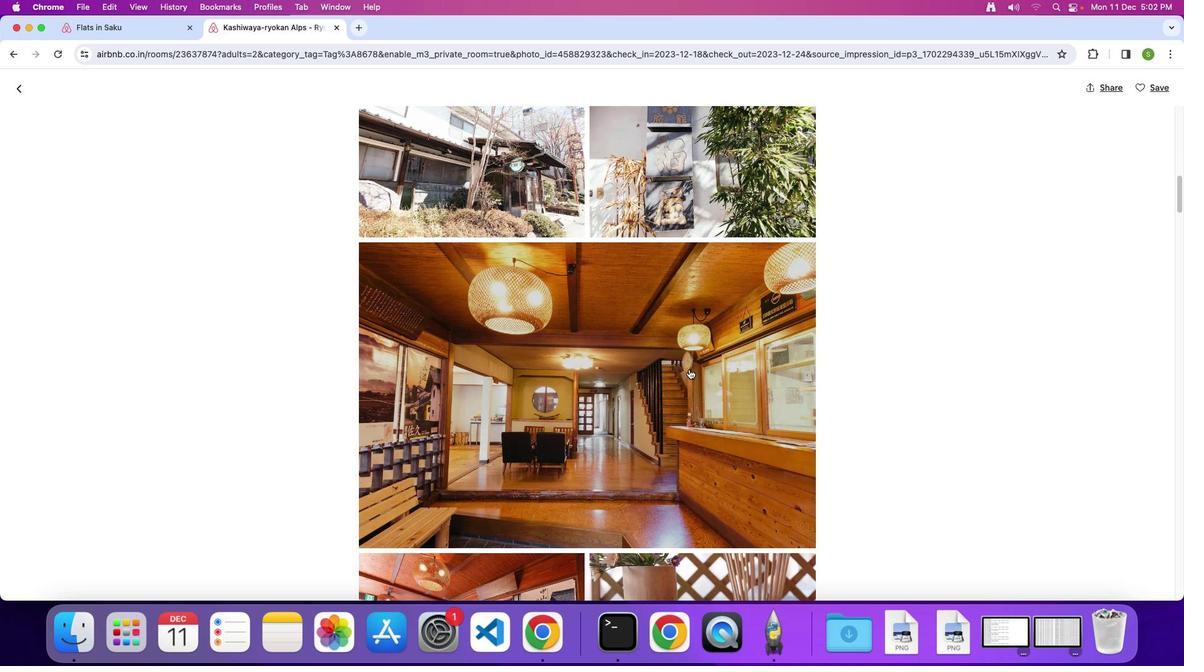 
Action: Mouse scrolled (688, 368) with delta (0, 0)
Screenshot: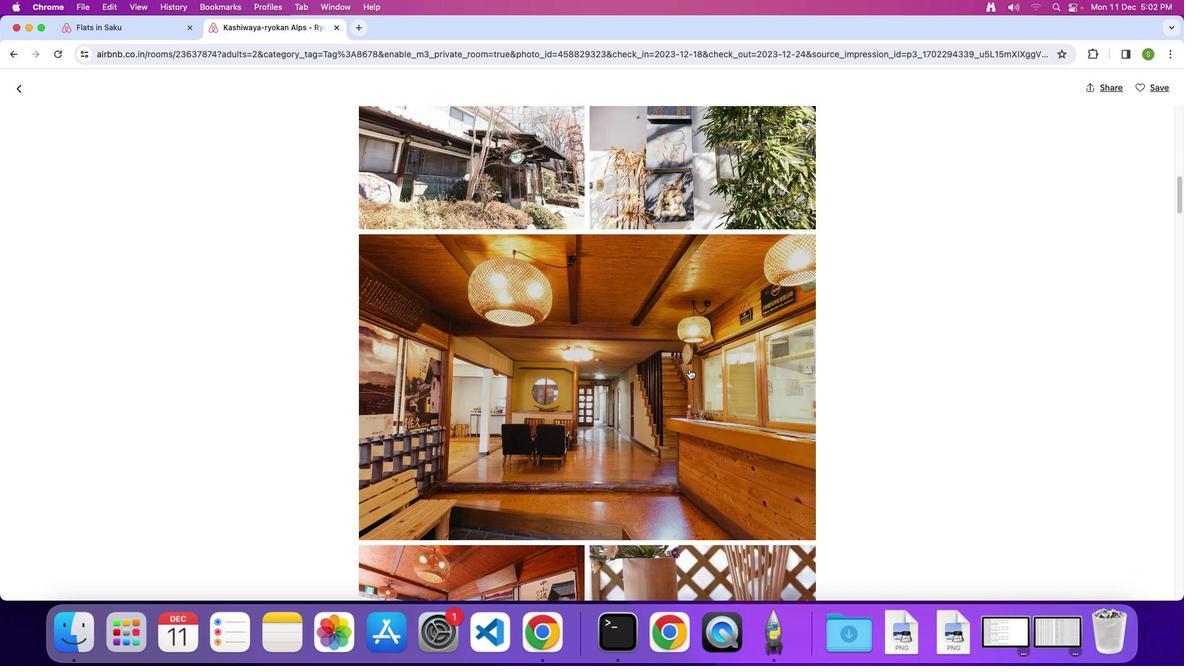 
Action: Mouse scrolled (688, 368) with delta (0, 0)
Screenshot: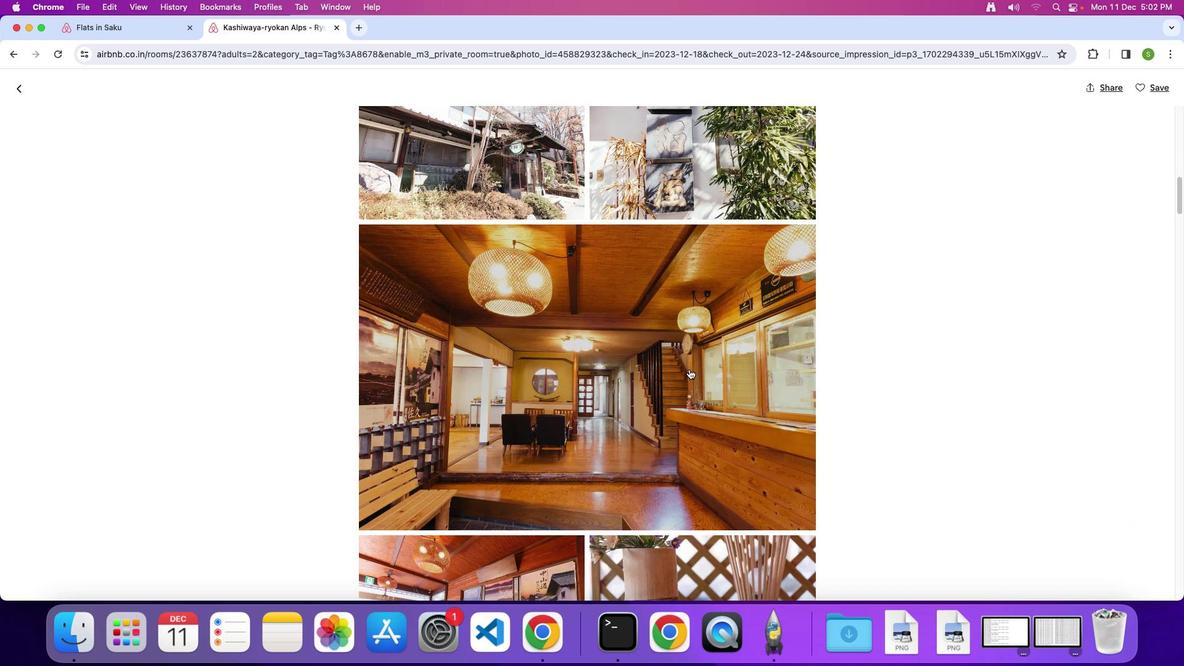 
Action: Mouse scrolled (688, 368) with delta (0, 0)
Screenshot: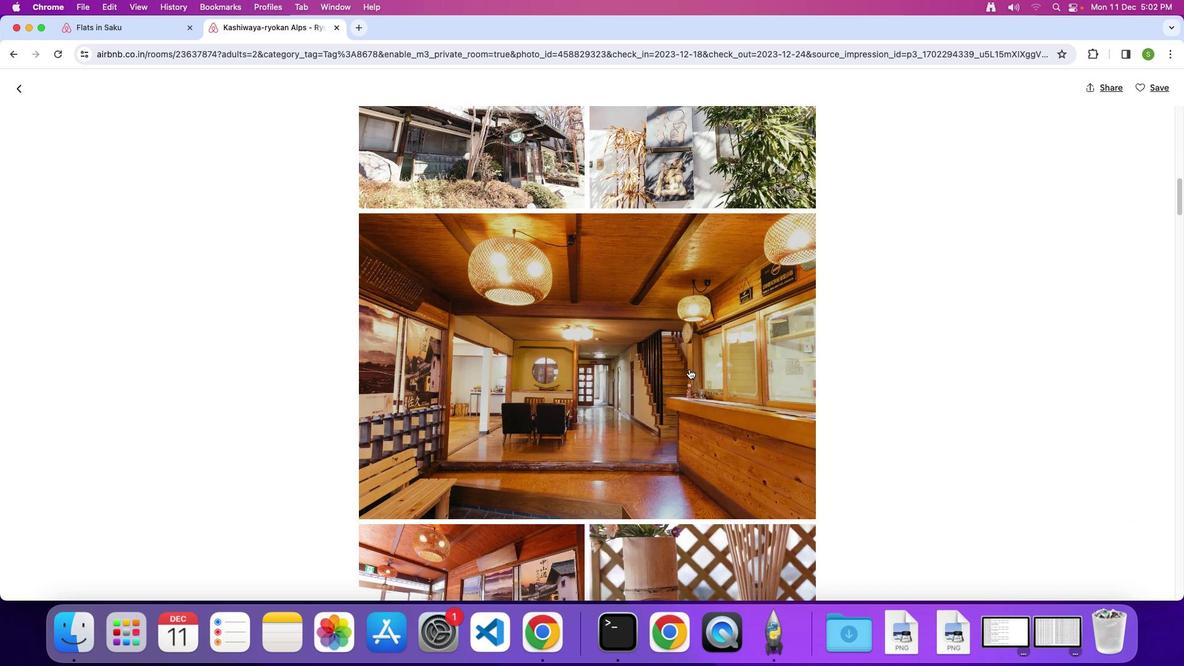 
Action: Mouse scrolled (688, 368) with delta (0, 0)
Screenshot: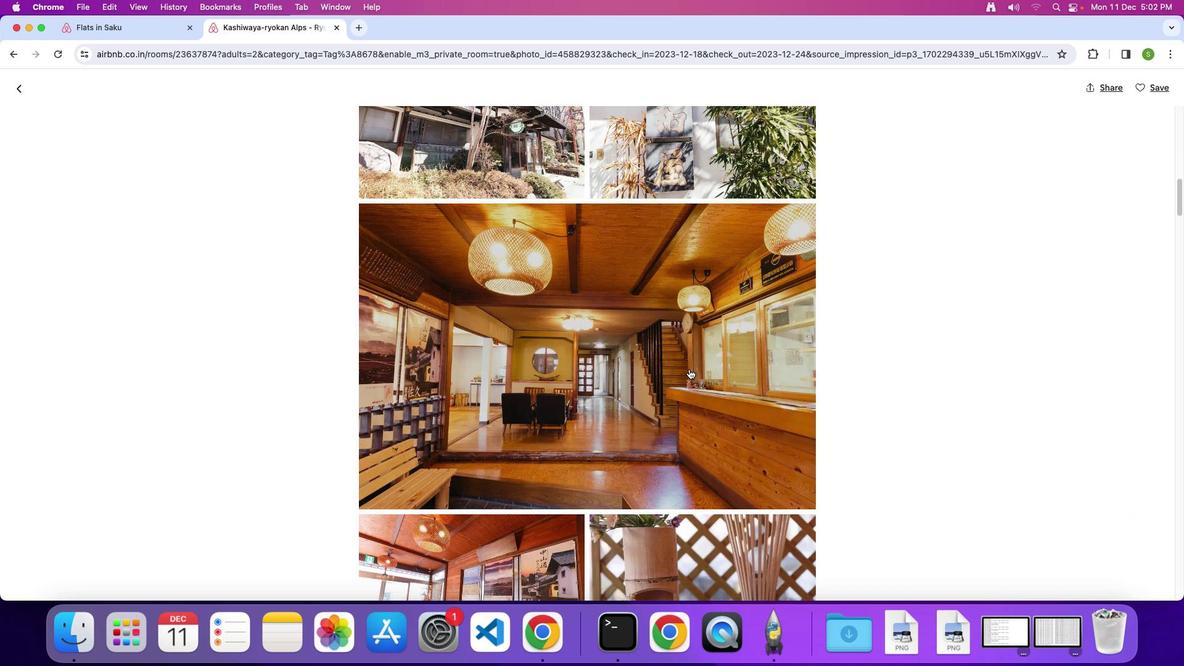 
Action: Mouse scrolled (688, 368) with delta (0, 0)
Screenshot: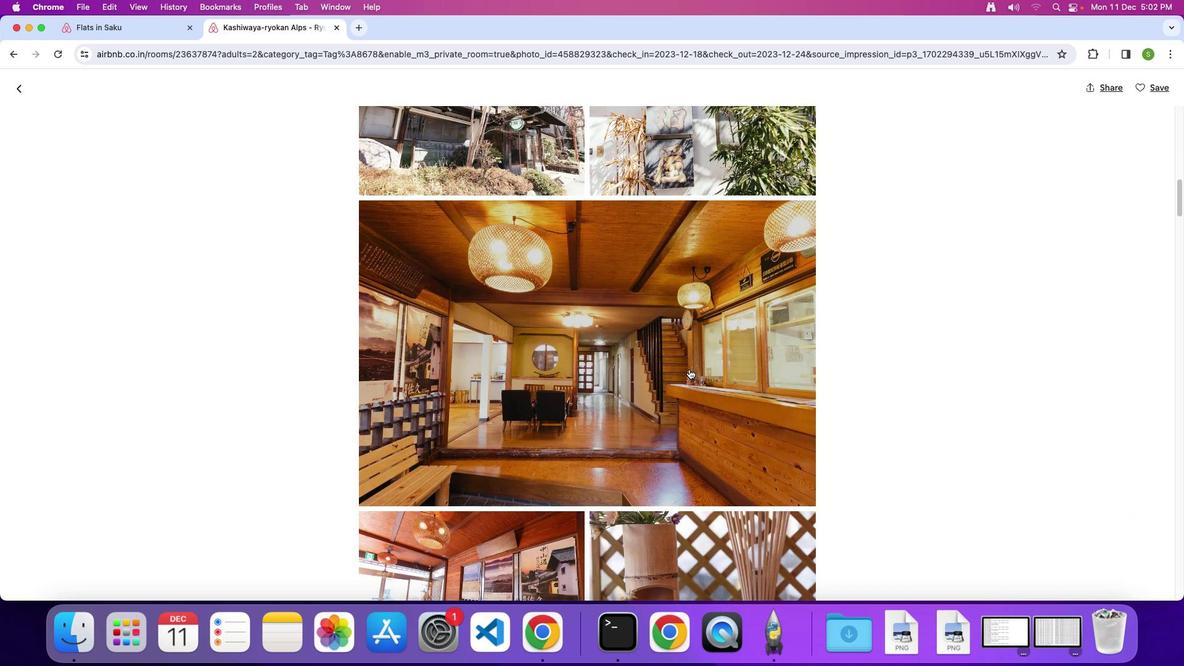 
Action: Mouse scrolled (688, 368) with delta (0, 0)
Screenshot: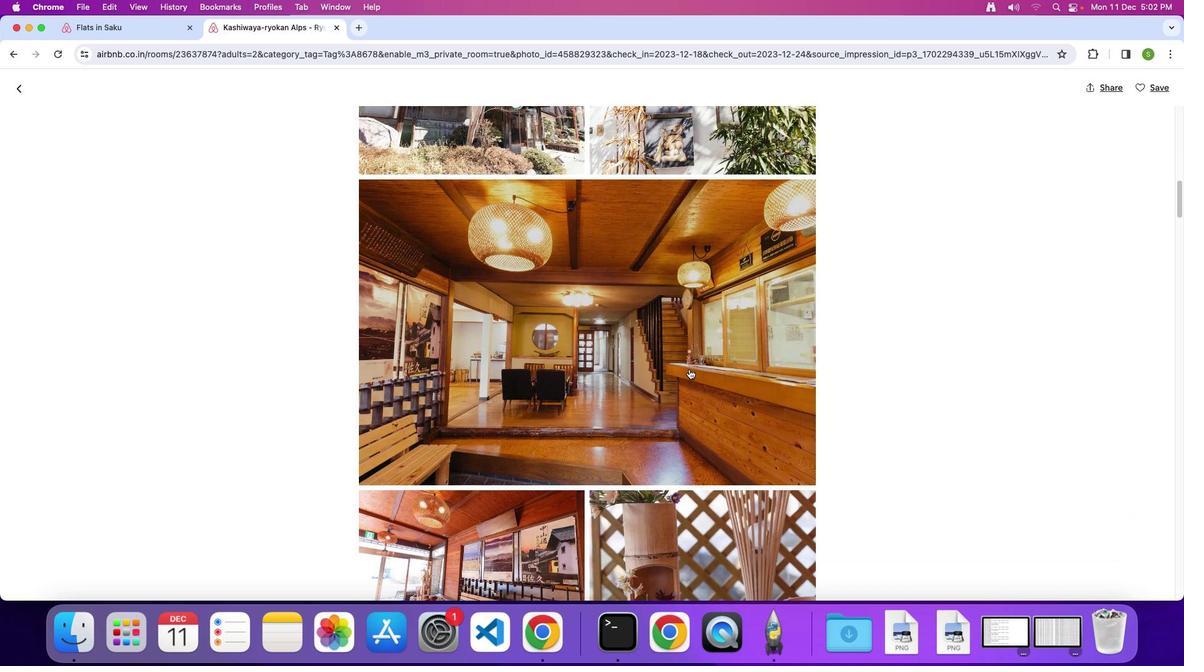 
Action: Mouse scrolled (688, 368) with delta (0, 0)
Screenshot: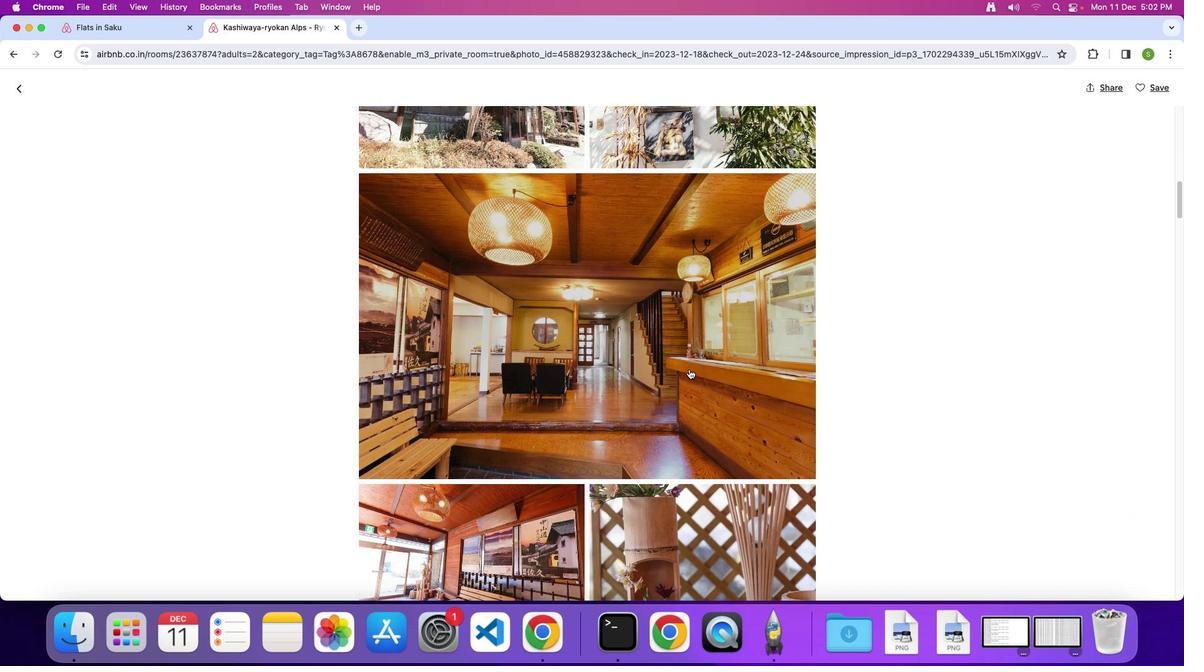 
Action: Mouse scrolled (688, 368) with delta (0, 0)
Screenshot: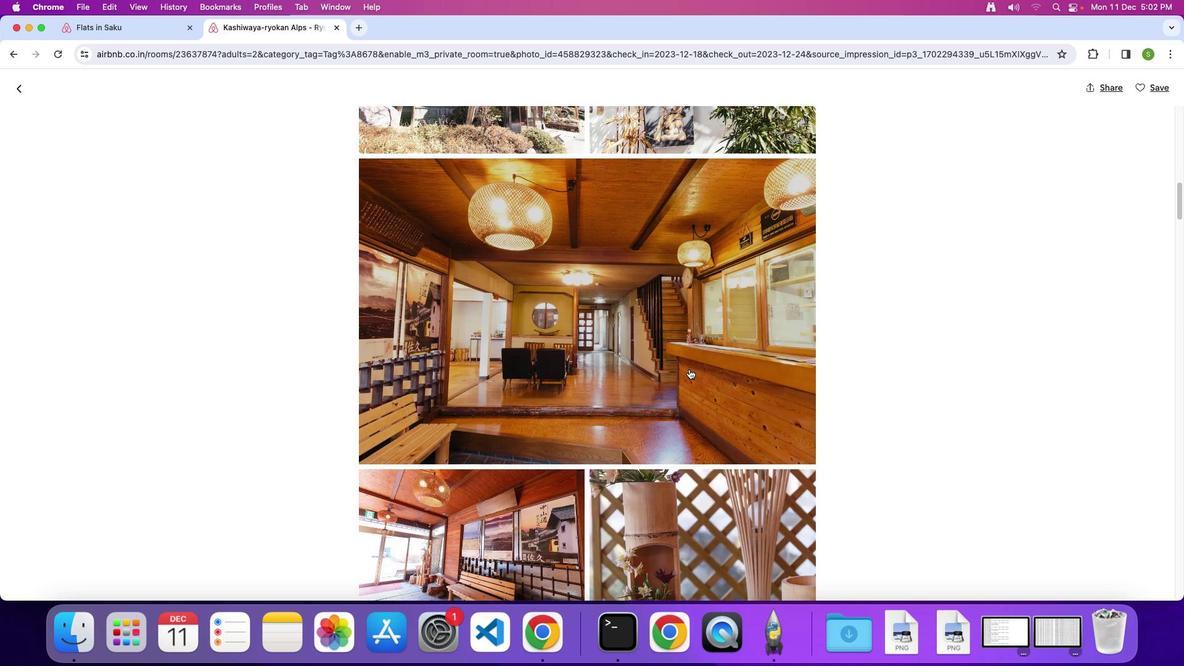 
Action: Mouse scrolled (688, 368) with delta (0, 0)
Screenshot: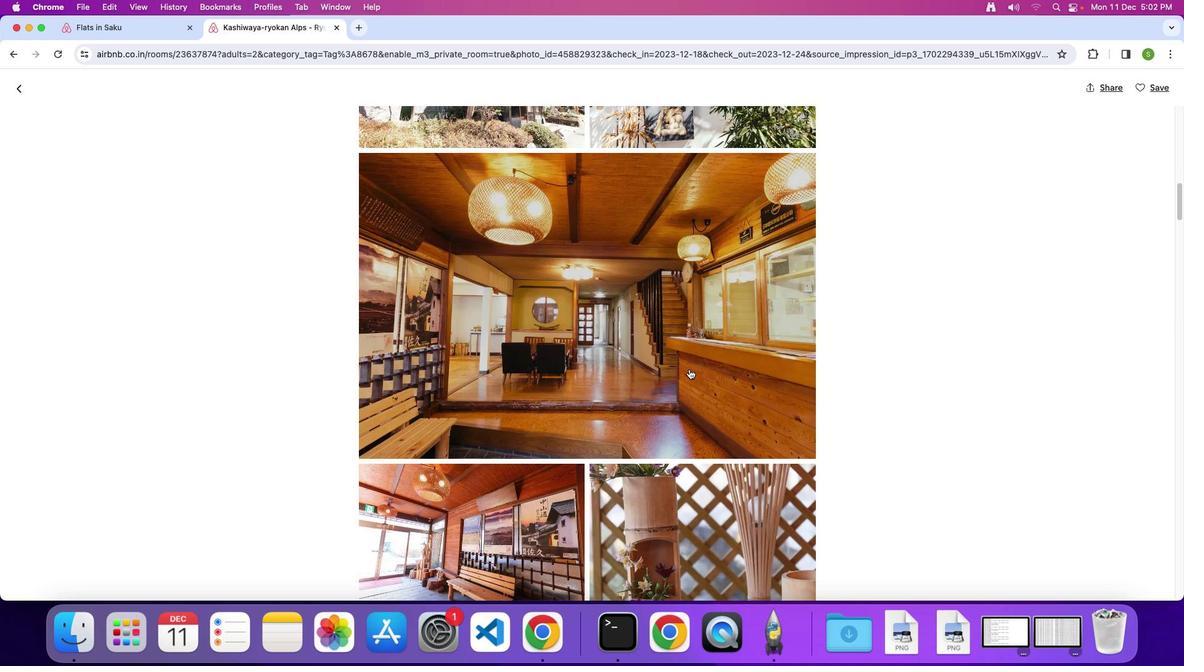 
Action: Mouse scrolled (688, 368) with delta (0, 0)
Screenshot: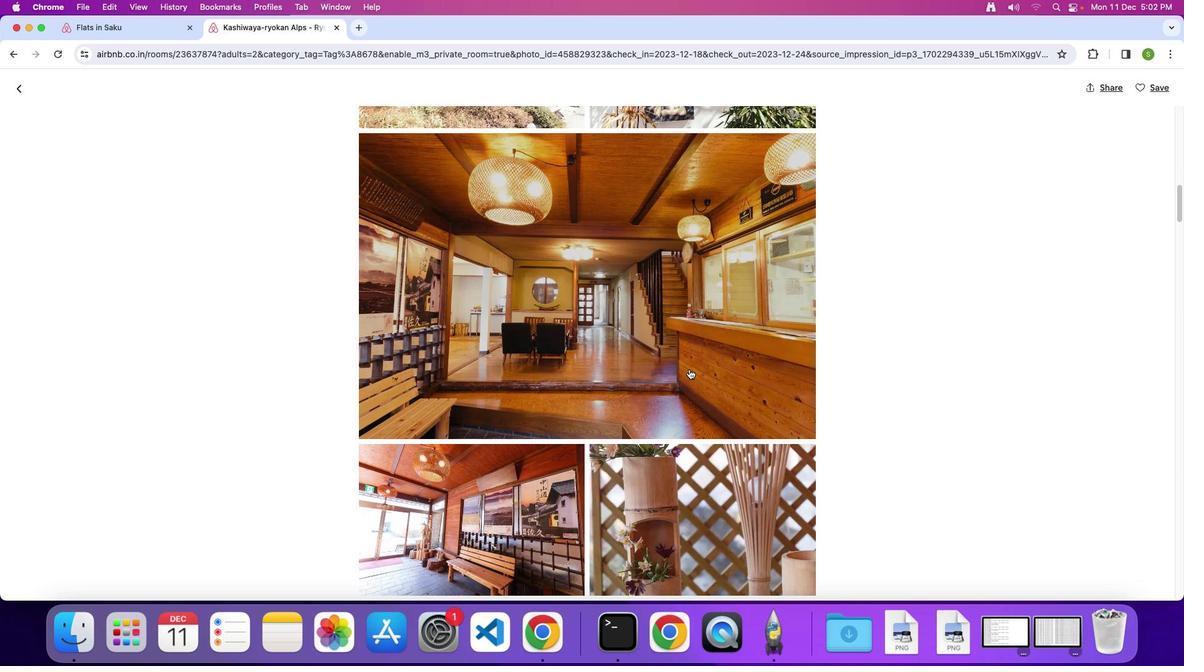 
Action: Mouse scrolled (688, 368) with delta (0, 0)
Screenshot: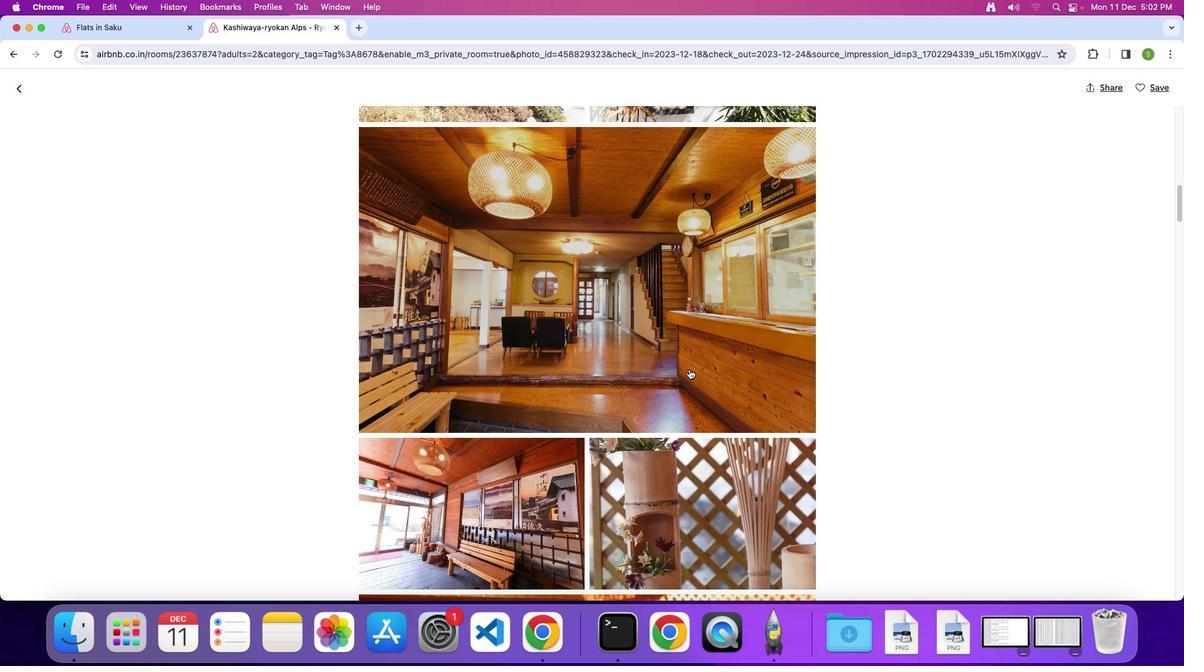 
Action: Mouse scrolled (688, 368) with delta (0, 0)
Screenshot: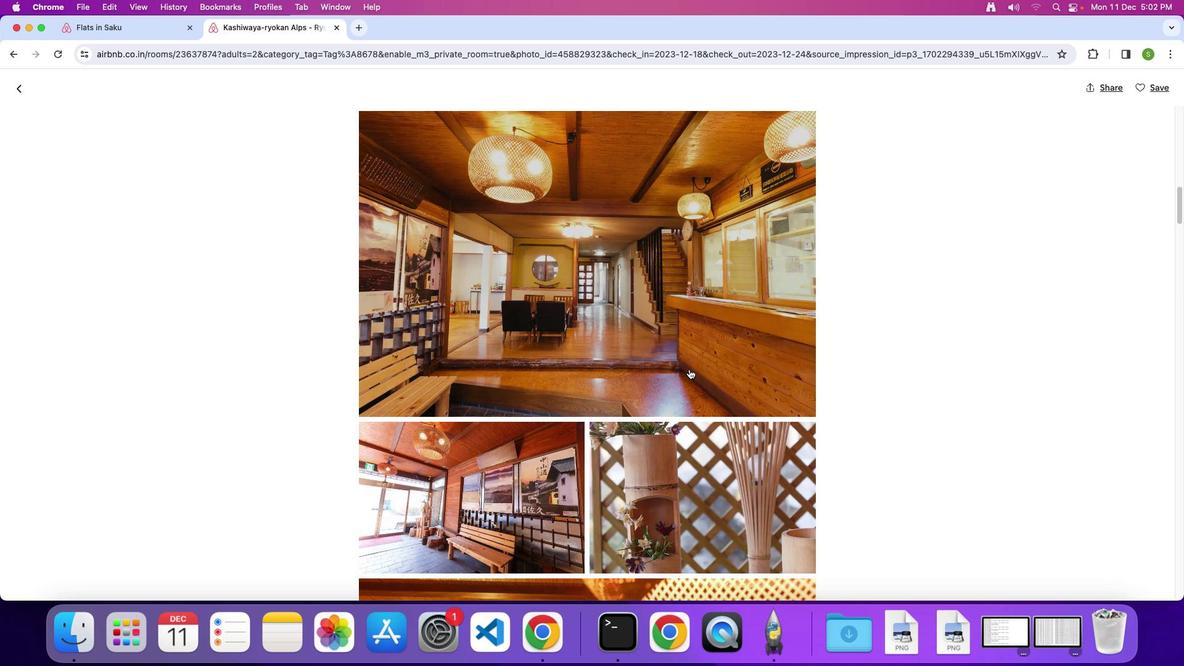 
Action: Mouse scrolled (688, 368) with delta (0, 0)
Screenshot: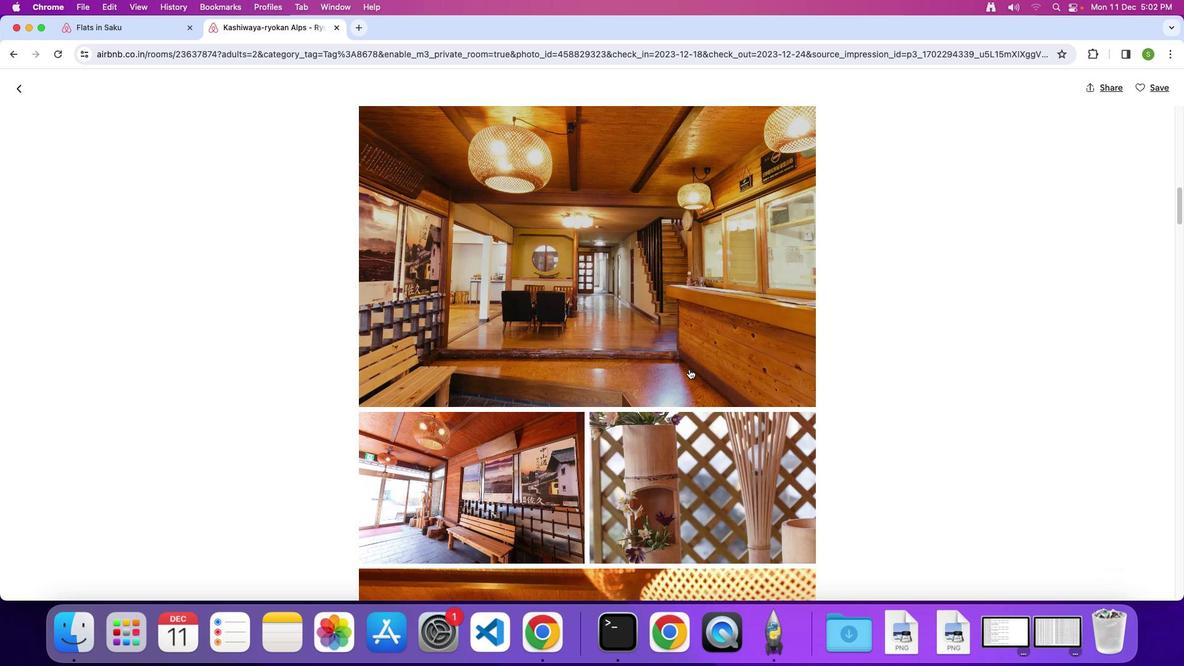 
Action: Mouse scrolled (688, 368) with delta (0, -1)
Screenshot: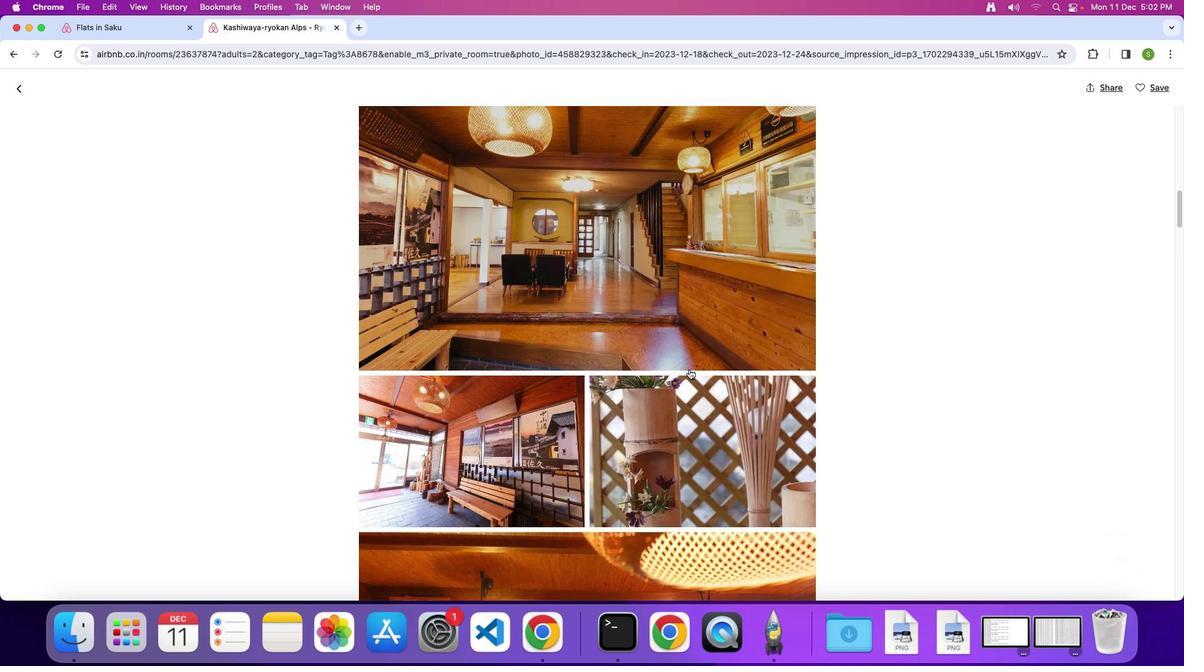 
Action: Mouse scrolled (688, 368) with delta (0, 0)
Screenshot: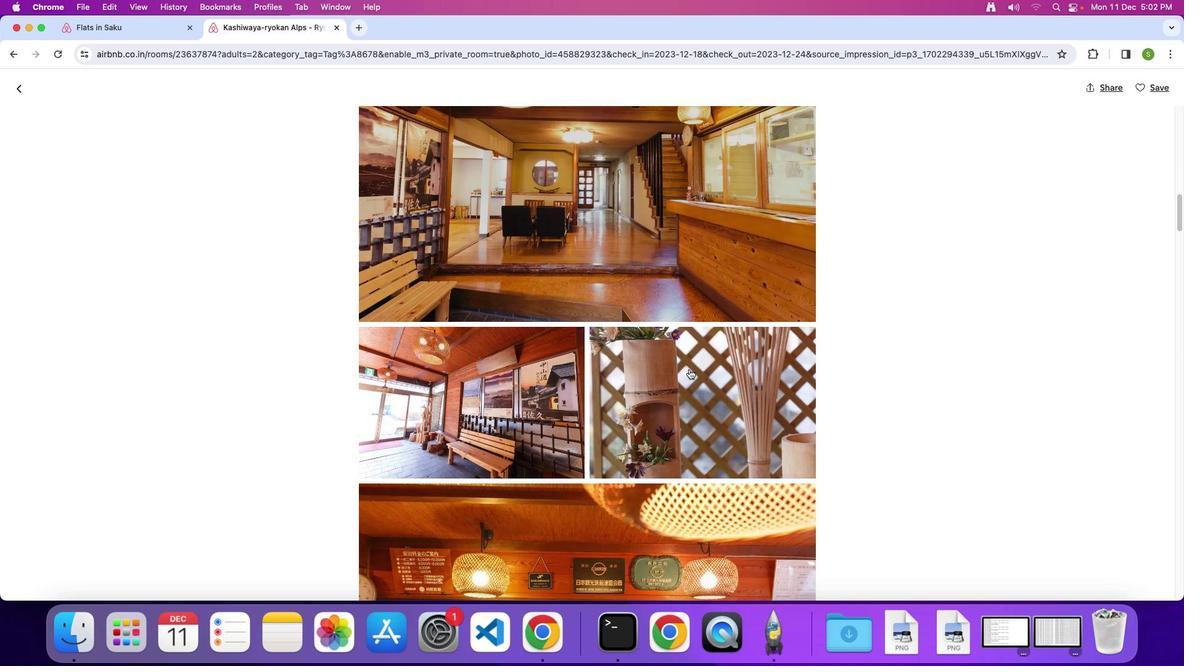 
Action: Mouse scrolled (688, 368) with delta (0, 0)
Screenshot: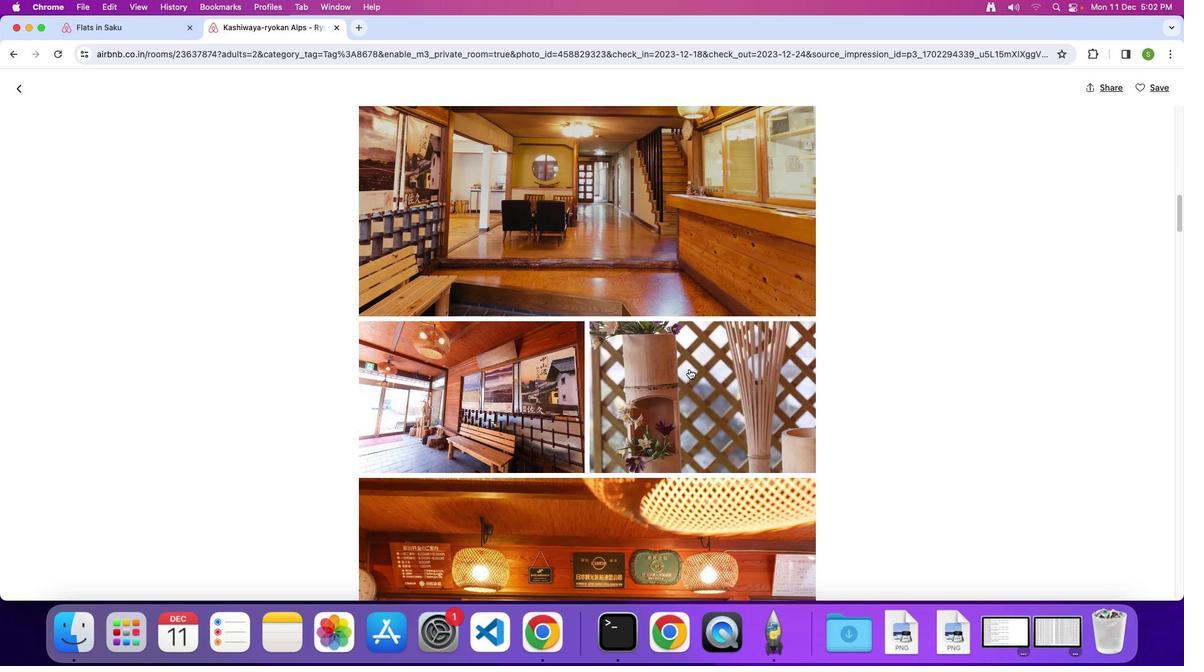 
Action: Mouse scrolled (688, 368) with delta (0, 0)
Screenshot: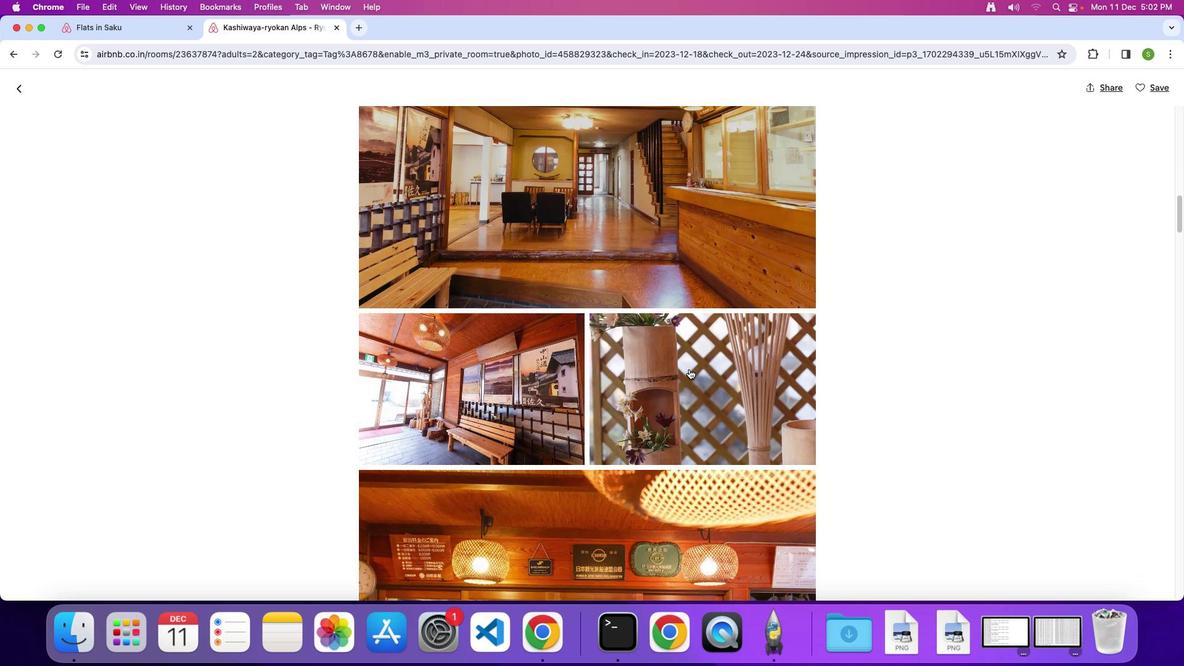 
Action: Mouse scrolled (688, 368) with delta (0, 0)
Screenshot: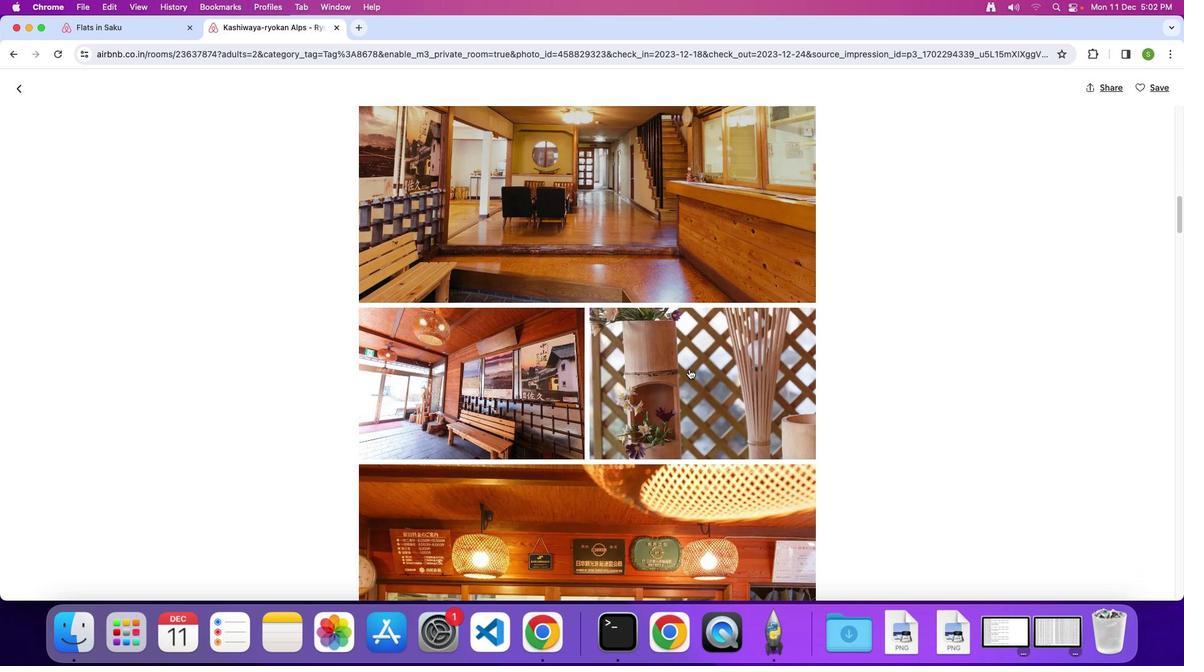 
Action: Mouse scrolled (688, 368) with delta (0, 0)
Screenshot: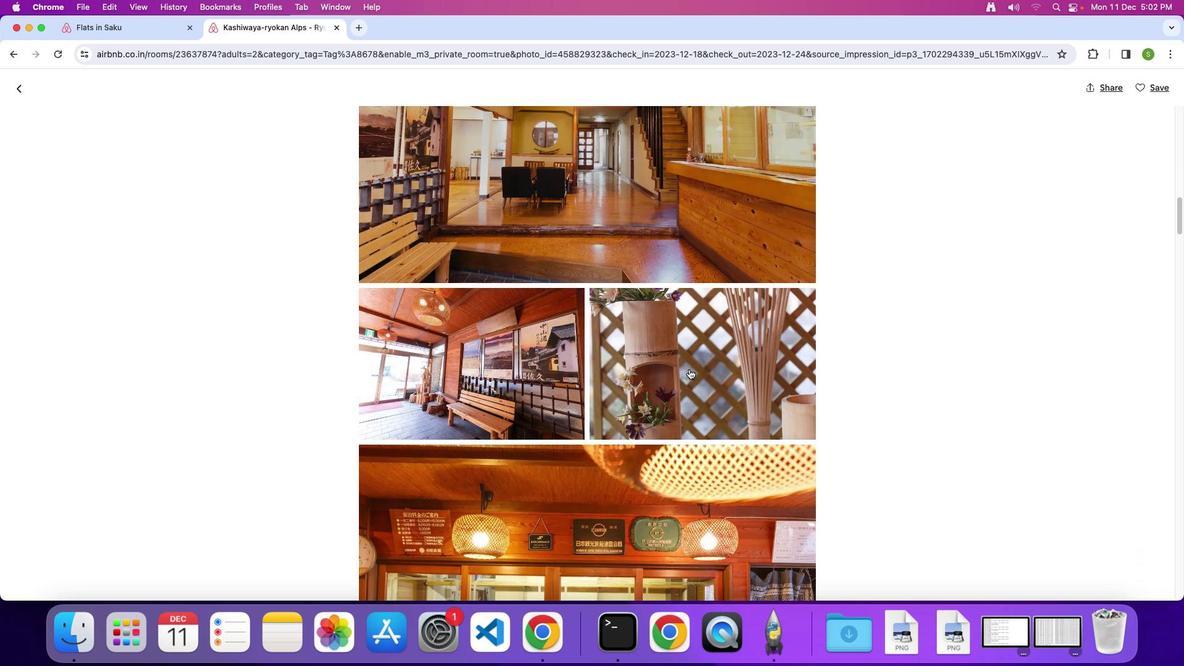 
Action: Mouse scrolled (688, 368) with delta (0, 0)
Screenshot: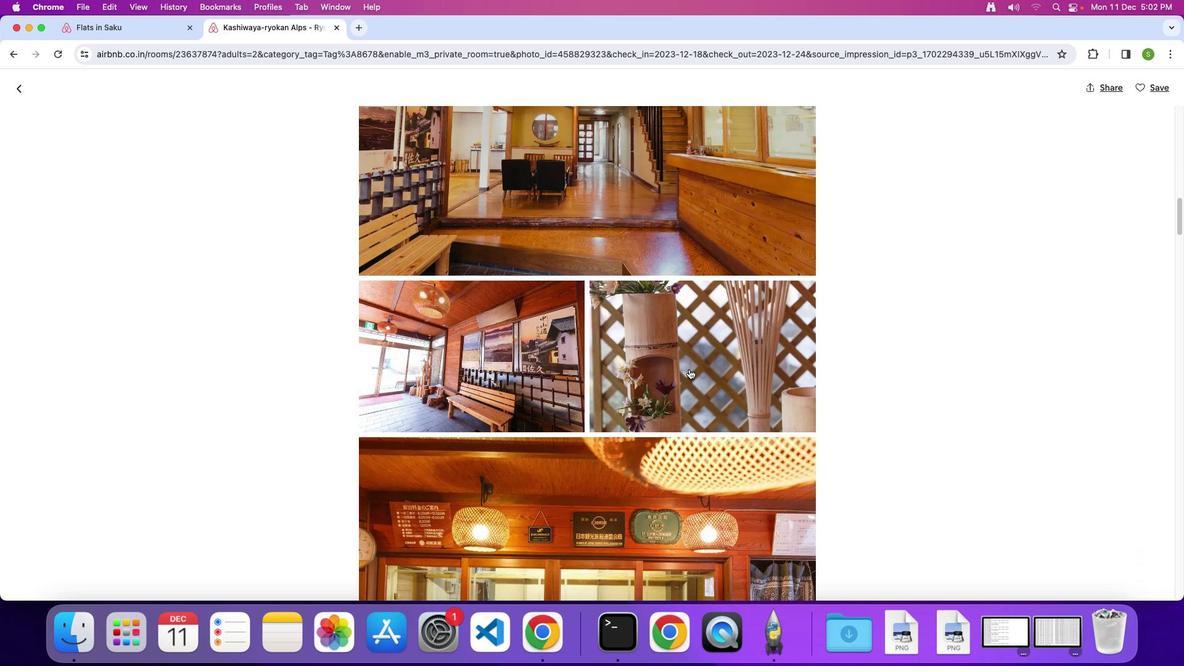 
Action: Mouse scrolled (688, 368) with delta (0, -1)
Screenshot: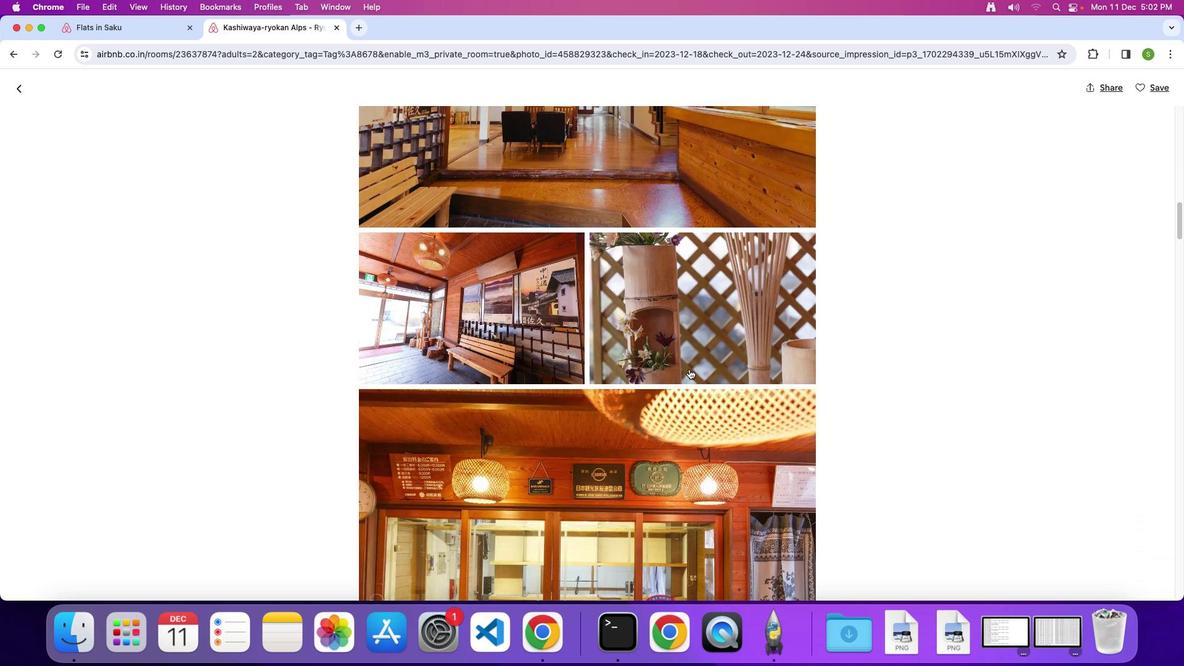 
Action: Mouse scrolled (688, 368) with delta (0, 0)
Screenshot: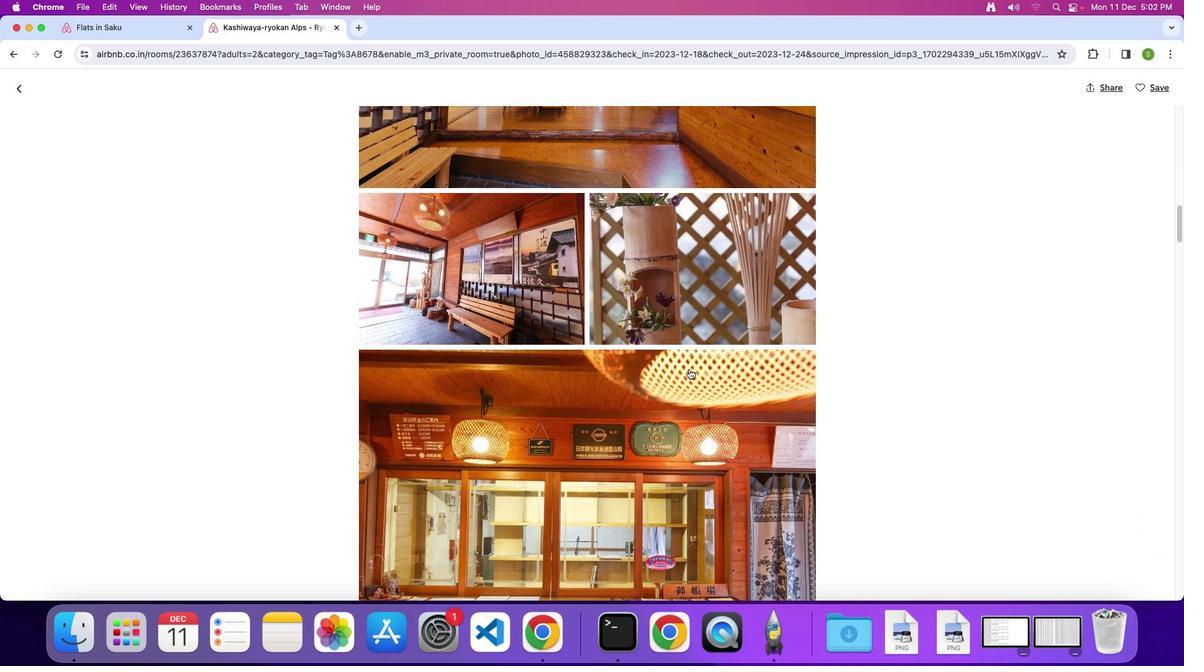 
Action: Mouse scrolled (688, 368) with delta (0, 0)
Screenshot: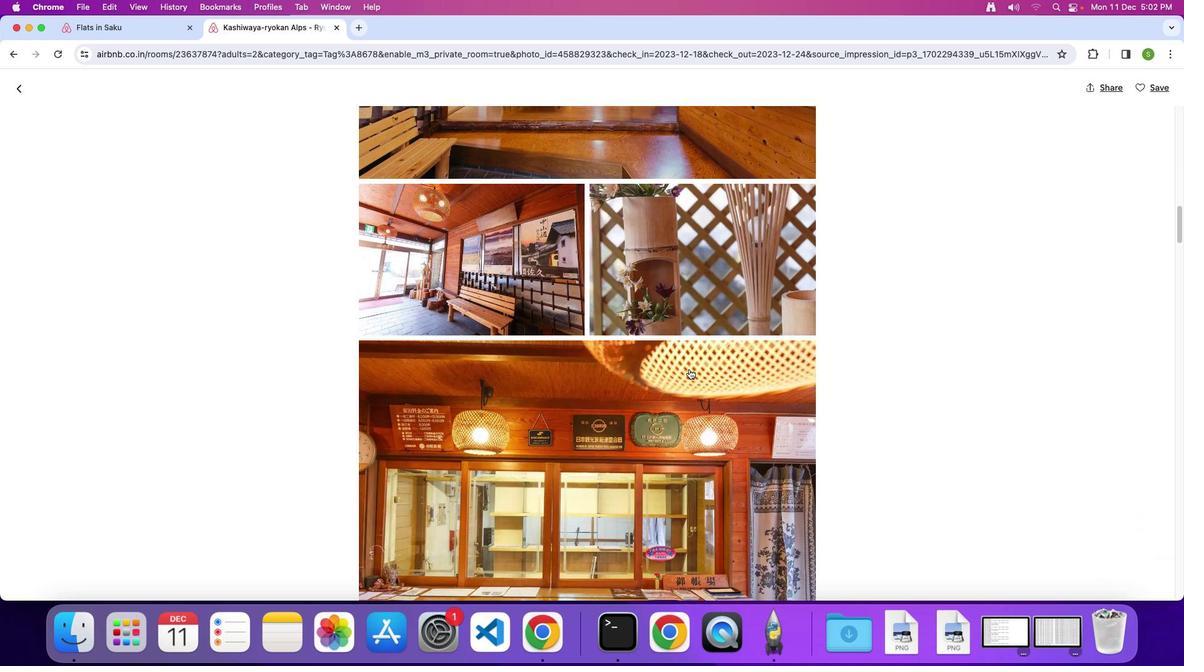 
Action: Mouse scrolled (688, 368) with delta (0, 0)
Screenshot: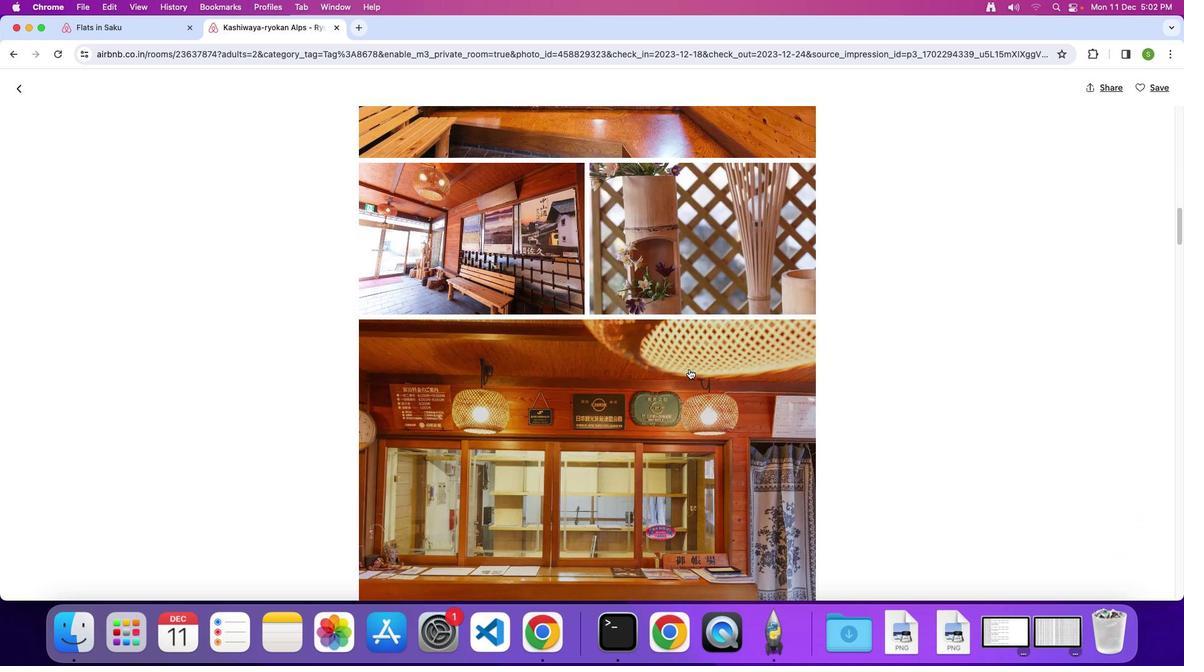
Action: Mouse scrolled (688, 368) with delta (0, 0)
Screenshot: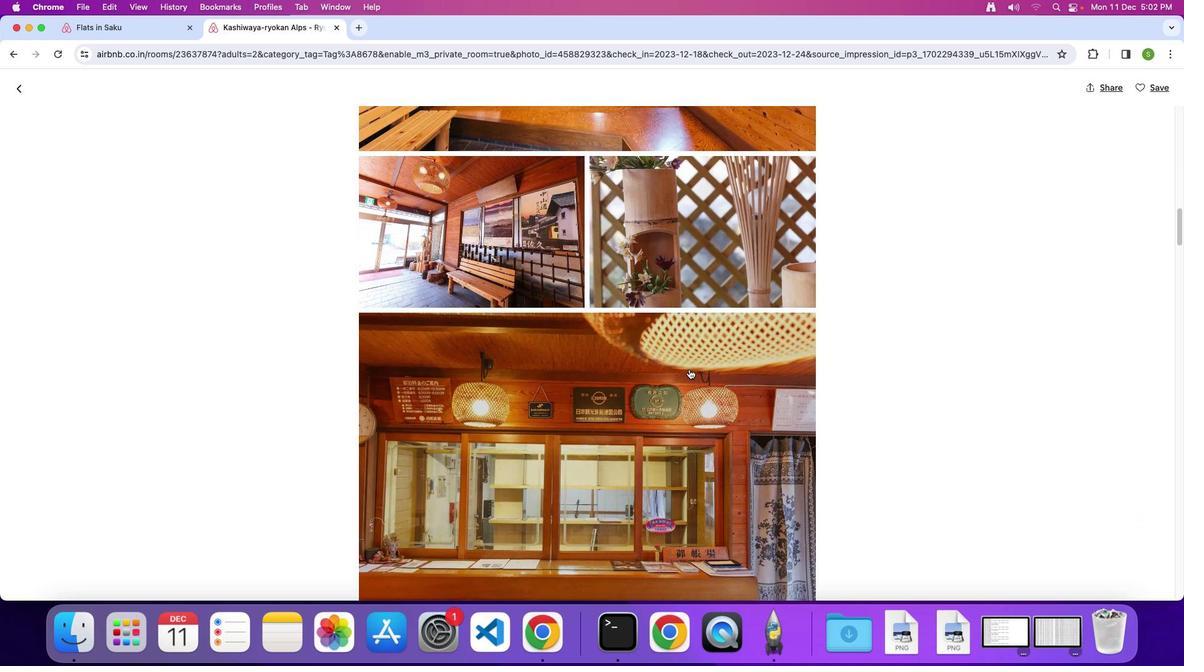 
Action: Mouse scrolled (688, 368) with delta (0, 0)
Screenshot: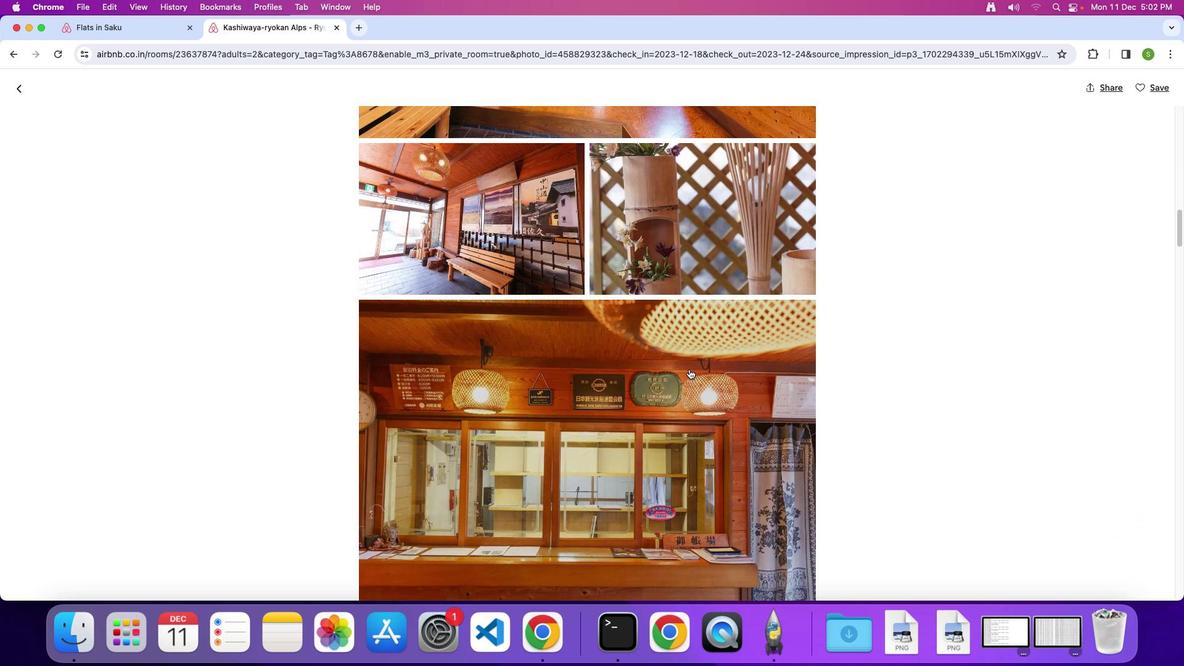
Action: Mouse scrolled (688, 368) with delta (0, 0)
Screenshot: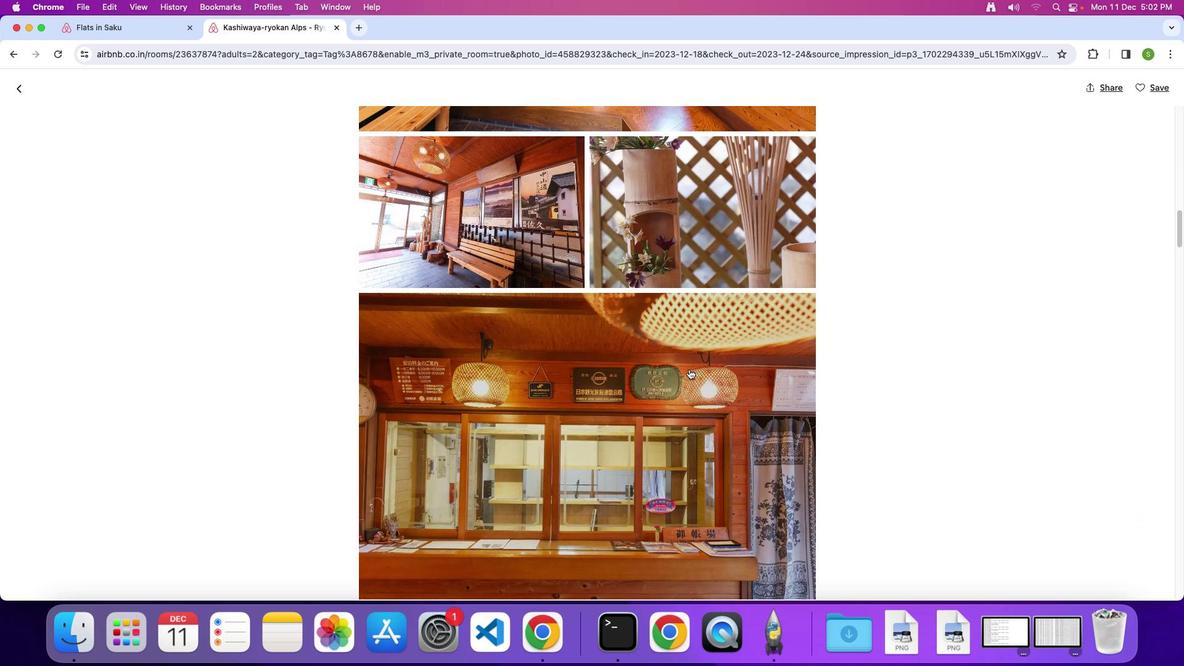 
Action: Mouse scrolled (688, 368) with delta (0, 0)
Screenshot: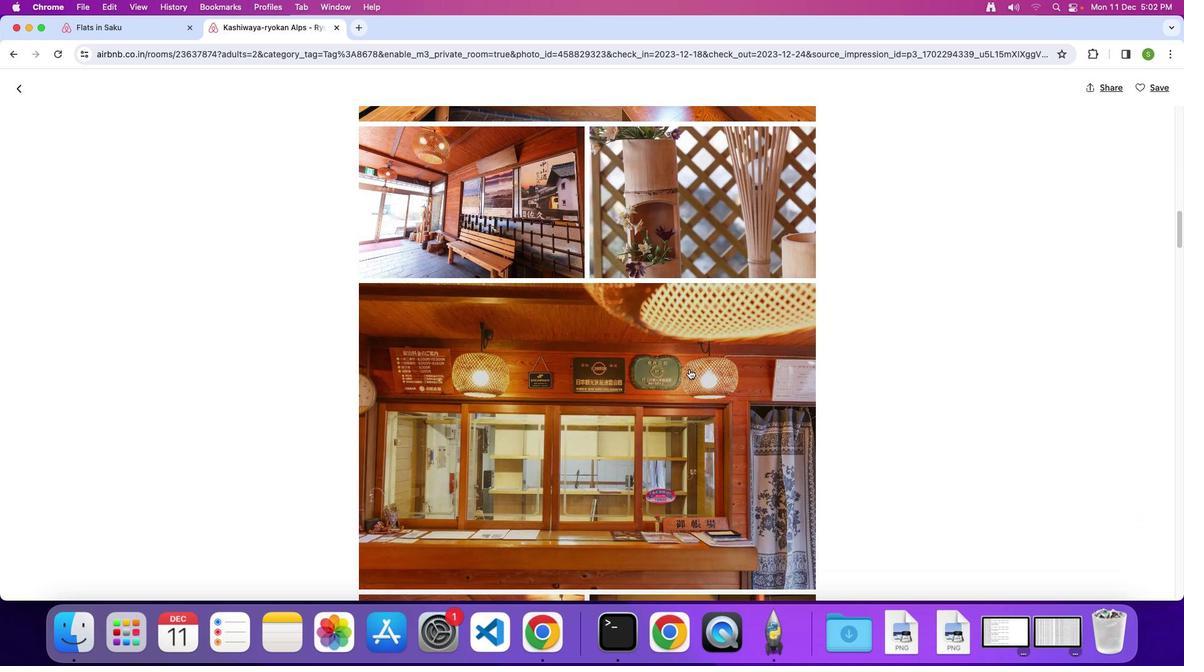 
Action: Mouse scrolled (688, 368) with delta (0, 0)
Screenshot: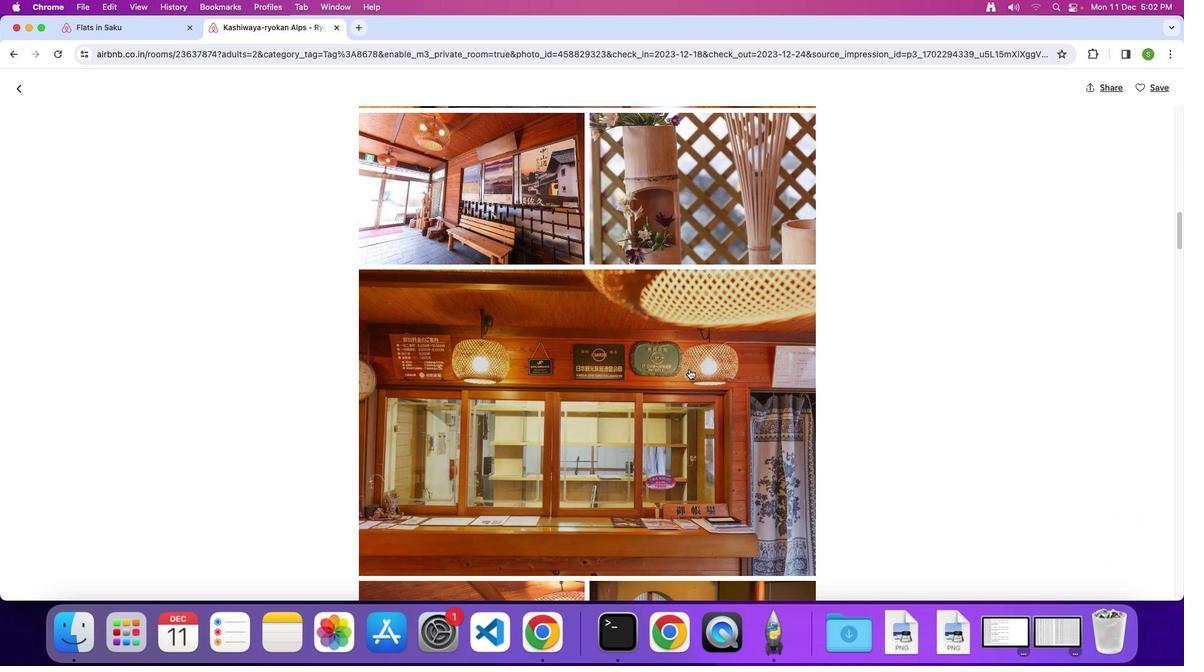 
Action: Mouse scrolled (688, 368) with delta (0, 0)
Screenshot: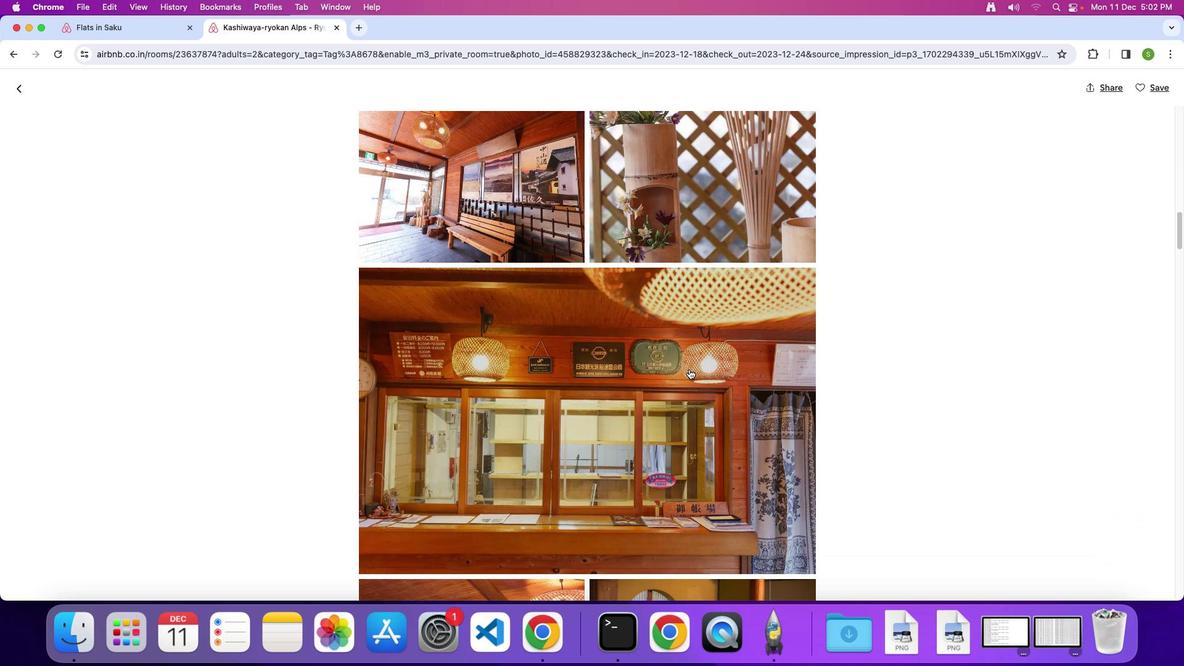 
Action: Mouse scrolled (688, 368) with delta (0, 0)
Screenshot: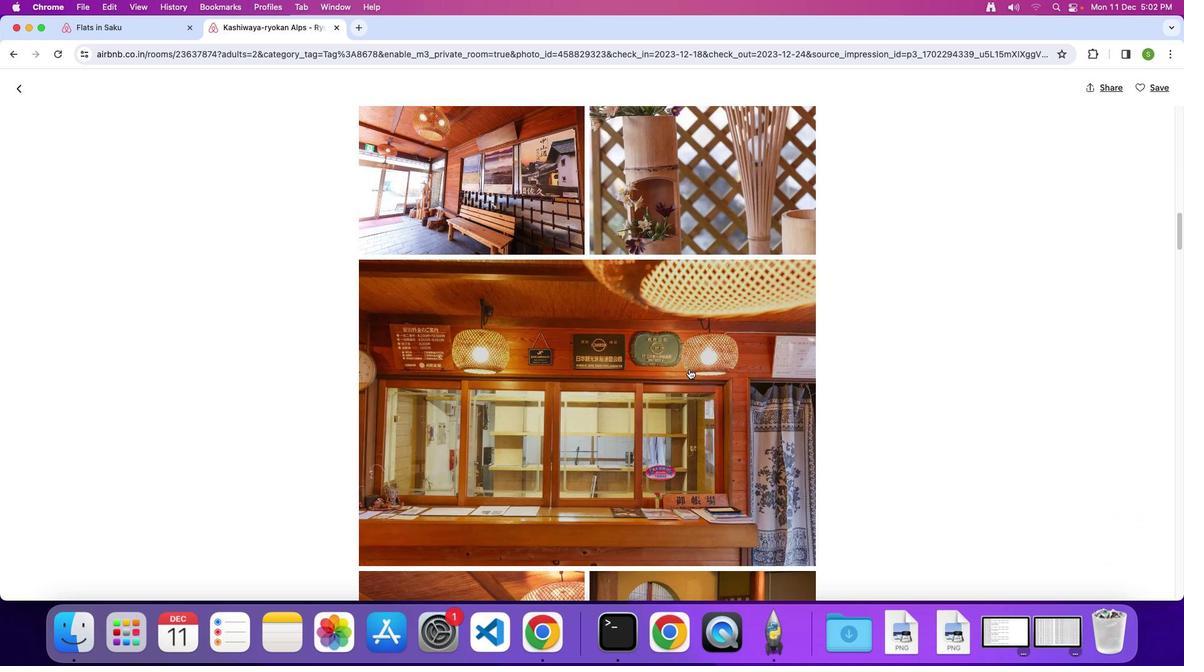 
Action: Mouse scrolled (688, 368) with delta (0, 0)
Screenshot: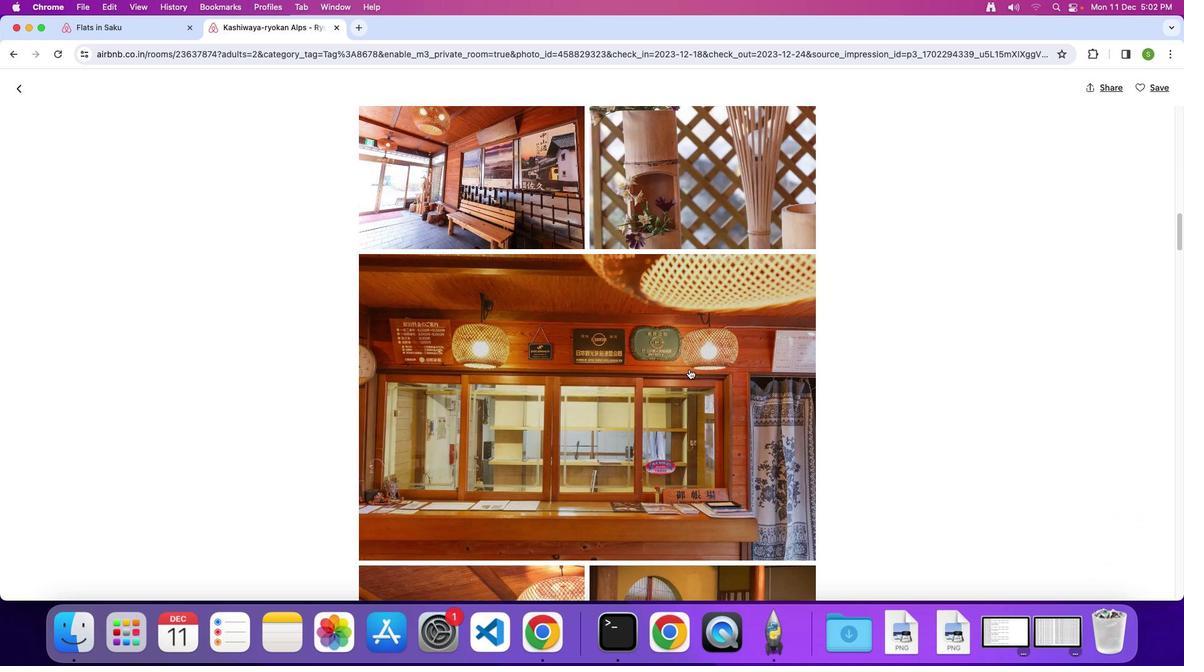 
Action: Mouse scrolled (688, 368) with delta (0, 0)
Screenshot: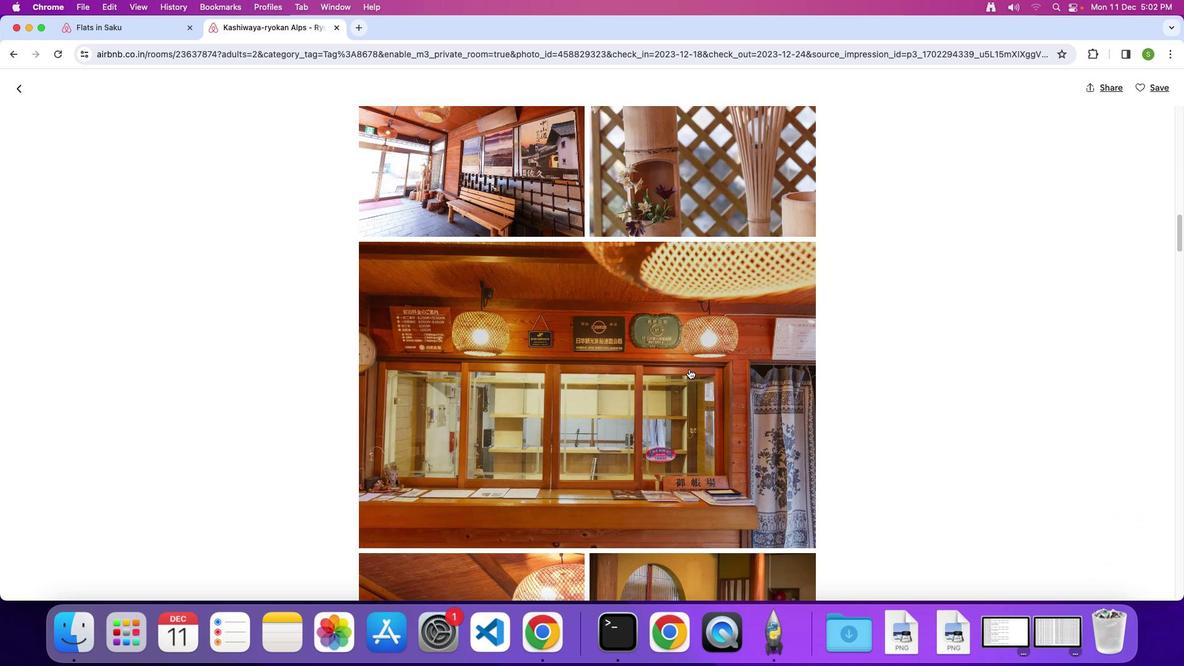 
Action: Mouse scrolled (688, 368) with delta (0, 0)
Screenshot: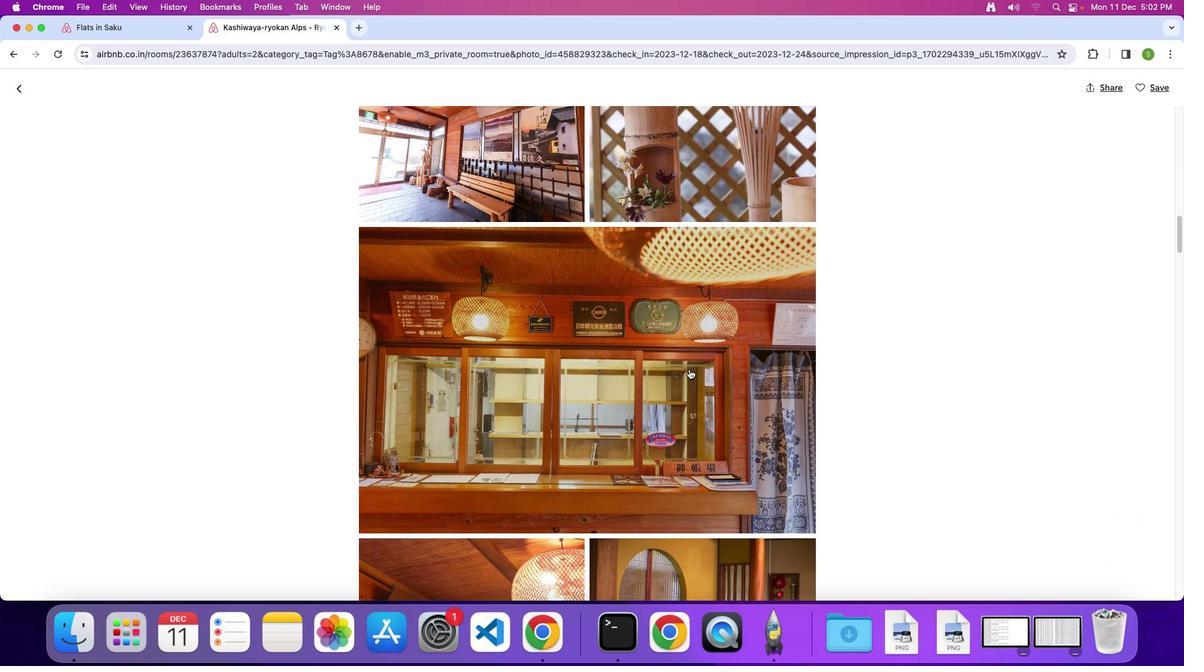 
Action: Mouse scrolled (688, 368) with delta (0, 0)
Screenshot: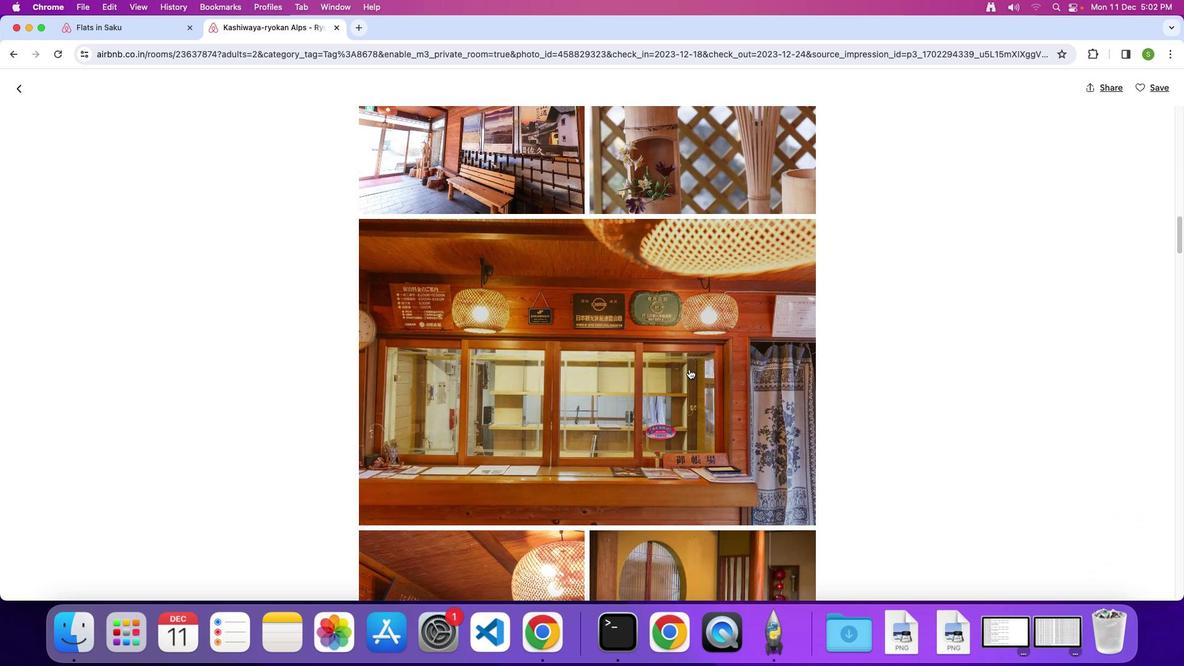 
Action: Mouse scrolled (688, 368) with delta (0, 0)
Screenshot: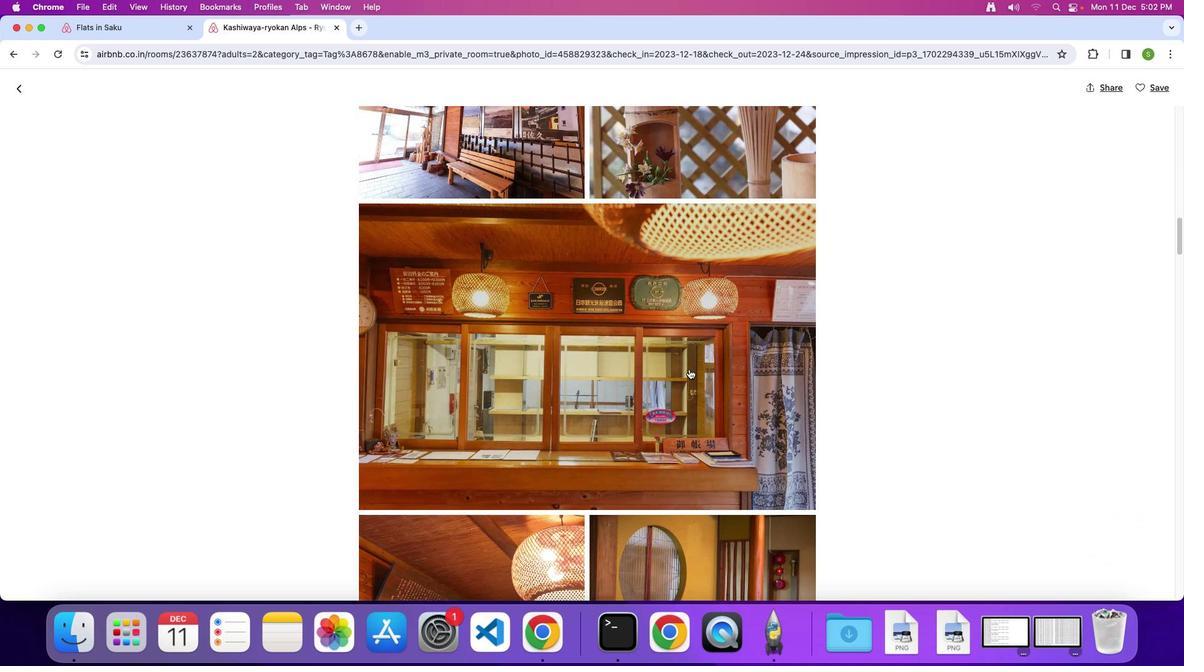 
Action: Mouse scrolled (688, 368) with delta (0, 0)
Screenshot: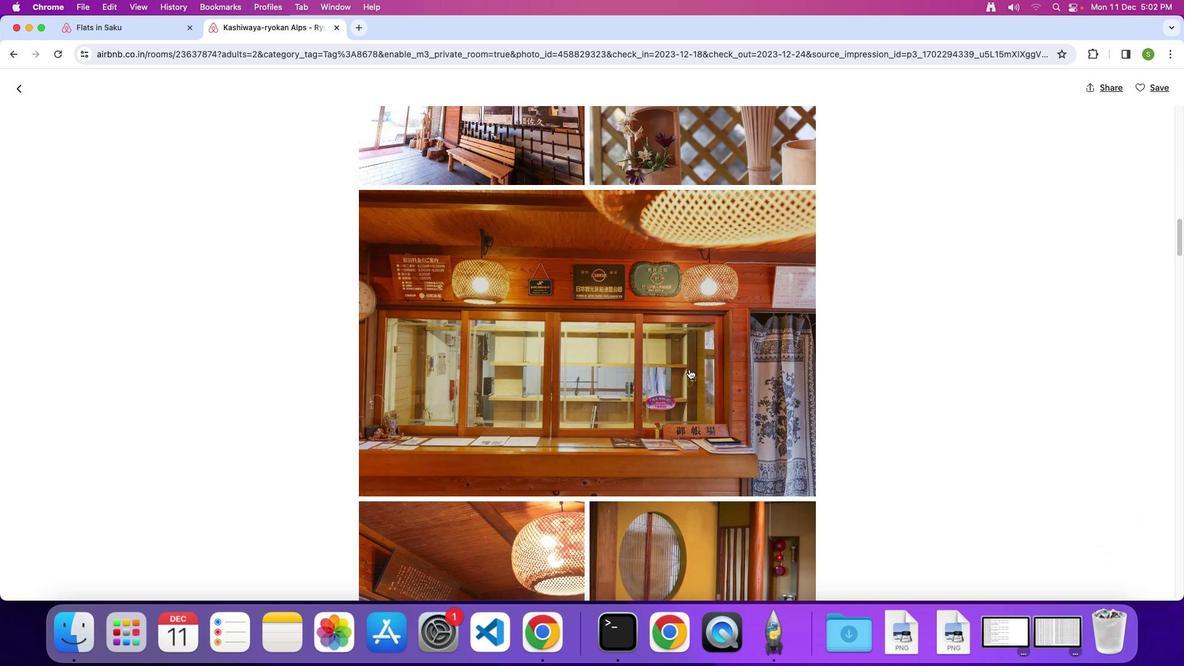 
Action: Mouse scrolled (688, 368) with delta (0, -1)
Screenshot: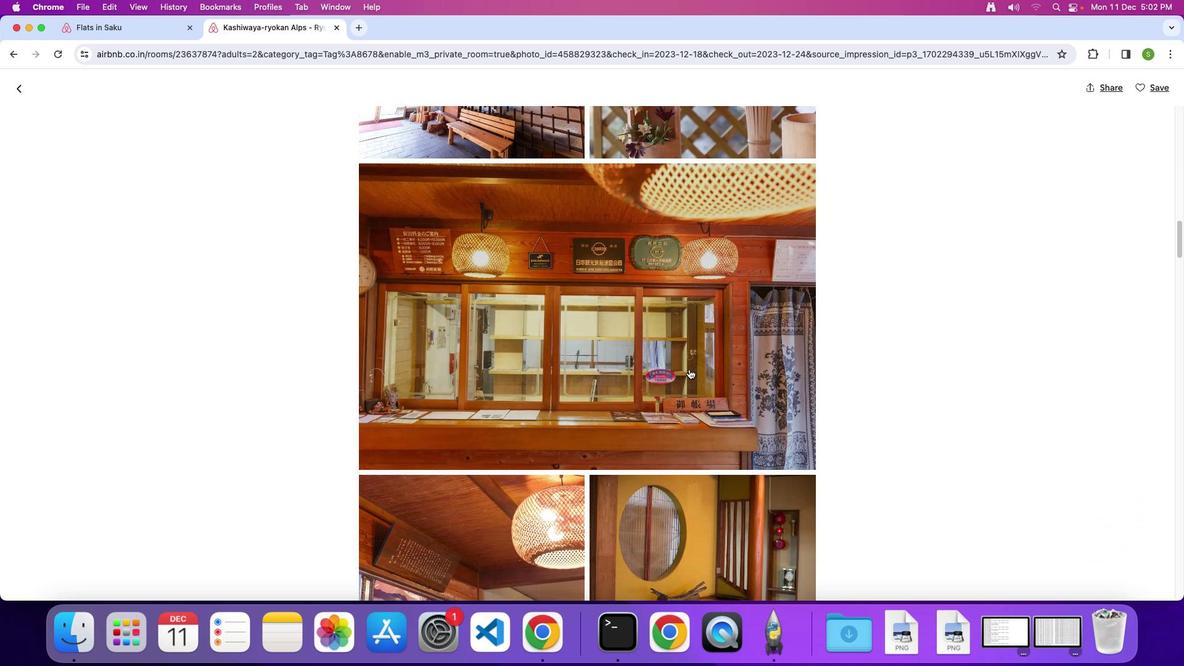 
Action: Mouse scrolled (688, 368) with delta (0, 0)
Screenshot: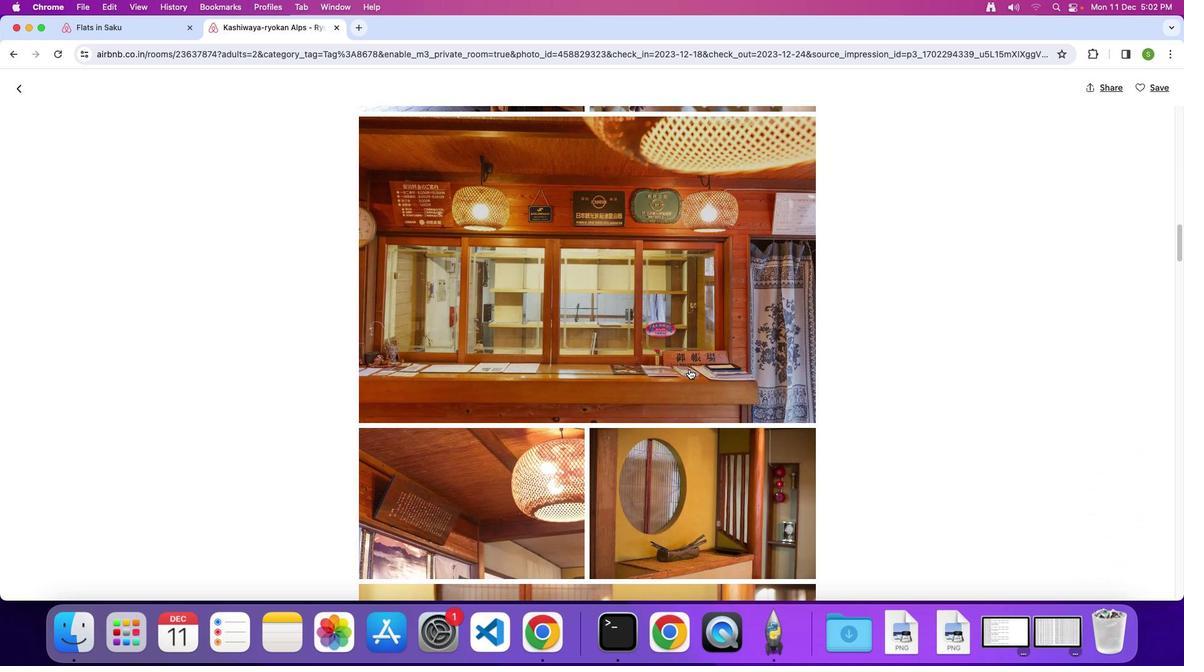 
Action: Mouse scrolled (688, 368) with delta (0, 0)
Screenshot: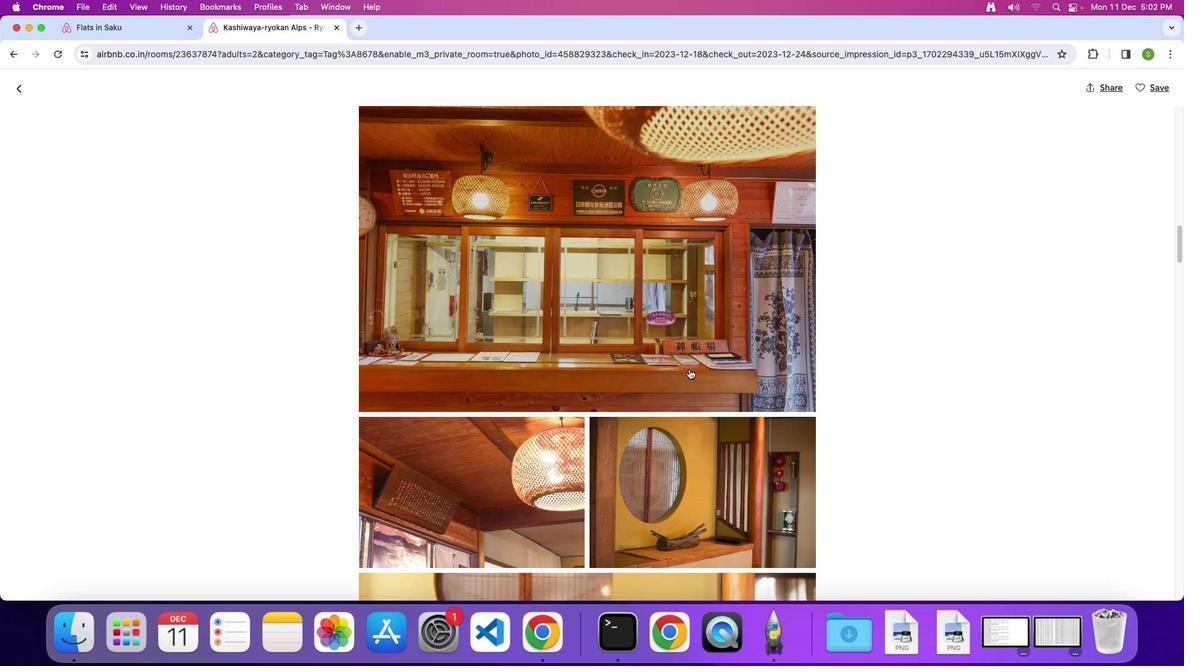
Action: Mouse scrolled (688, 368) with delta (0, 0)
Screenshot: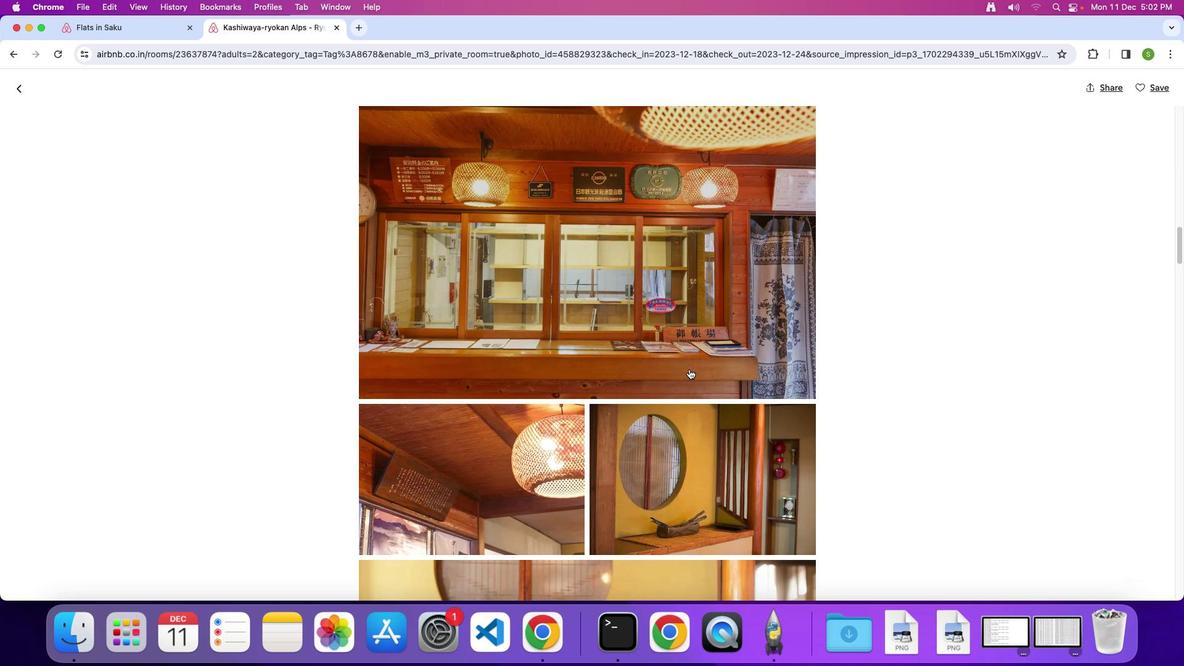 
Action: Mouse scrolled (688, 368) with delta (0, 0)
Screenshot: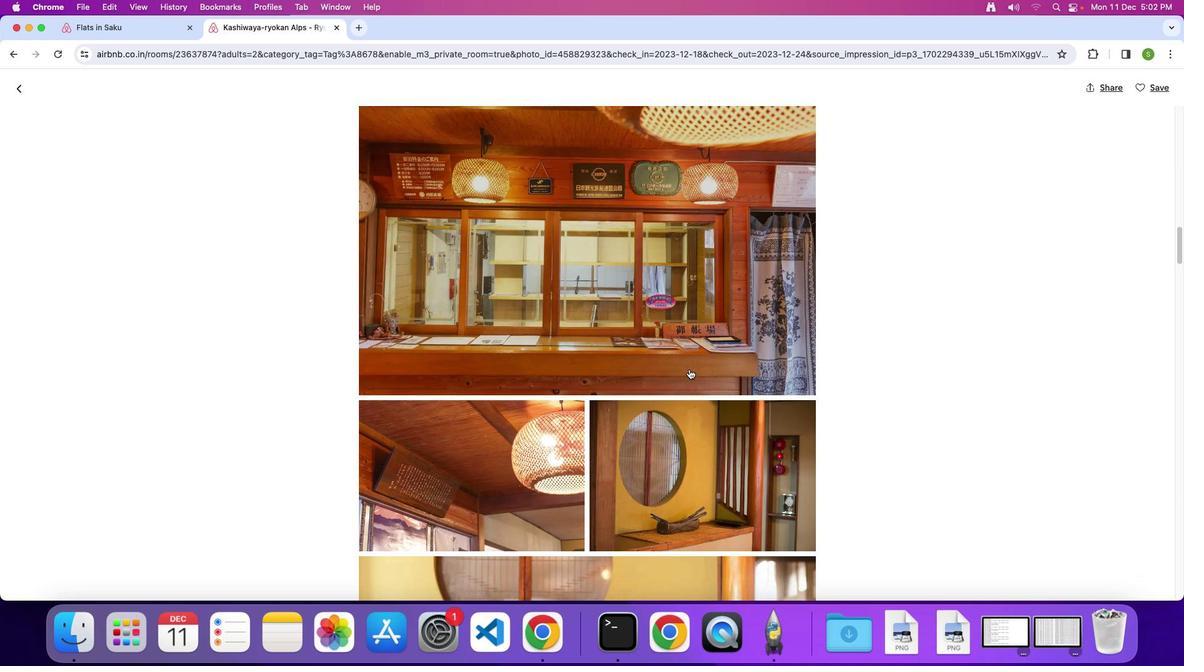 
Action: Mouse scrolled (688, 368) with delta (0, -1)
Screenshot: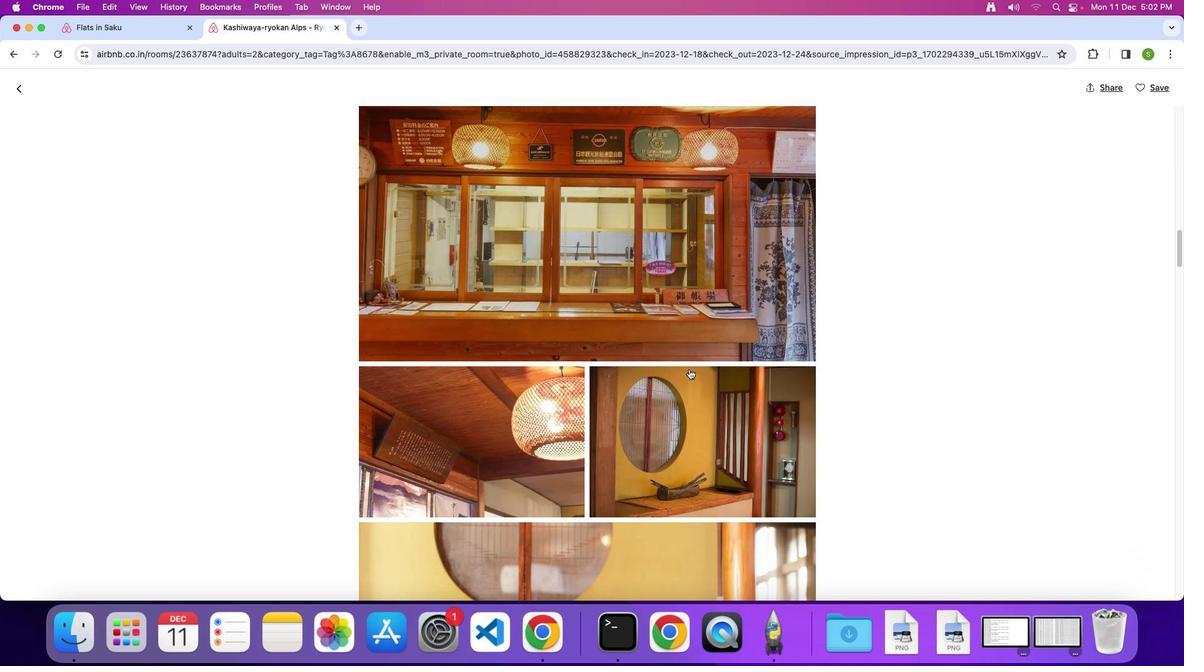 
Action: Mouse scrolled (688, 368) with delta (0, 0)
Screenshot: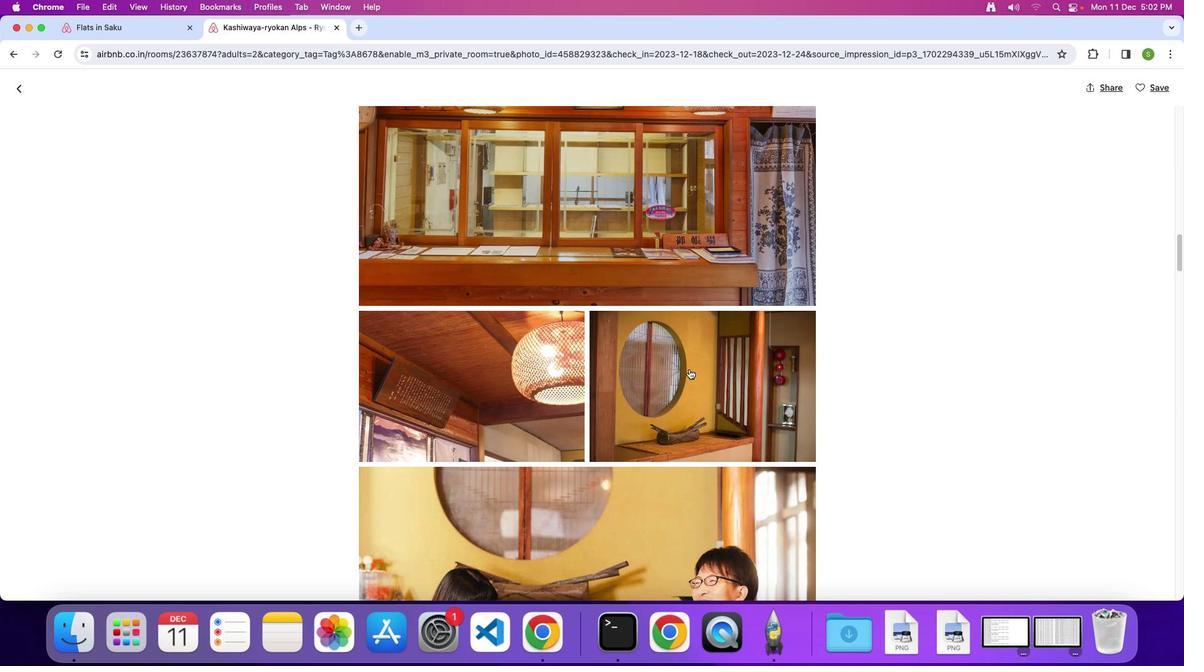
Action: Mouse scrolled (688, 368) with delta (0, 0)
Screenshot: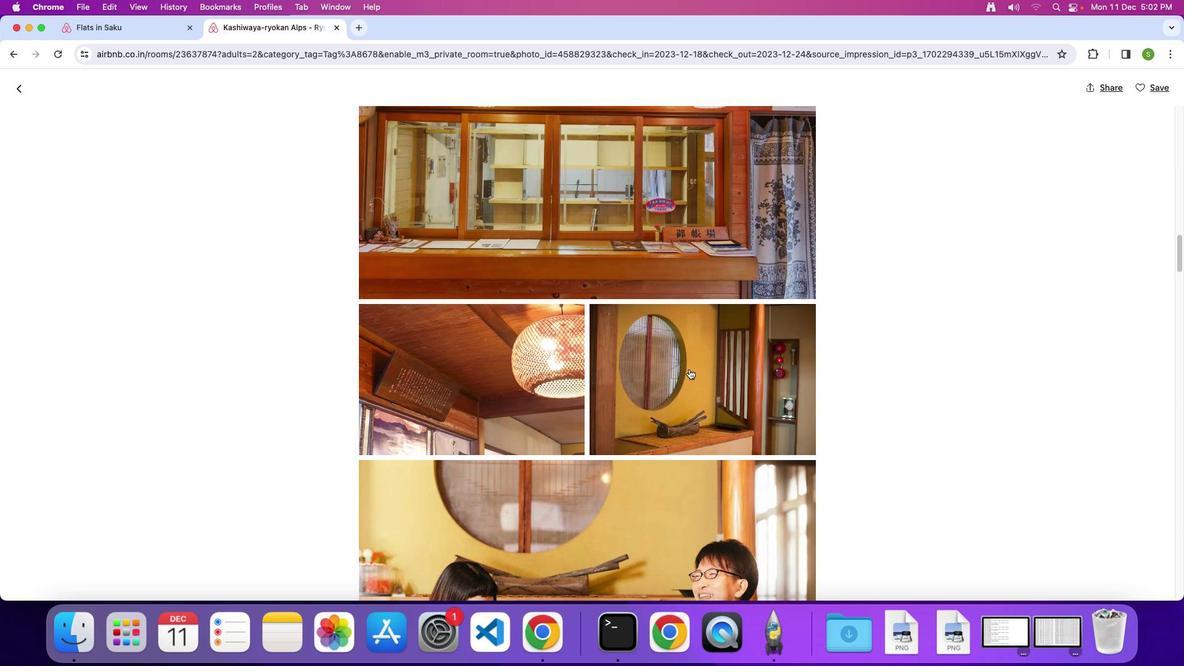 
Action: Mouse scrolled (688, 368) with delta (0, 0)
Screenshot: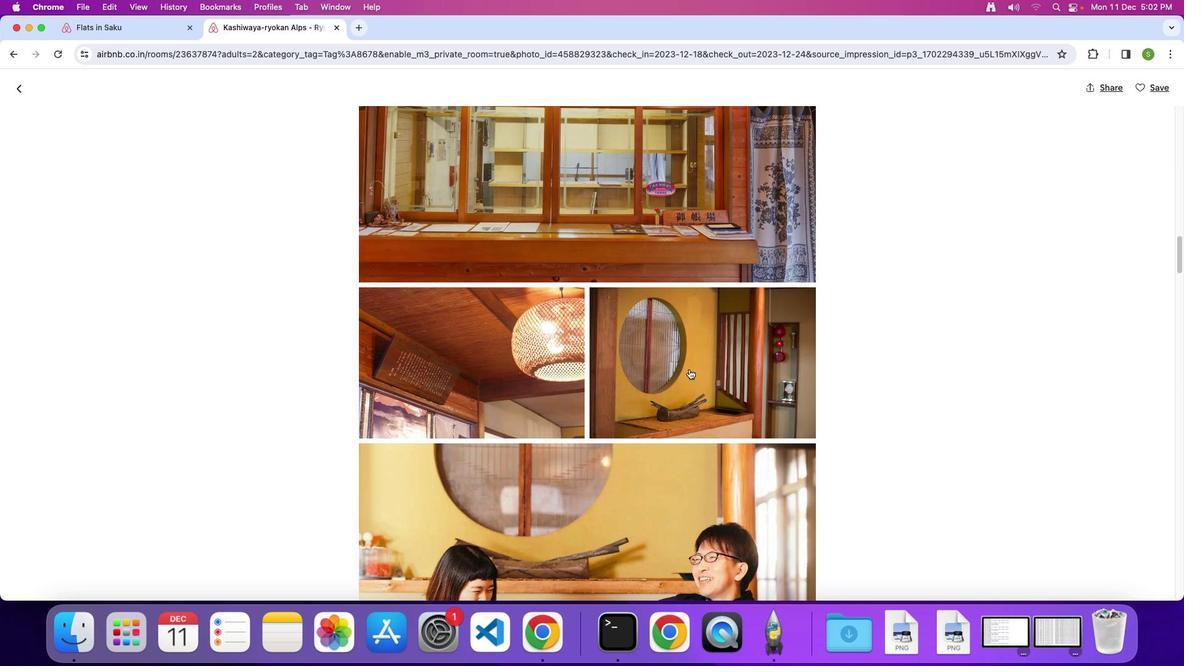 
Action: Mouse scrolled (688, 368) with delta (0, 0)
Screenshot: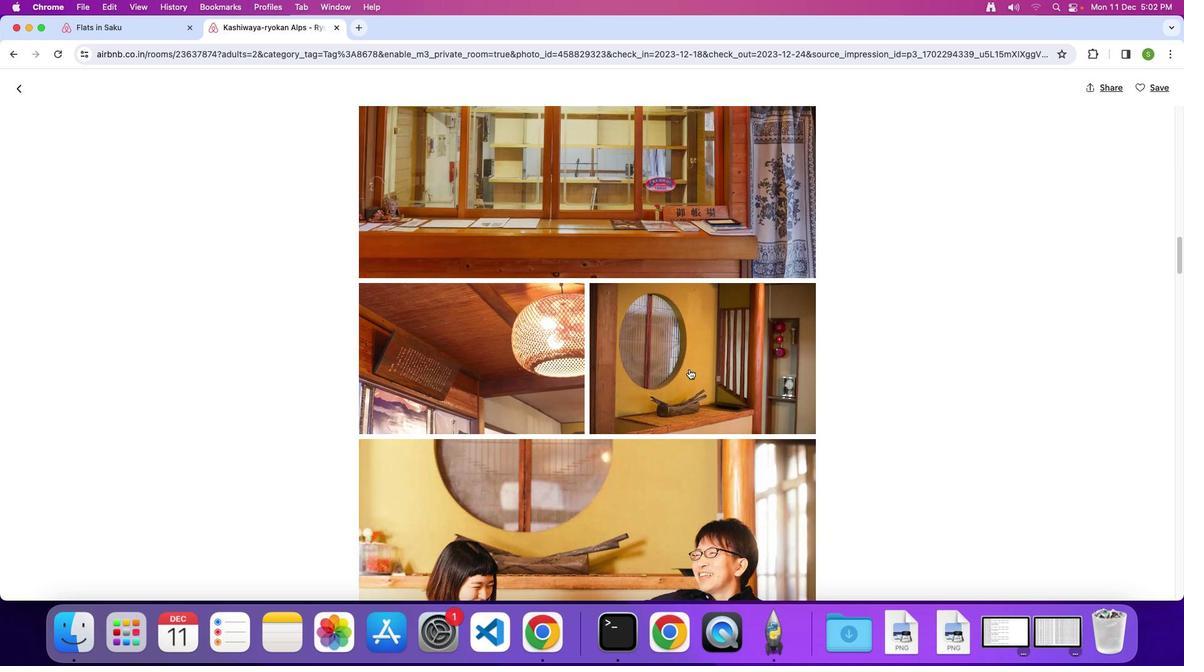 
Action: Mouse scrolled (688, 368) with delta (0, 0)
Screenshot: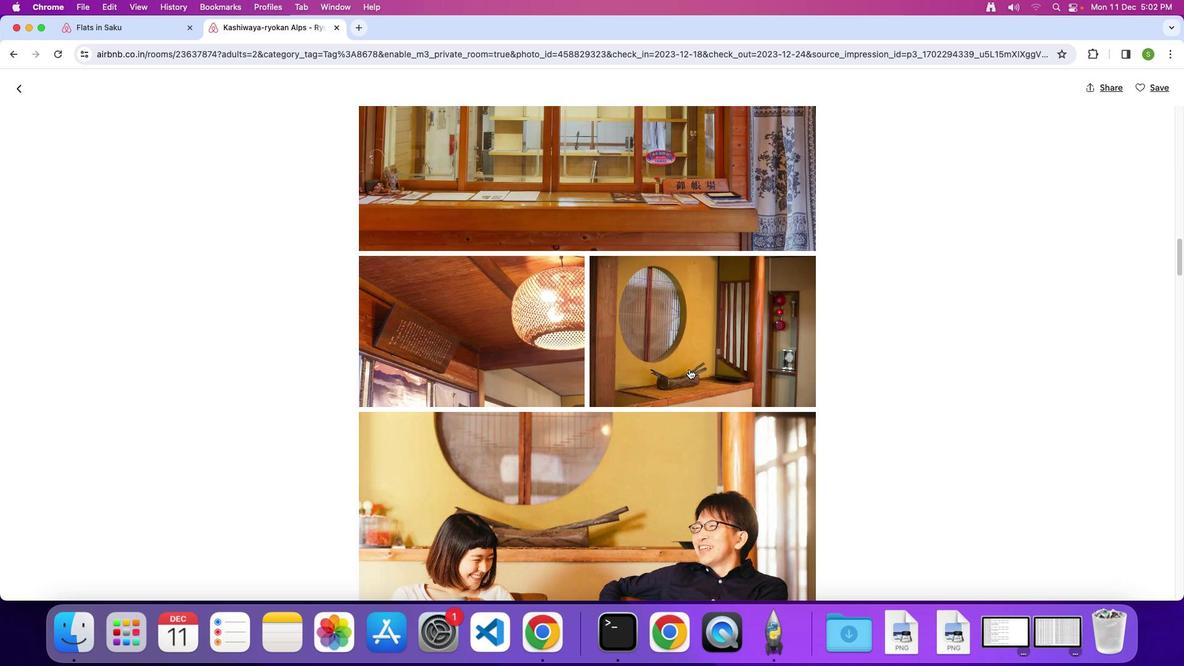 
Action: Mouse scrolled (688, 368) with delta (0, 0)
Screenshot: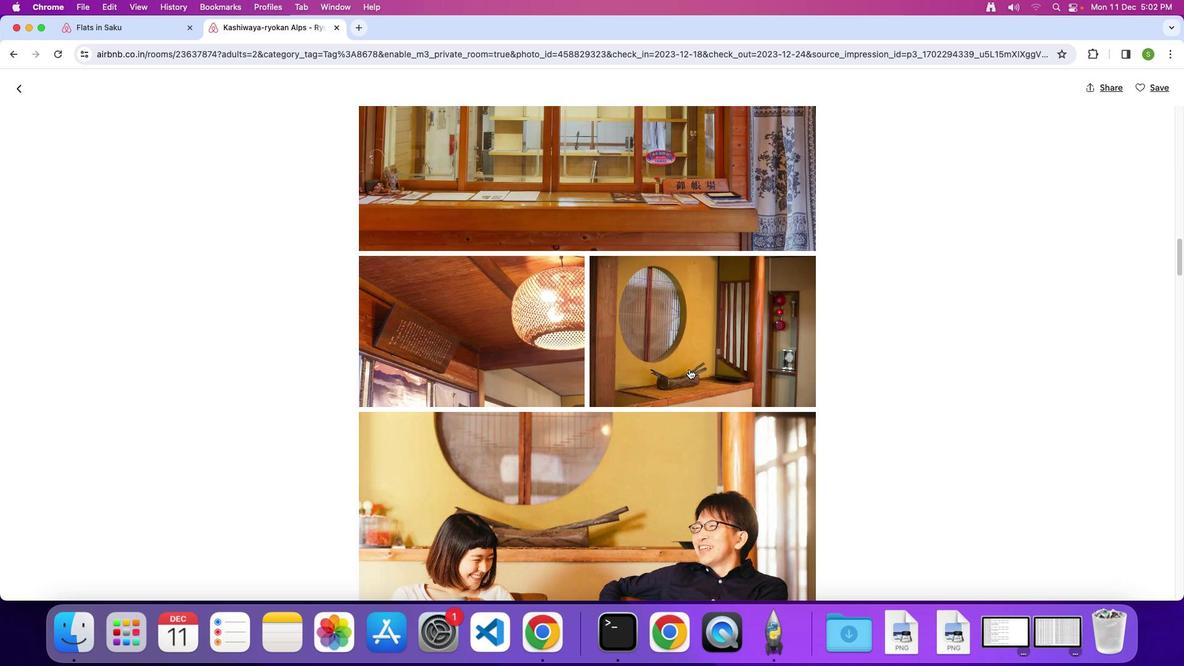
Action: Mouse scrolled (688, 368) with delta (0, -1)
Screenshot: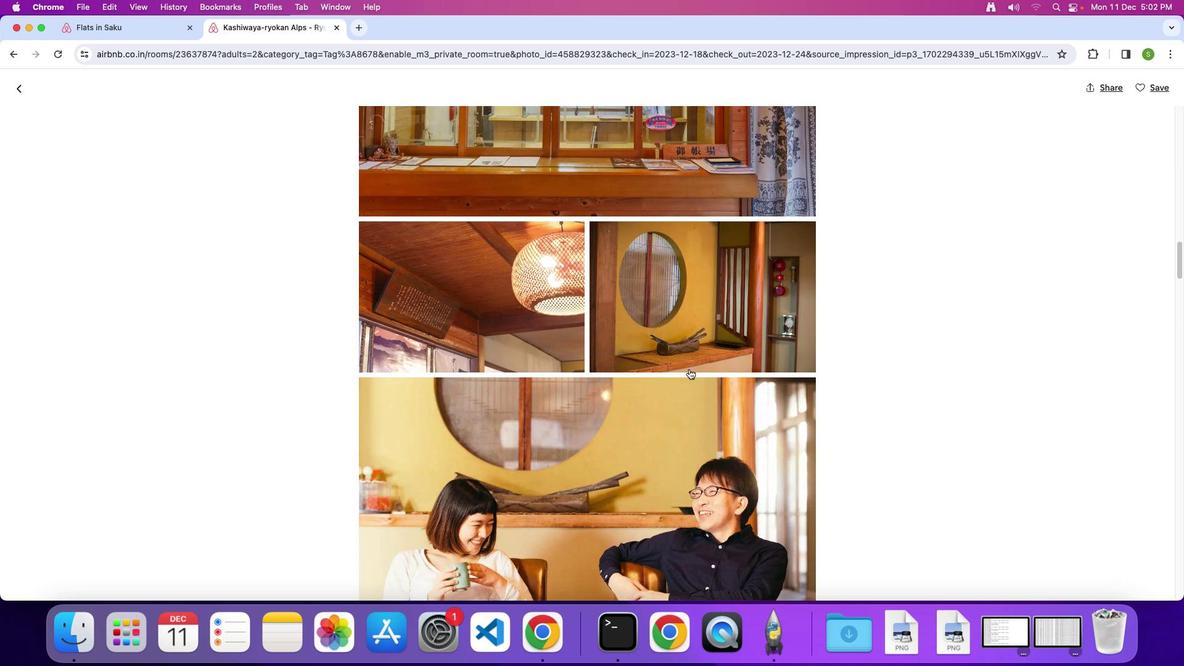 
Action: Mouse scrolled (688, 368) with delta (0, 0)
Screenshot: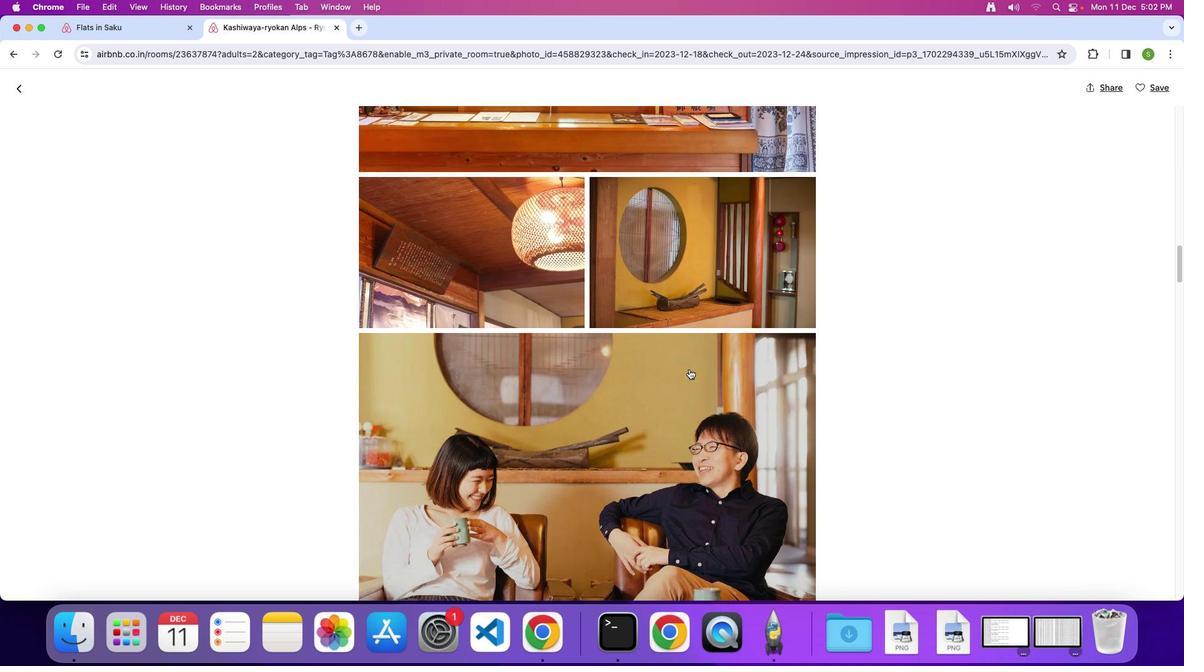 
Action: Mouse scrolled (688, 368) with delta (0, 0)
Screenshot: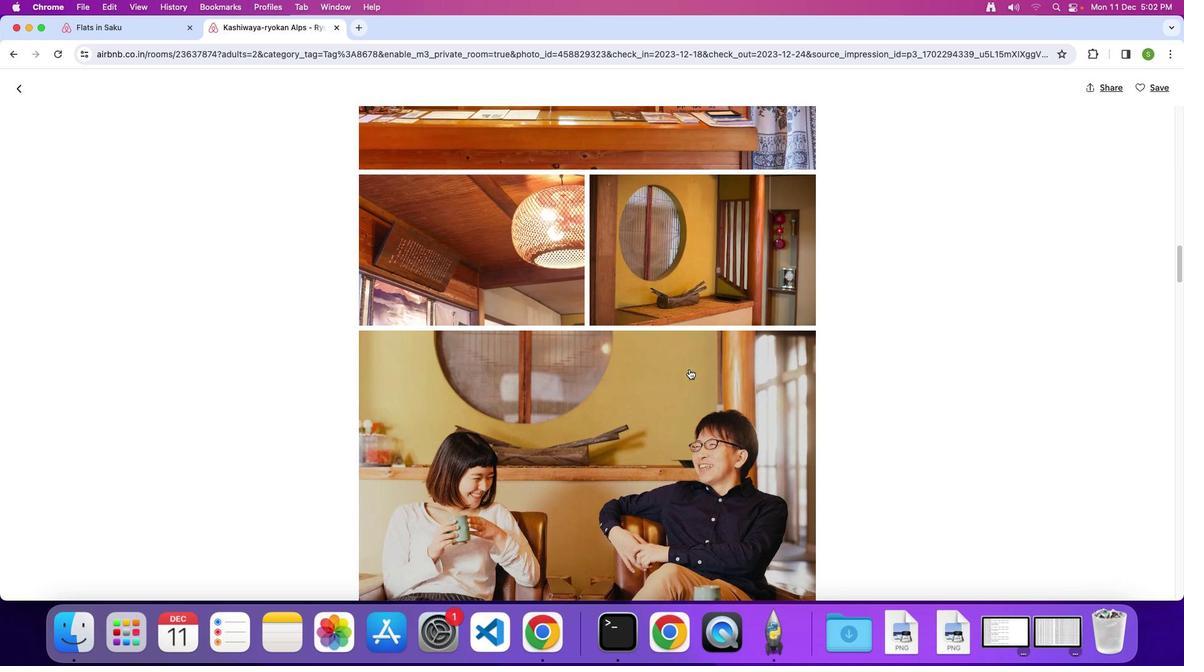 
Action: Mouse scrolled (688, 368) with delta (0, 0)
Screenshot: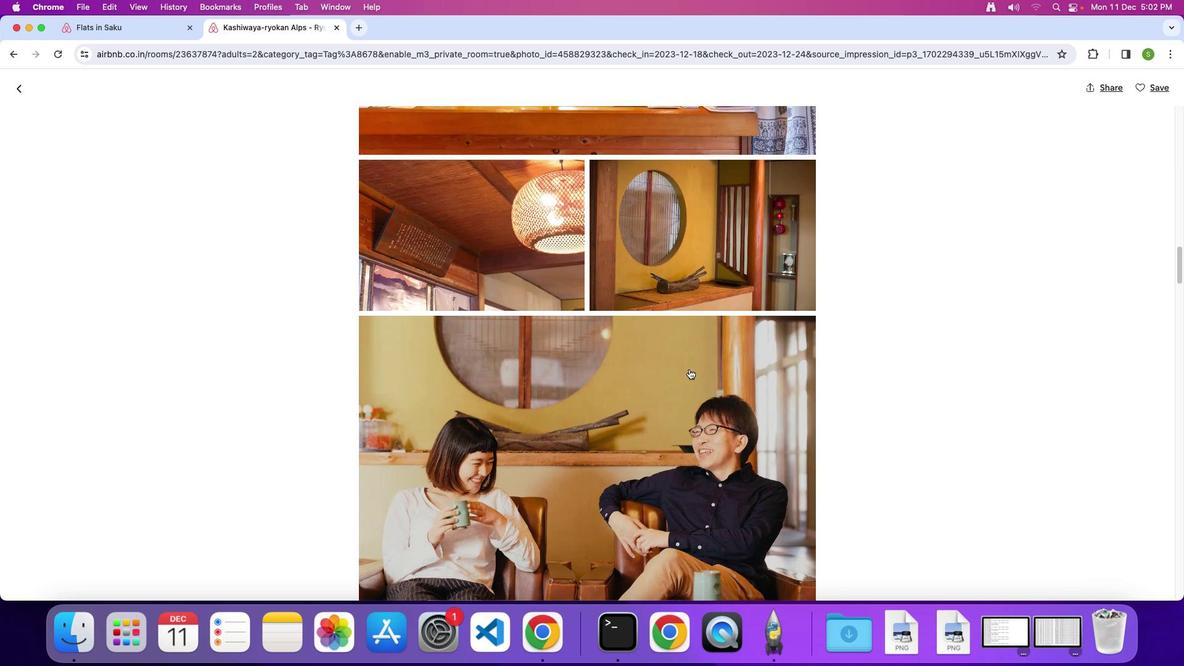
Action: Mouse scrolled (688, 368) with delta (0, 0)
Screenshot: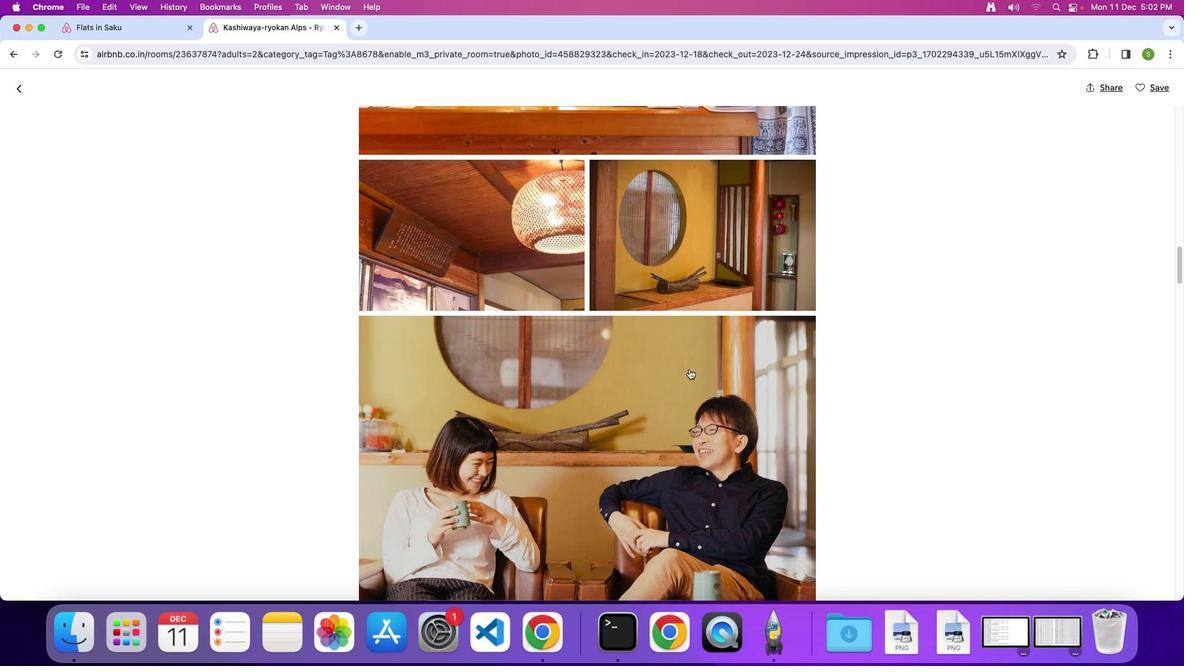 
Action: Mouse scrolled (688, 368) with delta (0, 0)
Screenshot: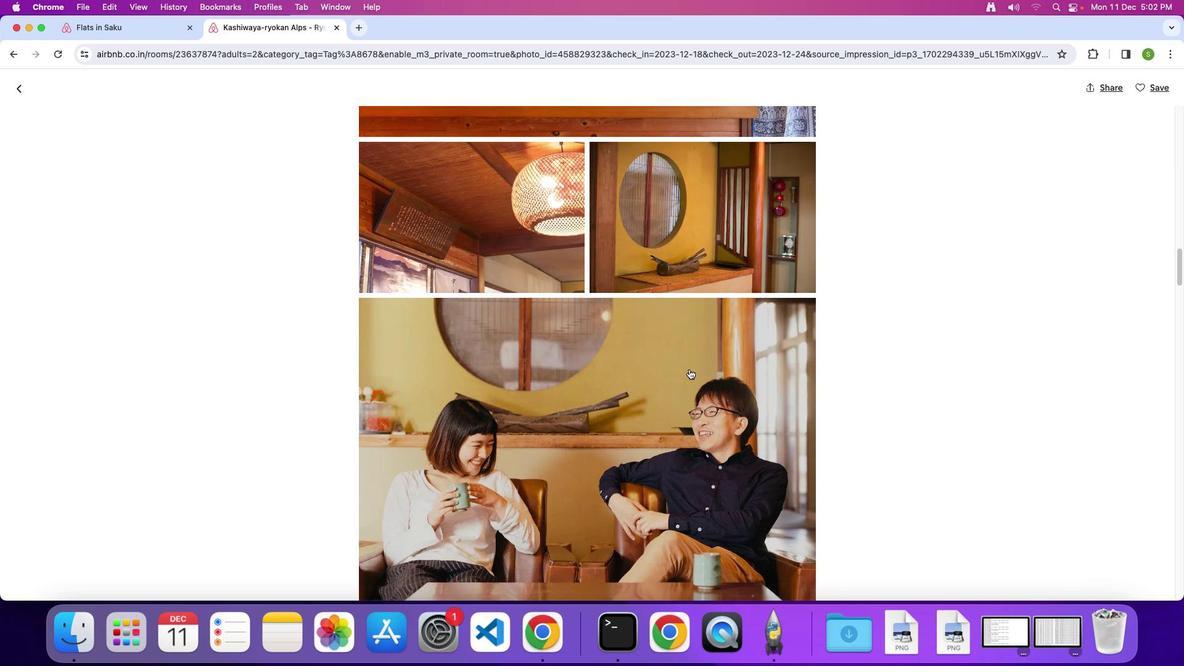 
Action: Mouse scrolled (688, 368) with delta (0, 0)
Screenshot: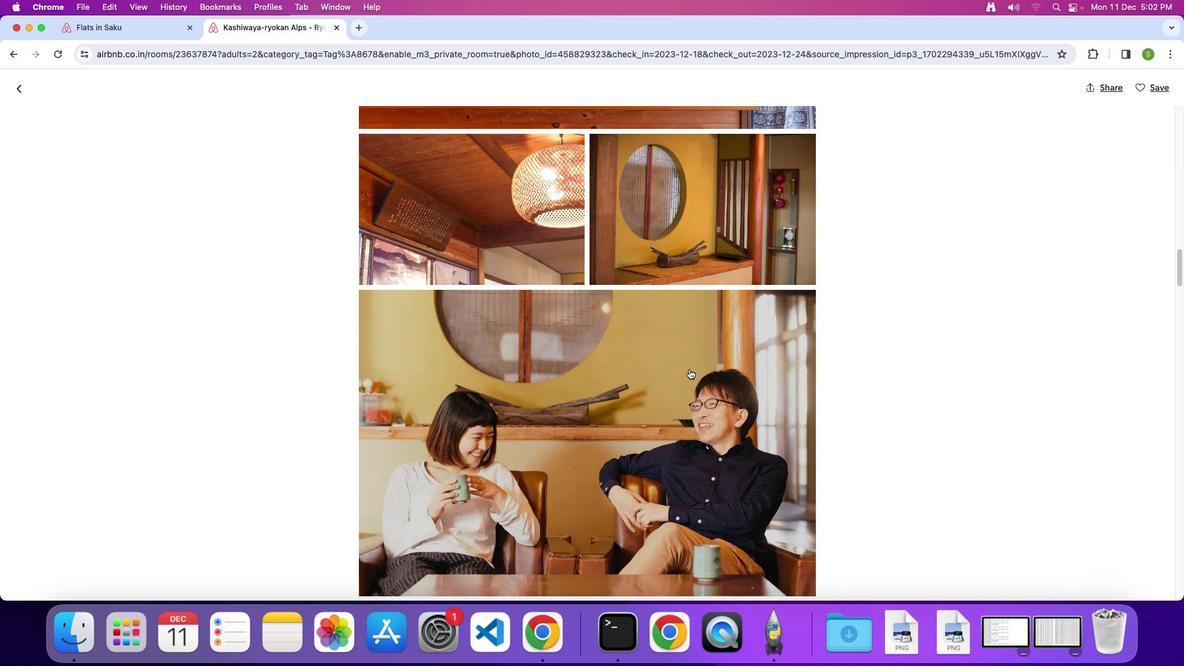 
Action: Mouse scrolled (688, 368) with delta (0, 0)
Screenshot: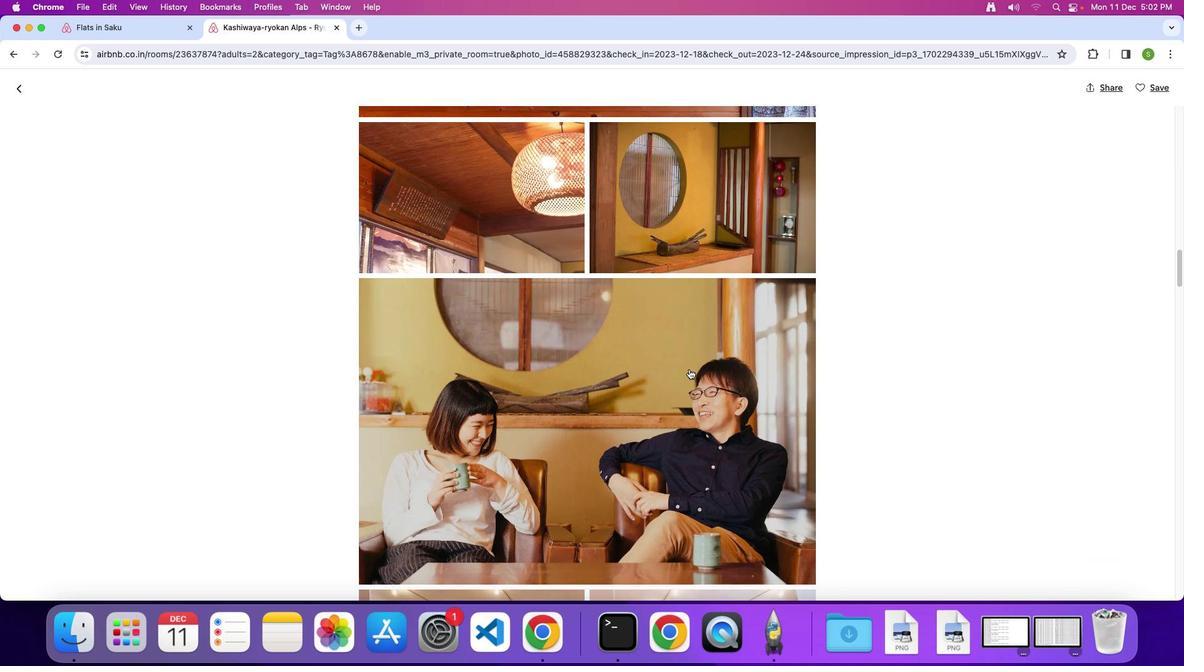 
Action: Mouse scrolled (688, 368) with delta (0, 0)
Screenshot: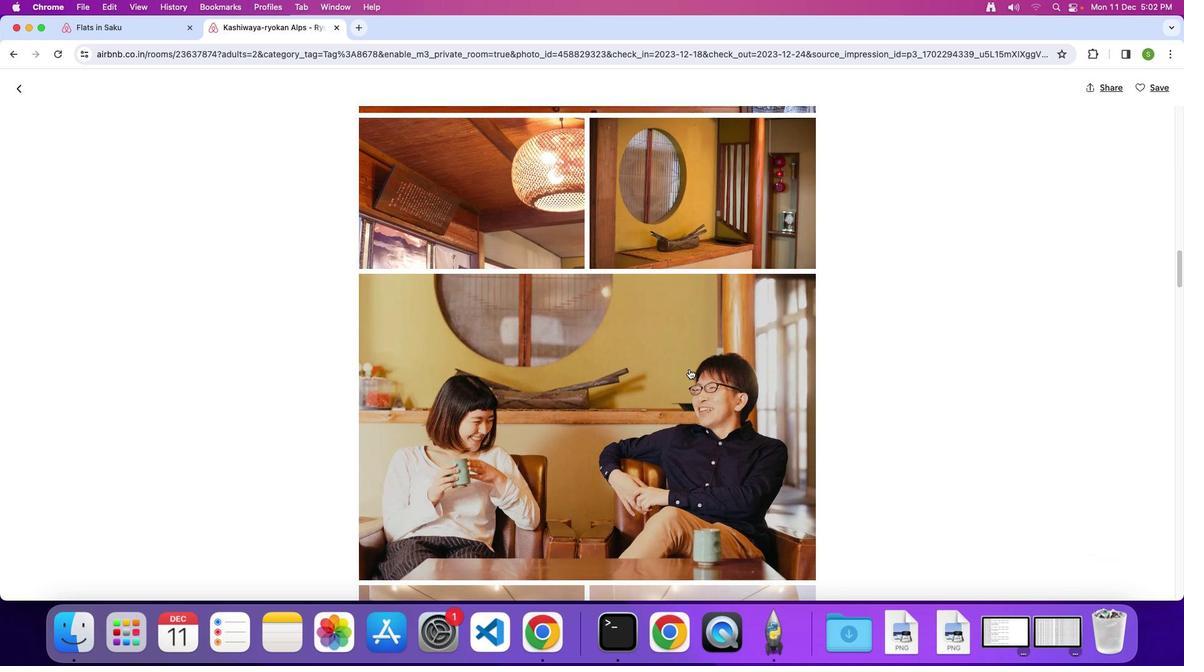 
Action: Mouse scrolled (688, 368) with delta (0, 0)
Screenshot: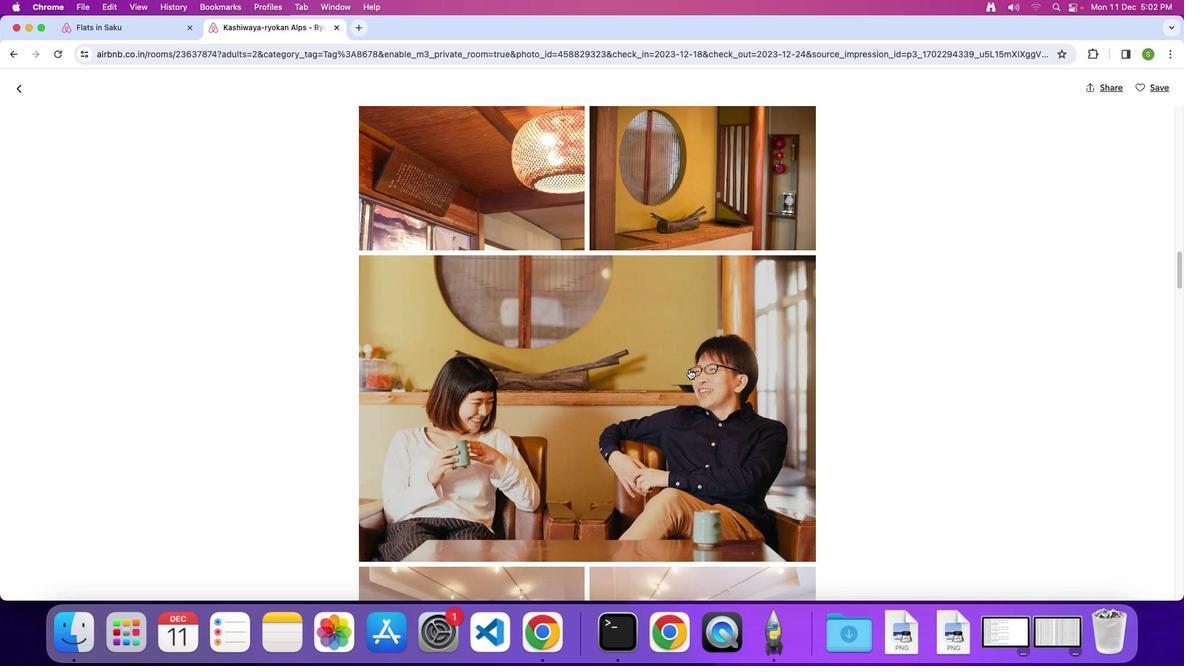 
Action: Mouse scrolled (688, 368) with delta (0, 0)
Screenshot: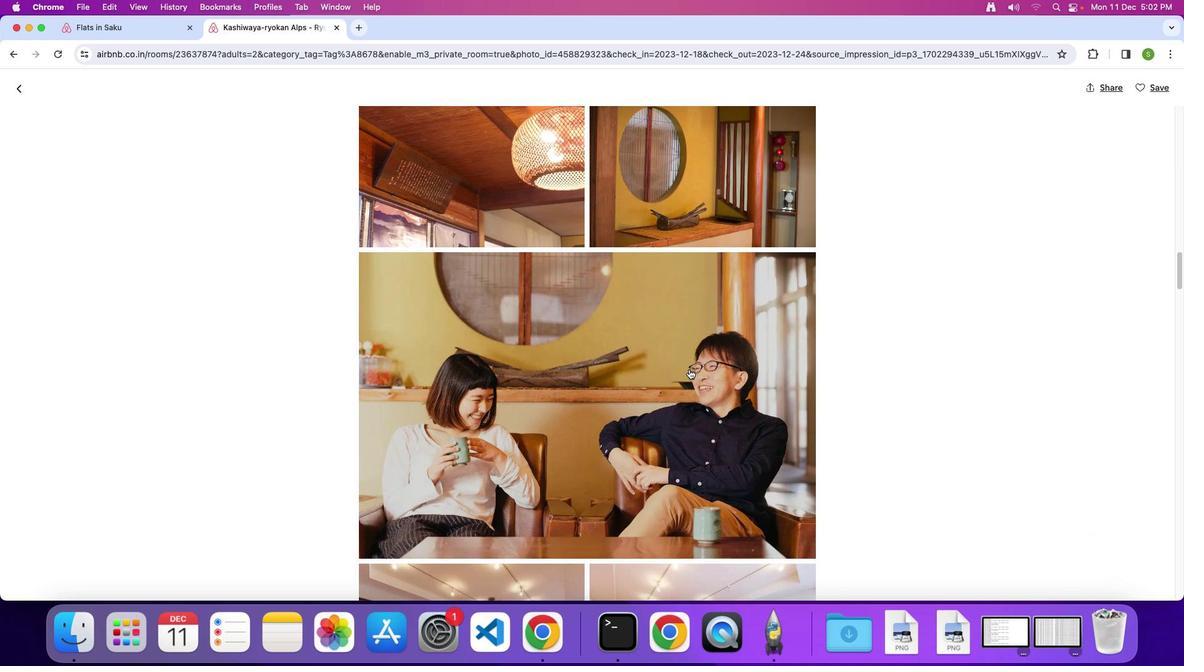 
Action: Mouse scrolled (688, 368) with delta (0, 0)
Screenshot: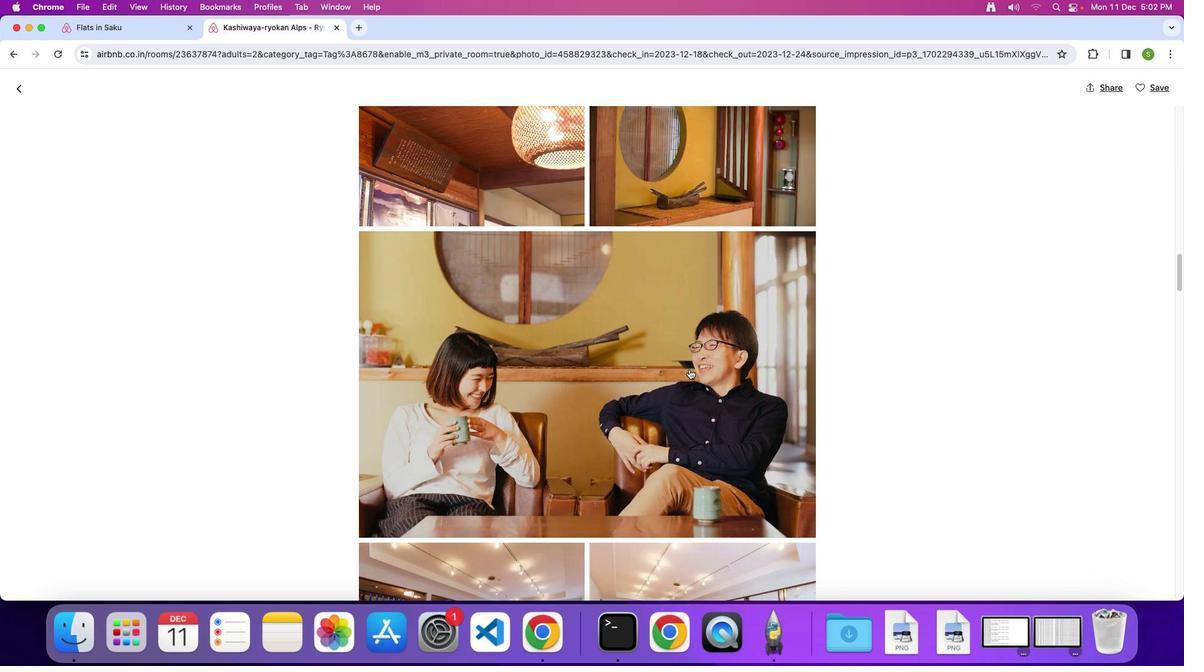 
Action: Mouse scrolled (688, 368) with delta (0, 0)
Screenshot: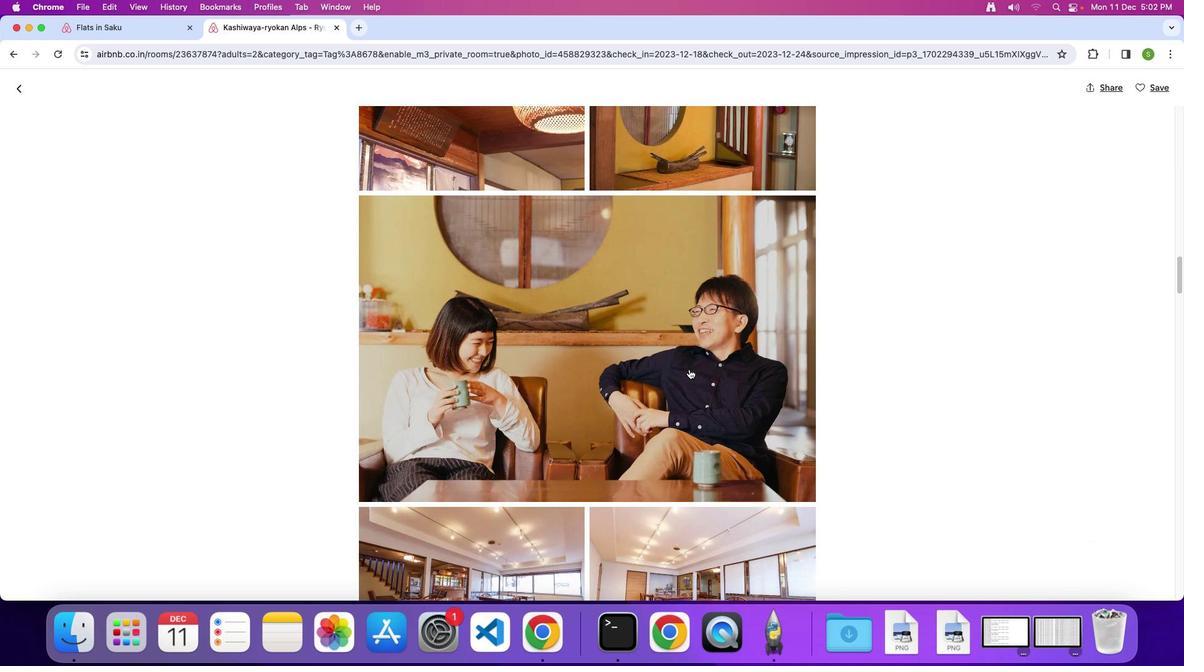 
Action: Mouse scrolled (688, 368) with delta (0, 0)
Screenshot: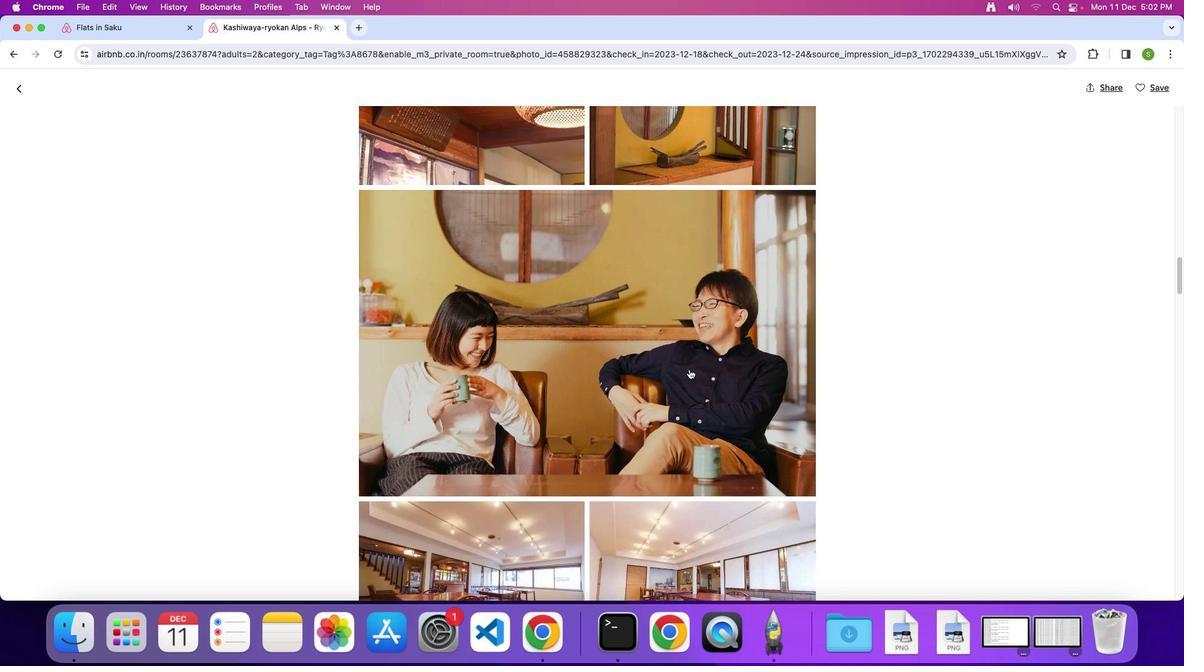
Action: Mouse scrolled (688, 368) with delta (0, 0)
Screenshot: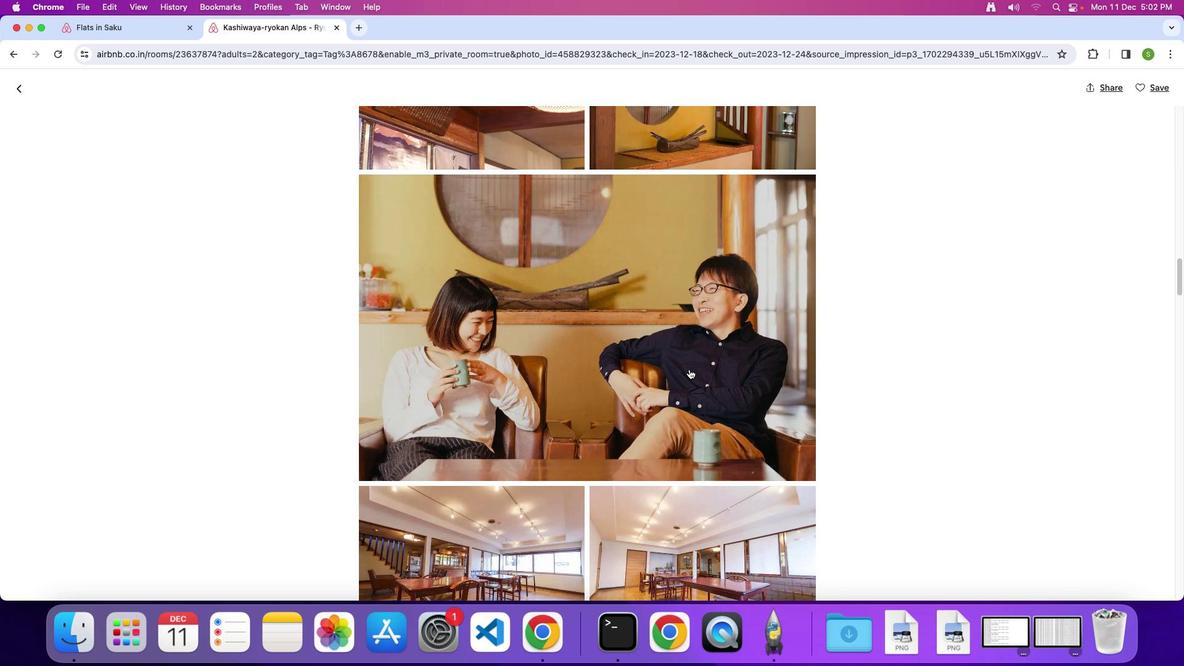 
Action: Mouse scrolled (688, 368) with delta (0, 0)
Screenshot: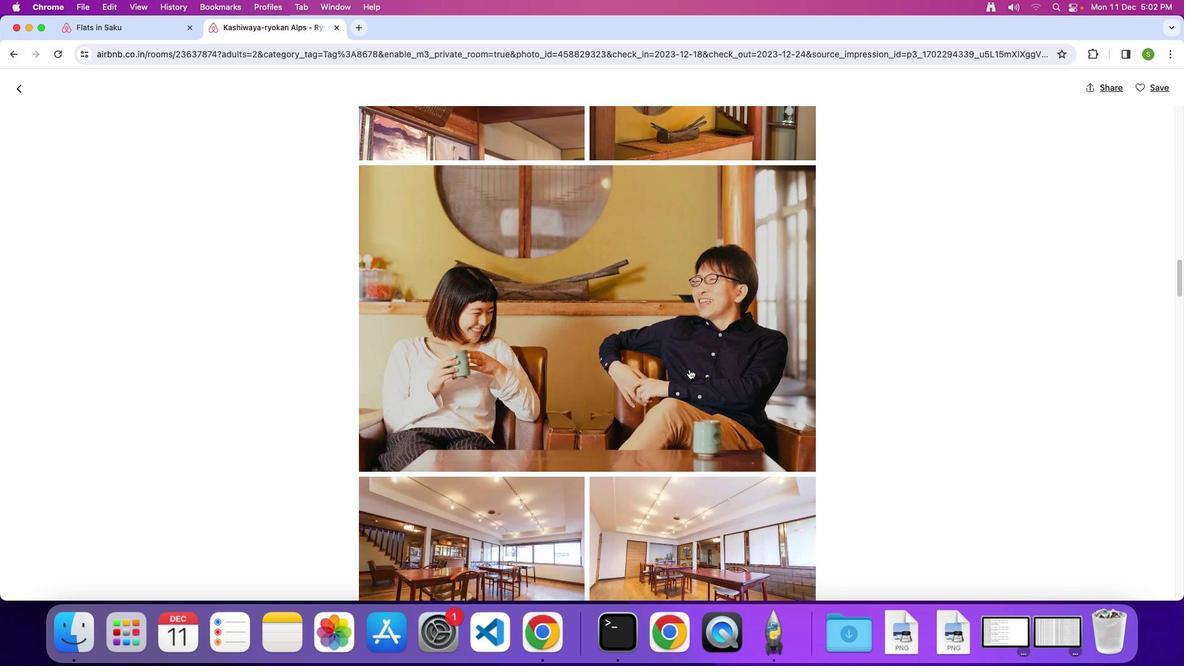 
Action: Mouse scrolled (688, 368) with delta (0, -1)
Screenshot: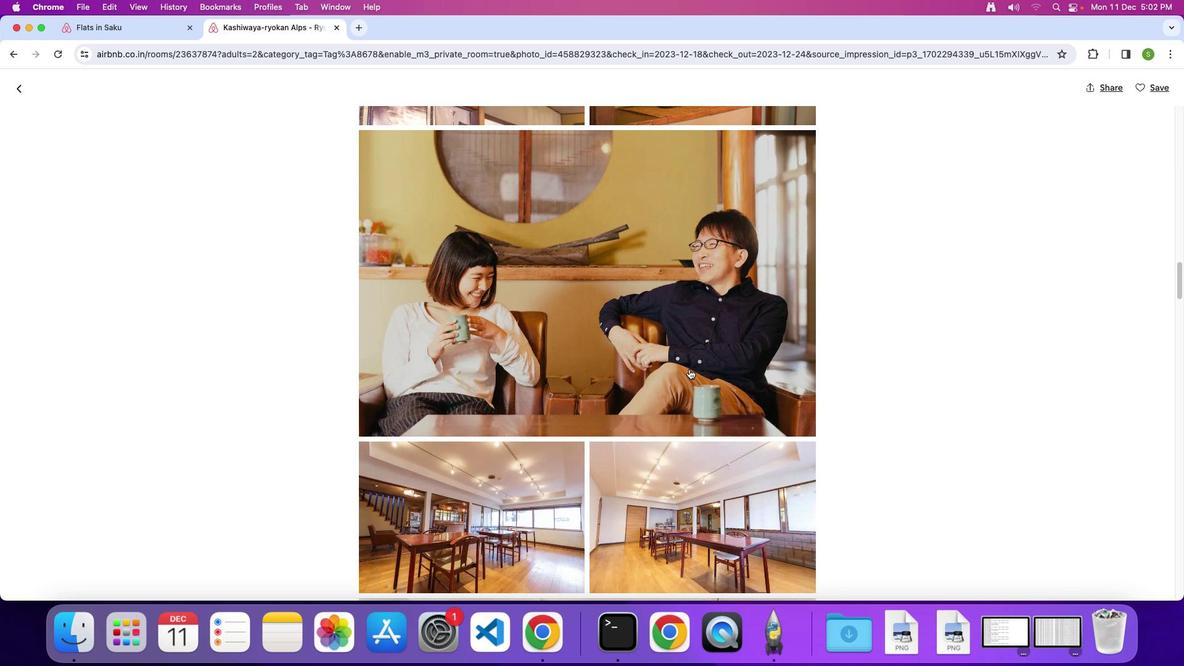 
Action: Mouse scrolled (688, 368) with delta (0, 0)
Screenshot: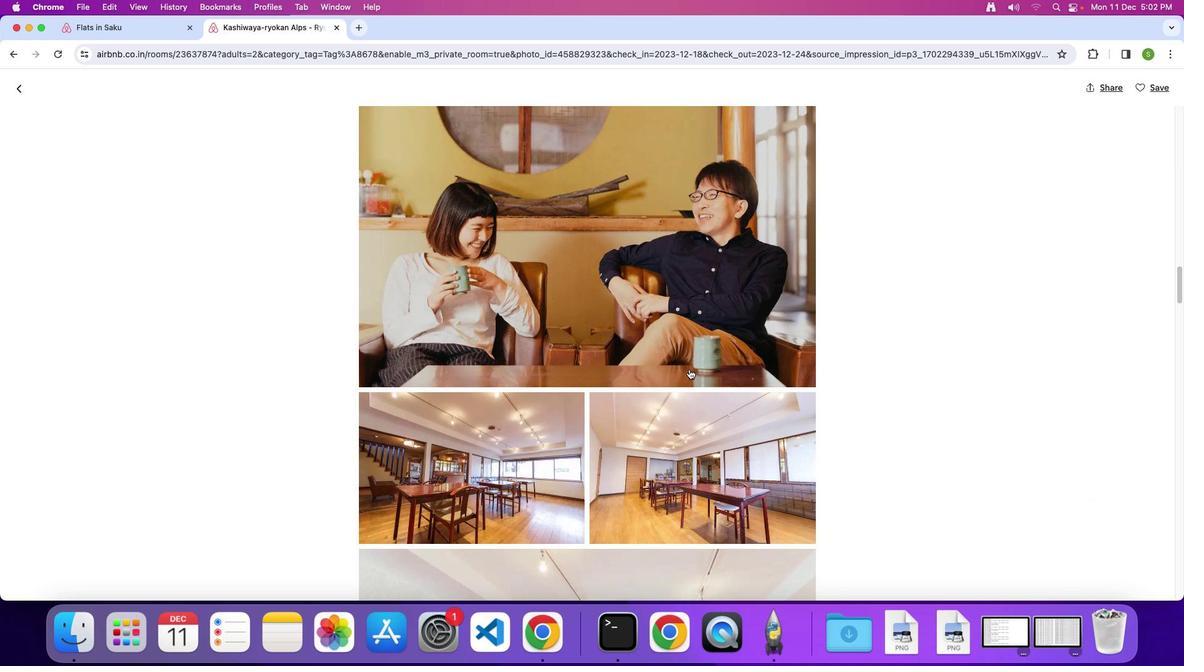 
Action: Mouse scrolled (688, 368) with delta (0, 0)
Screenshot: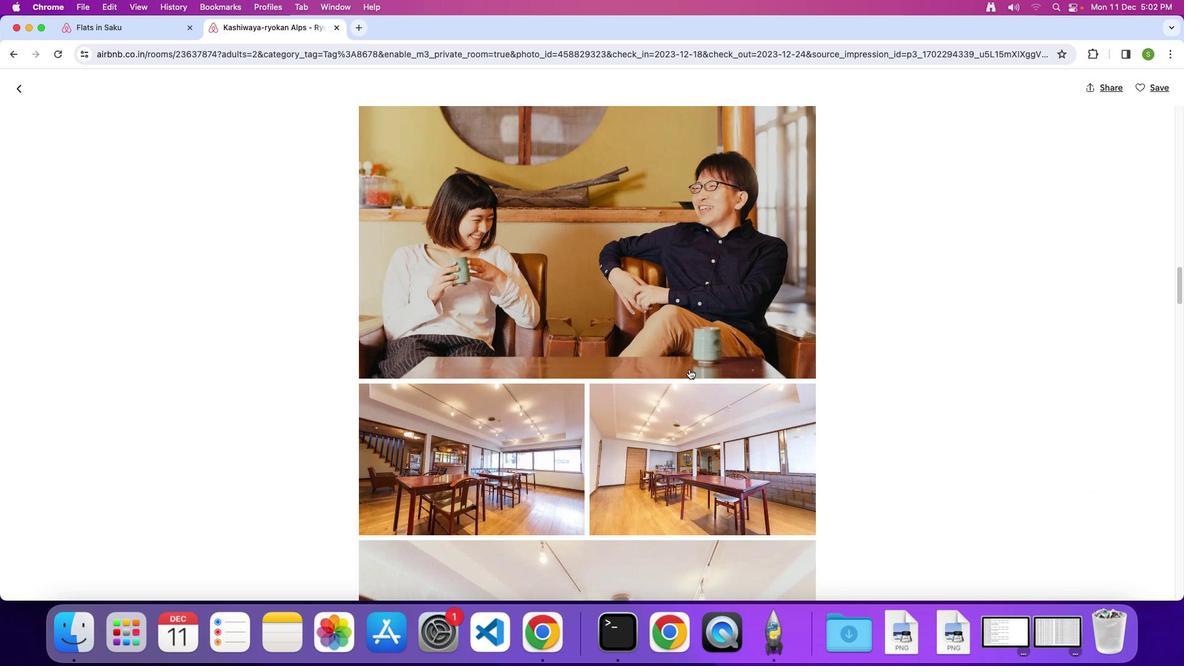 
Action: Mouse scrolled (688, 368) with delta (0, 0)
Screenshot: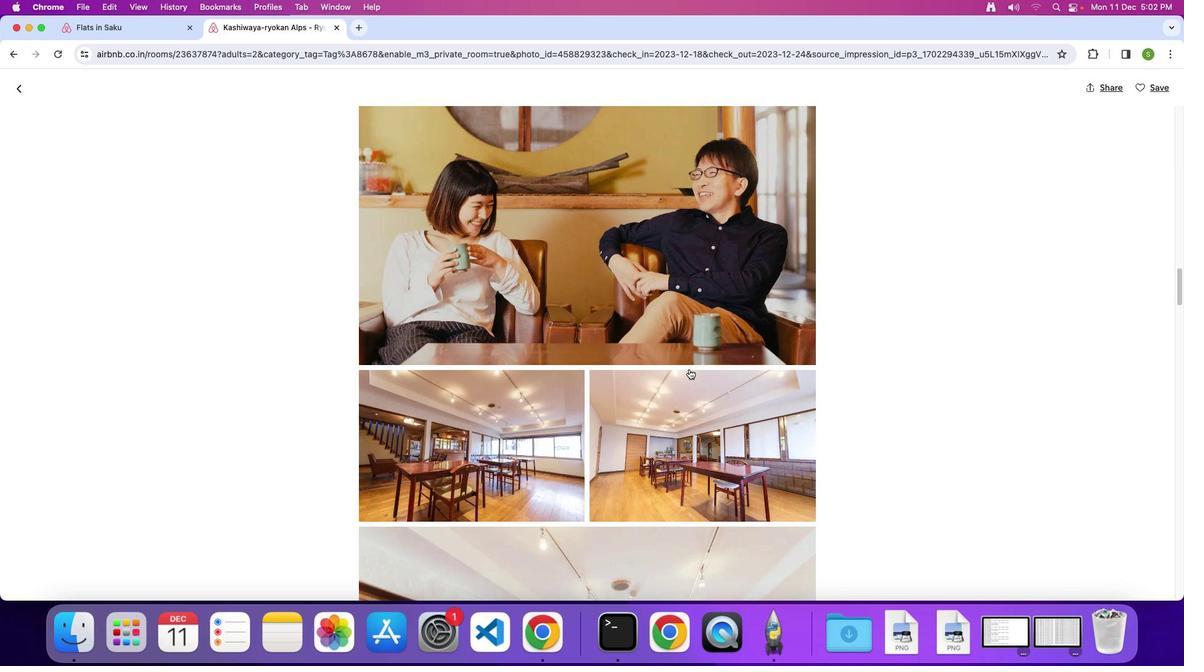 
Action: Mouse scrolled (688, 368) with delta (0, 0)
Screenshot: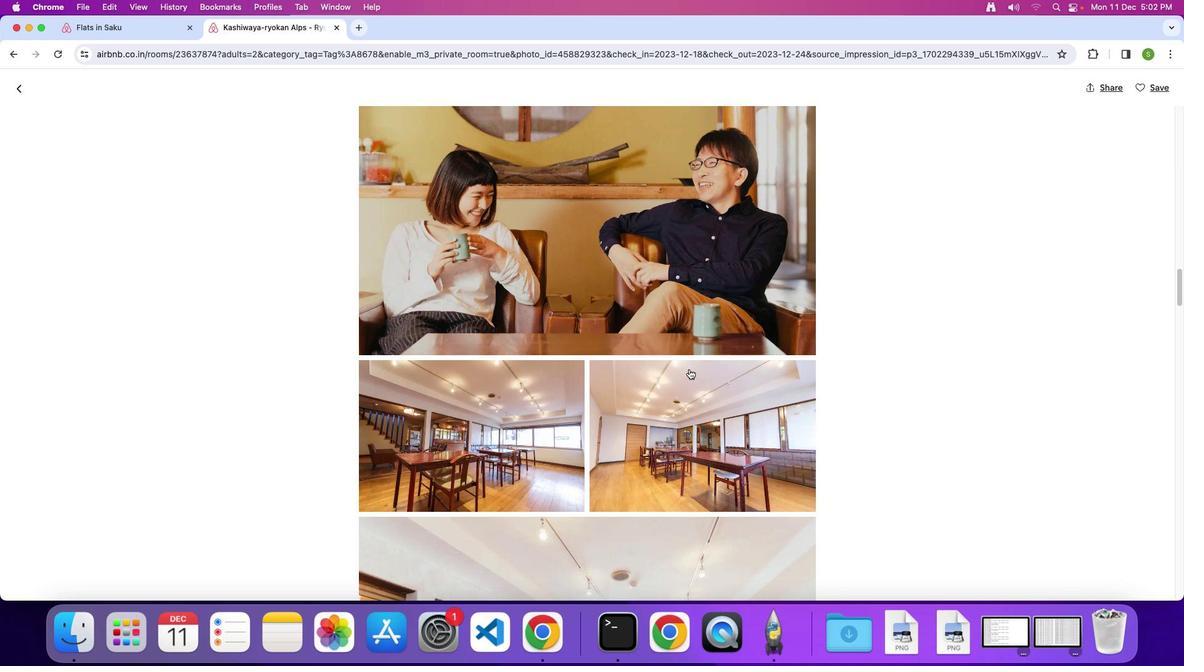 
Action: Mouse scrolled (688, 368) with delta (0, -1)
Screenshot: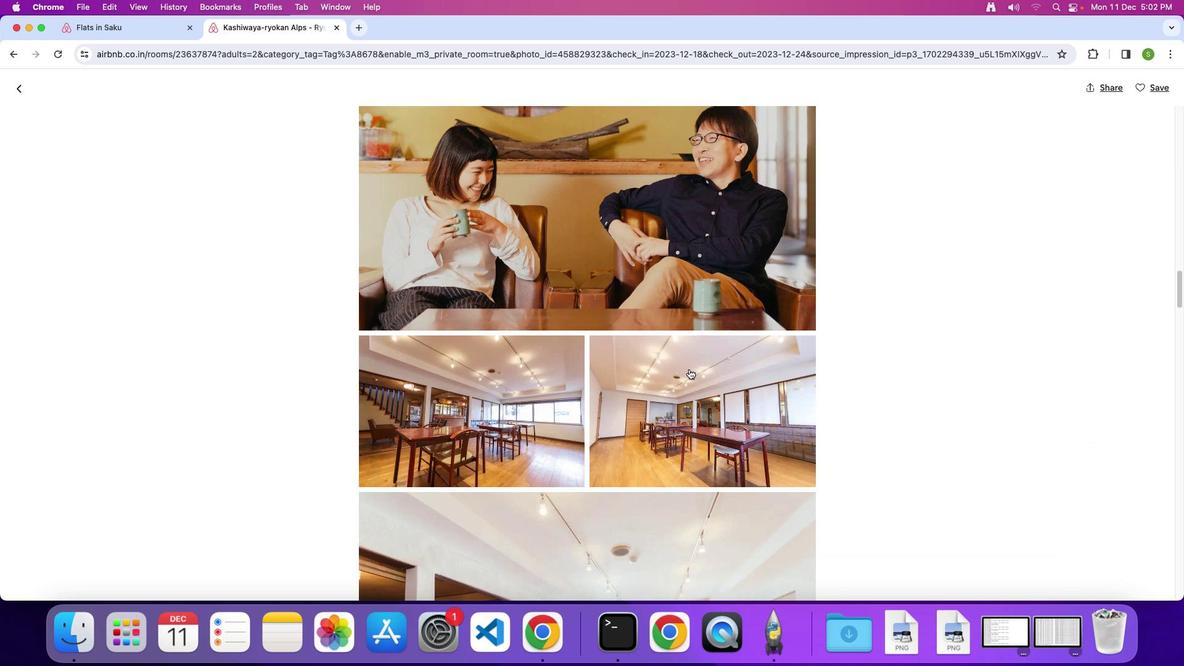 
Action: Mouse scrolled (688, 368) with delta (0, 0)
Screenshot: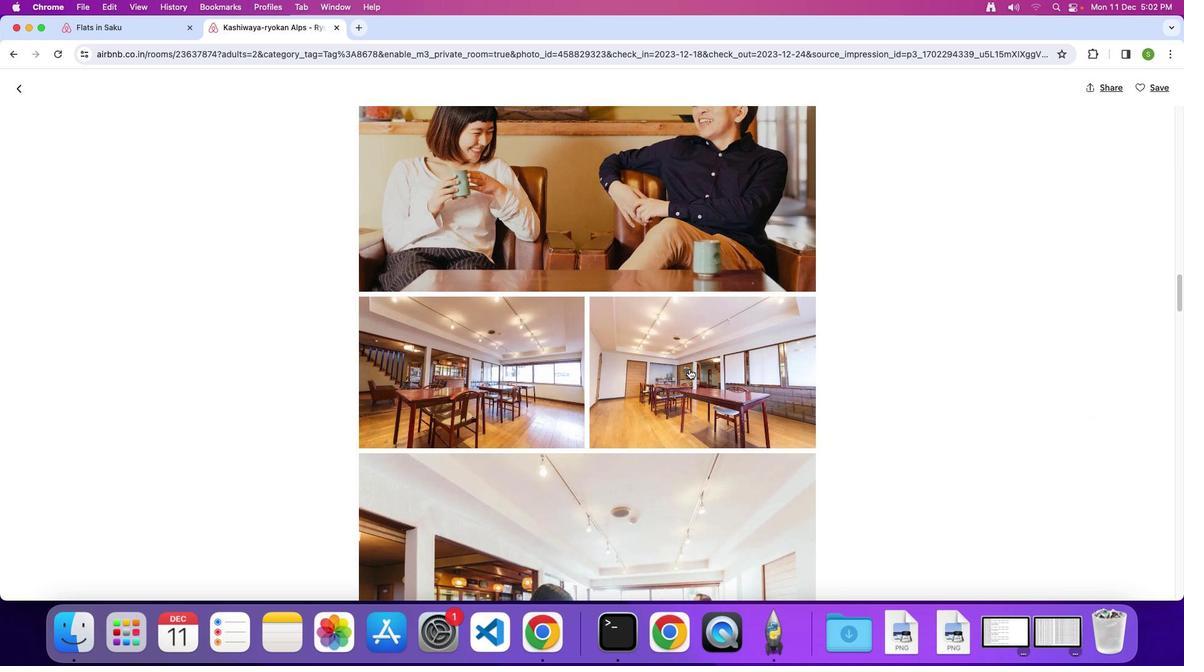 
Action: Mouse scrolled (688, 368) with delta (0, 0)
Screenshot: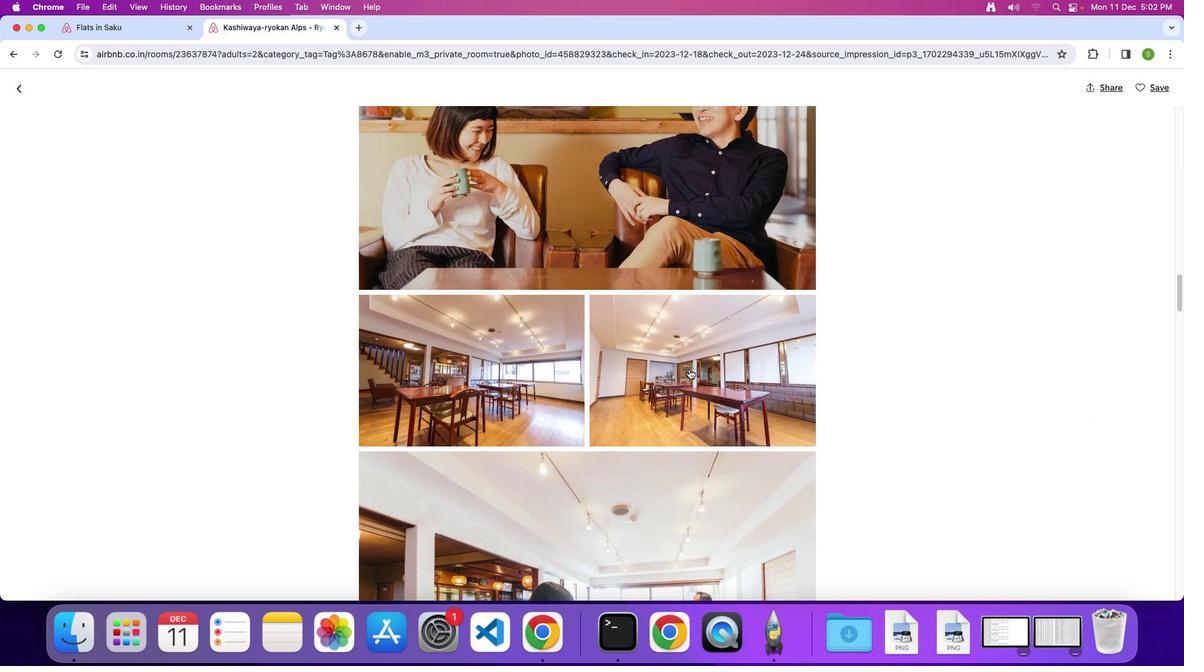 
Action: Mouse scrolled (688, 368) with delta (0, 0)
Screenshot: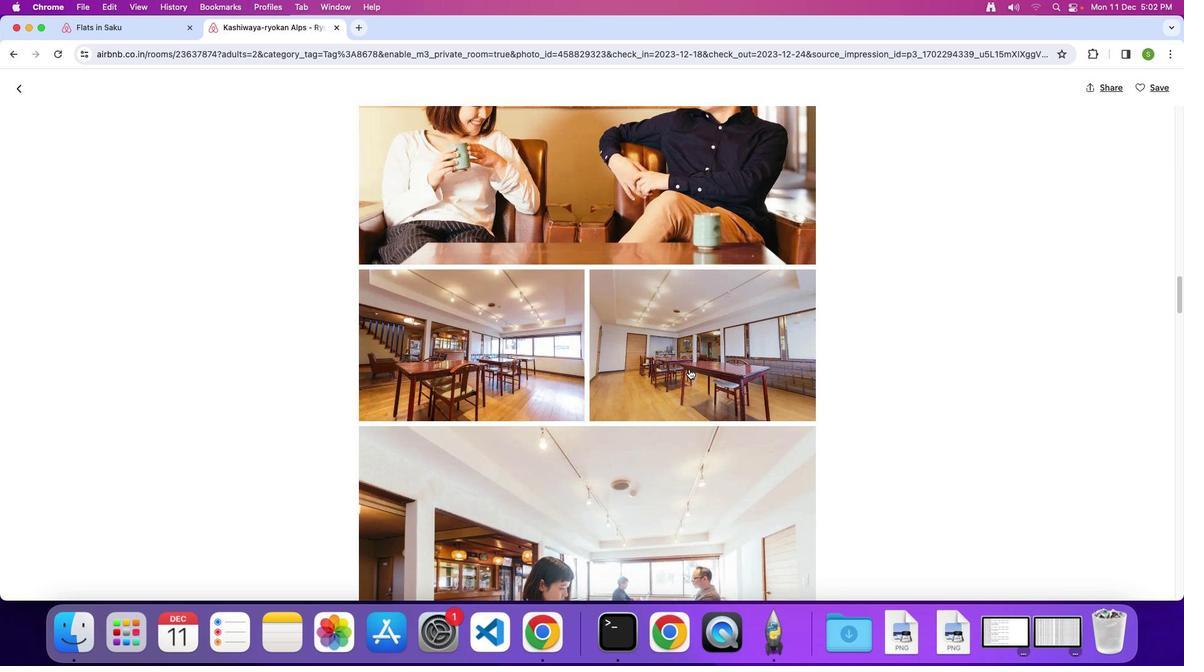 
Action: Mouse scrolled (688, 368) with delta (0, 0)
Screenshot: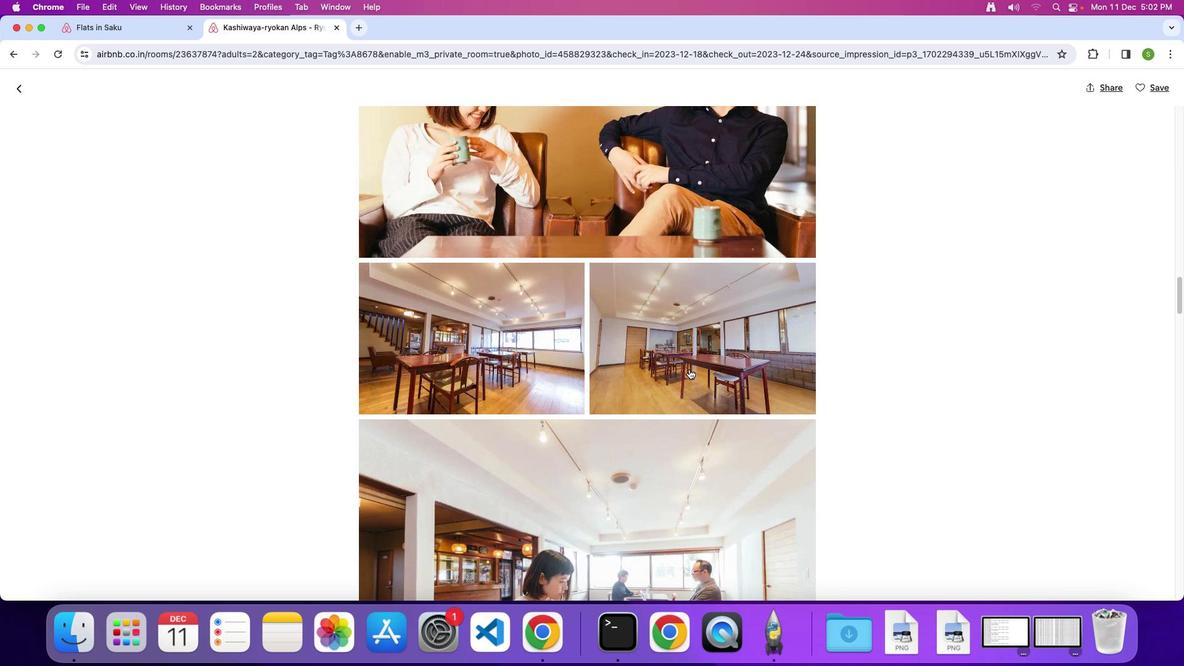 
Action: Mouse scrolled (688, 368) with delta (0, 0)
Screenshot: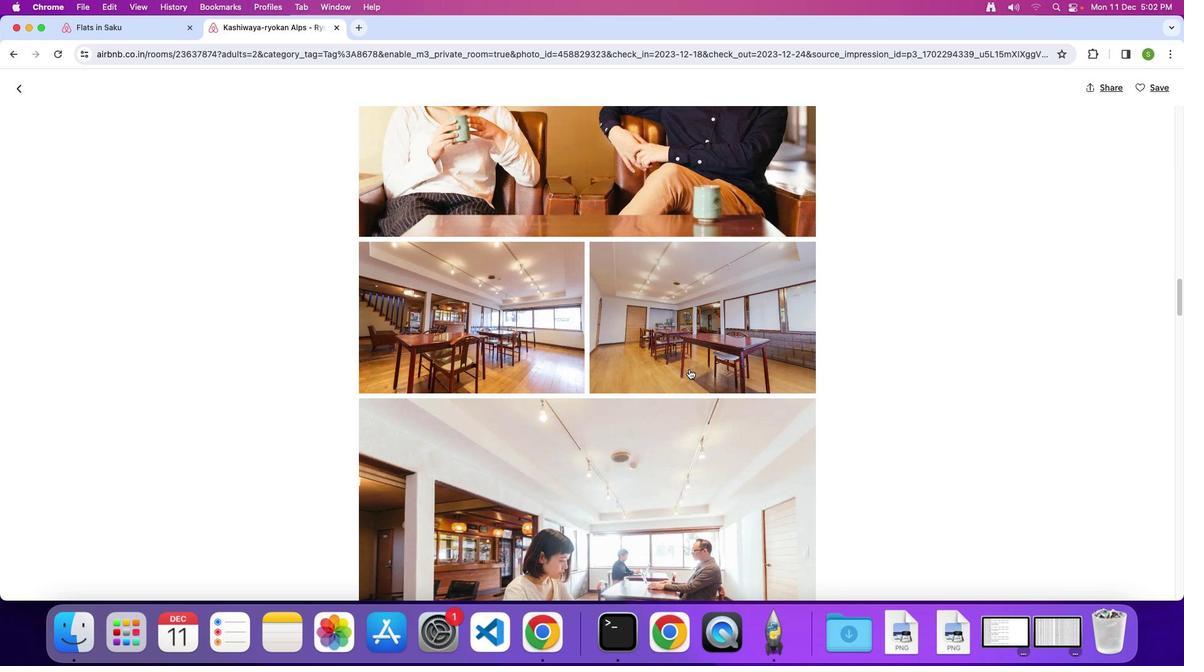 
Action: Mouse scrolled (688, 368) with delta (0, 0)
Screenshot: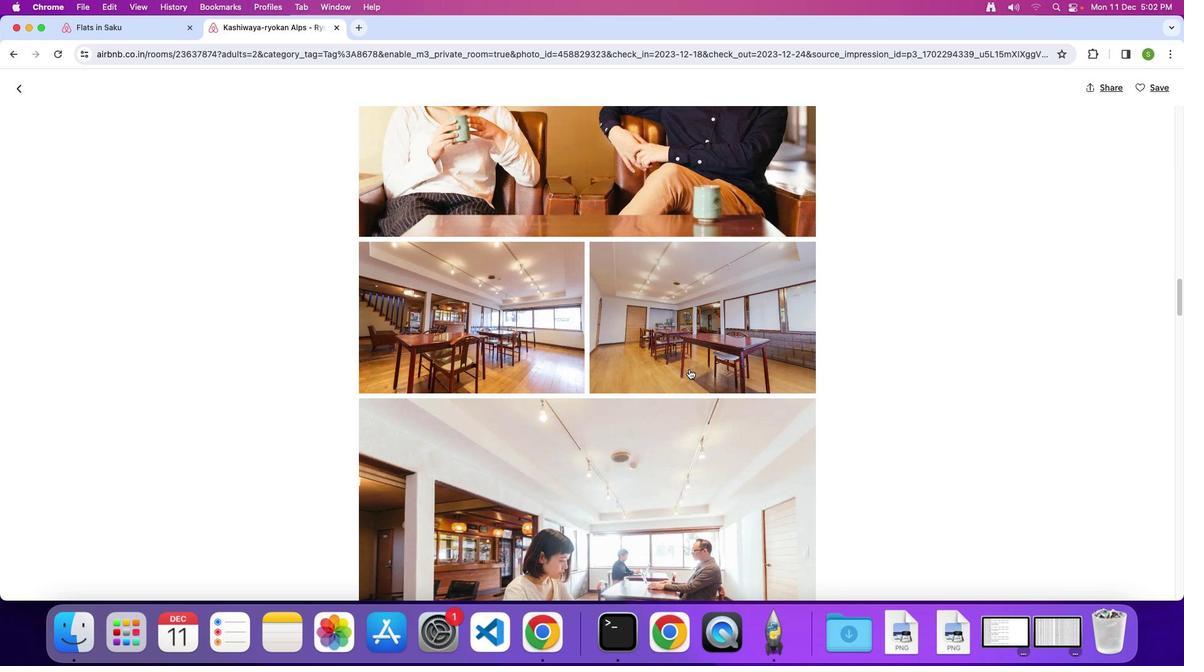 
Action: Mouse scrolled (688, 368) with delta (0, 0)
Screenshot: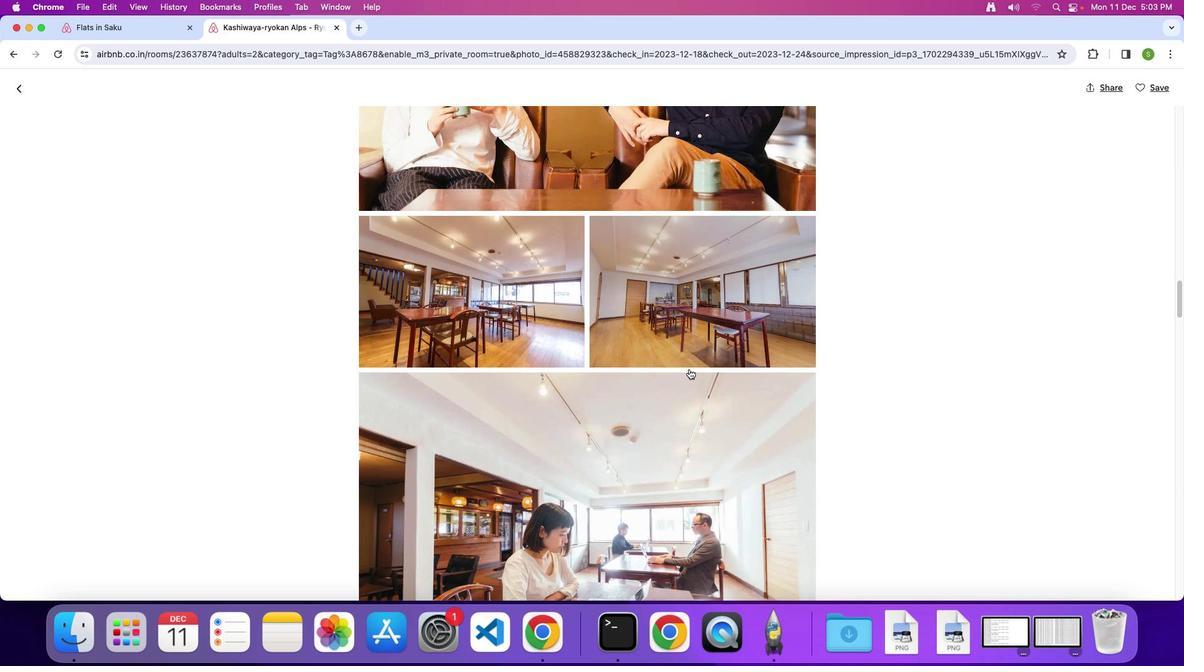 
Action: Mouse scrolled (688, 368) with delta (0, 0)
Screenshot: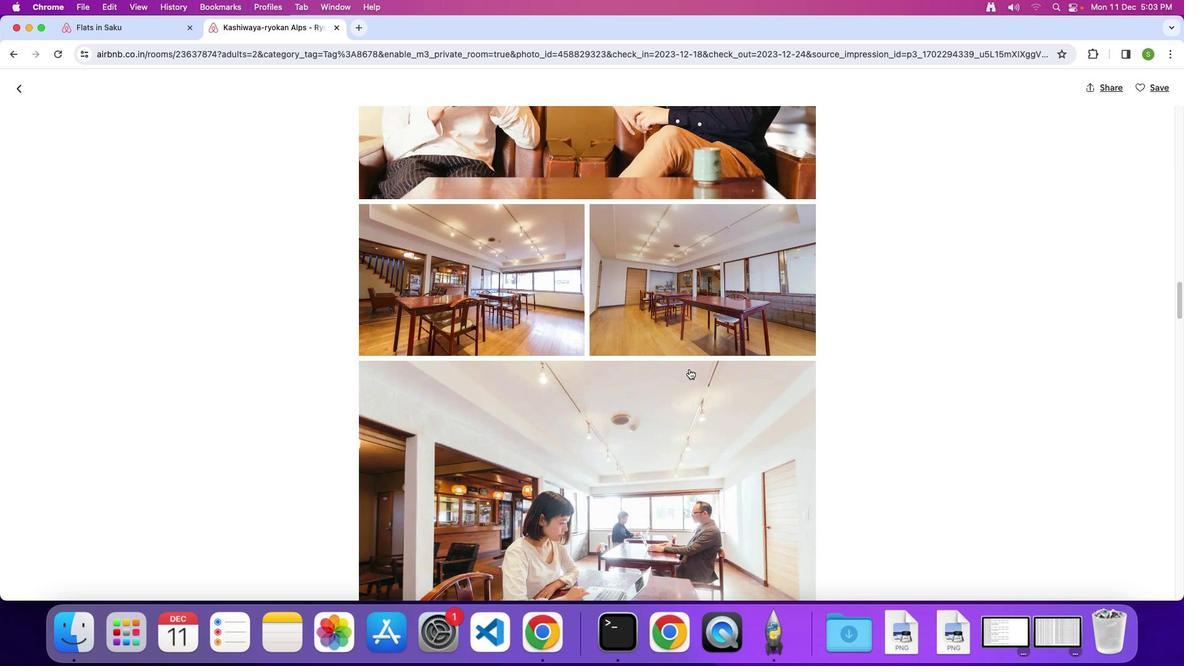 
Action: Mouse scrolled (688, 368) with delta (0, -1)
